 Task: Buy 5 Power Window Regulators from Window Regulators & Motors section under best seller category for shipping address: Brooke Phillips, 2430 August Lane, Shreveport, Louisiana 71101, Cell Number 3184332610. Pay from credit card ending with 5759, CVV 953
Action: Key pressed amazon.com<Key.enter>
Screenshot: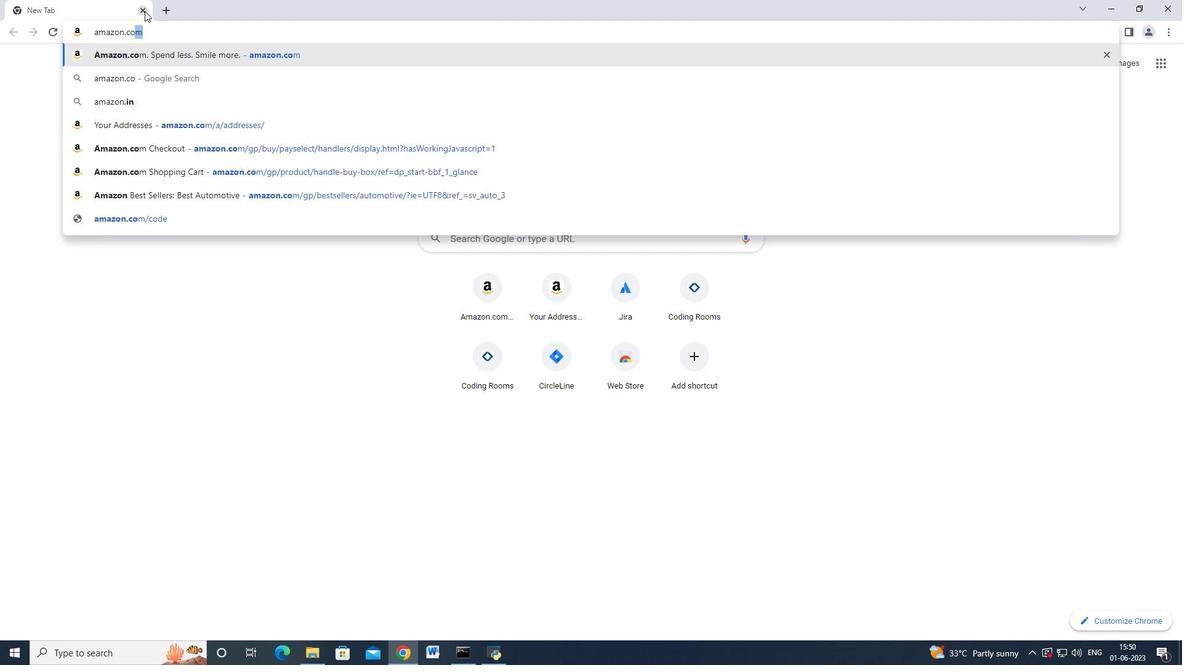 
Action: Mouse moved to (31, 92)
Screenshot: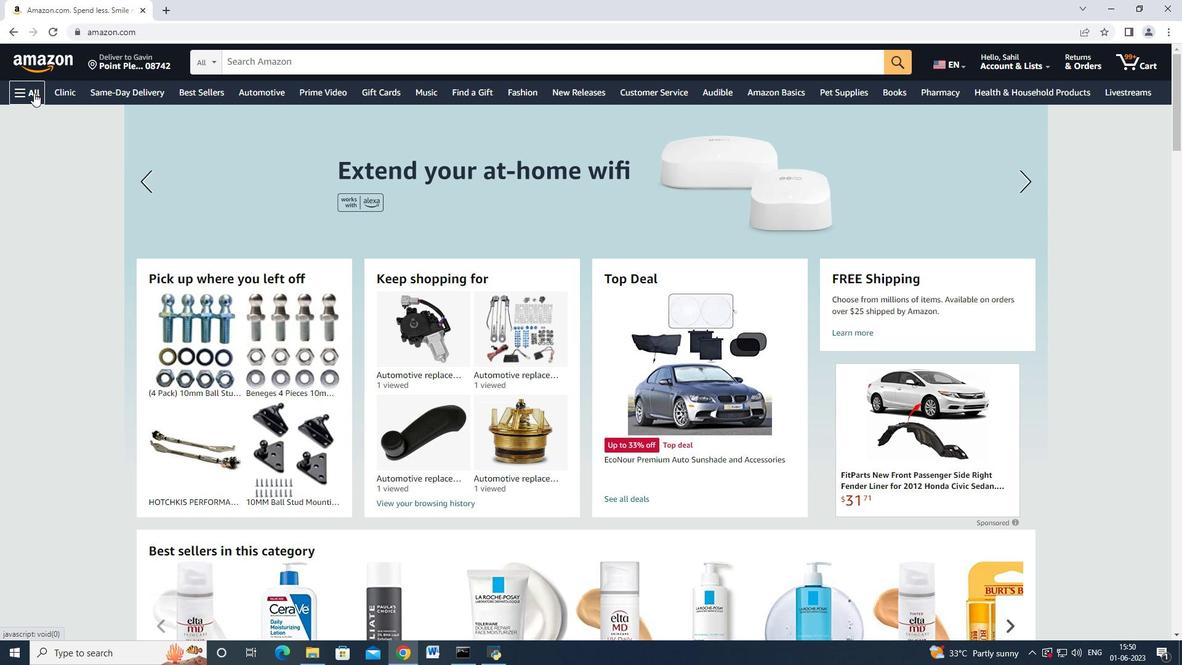 
Action: Mouse pressed left at (31, 92)
Screenshot: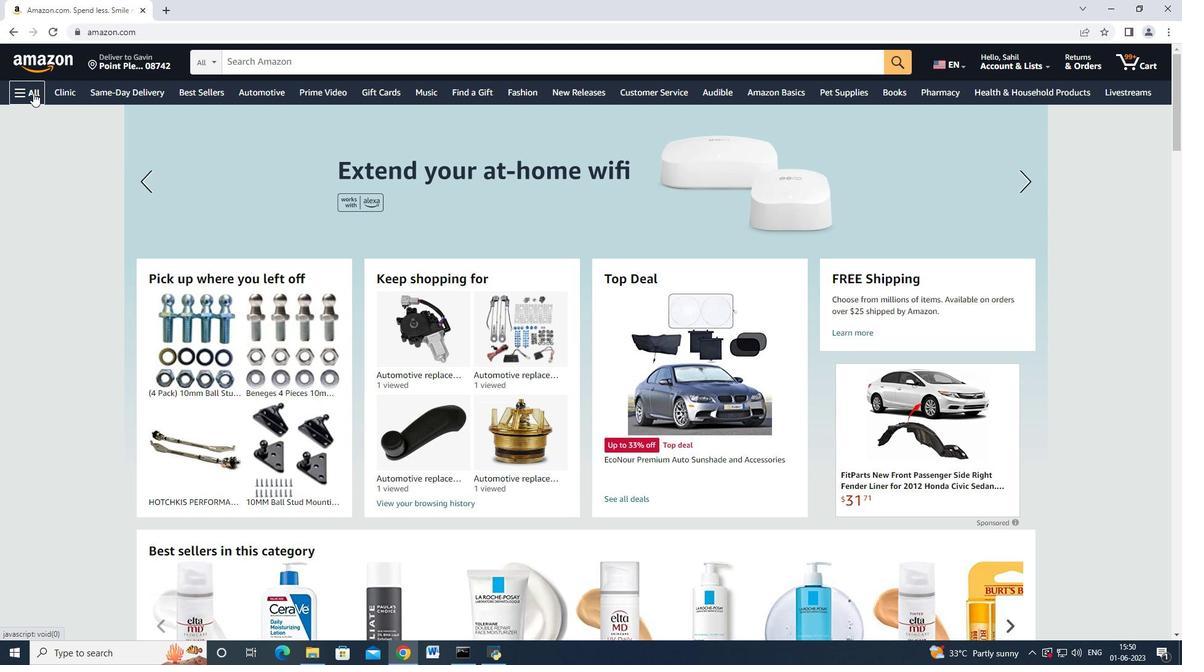 
Action: Mouse moved to (54, 251)
Screenshot: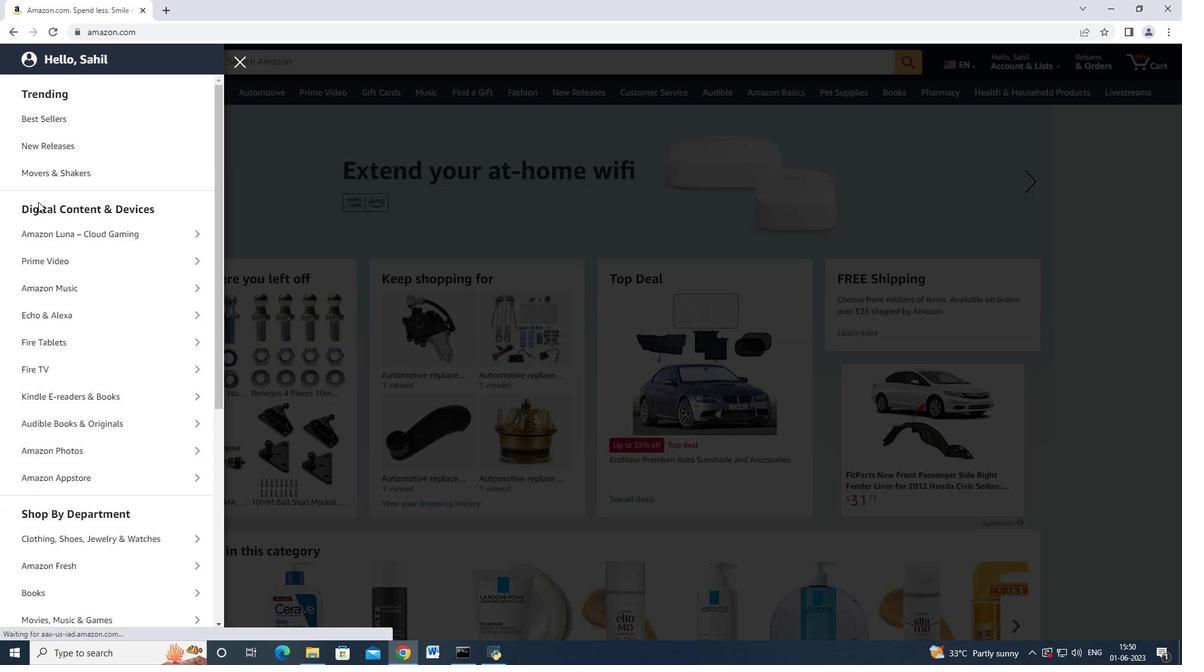 
Action: Mouse scrolled (54, 251) with delta (0, 0)
Screenshot: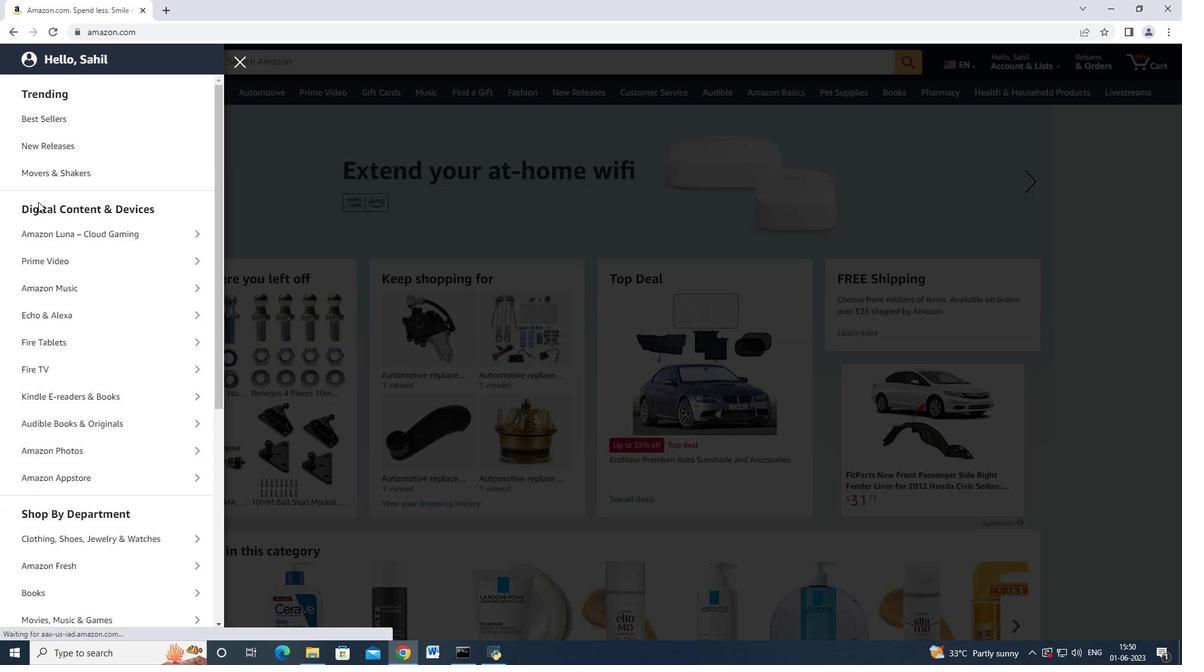 
Action: Mouse moved to (56, 263)
Screenshot: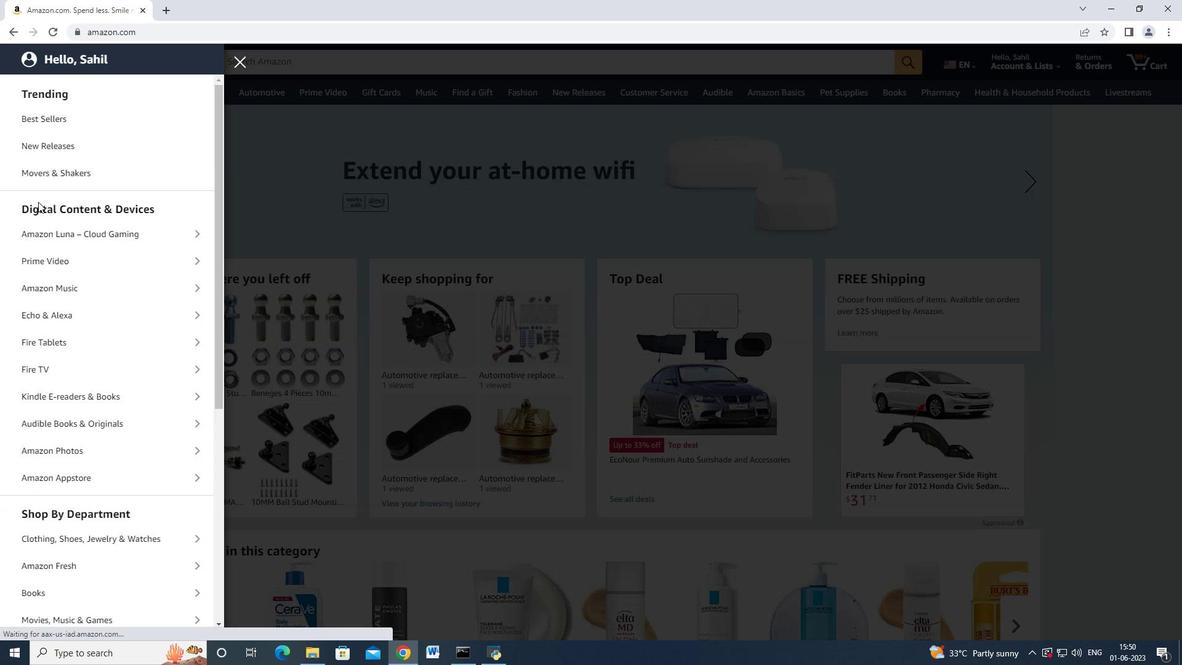 
Action: Mouse scrolled (56, 260) with delta (0, 0)
Screenshot: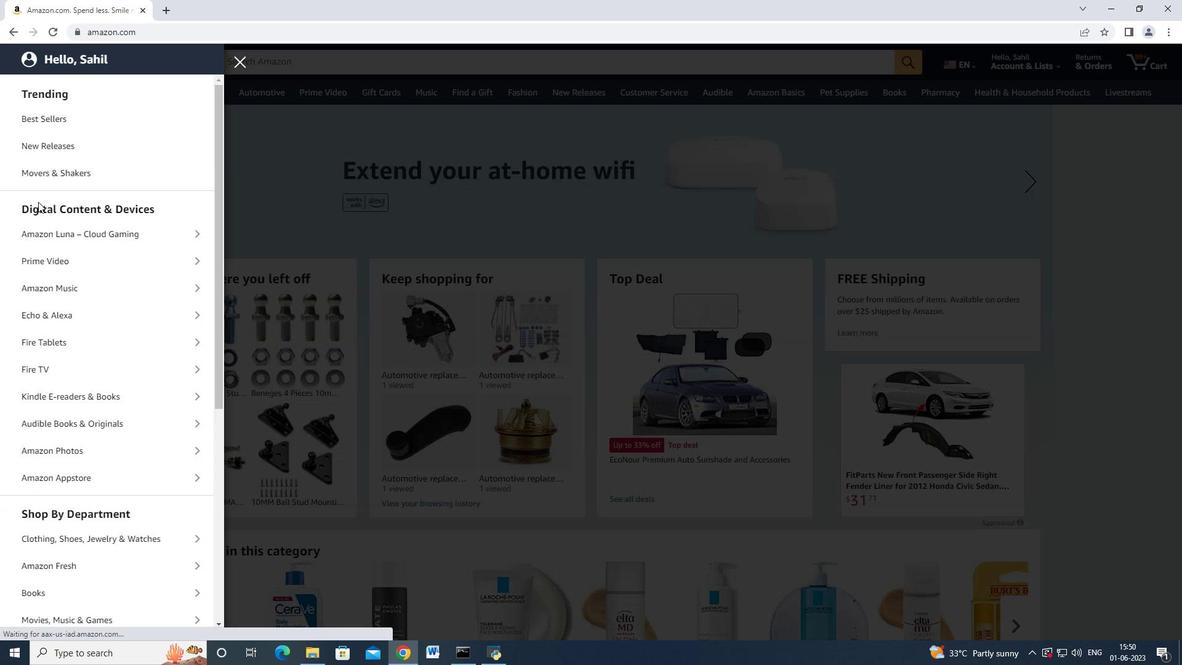 
Action: Mouse moved to (56, 269)
Screenshot: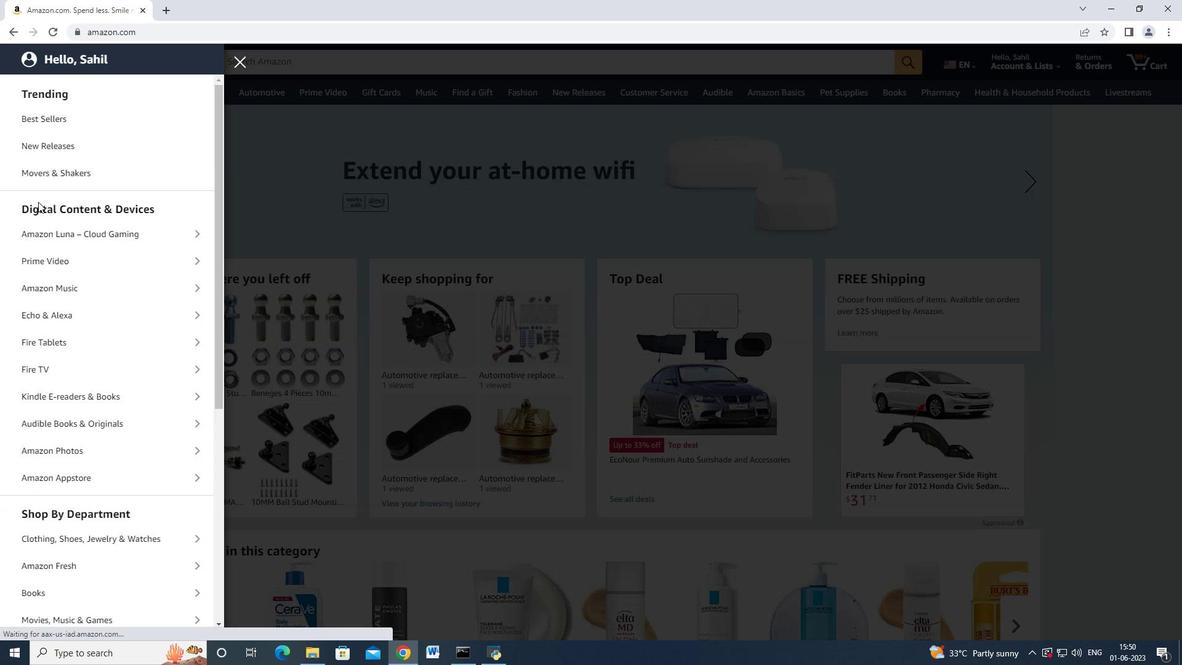 
Action: Mouse scrolled (56, 266) with delta (0, 0)
Screenshot: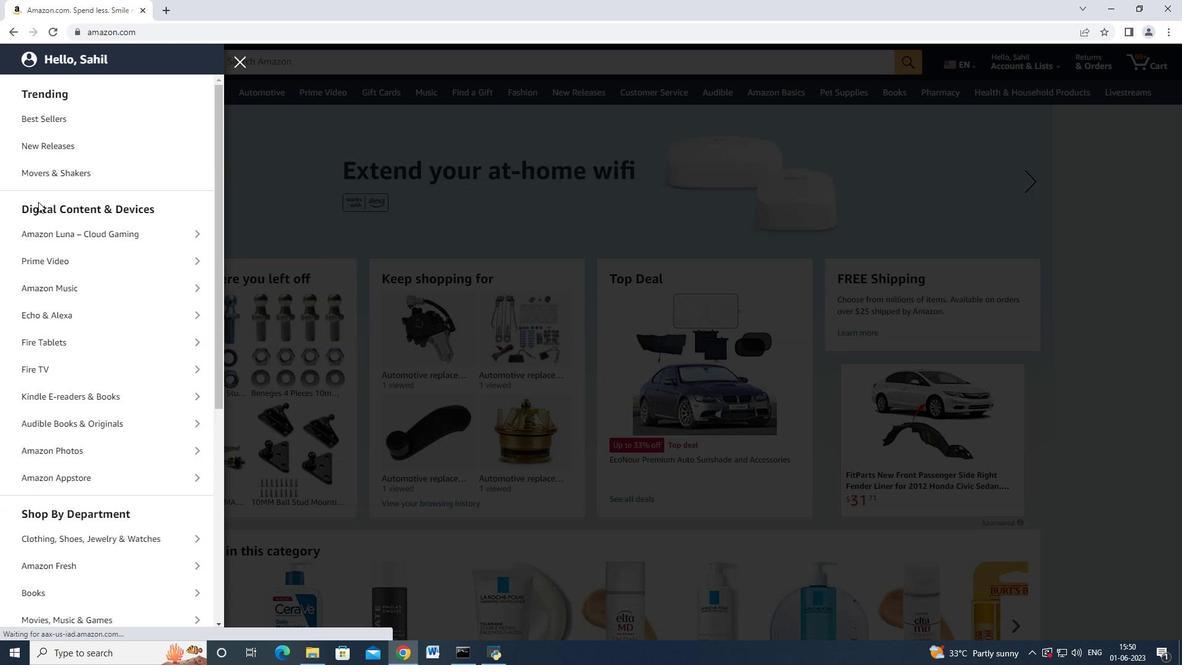 
Action: Mouse moved to (57, 279)
Screenshot: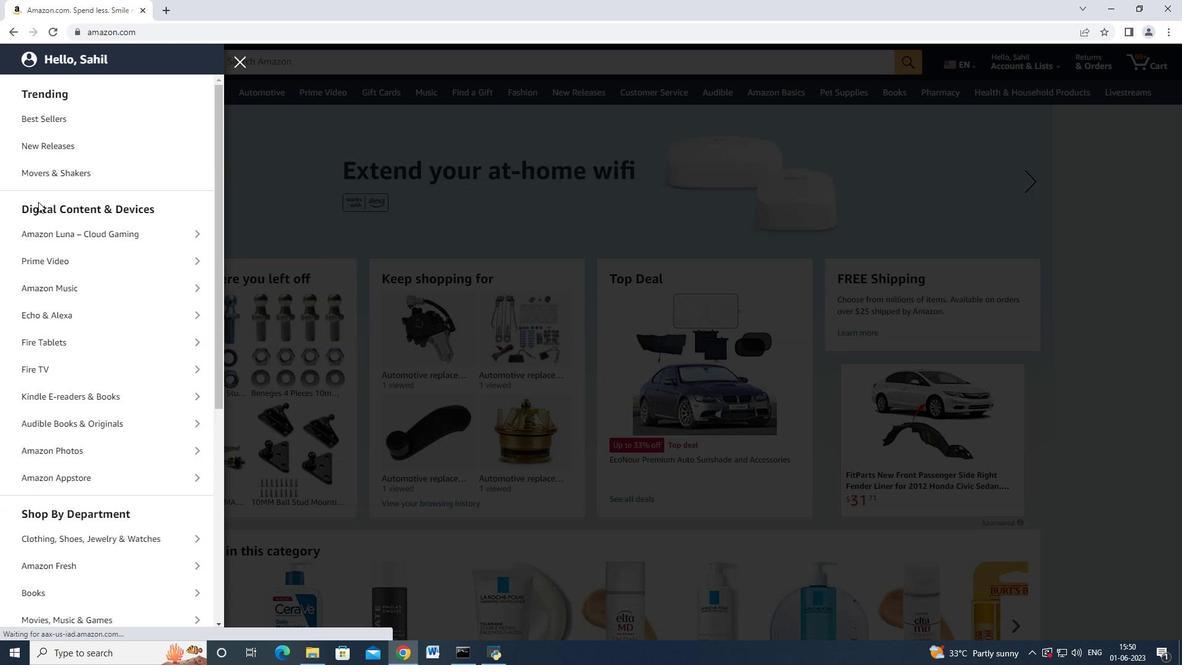 
Action: Mouse scrolled (56, 272) with delta (0, 0)
Screenshot: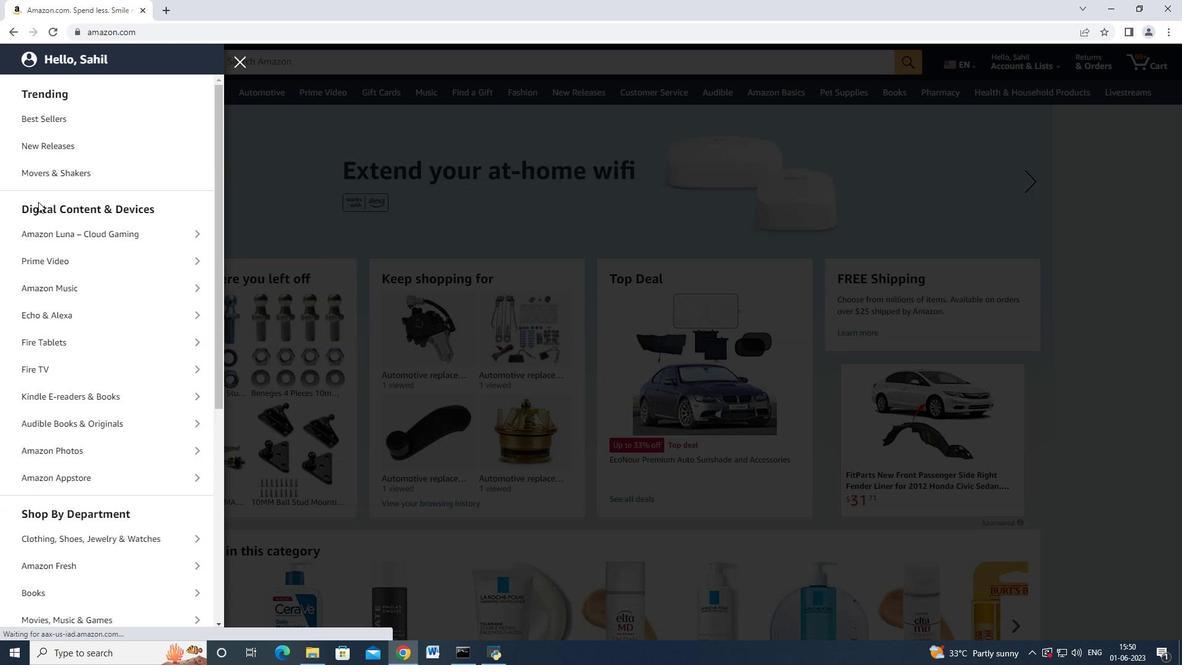 
Action: Mouse moved to (57, 286)
Screenshot: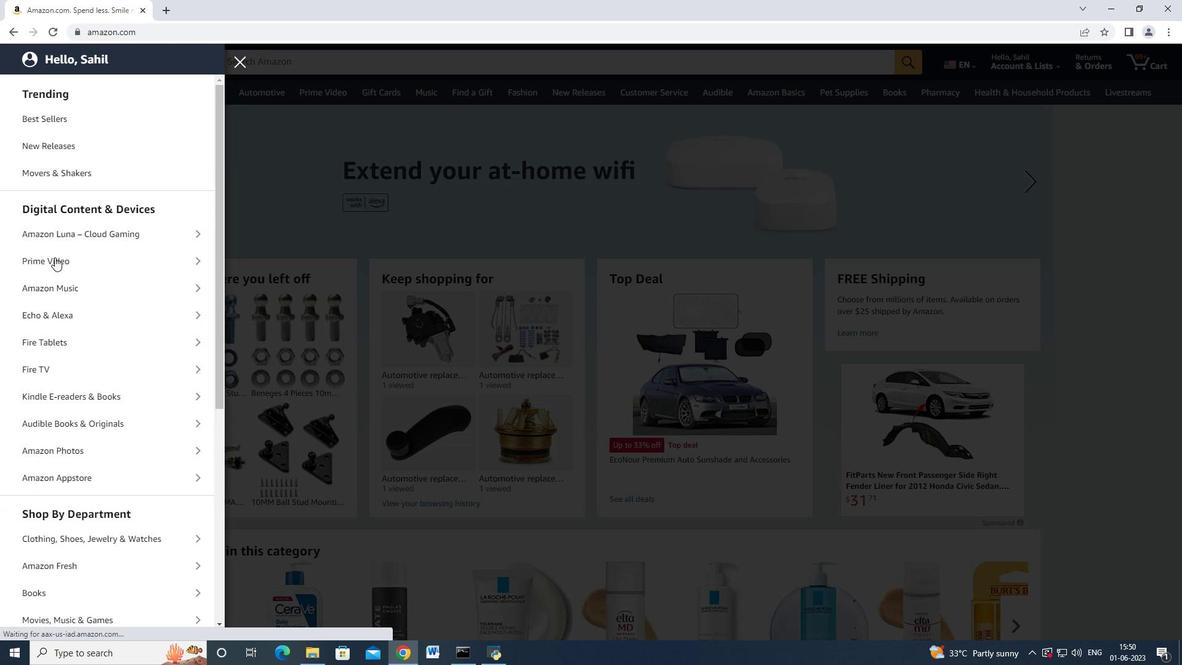 
Action: Mouse scrolled (57, 285) with delta (0, 0)
Screenshot: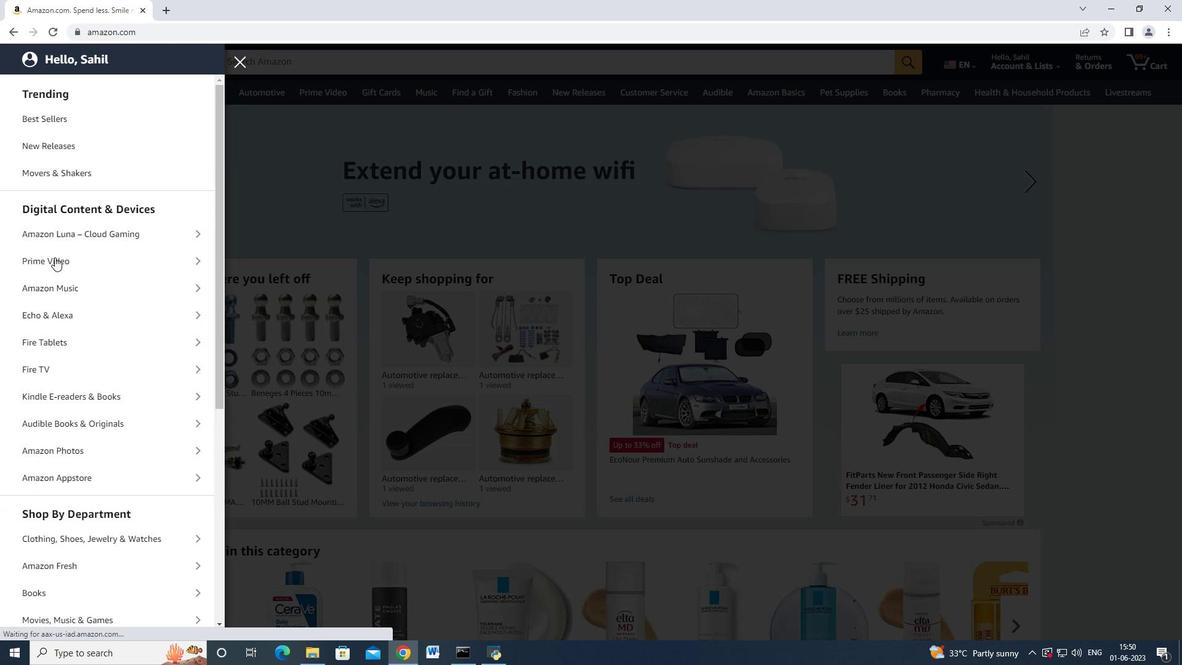 
Action: Mouse moved to (57, 292)
Screenshot: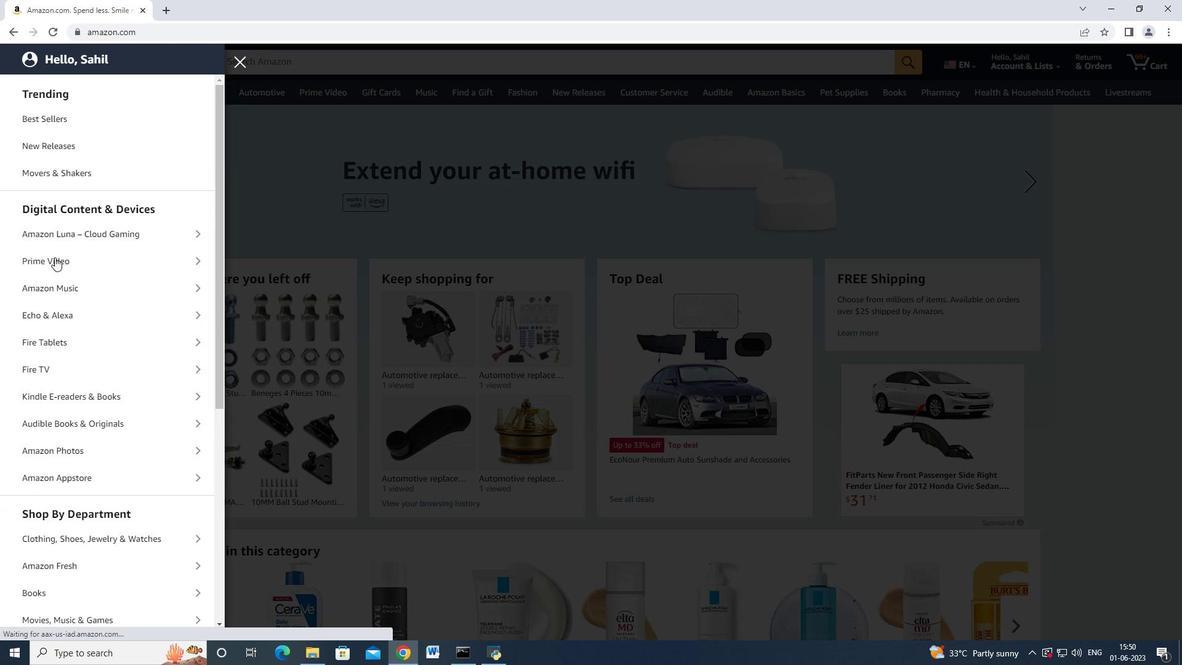 
Action: Mouse scrolled (57, 291) with delta (0, 0)
Screenshot: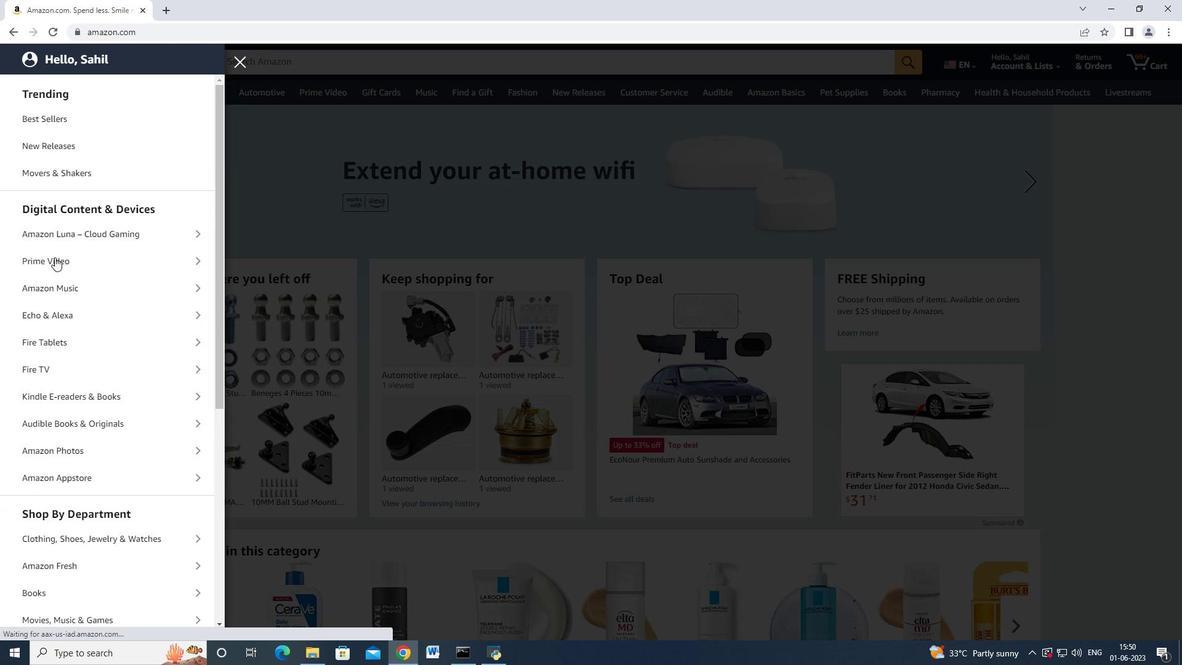 
Action: Mouse moved to (60, 307)
Screenshot: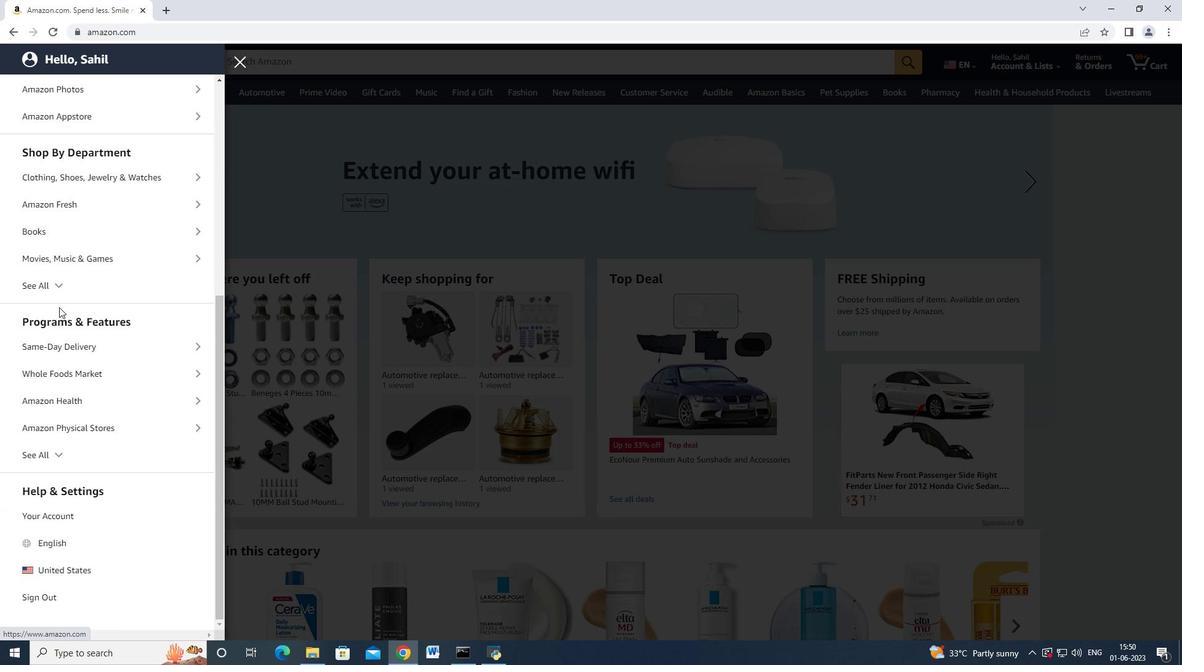 
Action: Mouse scrolled (60, 308) with delta (0, 0)
Screenshot: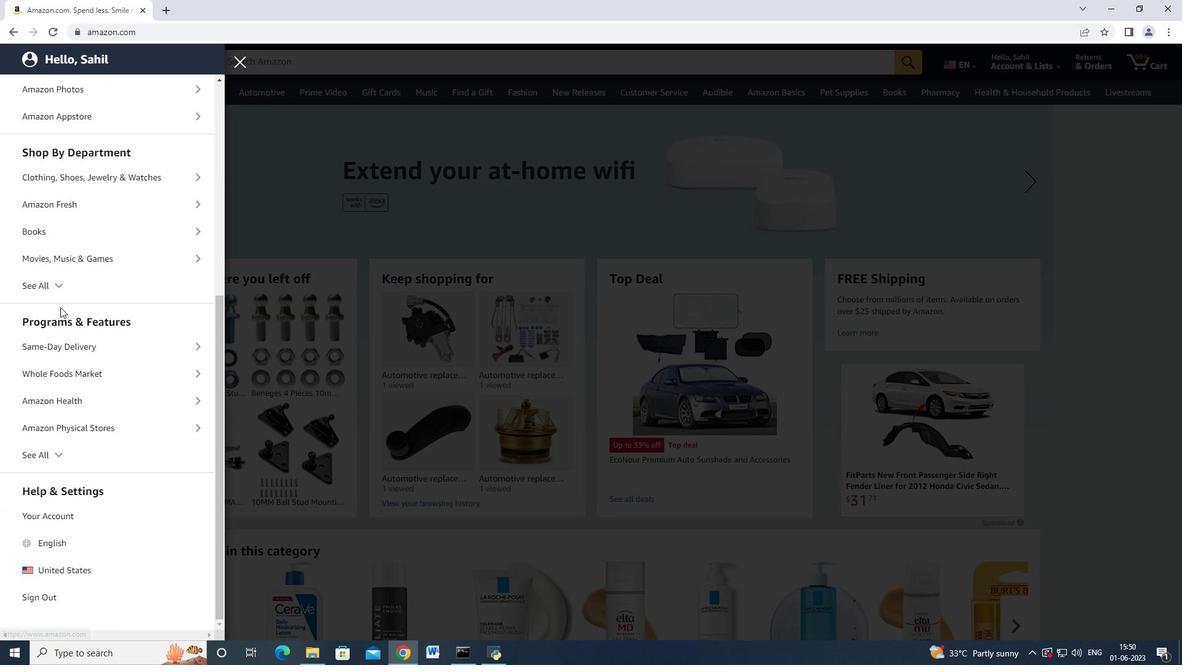 
Action: Mouse moved to (59, 325)
Screenshot: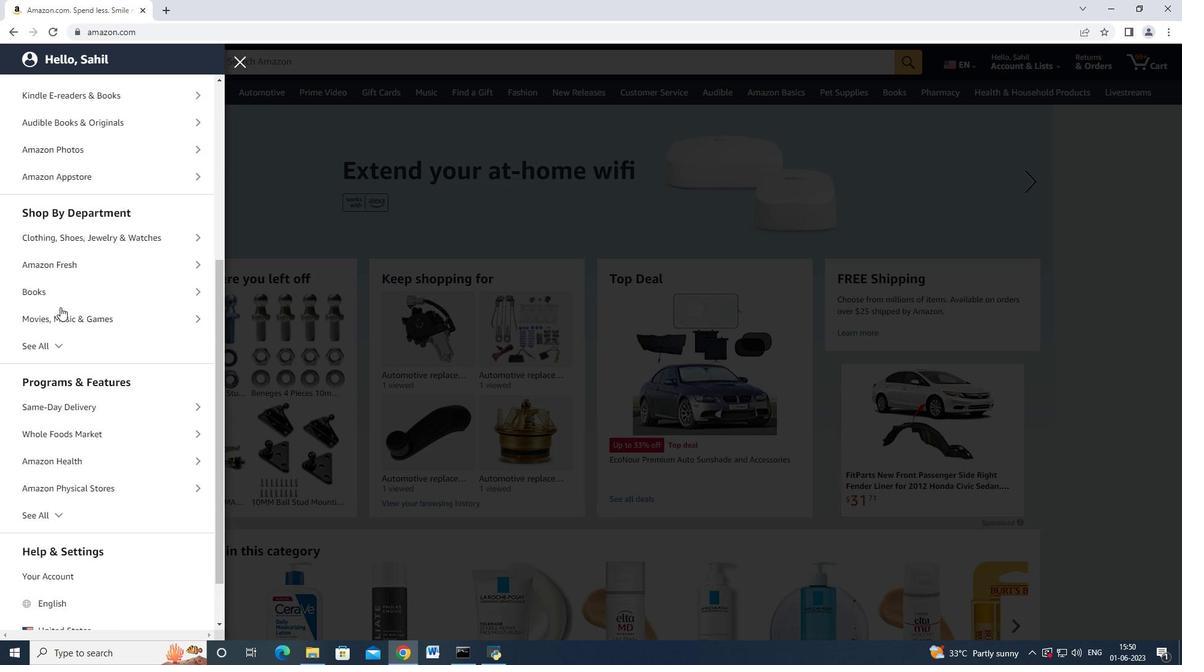 
Action: Mouse scrolled (59, 324) with delta (0, 0)
Screenshot: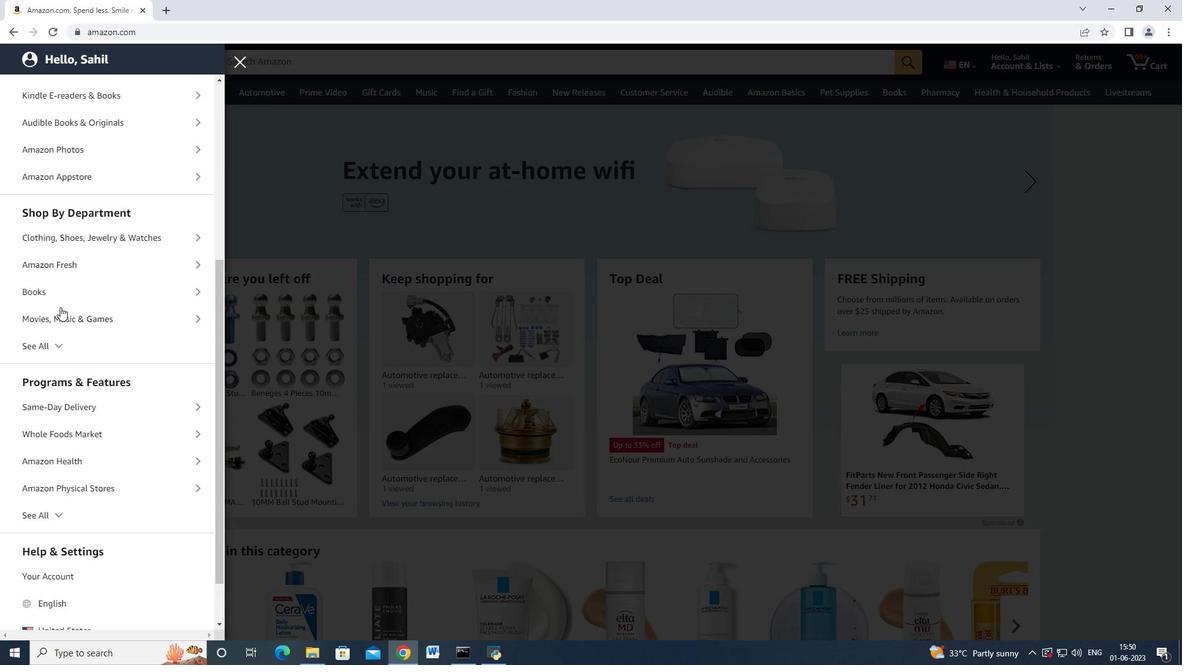 
Action: Mouse moved to (61, 277)
Screenshot: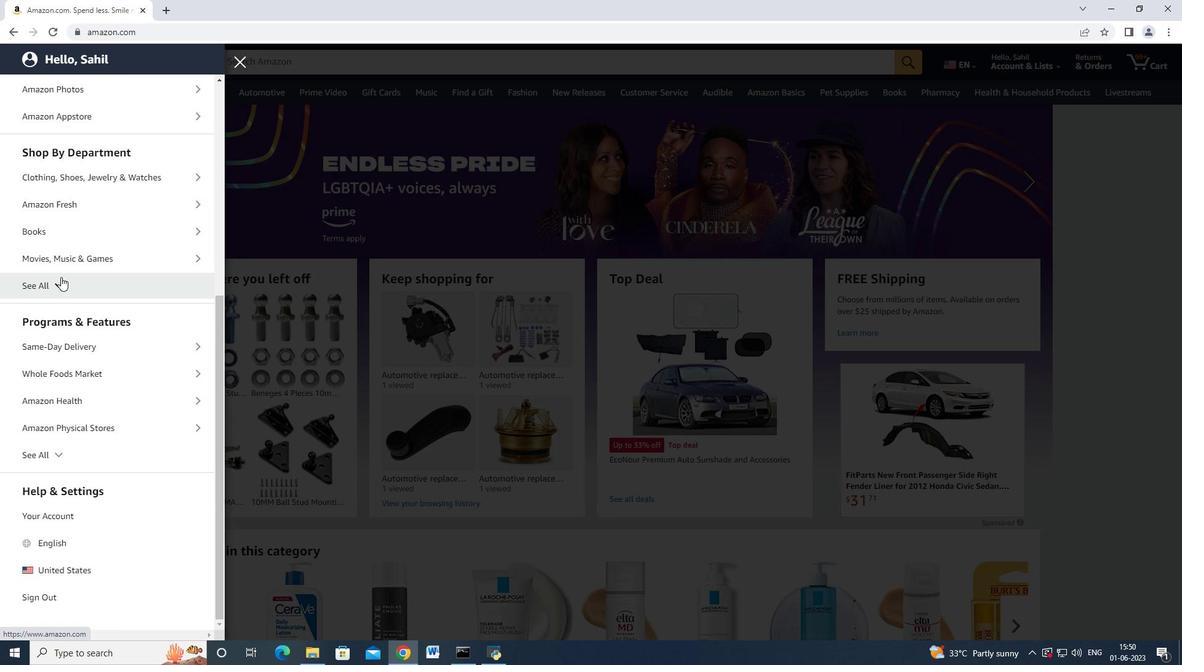 
Action: Mouse pressed left at (61, 277)
Screenshot: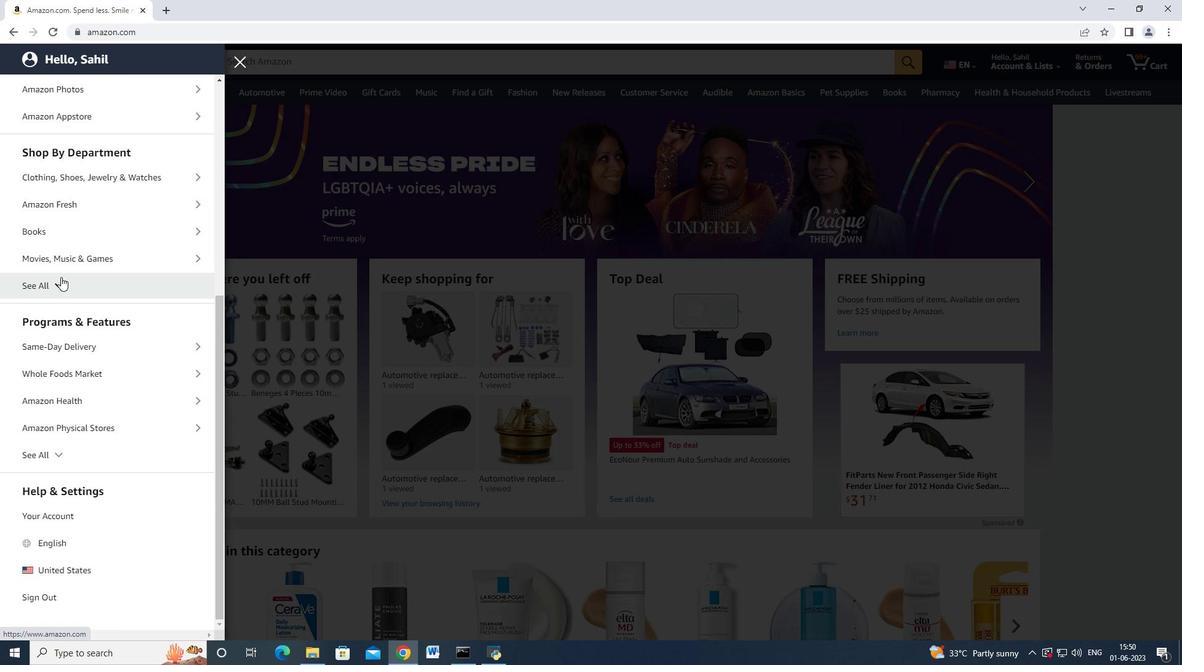
Action: Mouse scrolled (61, 276) with delta (0, 0)
Screenshot: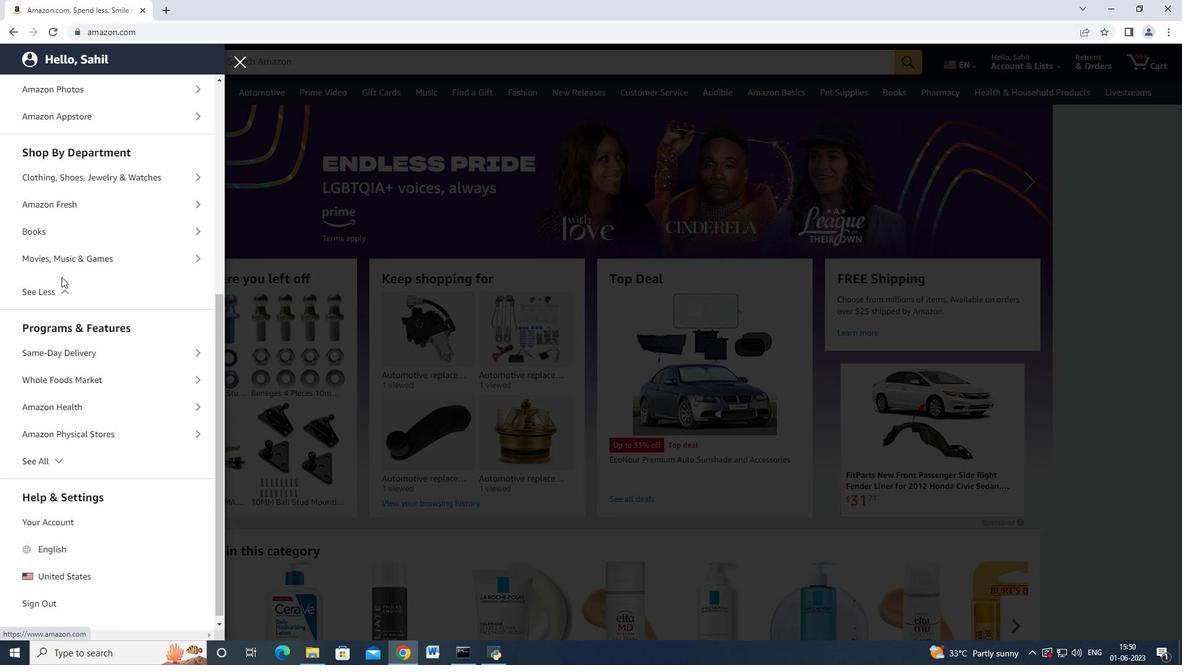 
Action: Mouse scrolled (61, 276) with delta (0, 0)
Screenshot: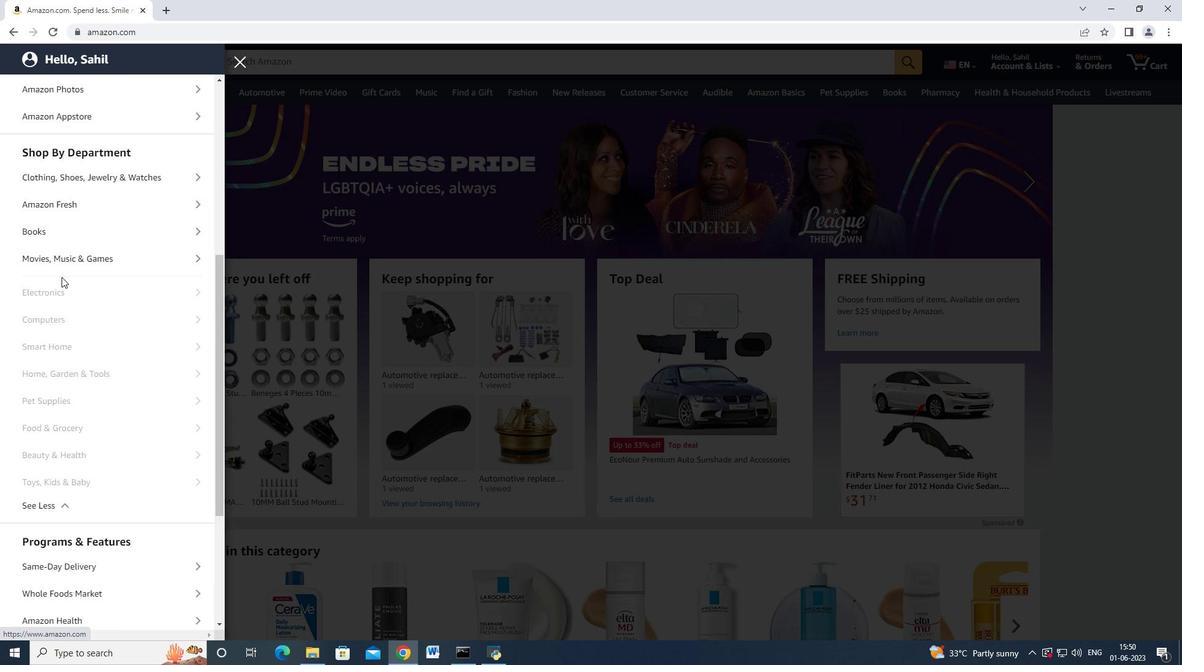 
Action: Mouse scrolled (61, 276) with delta (0, 0)
Screenshot: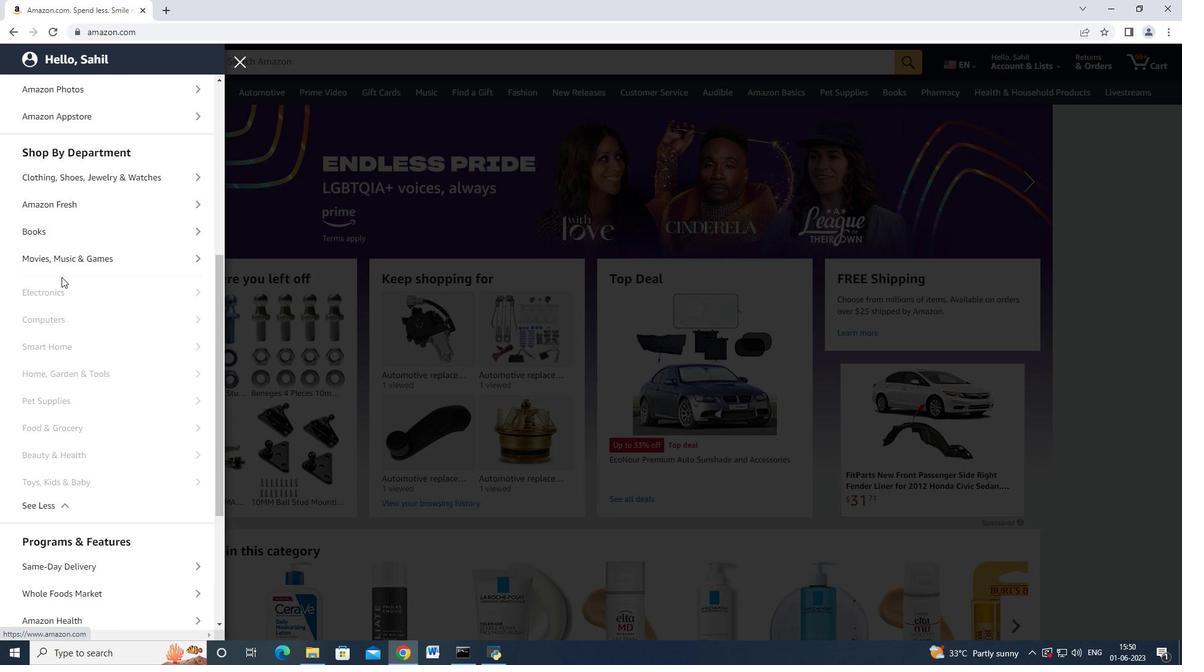 
Action: Mouse scrolled (61, 276) with delta (0, 0)
Screenshot: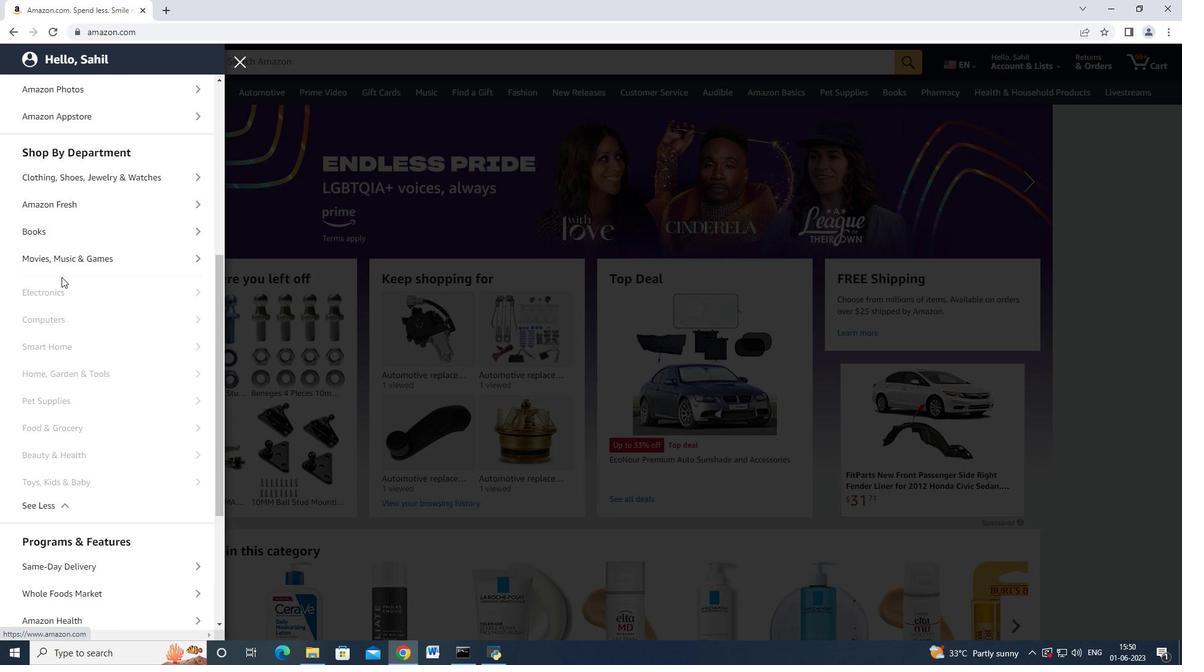 
Action: Mouse moved to (61, 277)
Screenshot: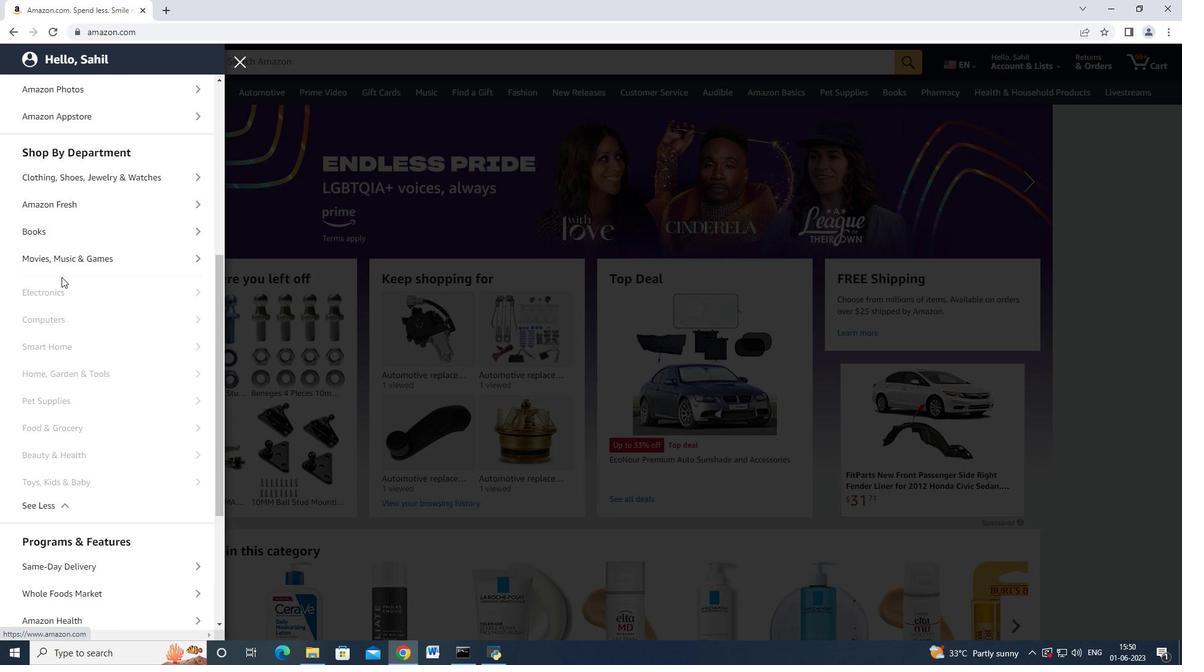 
Action: Mouse scrolled (61, 276) with delta (0, 0)
Screenshot: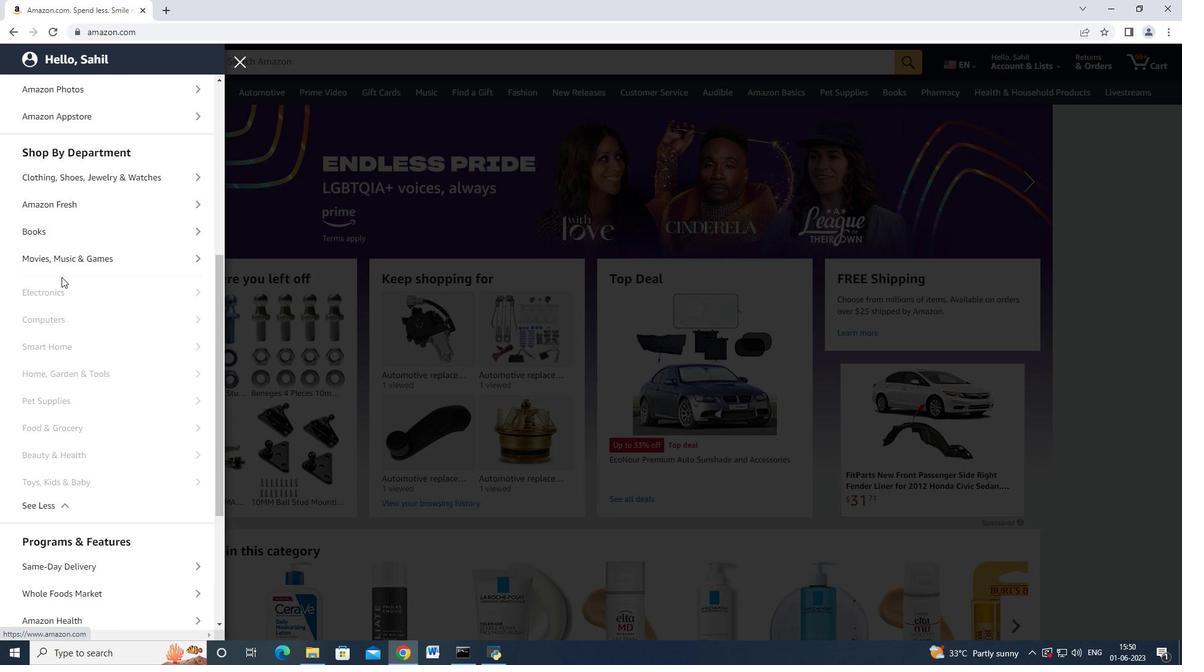 
Action: Mouse moved to (61, 277)
Screenshot: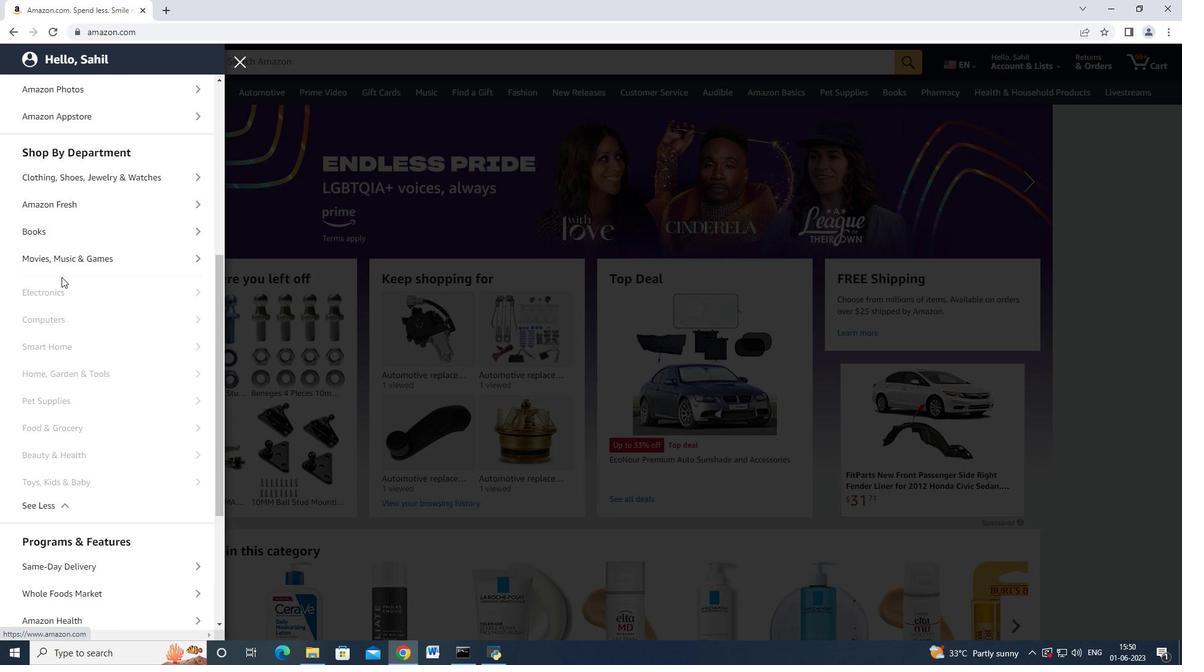 
Action: Mouse scrolled (61, 276) with delta (0, 0)
Screenshot: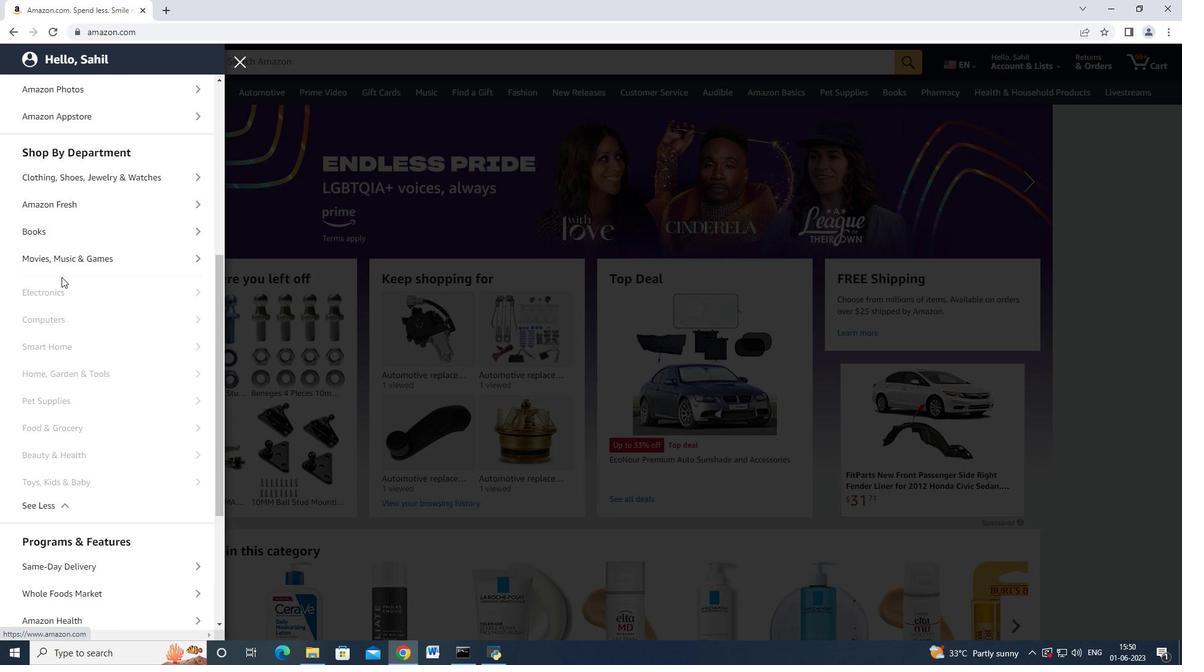 
Action: Mouse moved to (93, 425)
Screenshot: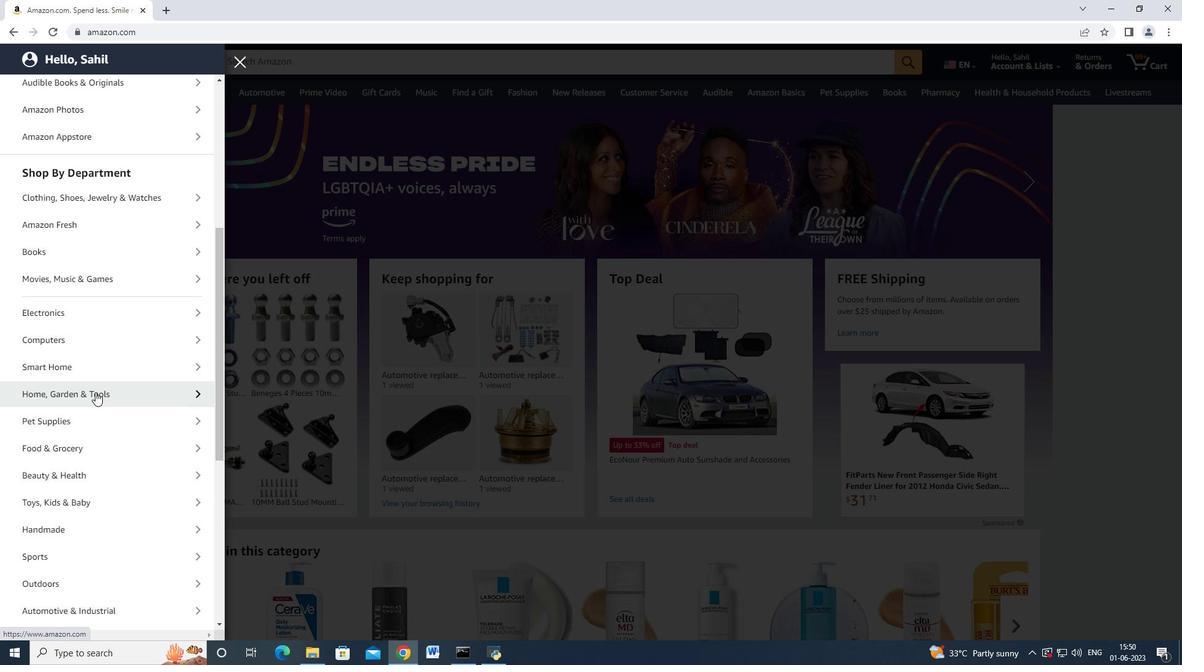 
Action: Mouse scrolled (93, 425) with delta (0, 0)
Screenshot: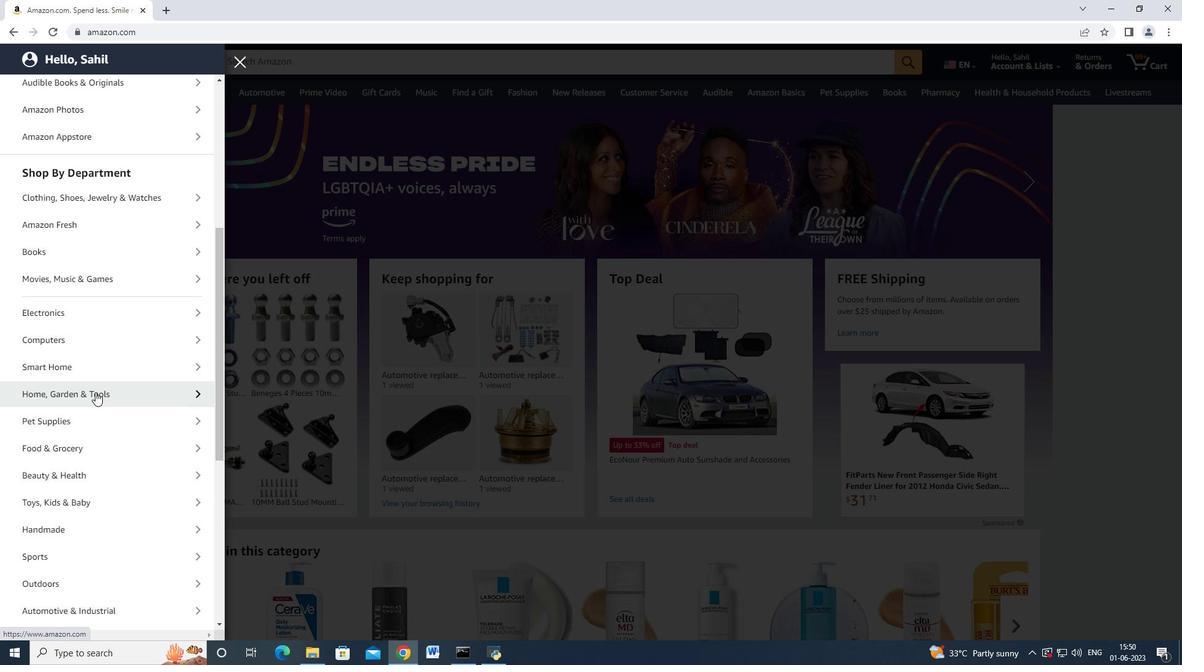 
Action: Mouse moved to (90, 434)
Screenshot: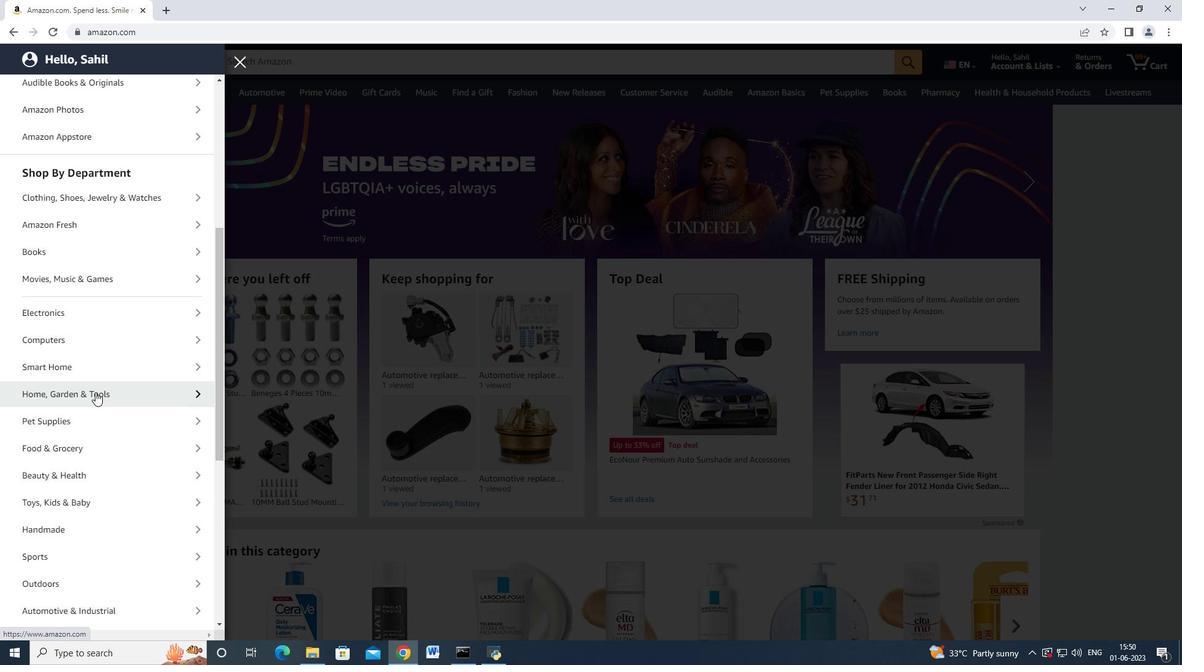
Action: Mouse scrolled (90, 434) with delta (0, 0)
Screenshot: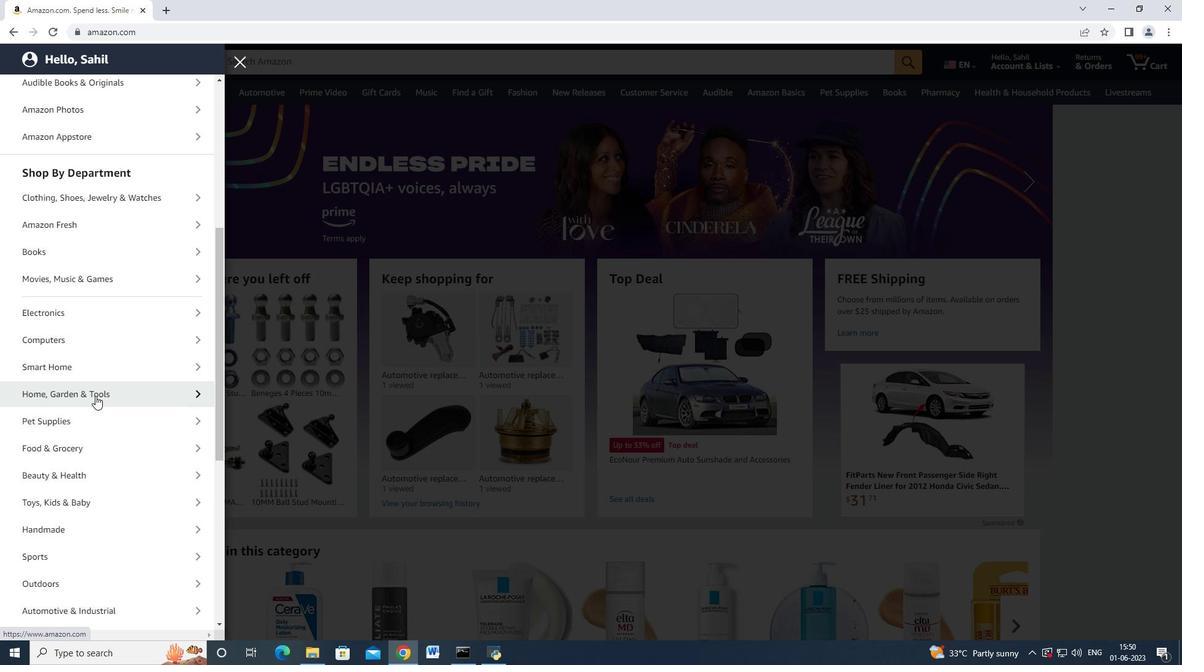 
Action: Mouse moved to (87, 439)
Screenshot: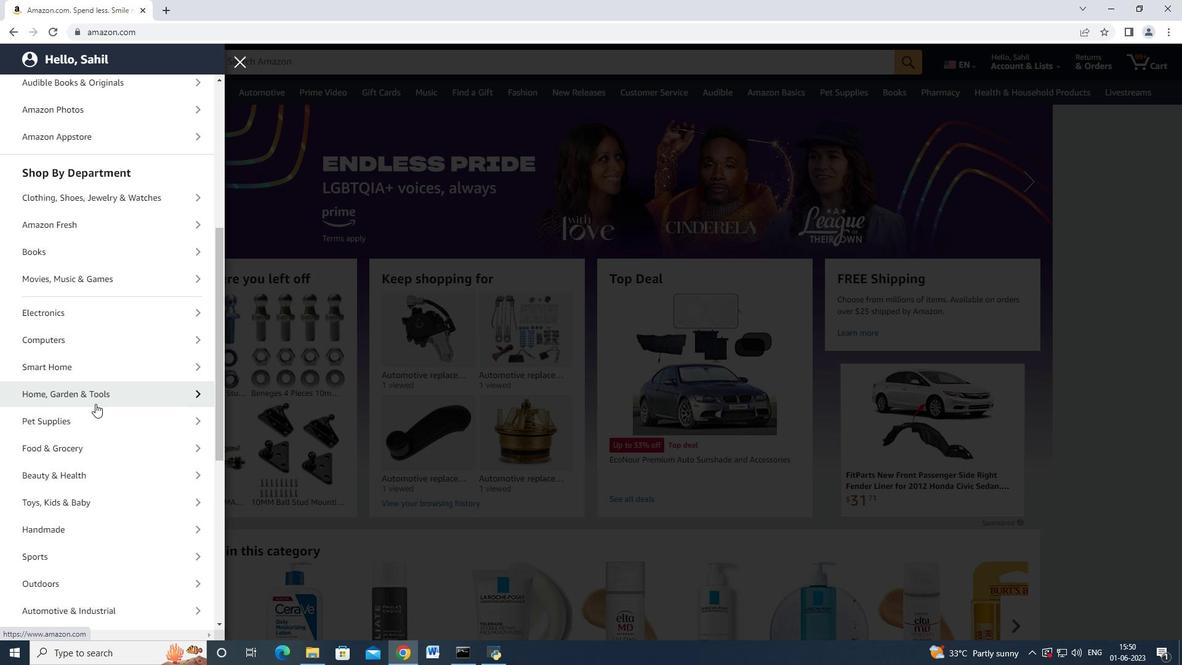 
Action: Mouse scrolled (87, 439) with delta (0, 0)
Screenshot: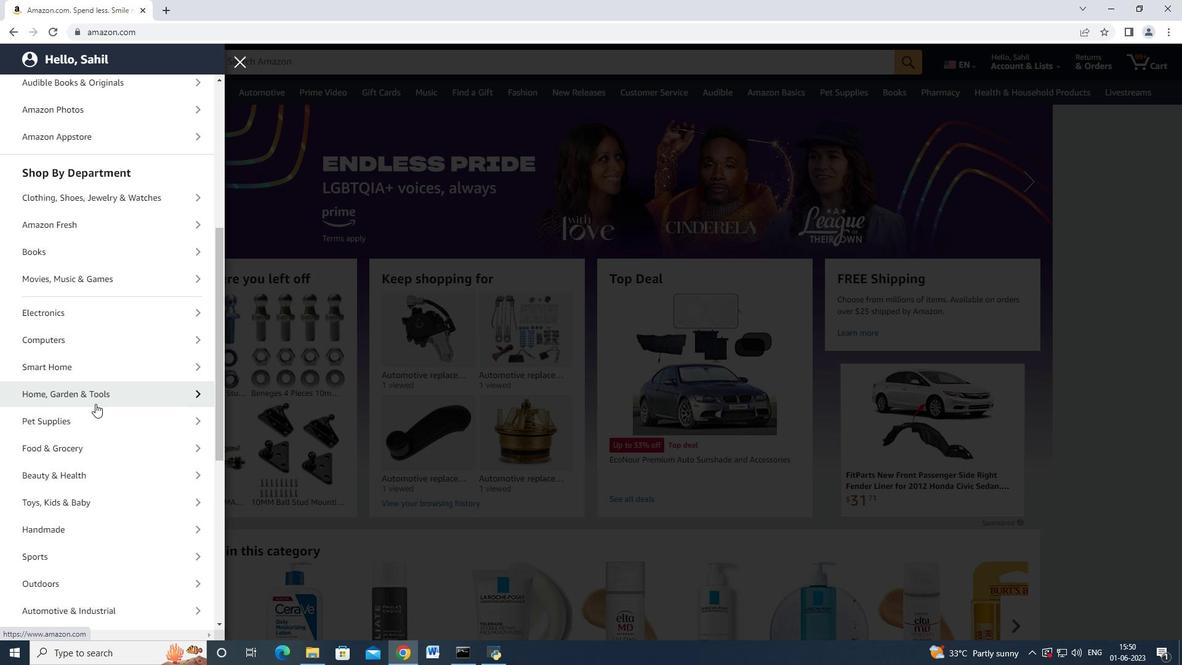 
Action: Mouse moved to (83, 424)
Screenshot: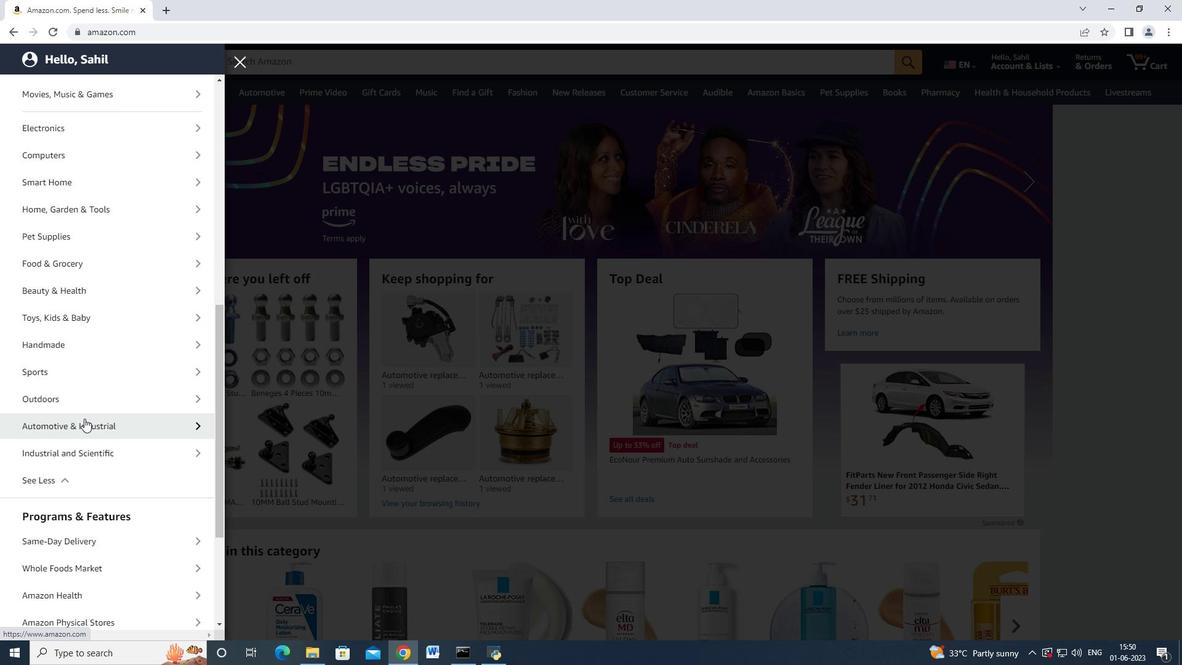 
Action: Mouse pressed left at (83, 424)
Screenshot: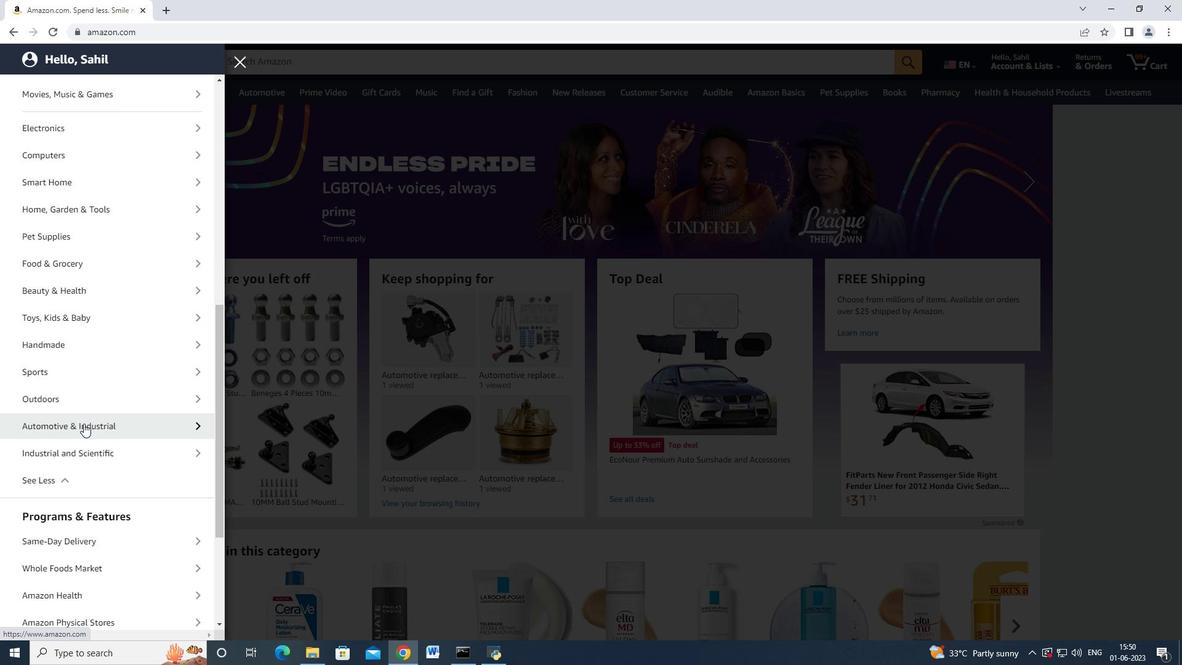 
Action: Mouse moved to (115, 151)
Screenshot: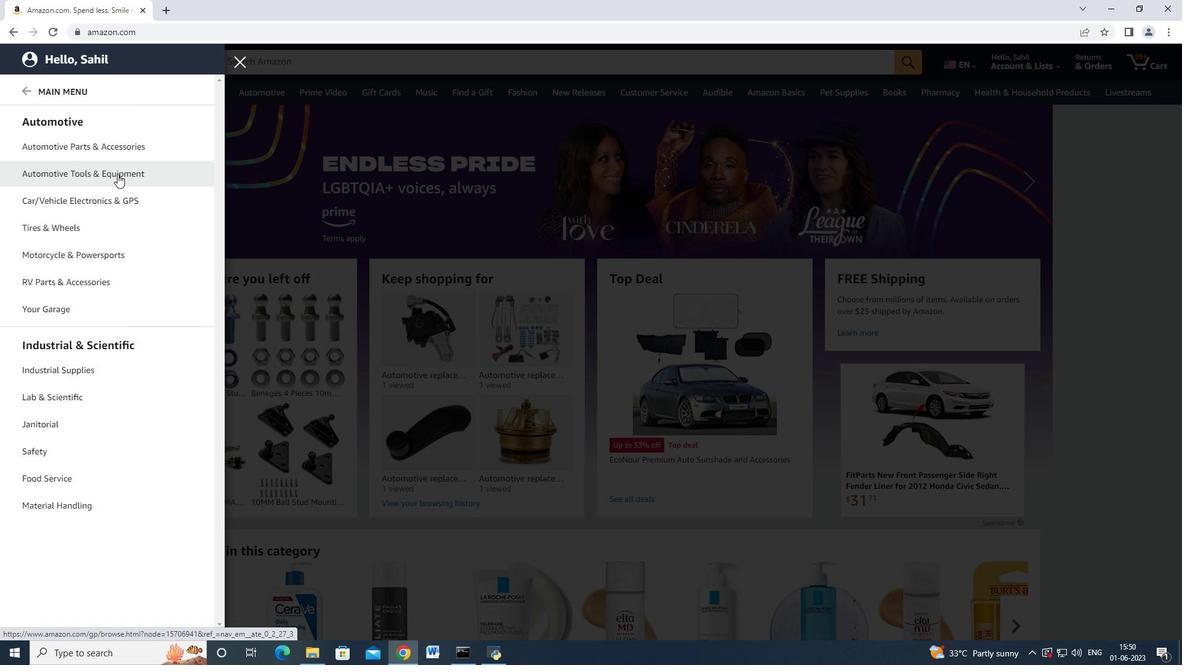 
Action: Mouse pressed left at (115, 151)
Screenshot: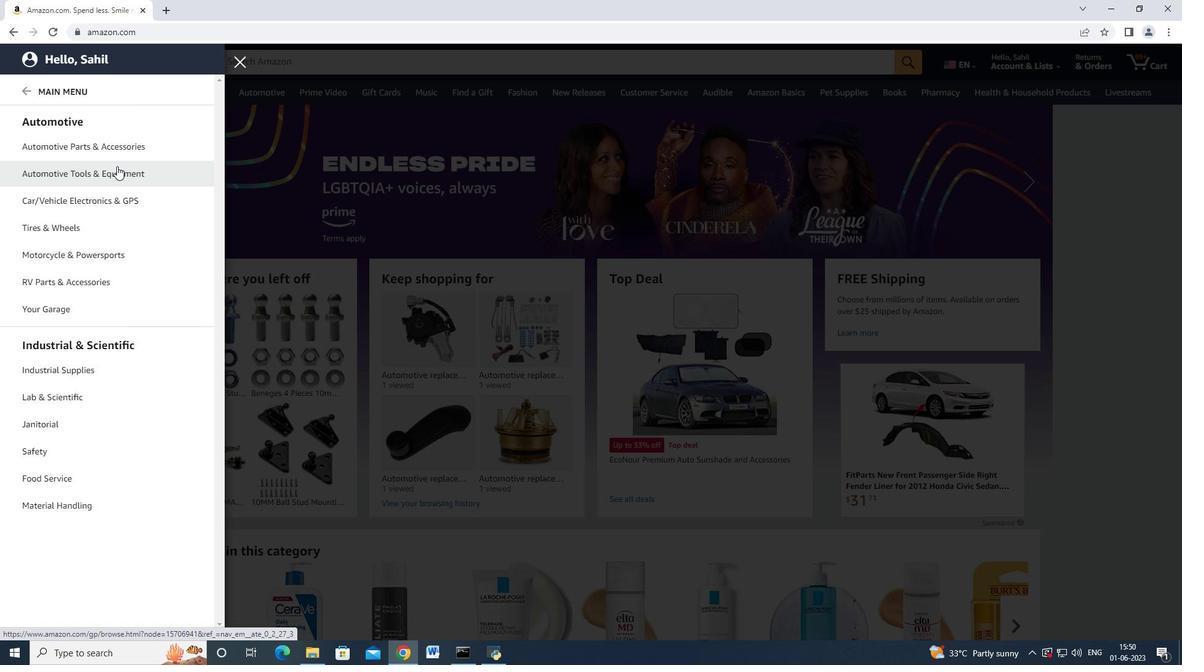 
Action: Mouse moved to (187, 117)
Screenshot: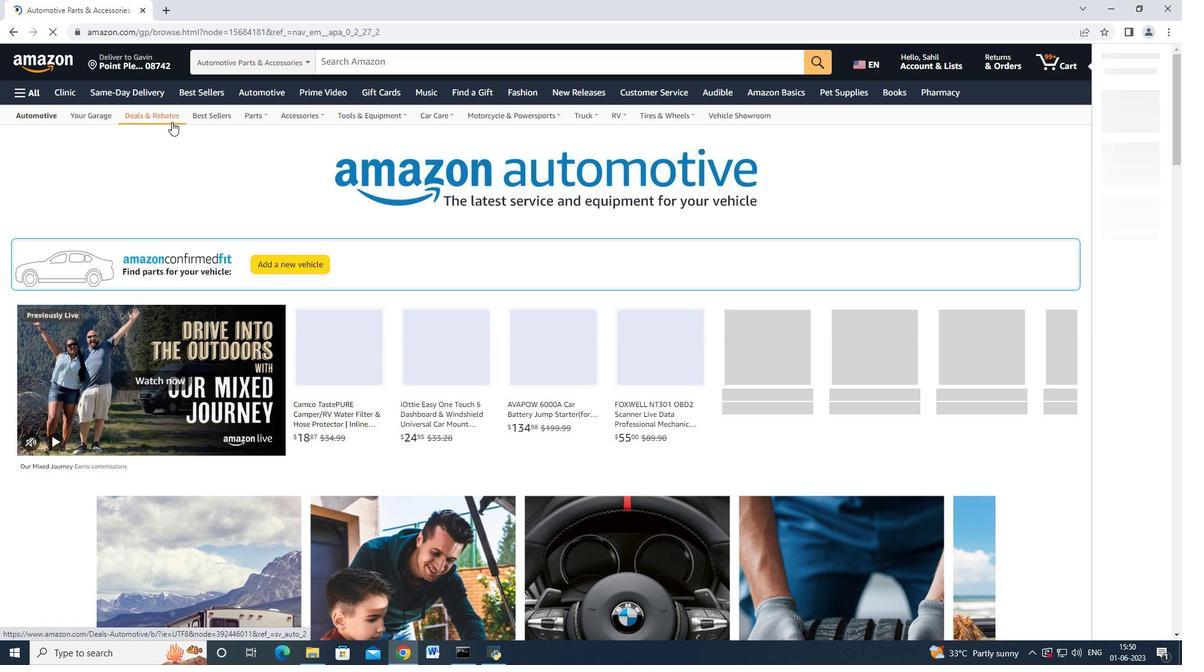 
Action: Mouse pressed left at (187, 117)
Screenshot: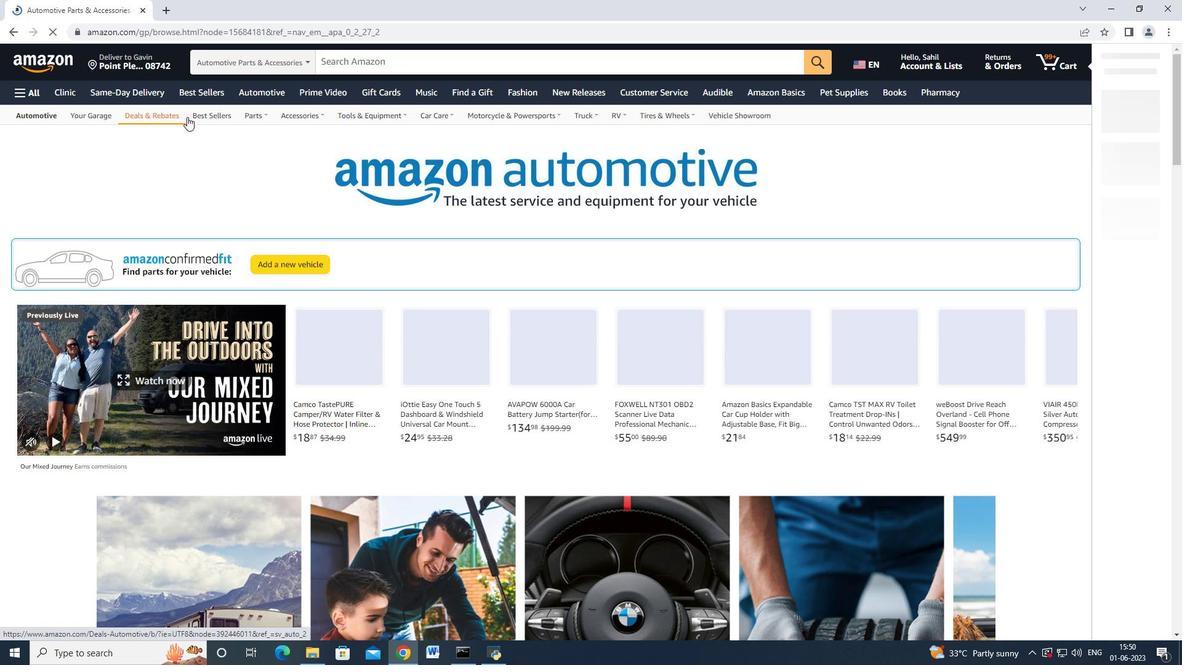 
Action: Mouse moved to (87, 394)
Screenshot: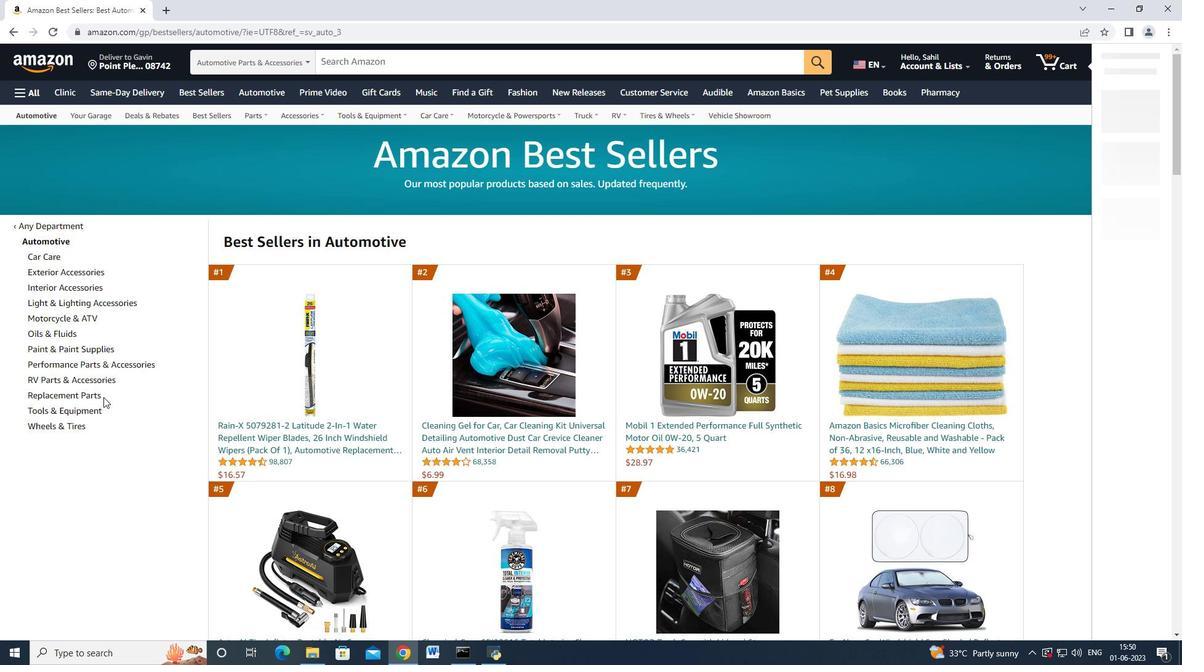 
Action: Mouse pressed left at (87, 394)
Screenshot: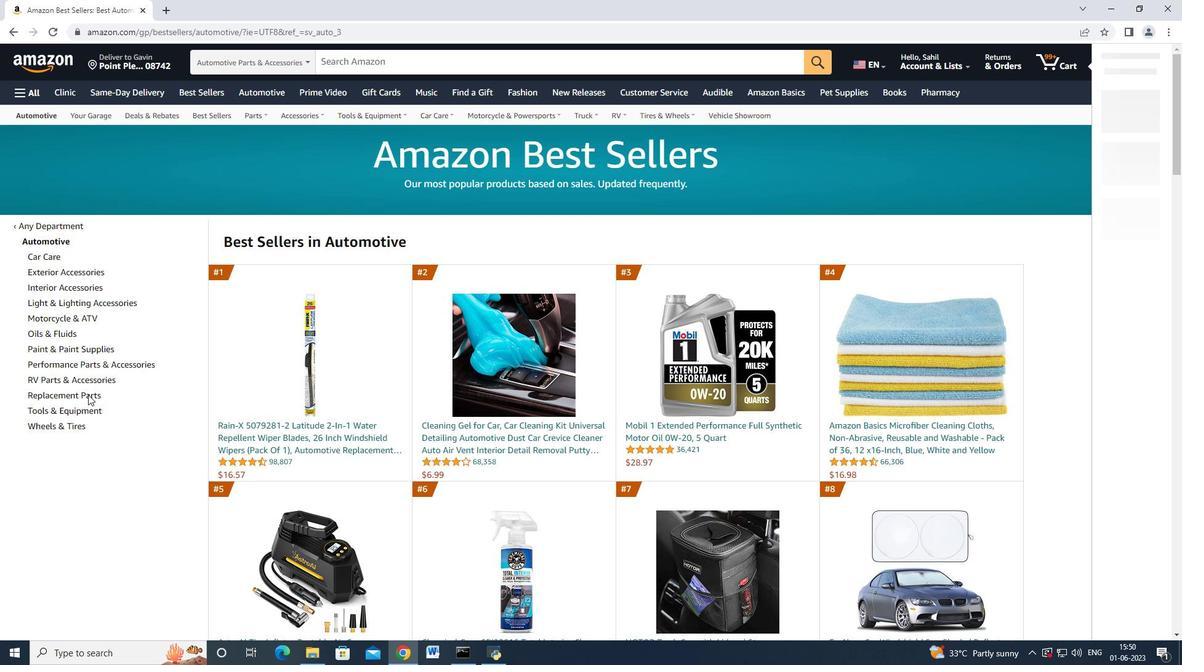 
Action: Mouse moved to (124, 325)
Screenshot: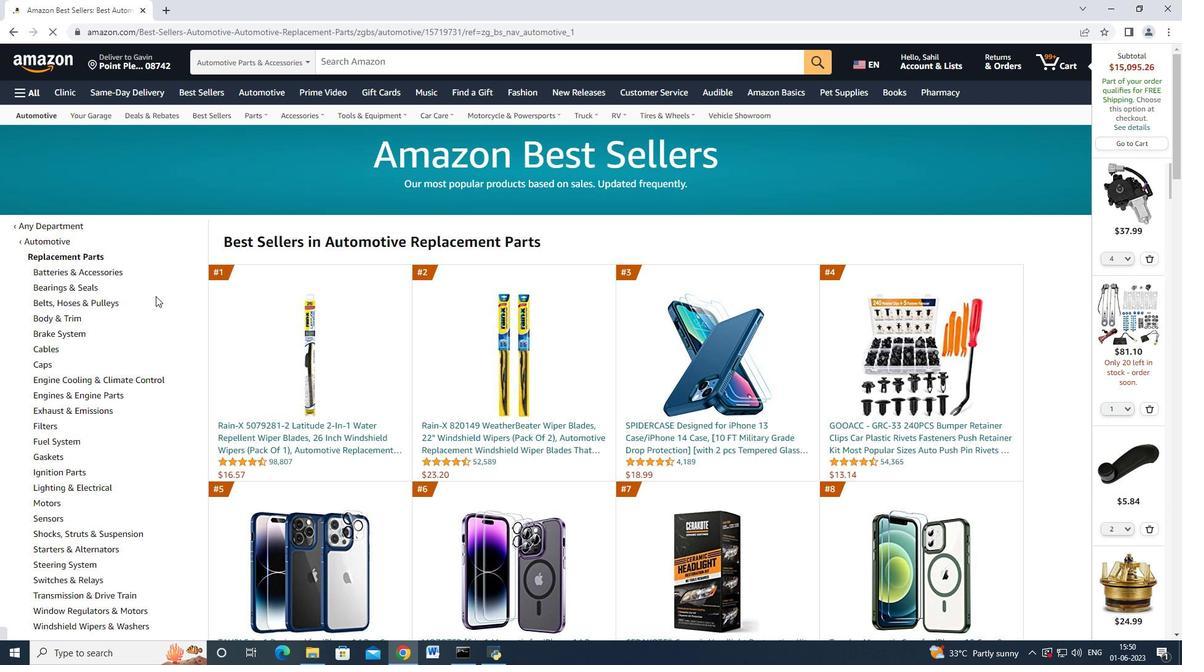 
Action: Mouse scrolled (124, 324) with delta (0, 0)
Screenshot: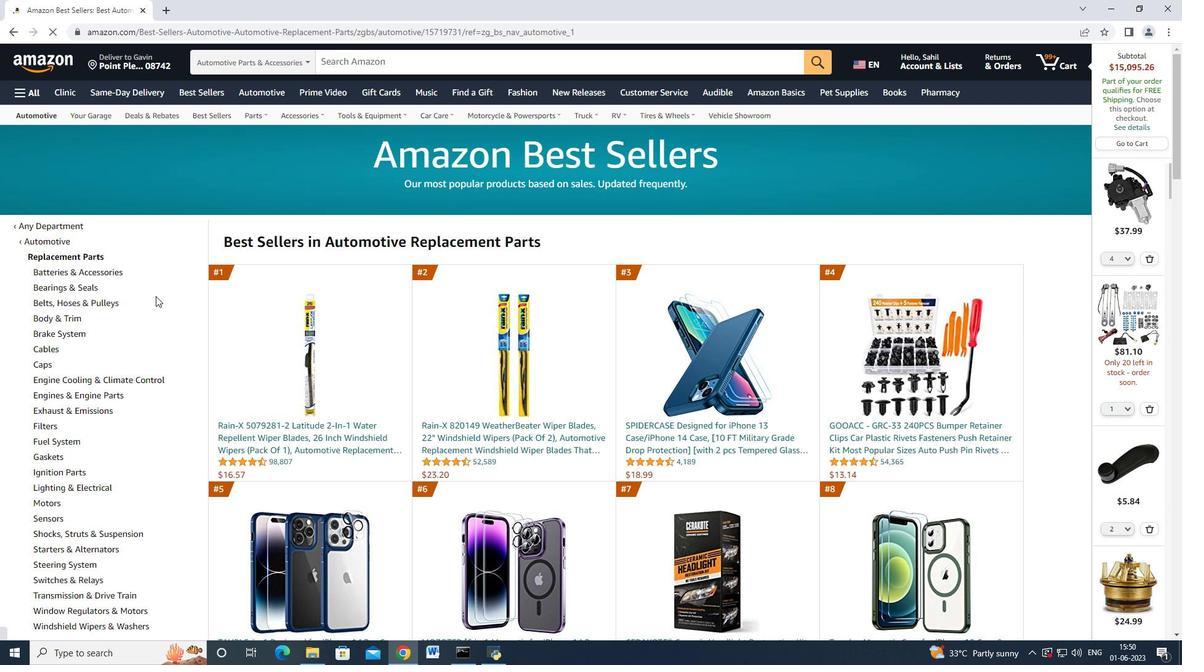 
Action: Mouse moved to (110, 351)
Screenshot: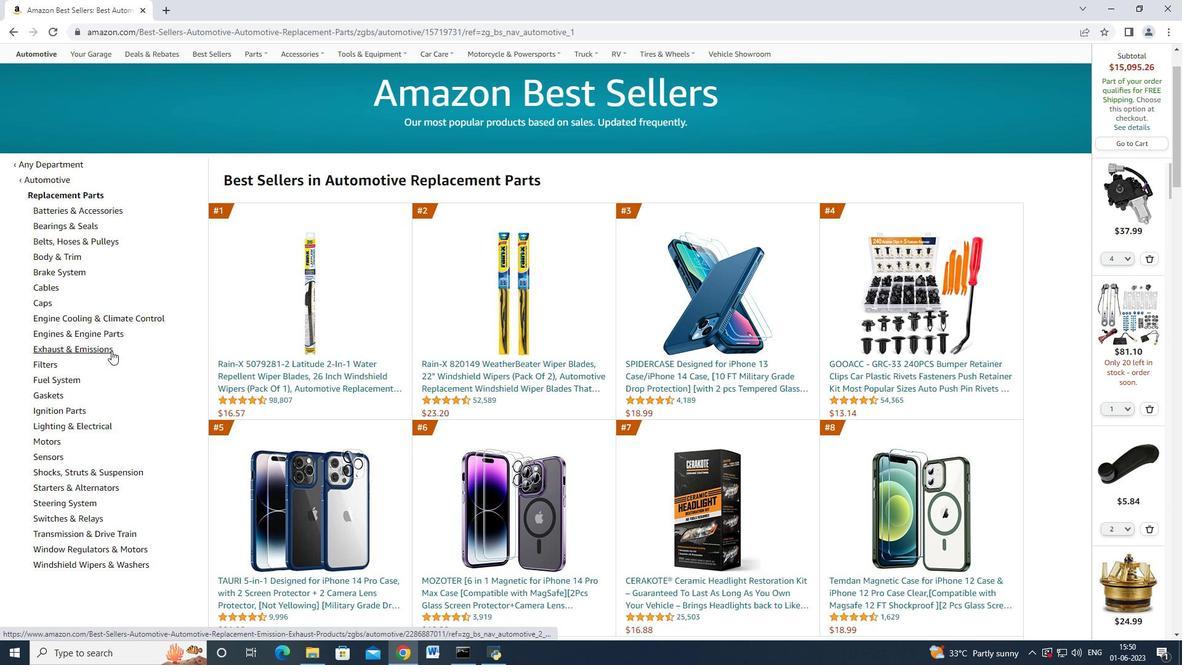 
Action: Mouse scrolled (110, 351) with delta (0, 0)
Screenshot: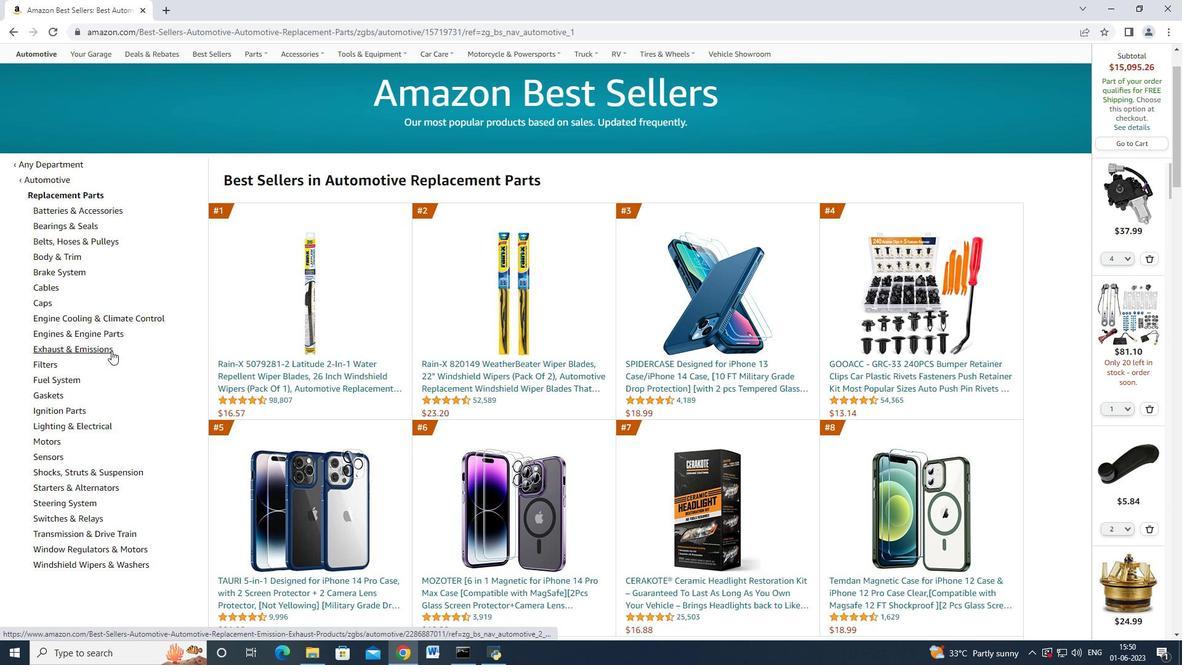 
Action: Mouse moved to (83, 487)
Screenshot: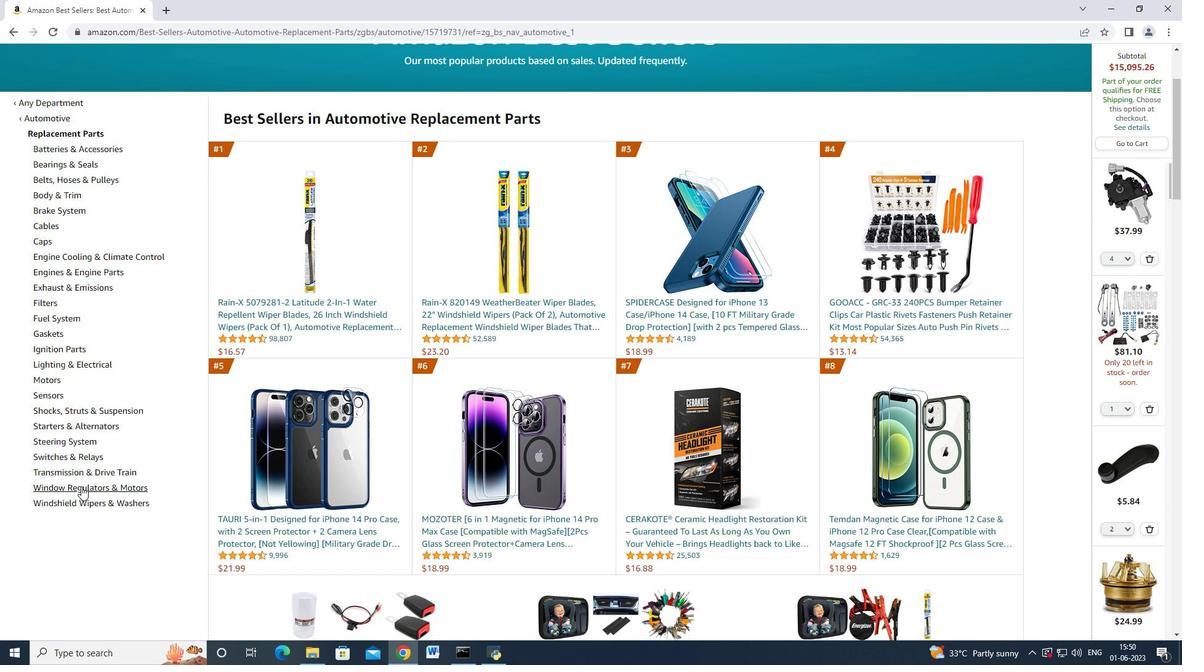 
Action: Mouse pressed left at (83, 487)
Screenshot: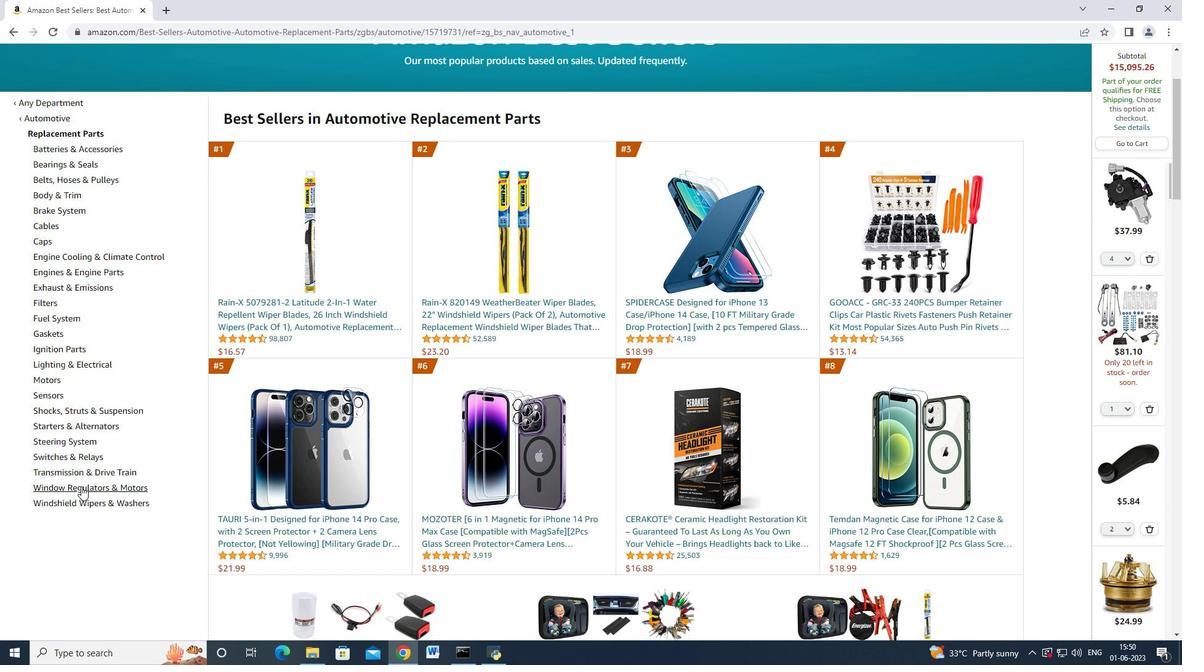
Action: Mouse moved to (106, 336)
Screenshot: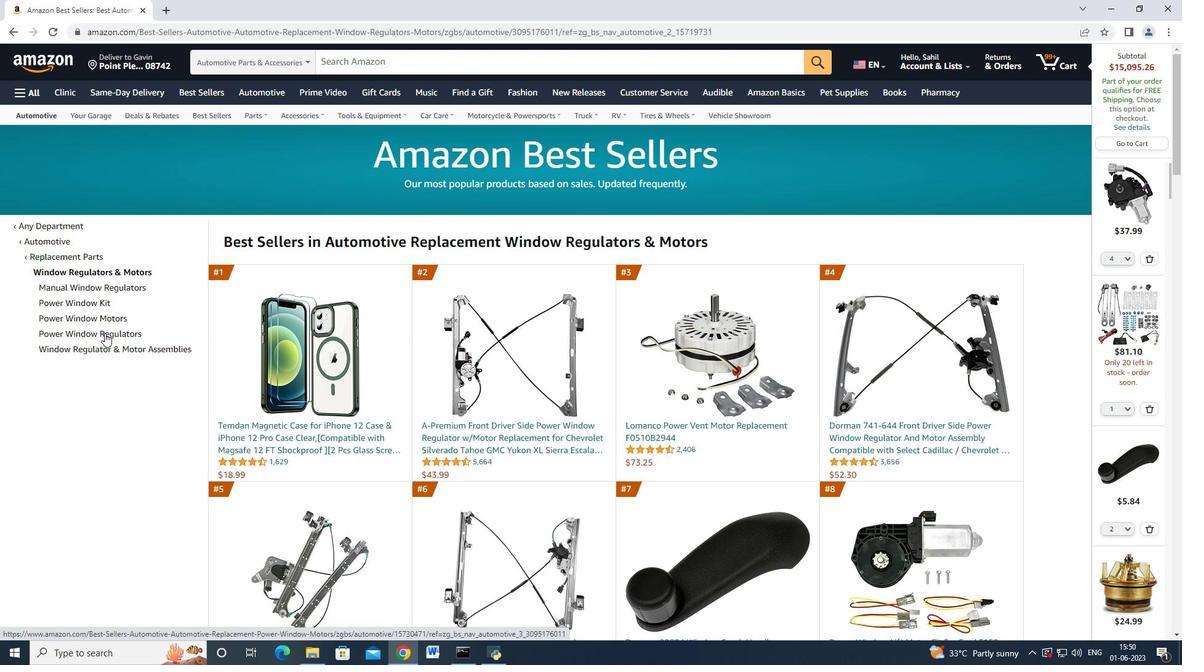 
Action: Mouse pressed left at (106, 336)
Screenshot: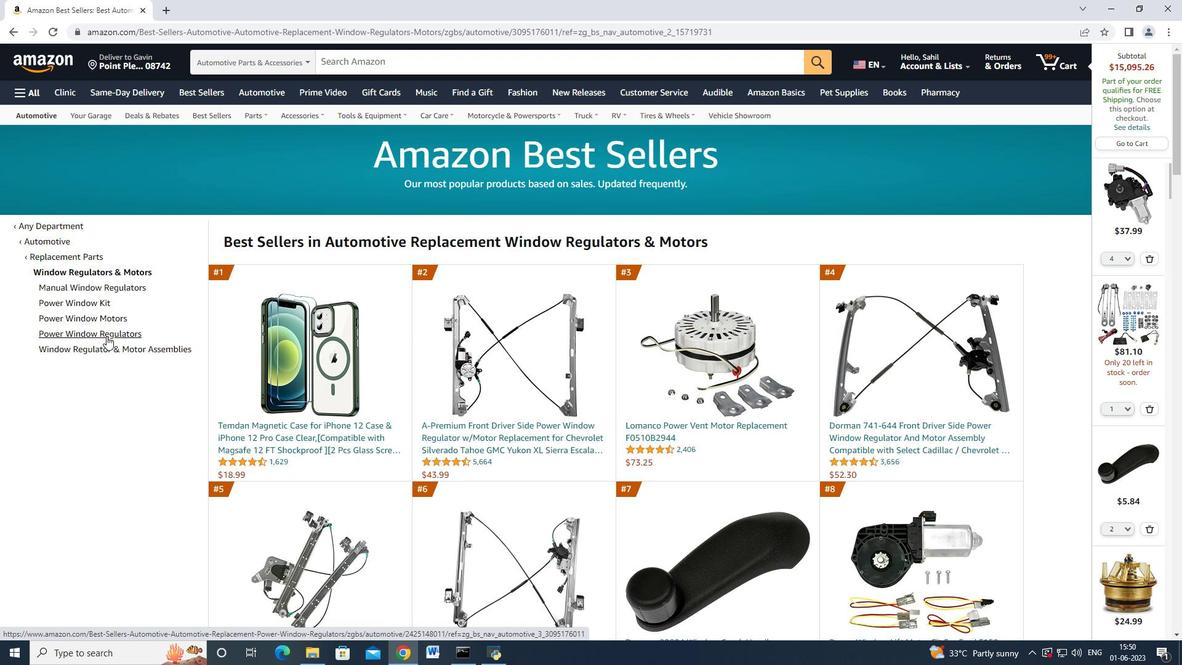 
Action: Mouse moved to (443, 365)
Screenshot: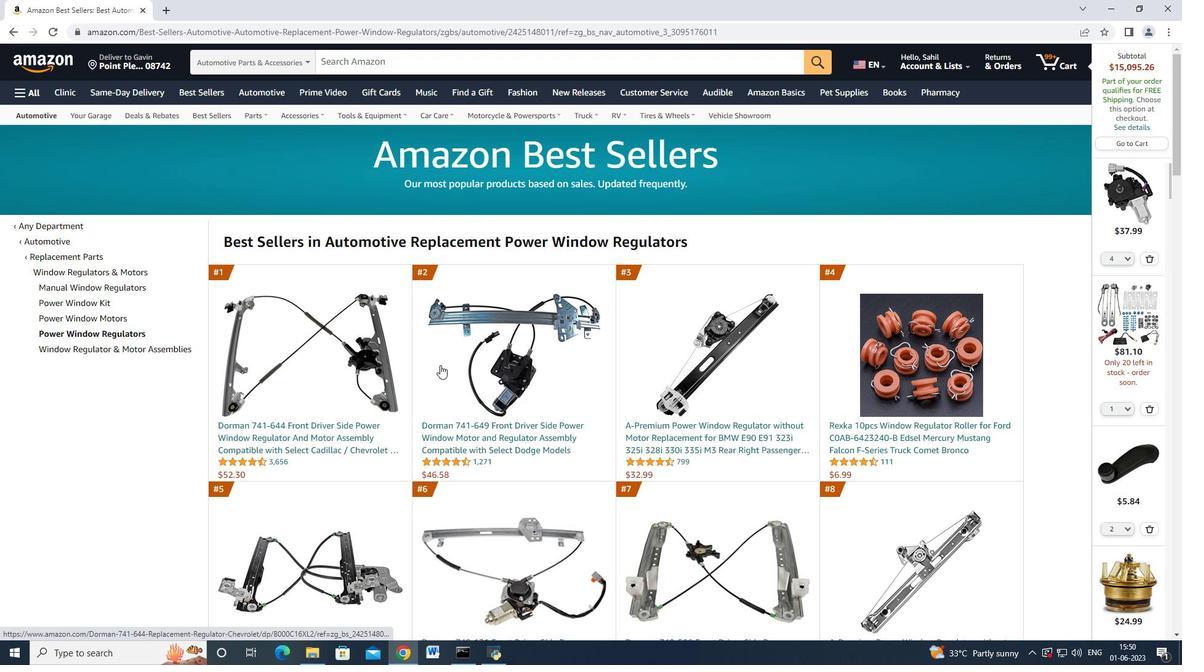 
Action: Mouse scrolled (443, 365) with delta (0, 0)
Screenshot: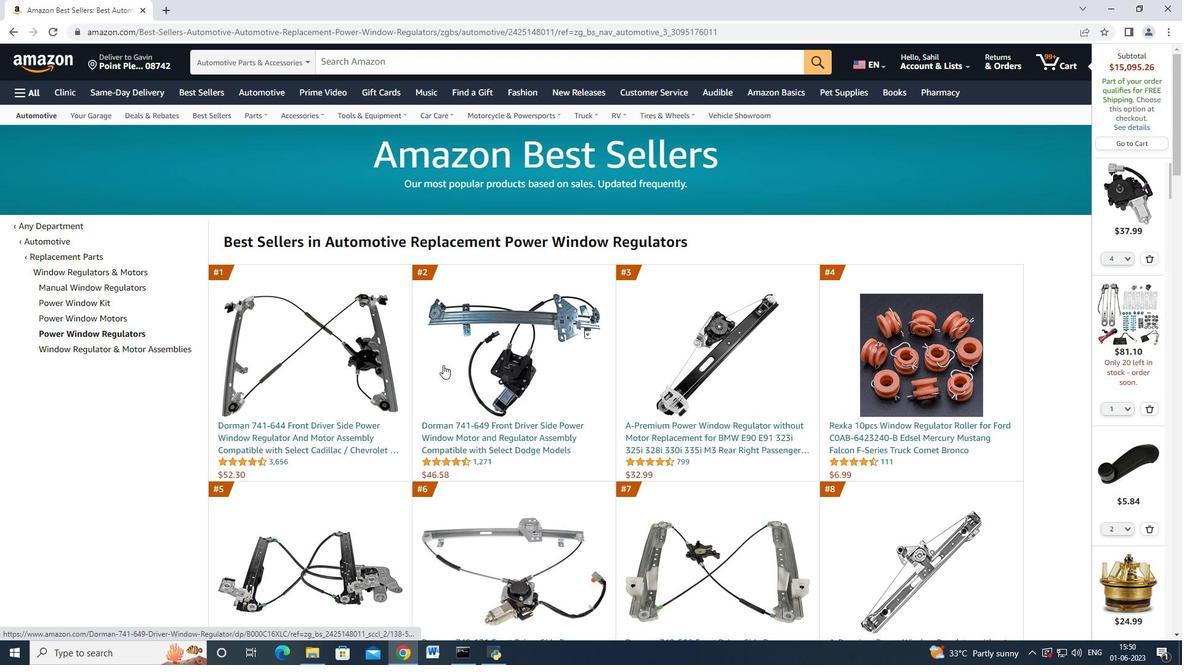 
Action: Mouse moved to (365, 375)
Screenshot: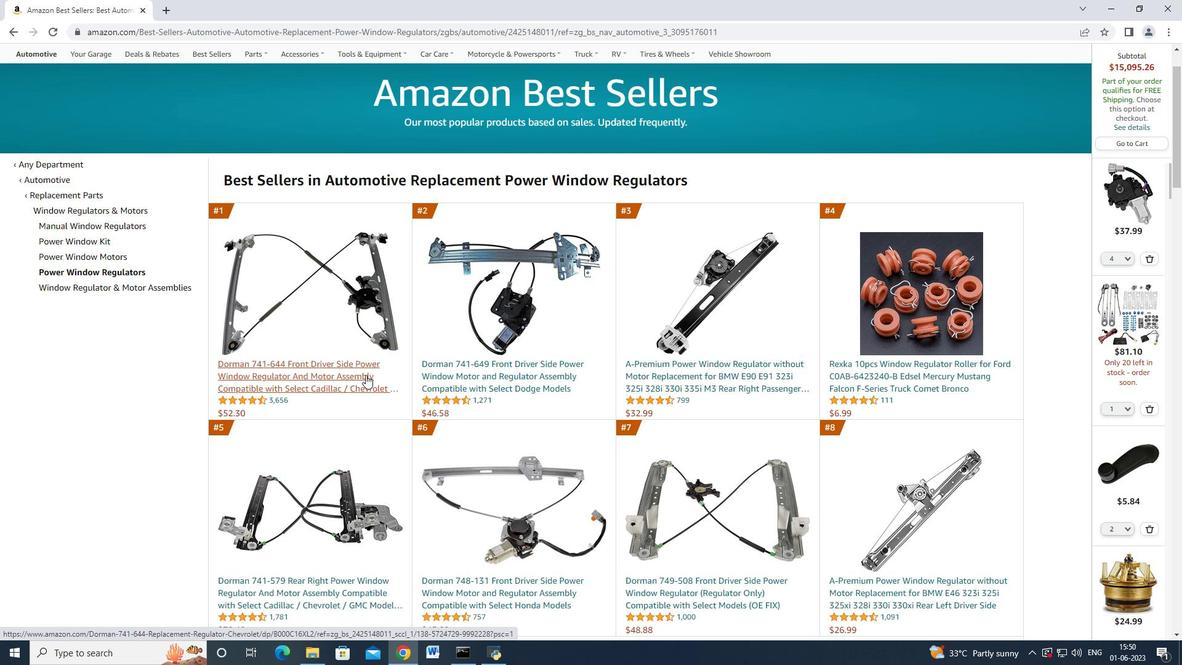 
Action: Mouse pressed left at (365, 375)
Screenshot: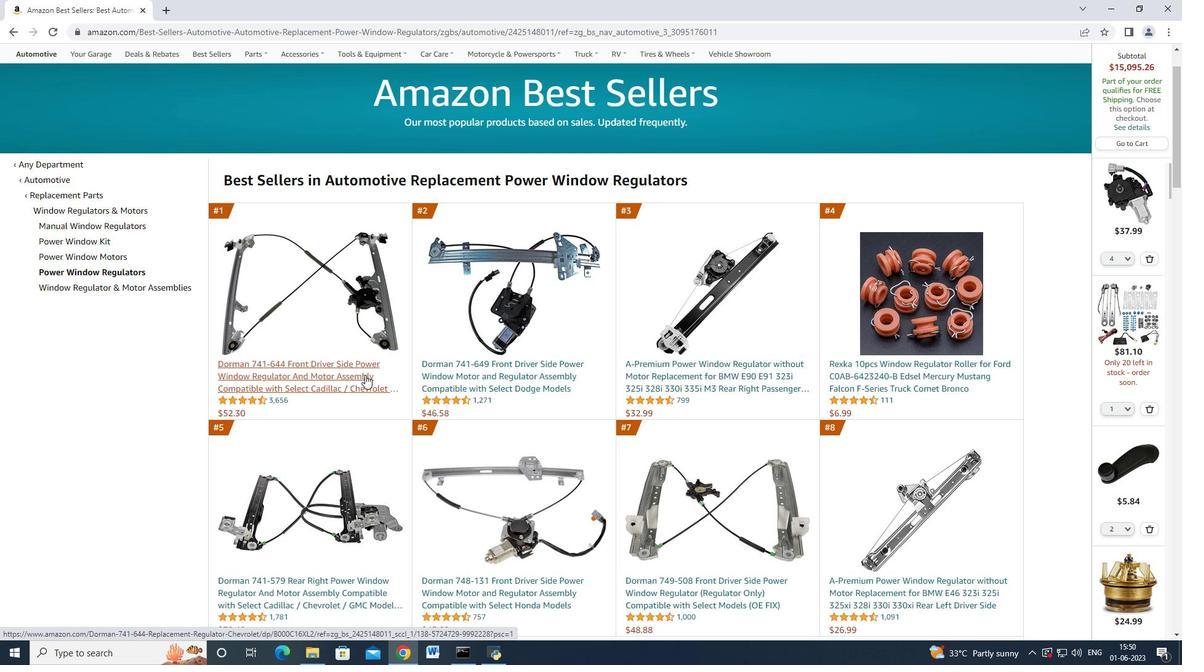 
Action: Mouse moved to (365, 373)
Screenshot: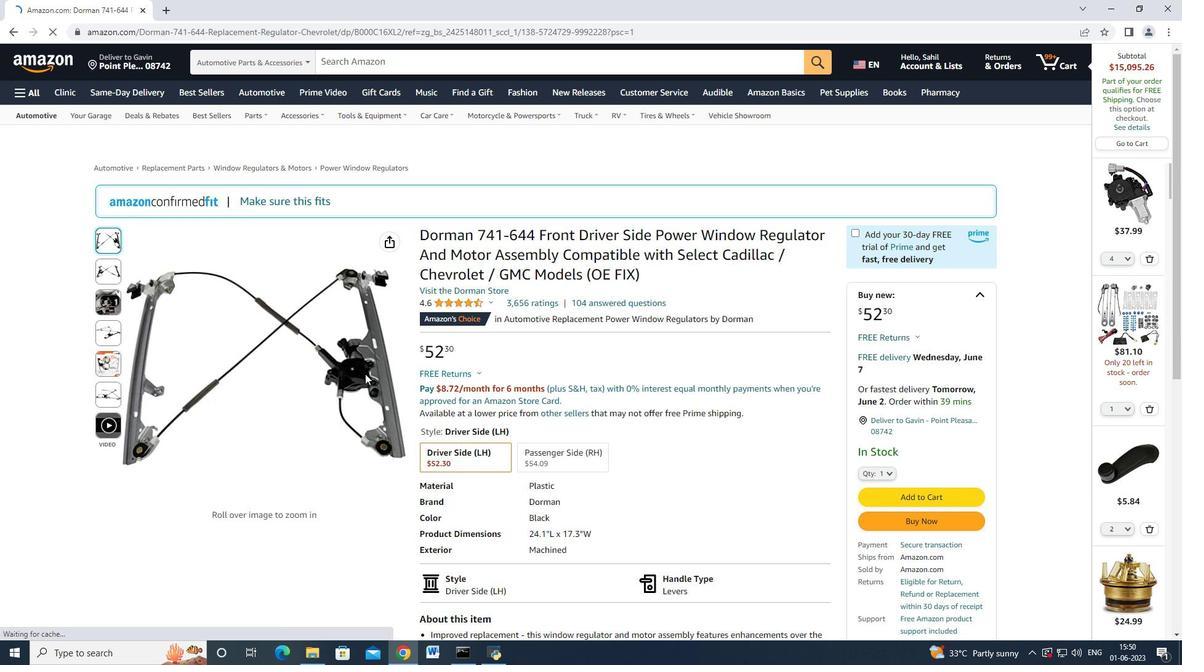 
Action: Mouse scrolled (365, 373) with delta (0, 0)
Screenshot: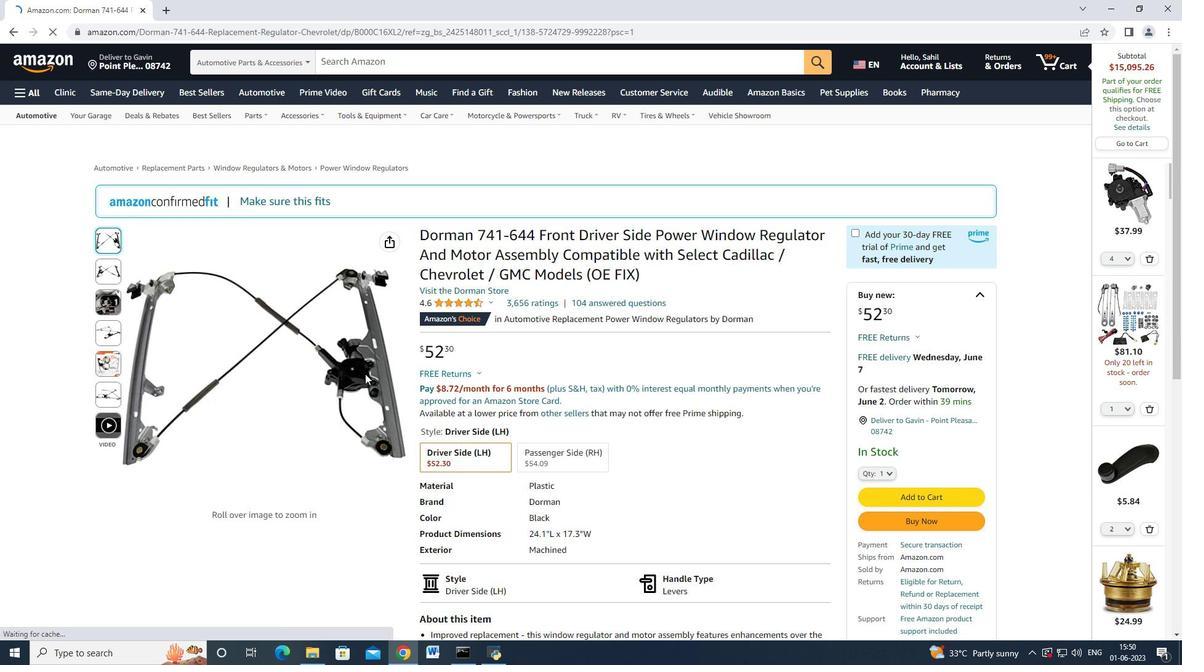 
Action: Mouse moved to (879, 413)
Screenshot: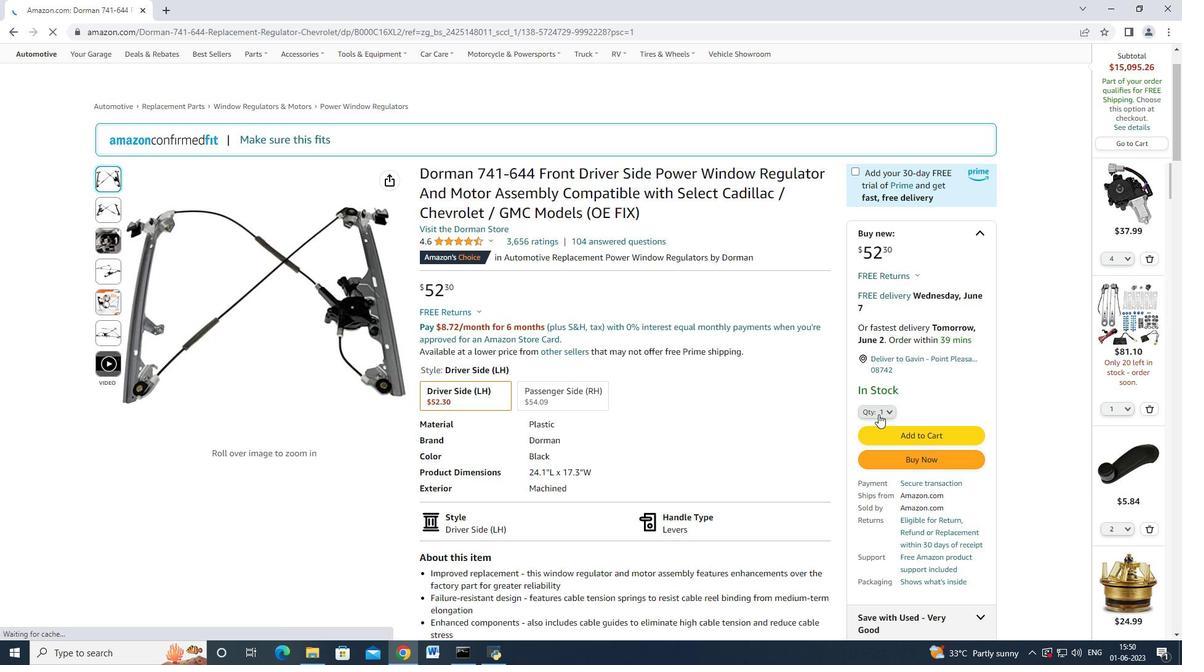 
Action: Mouse pressed left at (879, 413)
Screenshot: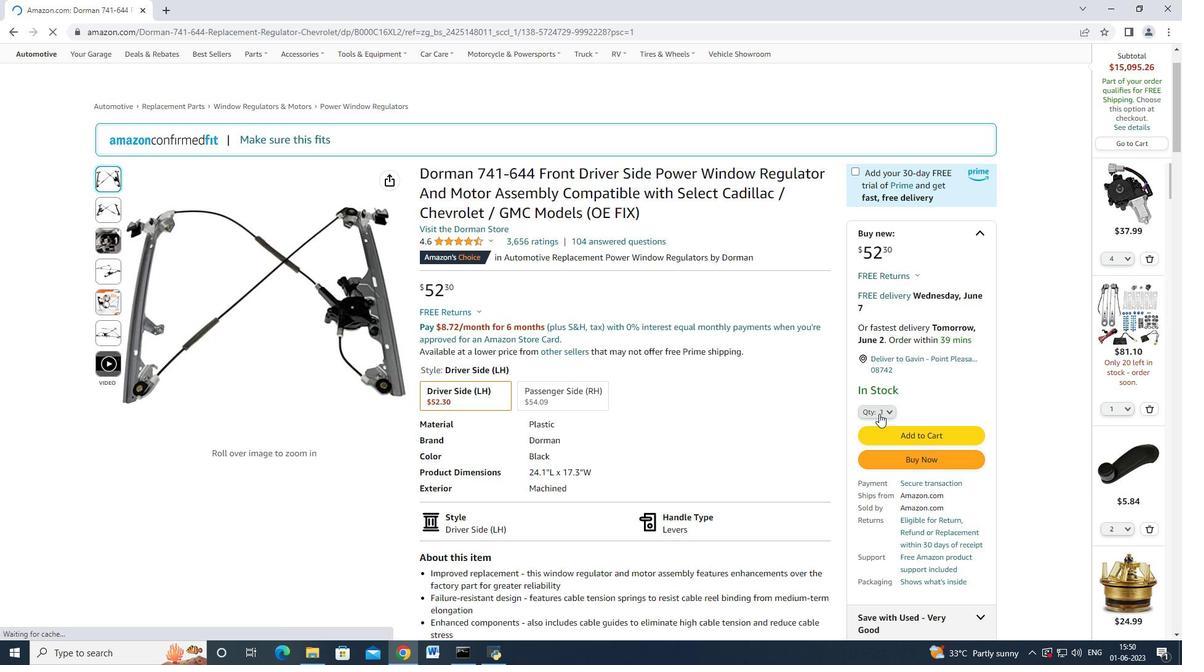 
Action: Mouse moved to (879, 129)
Screenshot: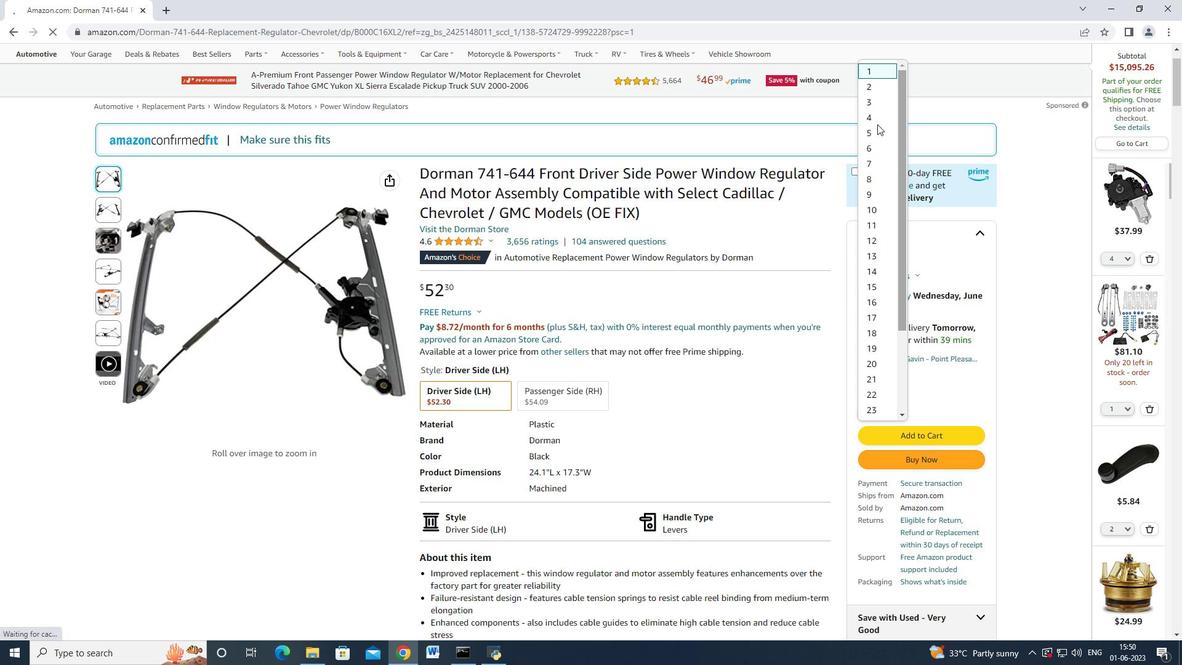 
Action: Mouse pressed left at (879, 129)
Screenshot: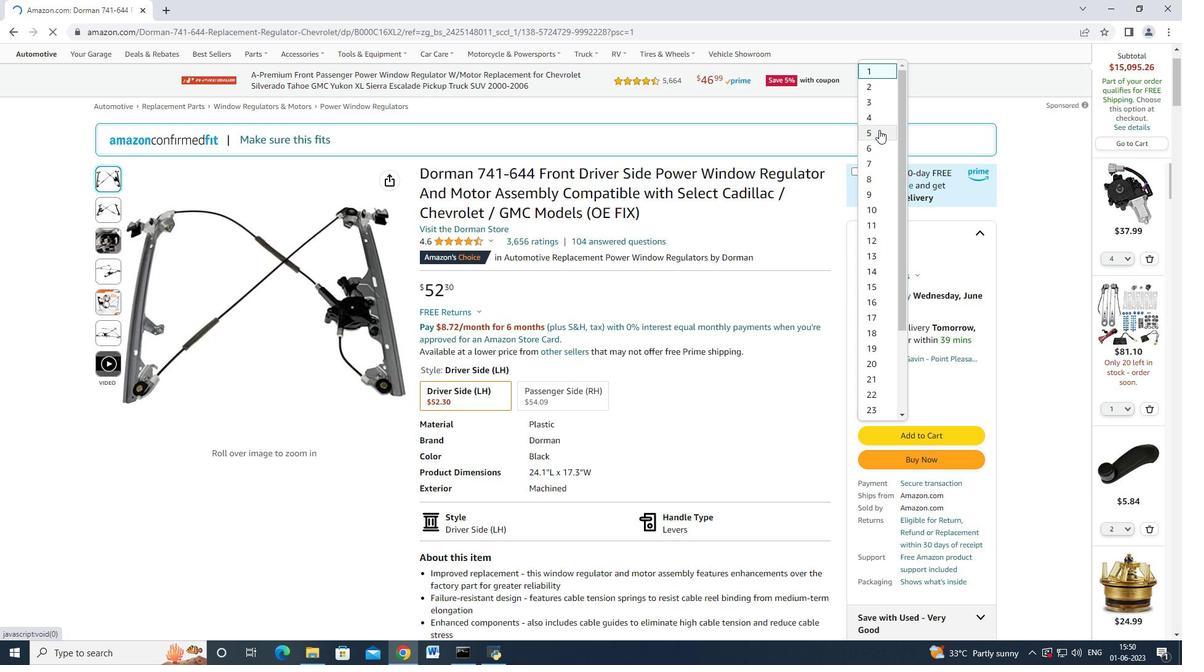 
Action: Mouse moved to (913, 459)
Screenshot: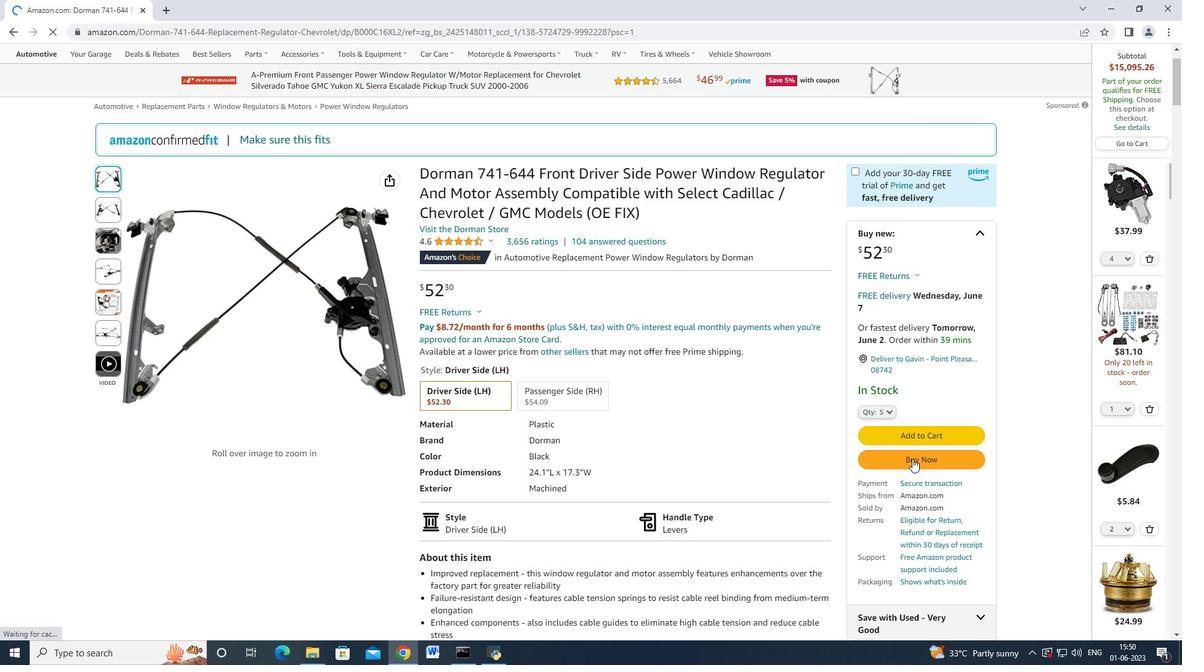 
Action: Mouse pressed left at (913, 459)
Screenshot: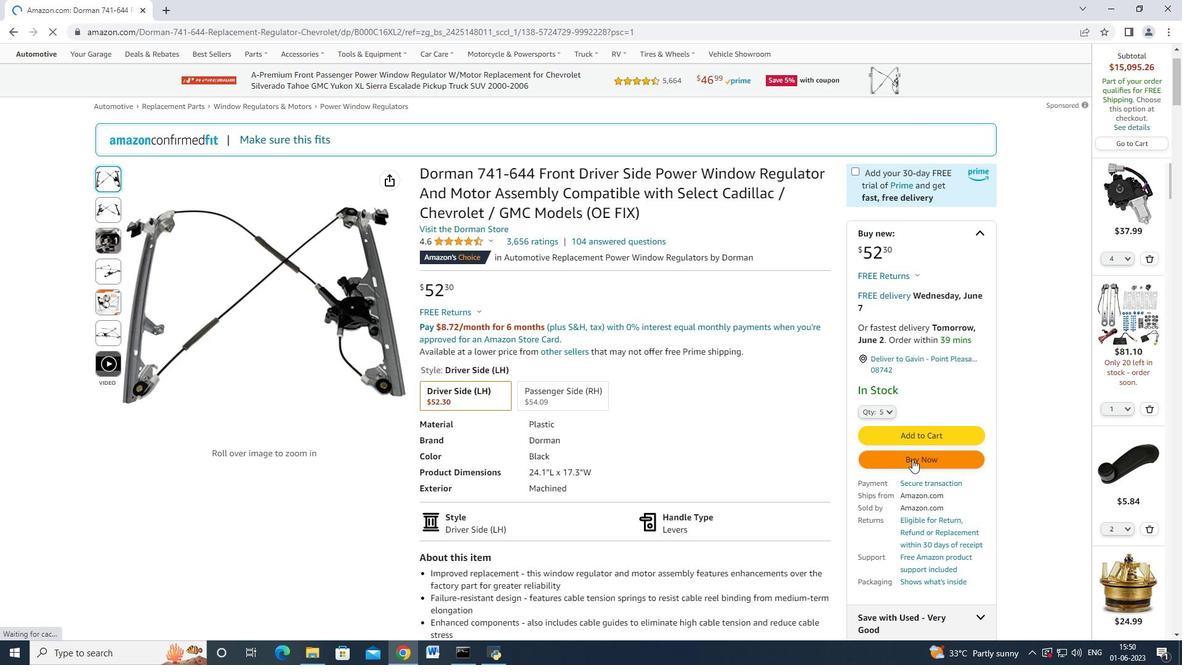 
Action: Mouse moved to (714, 106)
Screenshot: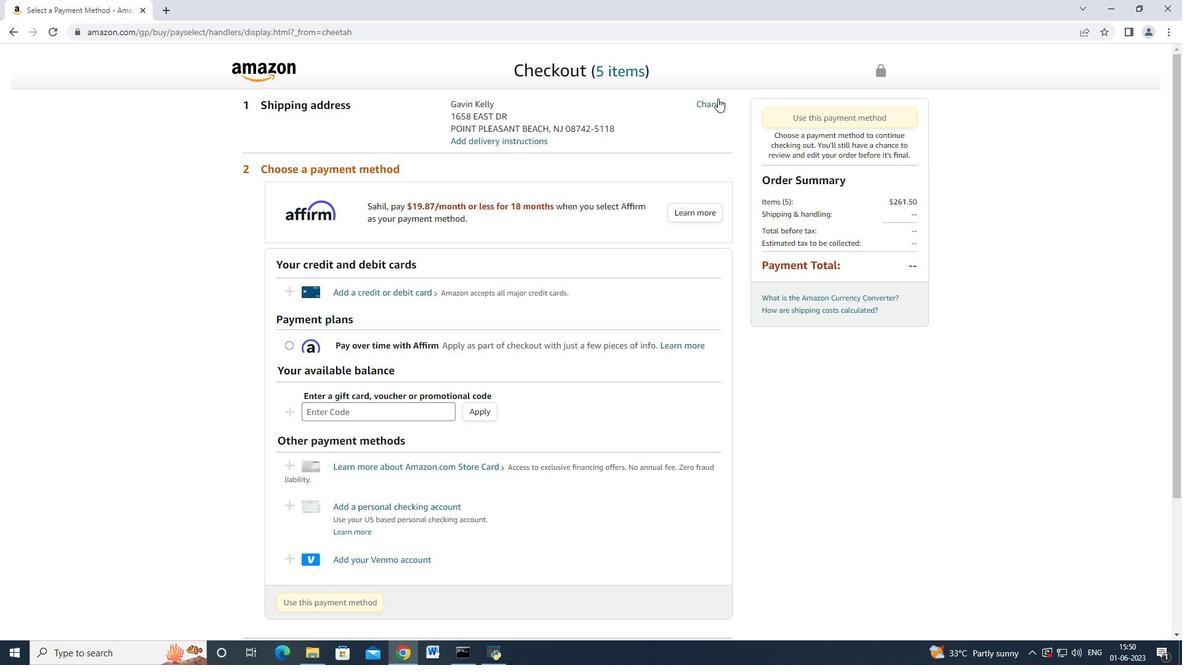 
Action: Mouse pressed left at (714, 106)
Screenshot: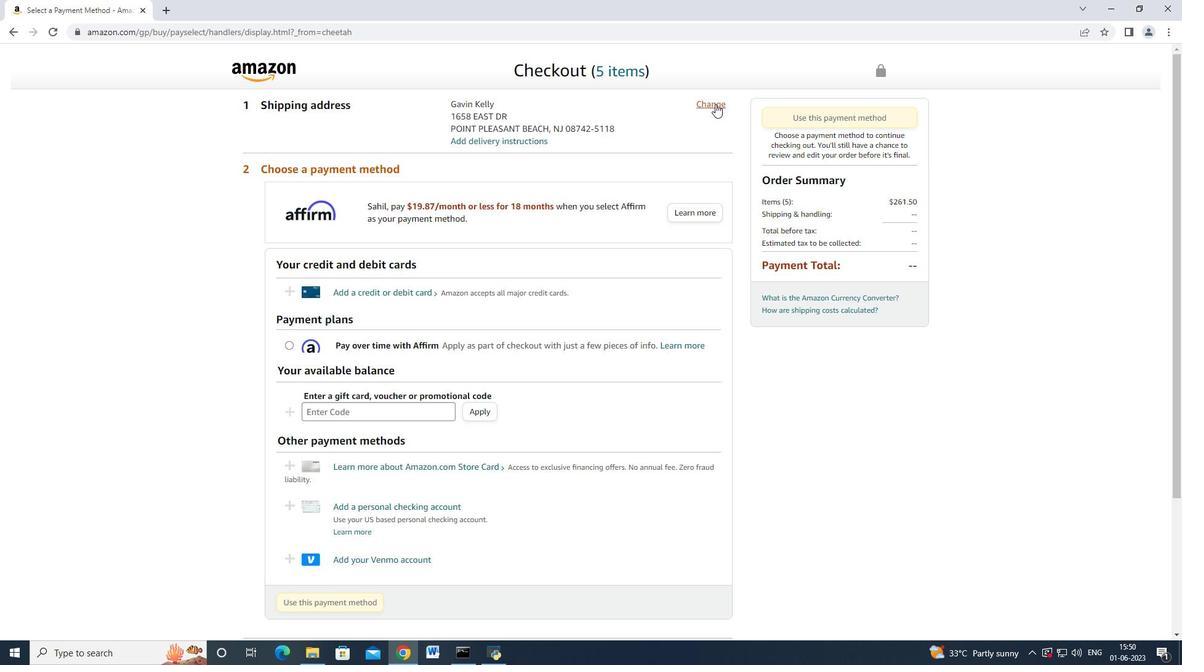 
Action: Mouse moved to (444, 210)
Screenshot: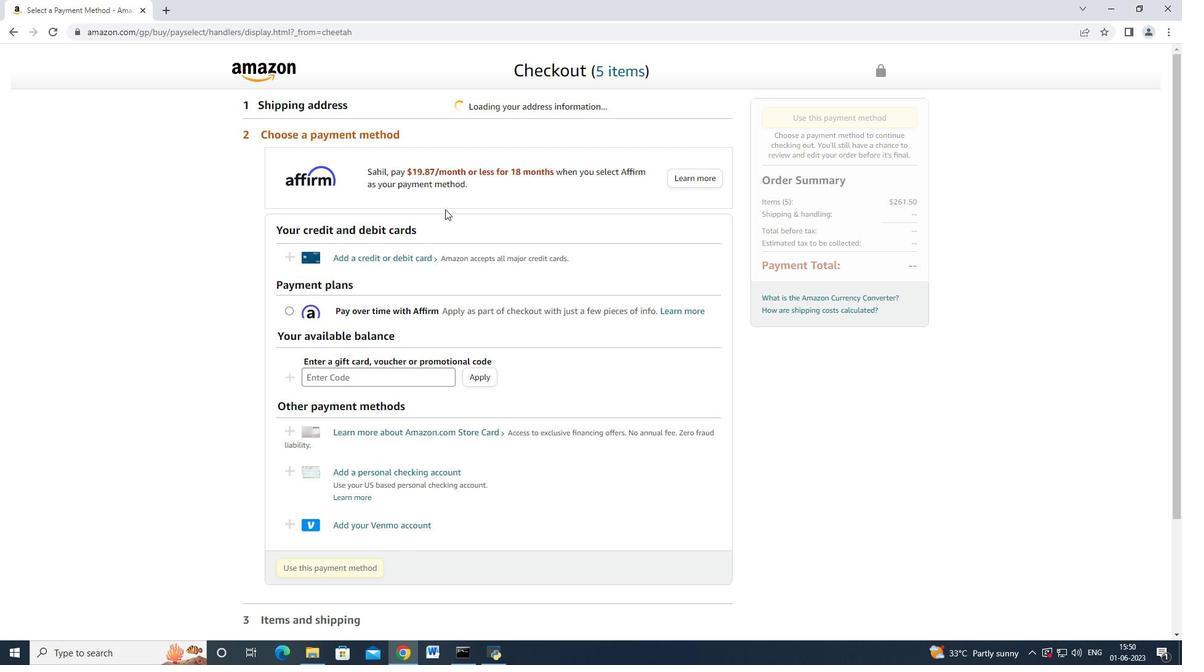 
Action: Mouse scrolled (444, 210) with delta (0, 0)
Screenshot: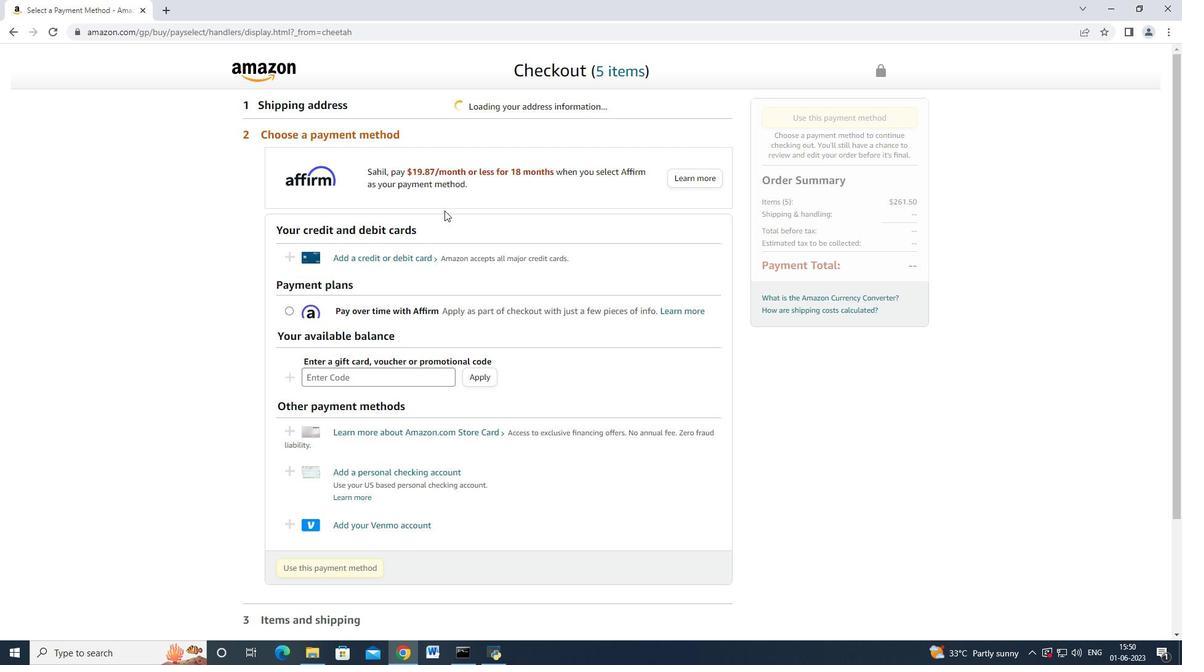 
Action: Mouse scrolled (444, 210) with delta (0, 0)
Screenshot: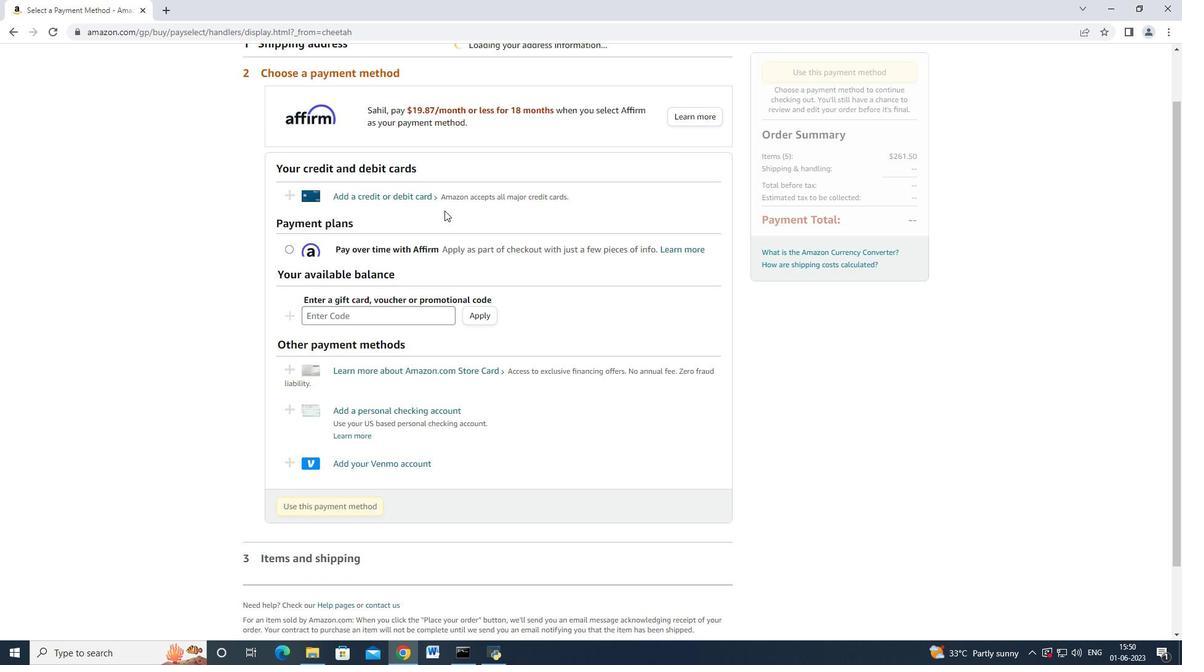 
Action: Mouse scrolled (444, 211) with delta (0, 0)
Screenshot: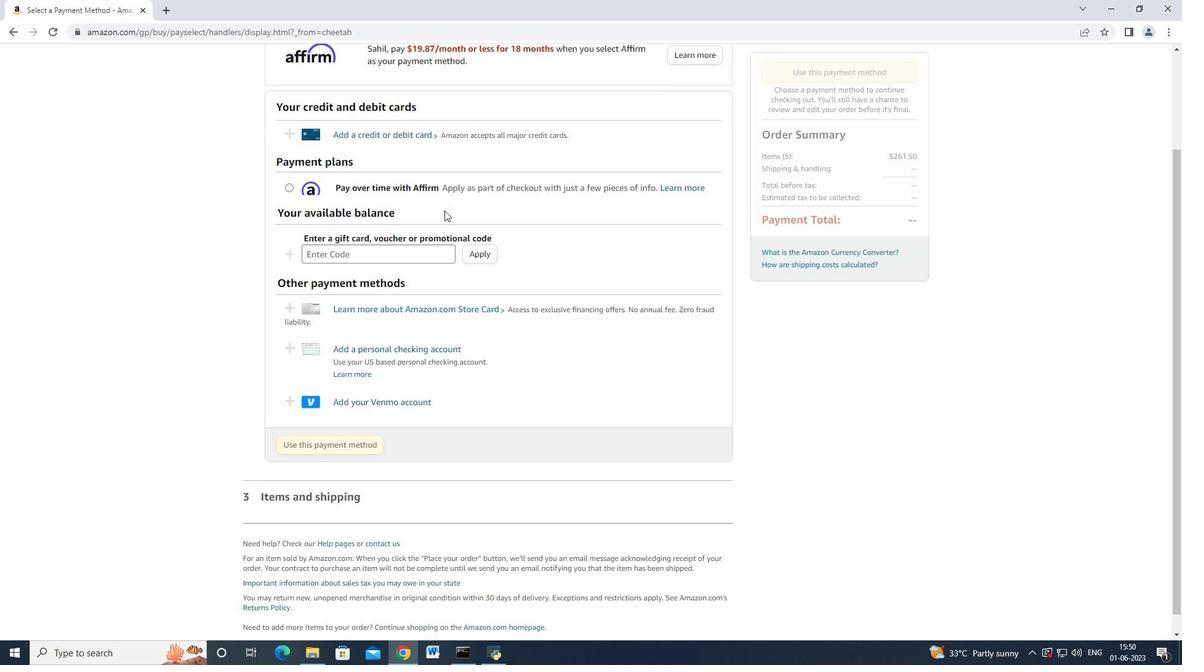 
Action: Mouse scrolled (444, 211) with delta (0, 0)
Screenshot: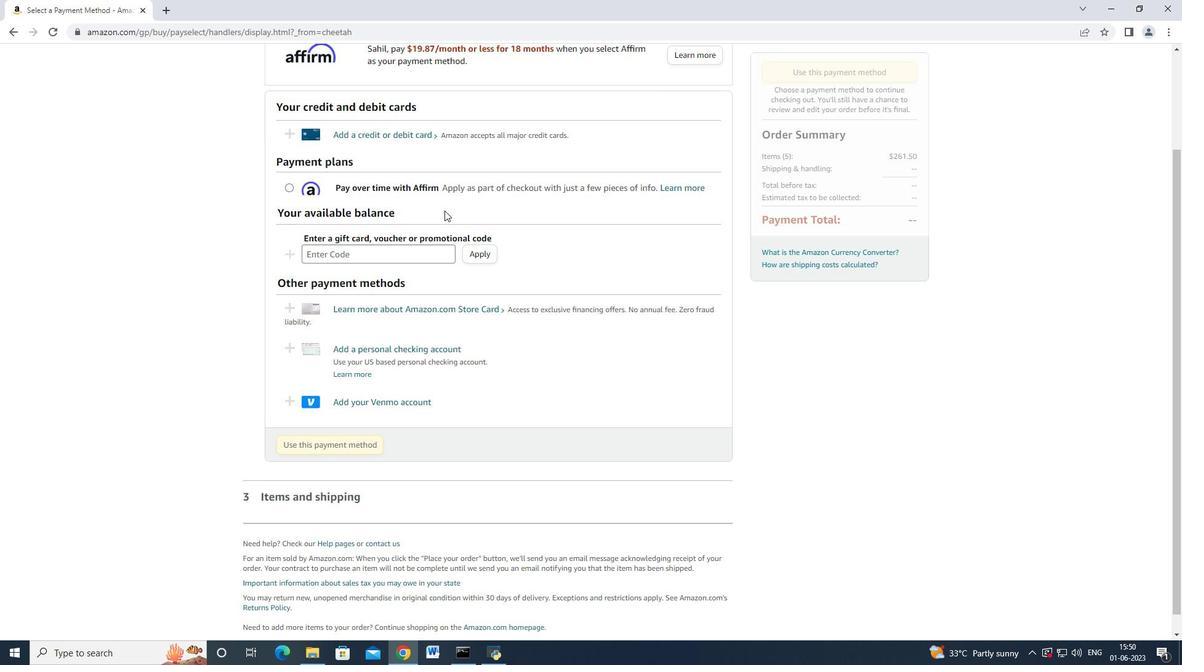 
Action: Mouse scrolled (444, 210) with delta (0, 0)
Screenshot: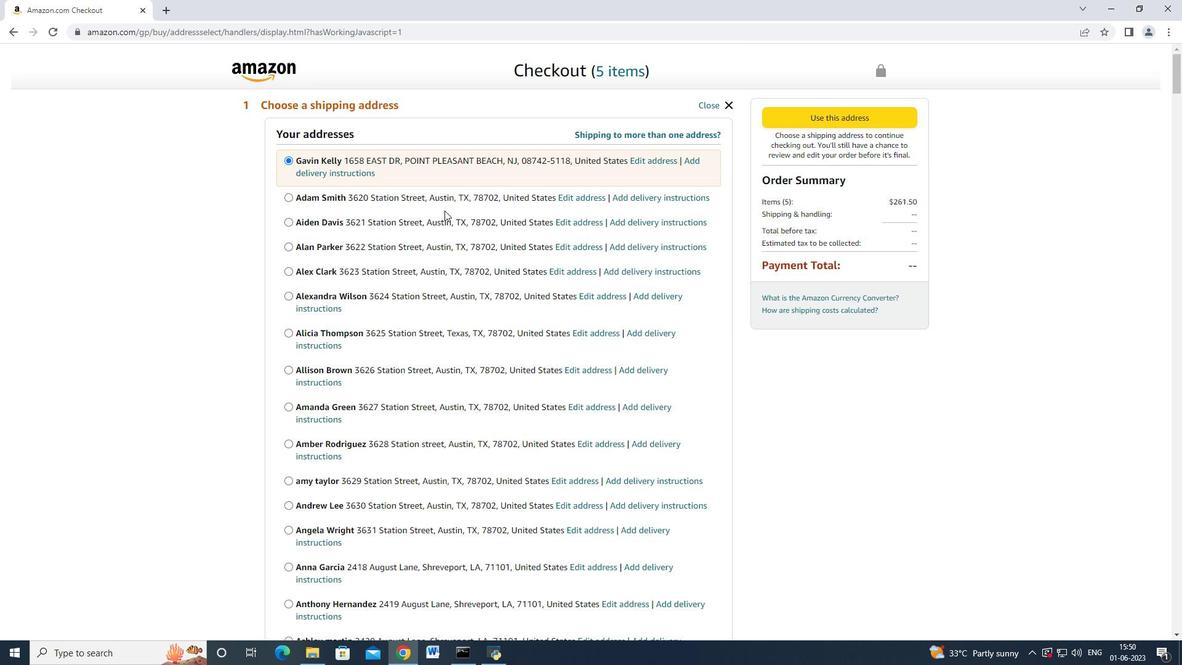 
Action: Mouse scrolled (444, 210) with delta (0, 0)
Screenshot: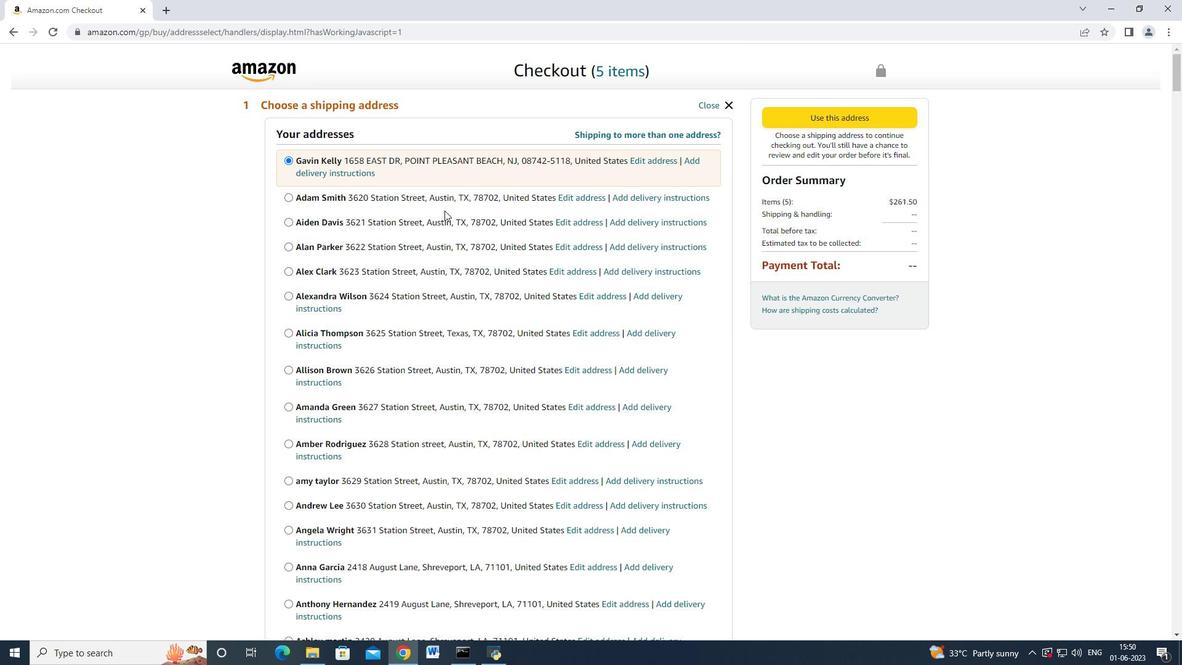 
Action: Mouse scrolled (444, 210) with delta (0, 0)
Screenshot: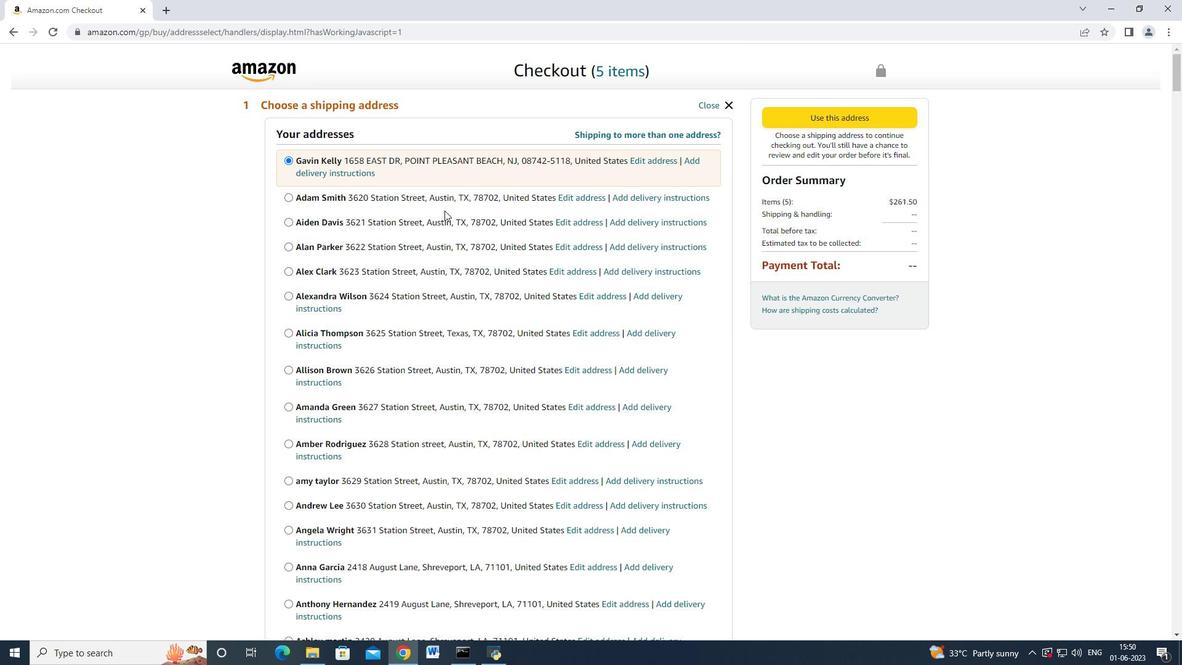 
Action: Mouse scrolled (444, 210) with delta (0, 0)
Screenshot: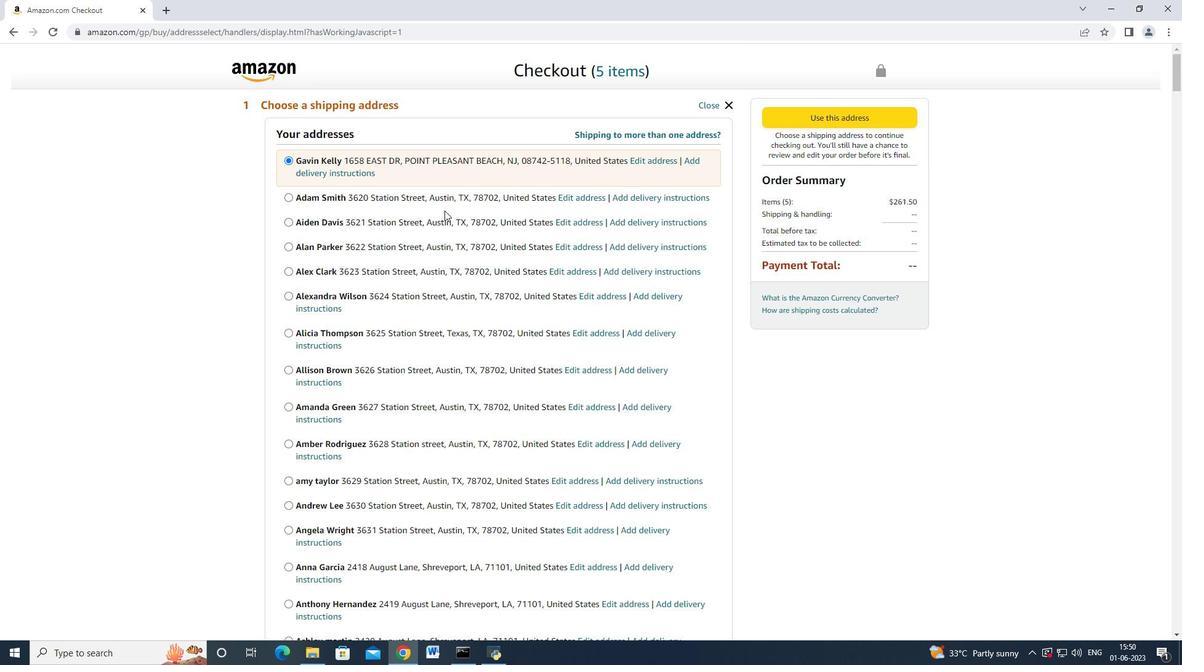 
Action: Mouse scrolled (444, 210) with delta (0, 0)
Screenshot: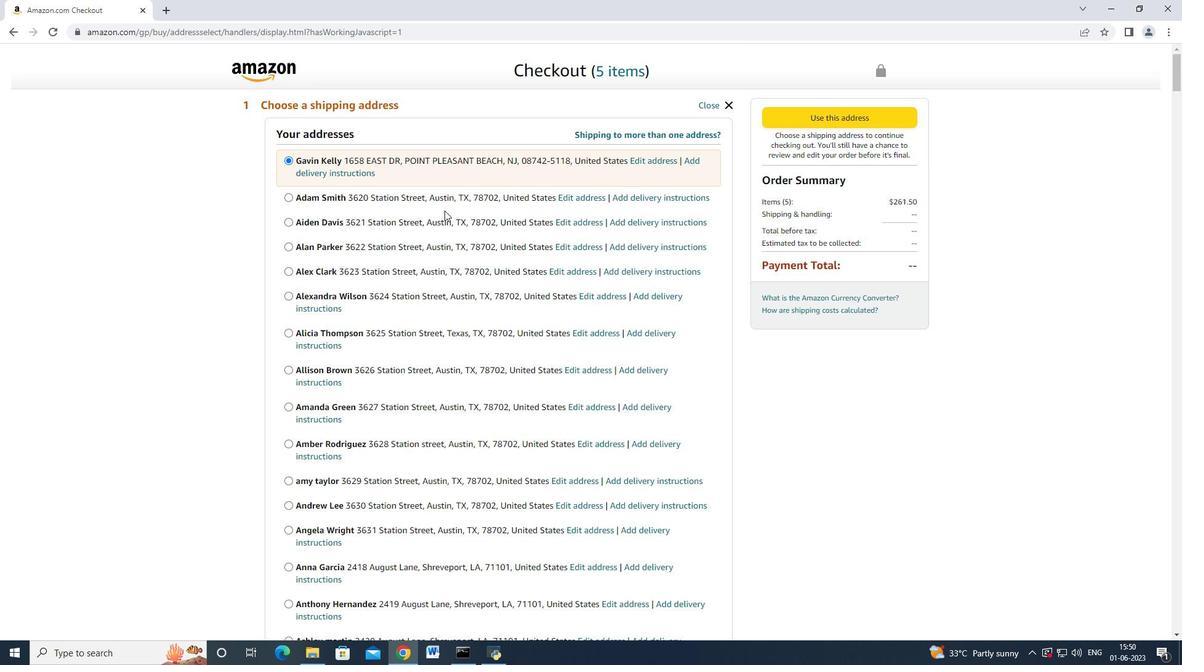 
Action: Mouse moved to (439, 224)
Screenshot: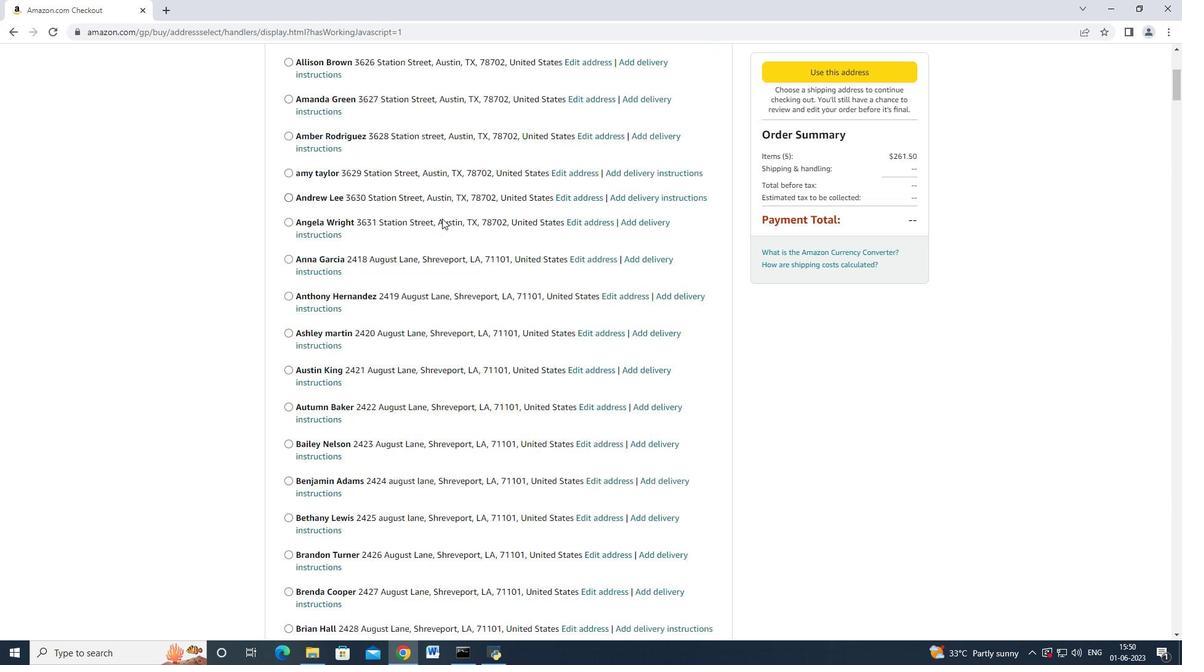 
Action: Mouse scrolled (439, 223) with delta (0, 0)
Screenshot: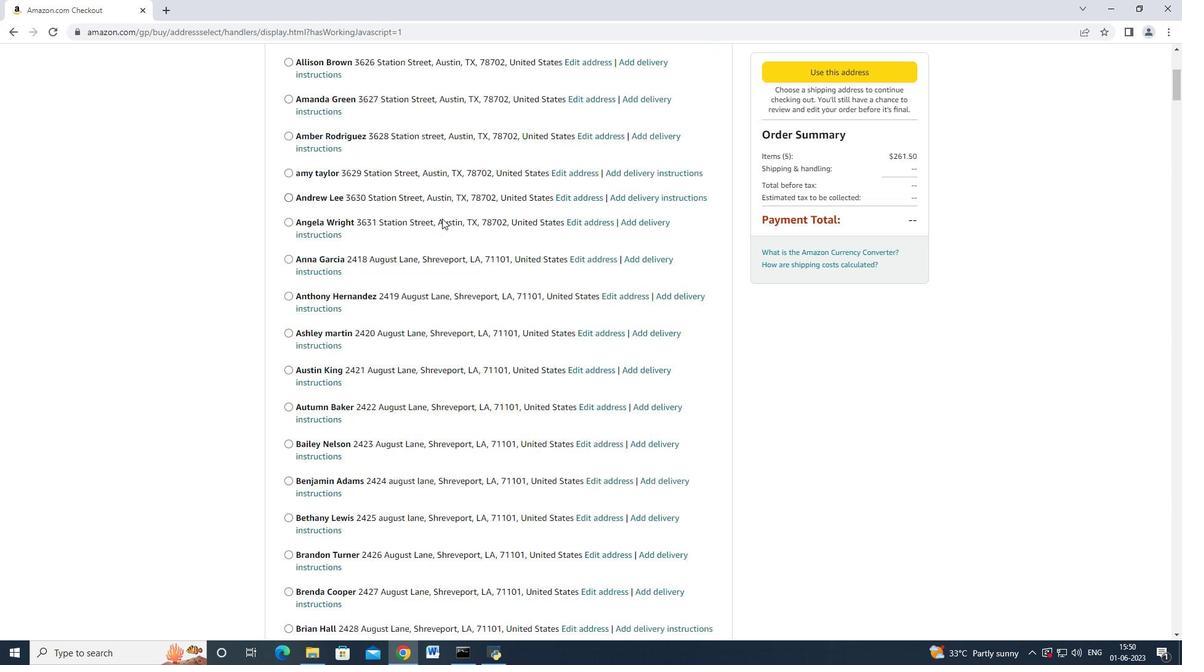 
Action: Mouse moved to (439, 225)
Screenshot: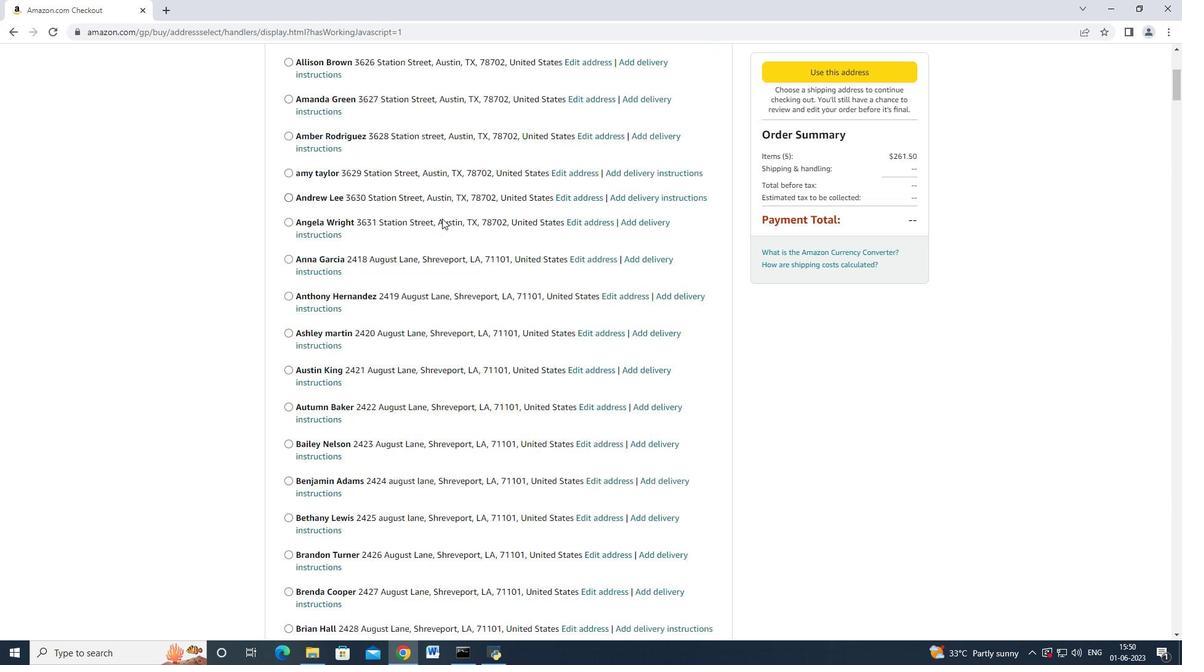 
Action: Mouse scrolled (439, 224) with delta (0, 0)
Screenshot: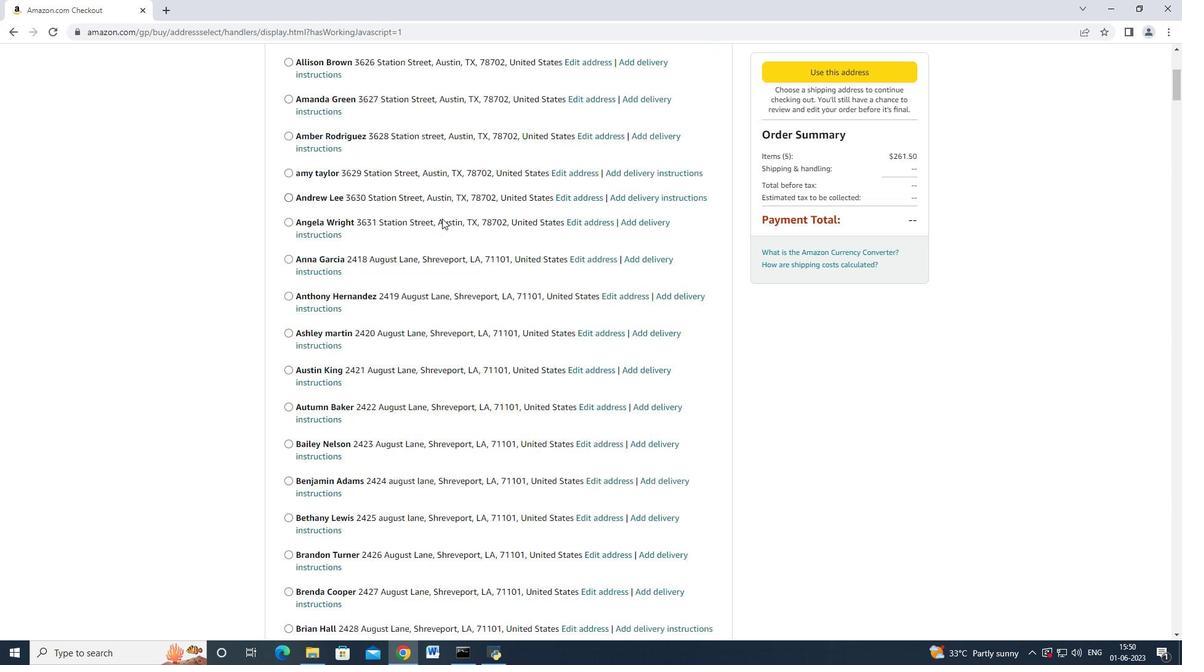 
Action: Mouse moved to (439, 226)
Screenshot: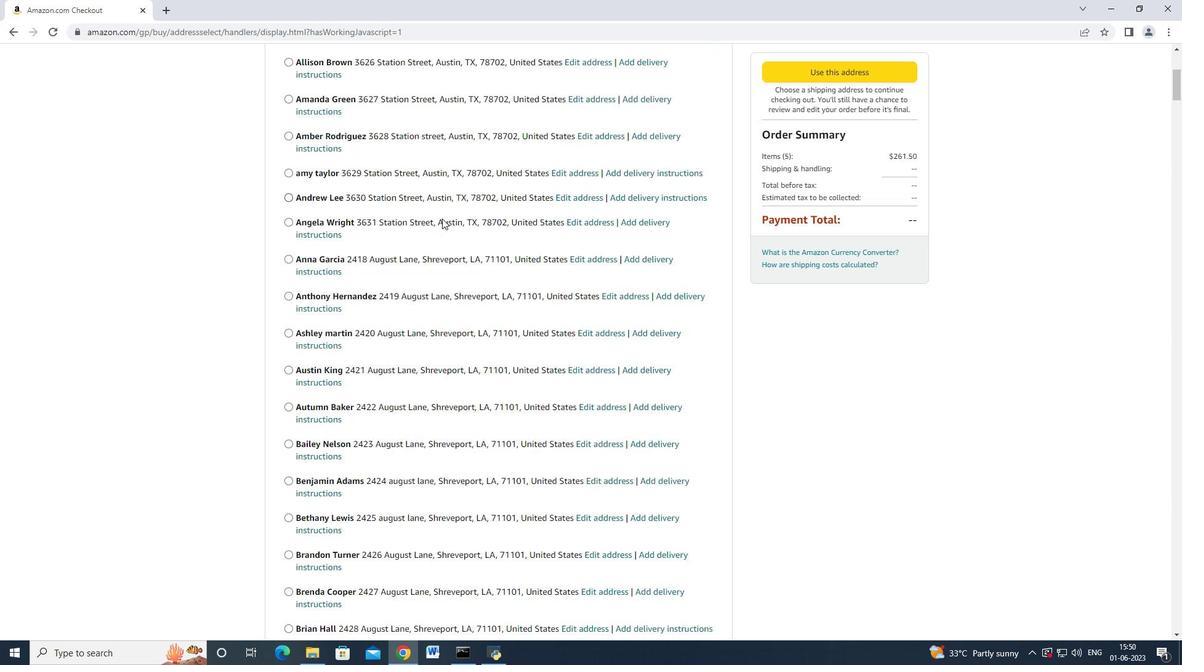 
Action: Mouse scrolled (439, 225) with delta (0, 0)
Screenshot: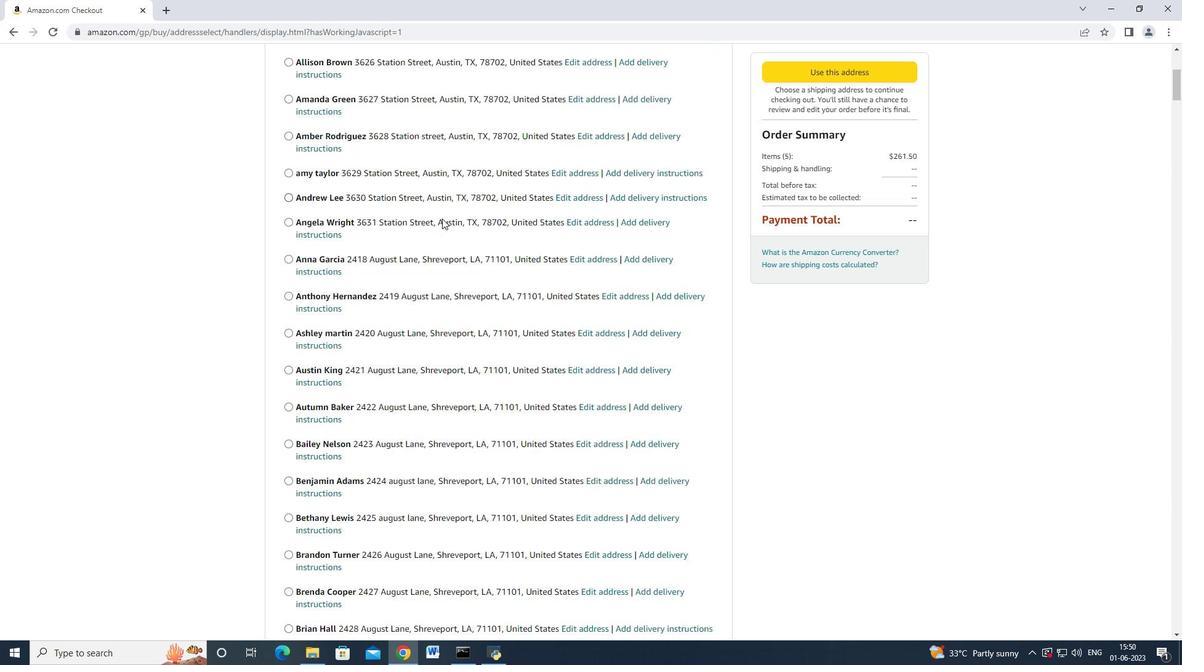 
Action: Mouse moved to (439, 226)
Screenshot: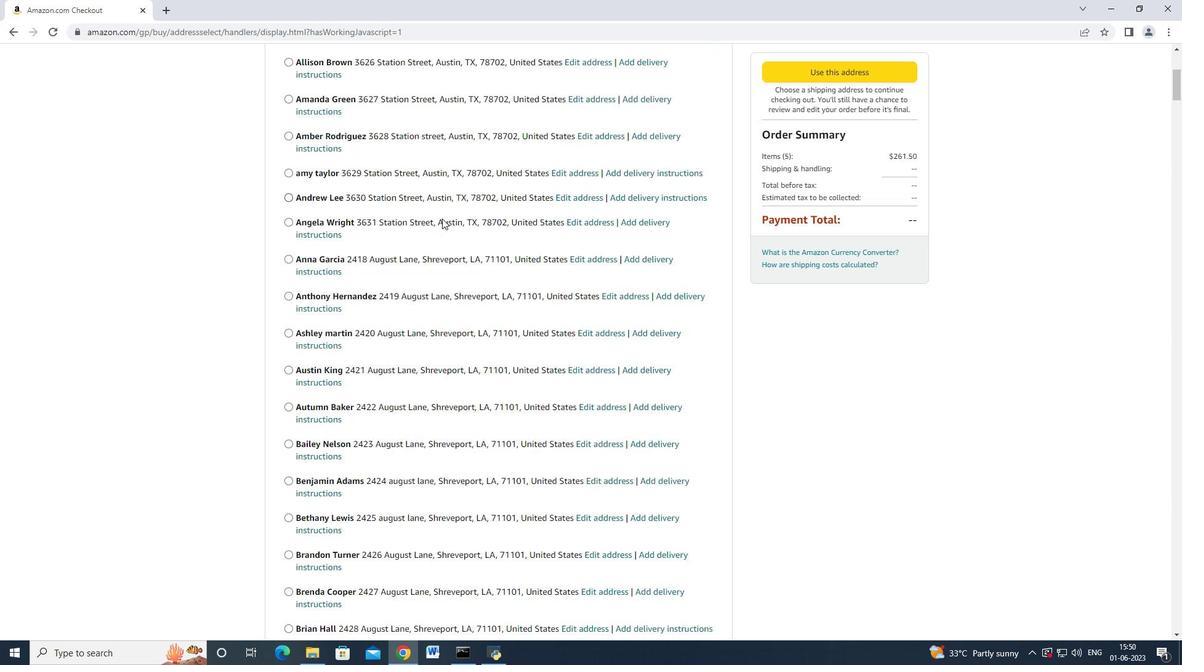 
Action: Mouse scrolled (439, 226) with delta (0, 0)
Screenshot: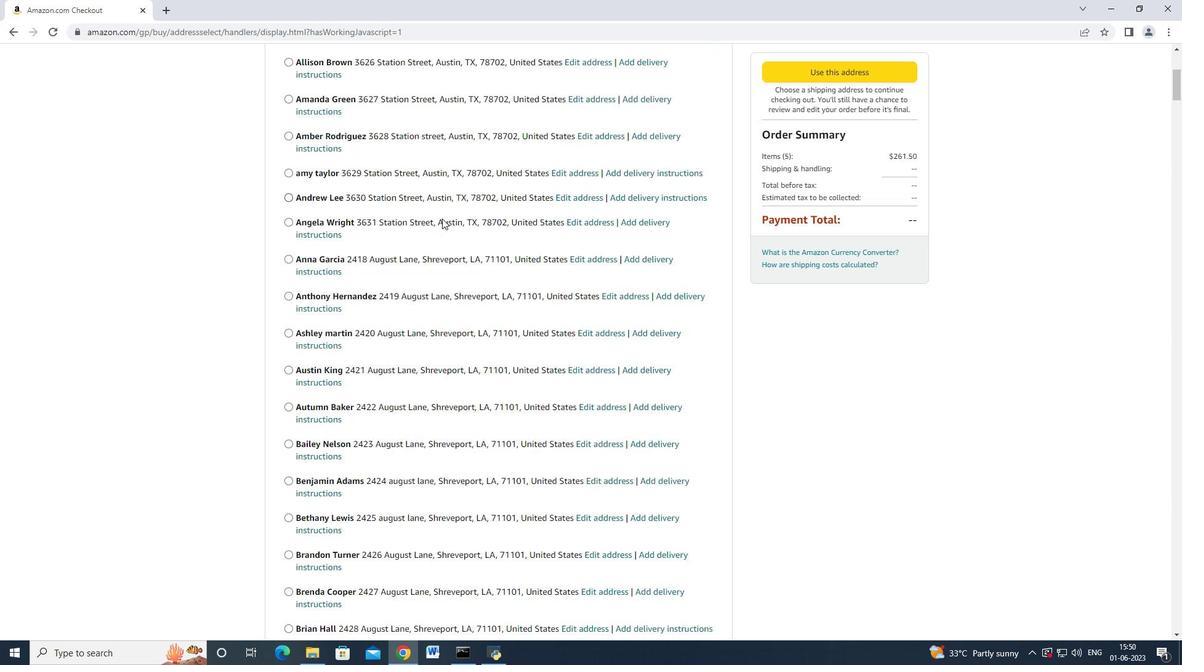 
Action: Mouse scrolled (439, 226) with delta (0, 0)
Screenshot: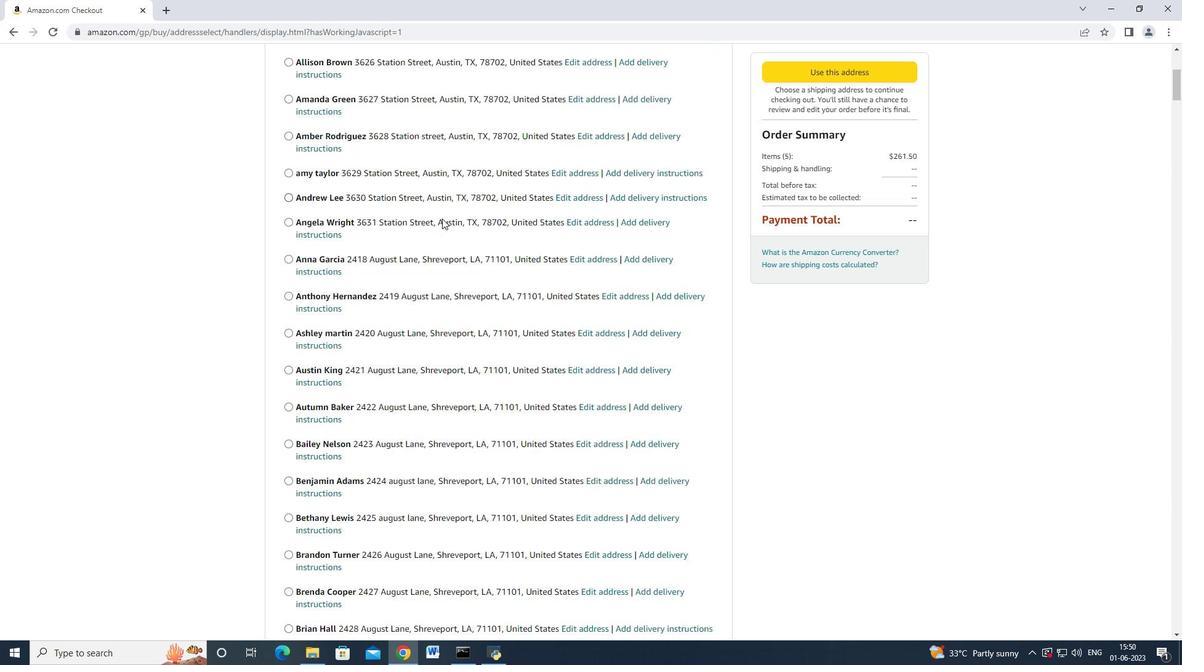 
Action: Mouse scrolled (439, 226) with delta (0, 0)
Screenshot: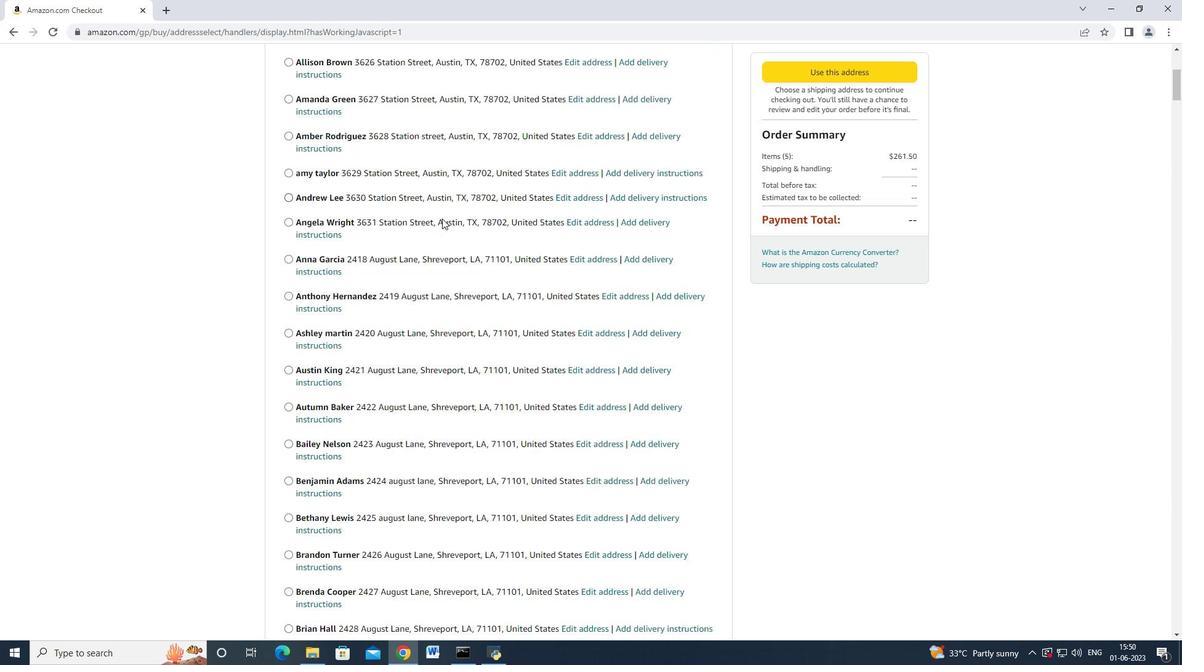 
Action: Mouse scrolled (439, 226) with delta (0, 0)
Screenshot: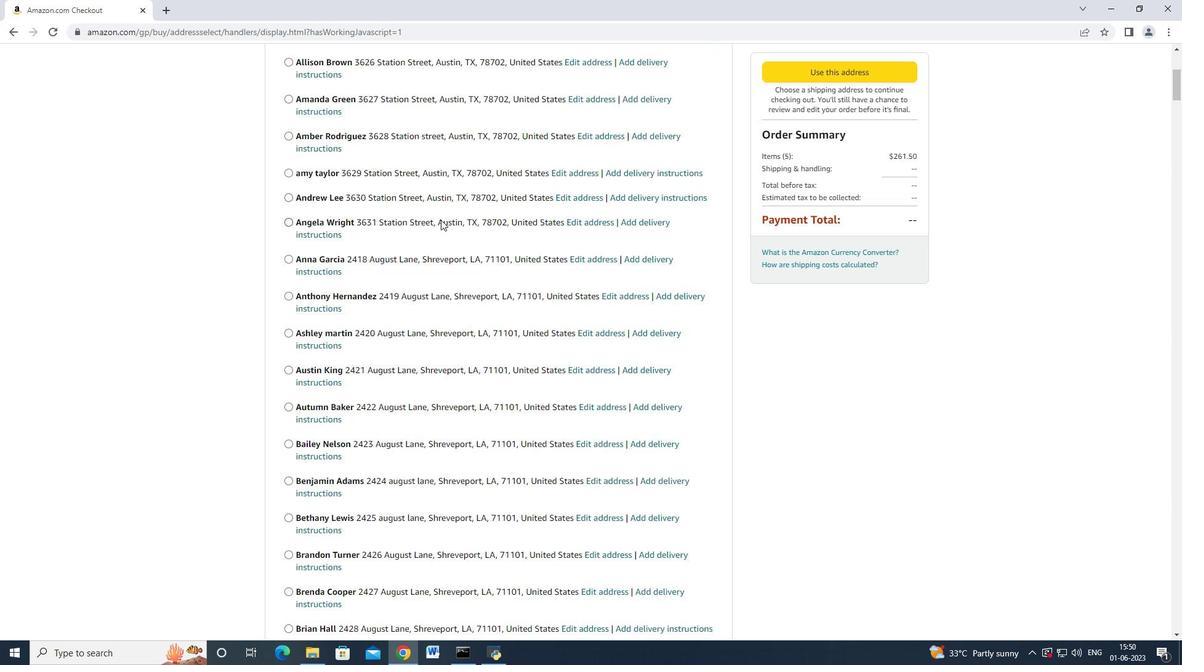 
Action: Mouse moved to (436, 238)
Screenshot: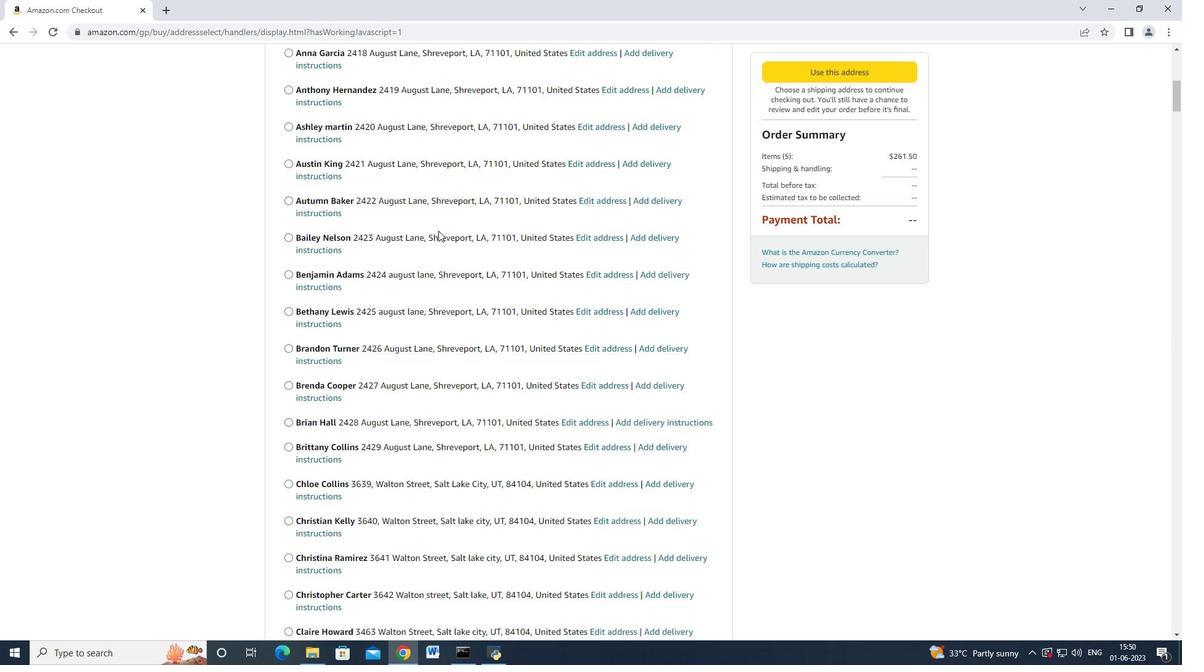 
Action: Mouse scrolled (436, 237) with delta (0, 0)
Screenshot: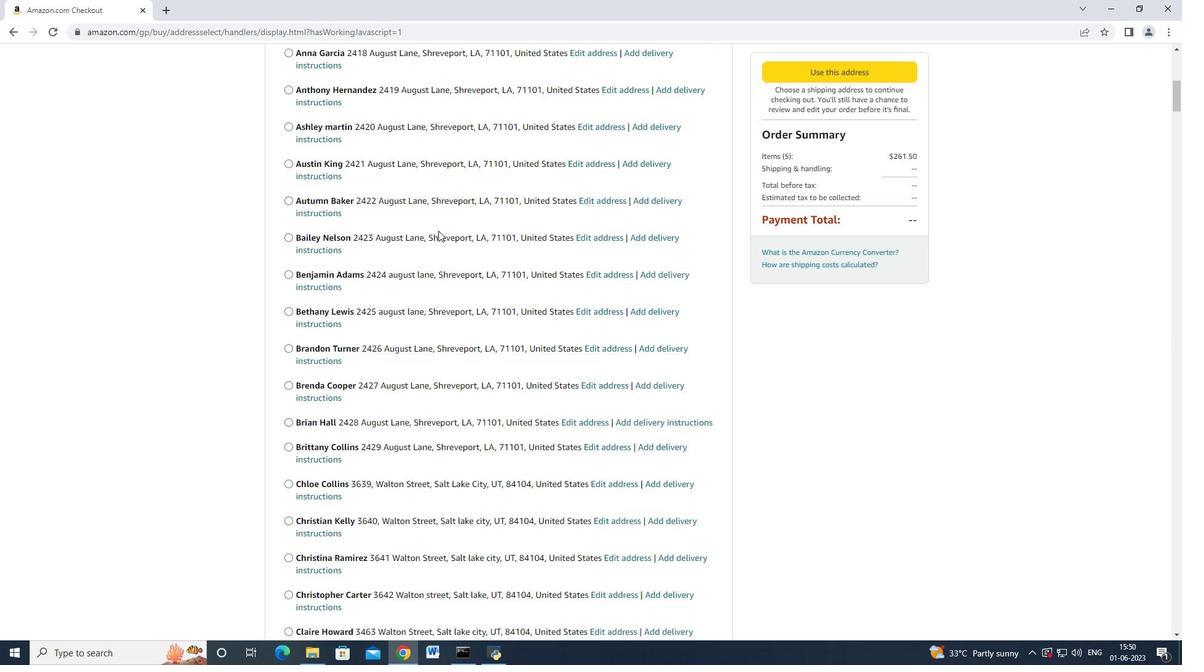 
Action: Mouse moved to (436, 240)
Screenshot: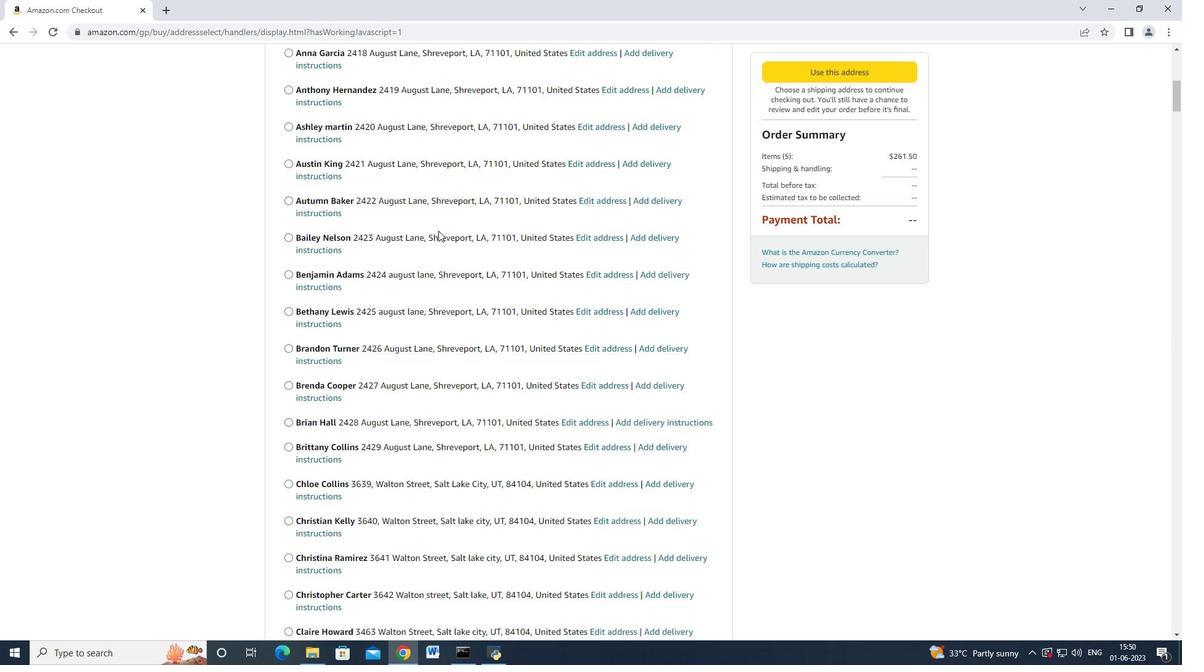 
Action: Mouse scrolled (436, 240) with delta (0, 0)
Screenshot: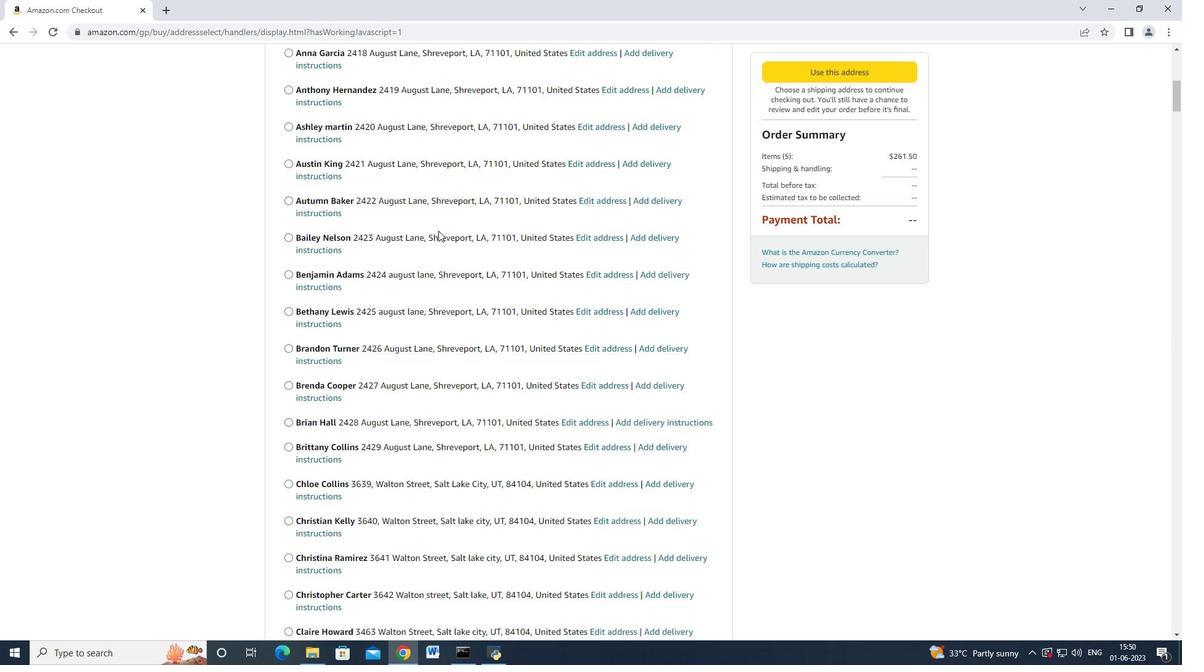 
Action: Mouse moved to (436, 240)
Screenshot: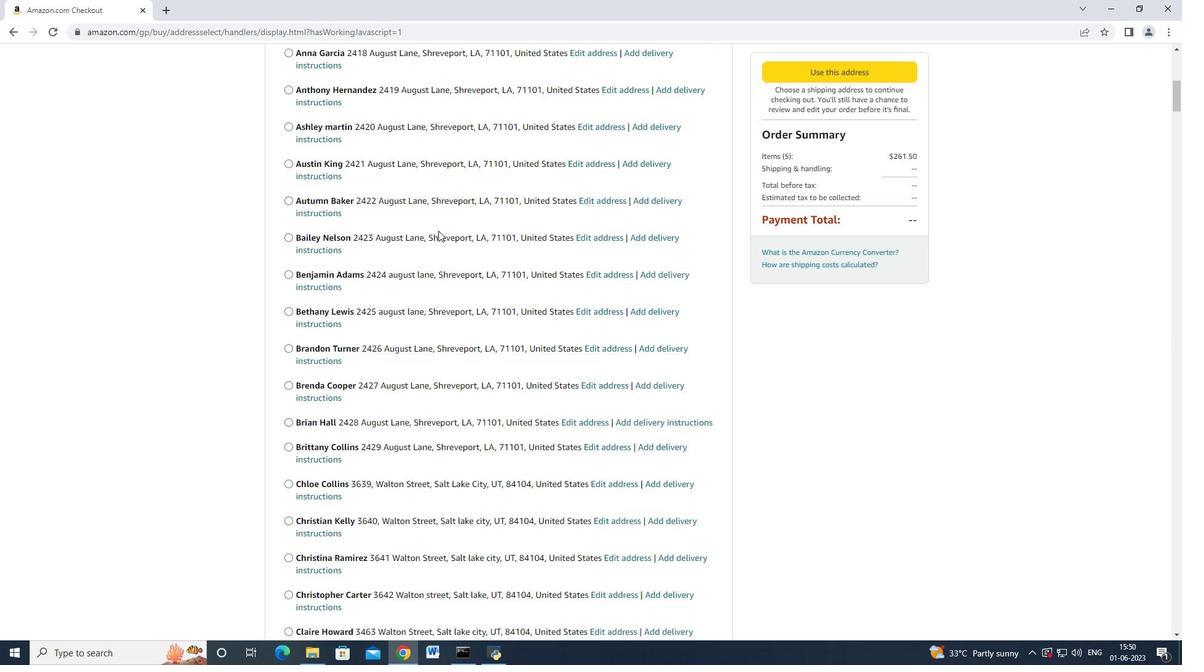 
Action: Mouse scrolled (436, 240) with delta (0, 0)
Screenshot: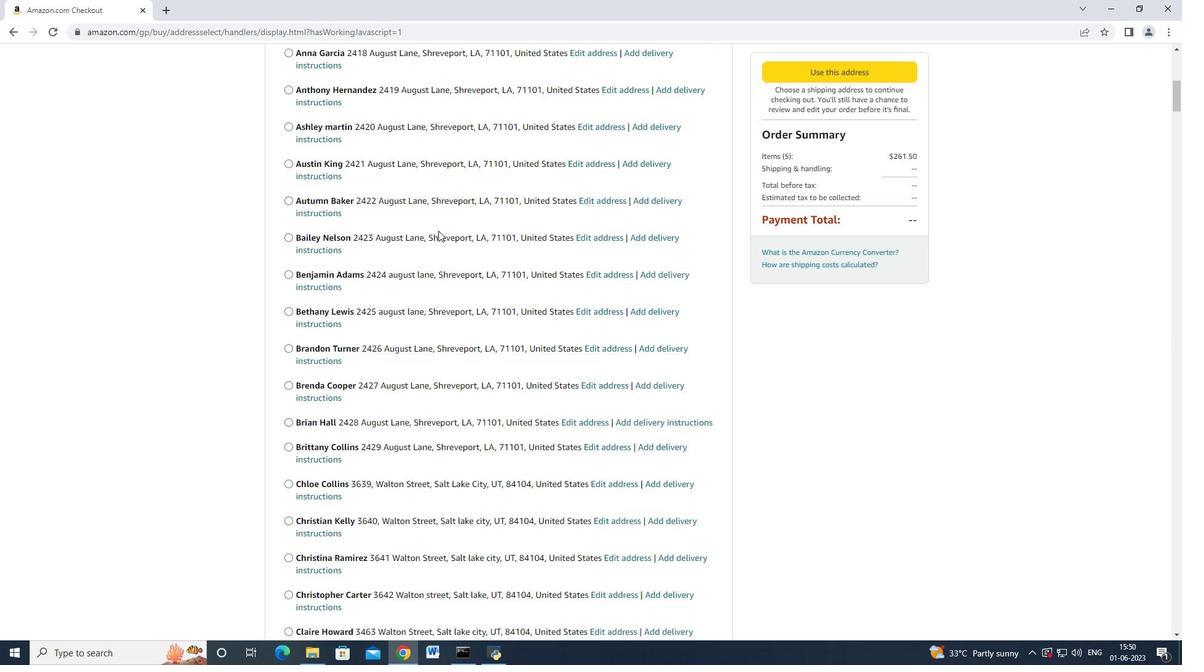 
Action: Mouse scrolled (436, 239) with delta (0, -1)
Screenshot: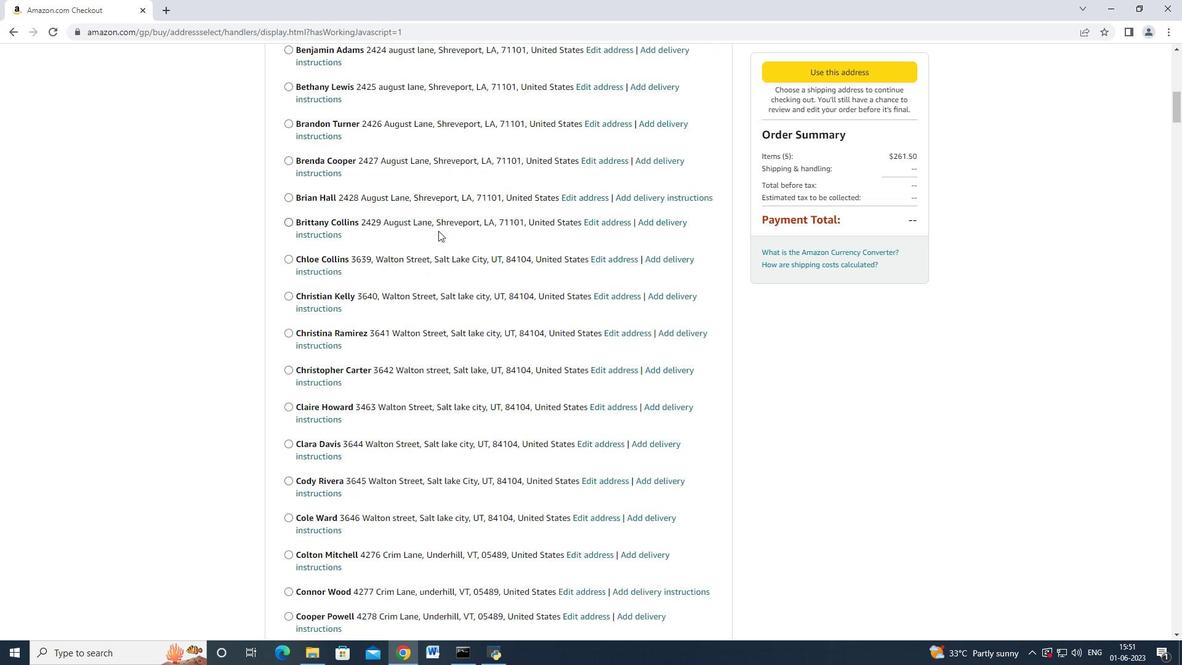 
Action: Mouse moved to (436, 241)
Screenshot: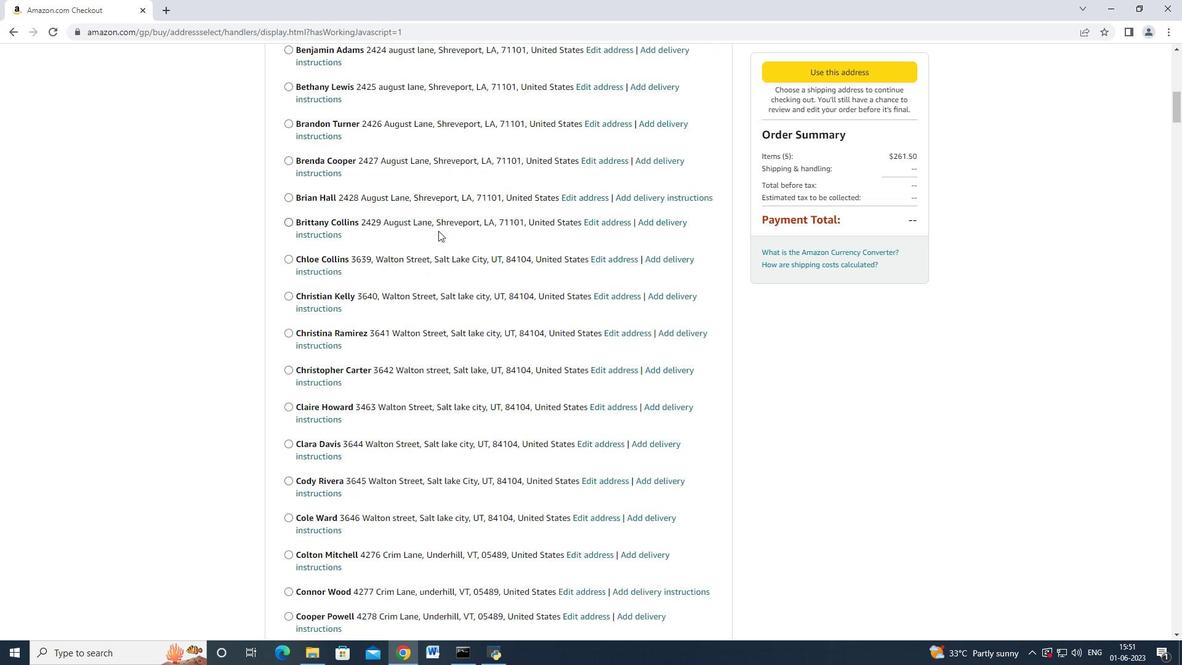 
Action: Mouse scrolled (436, 240) with delta (0, 0)
Screenshot: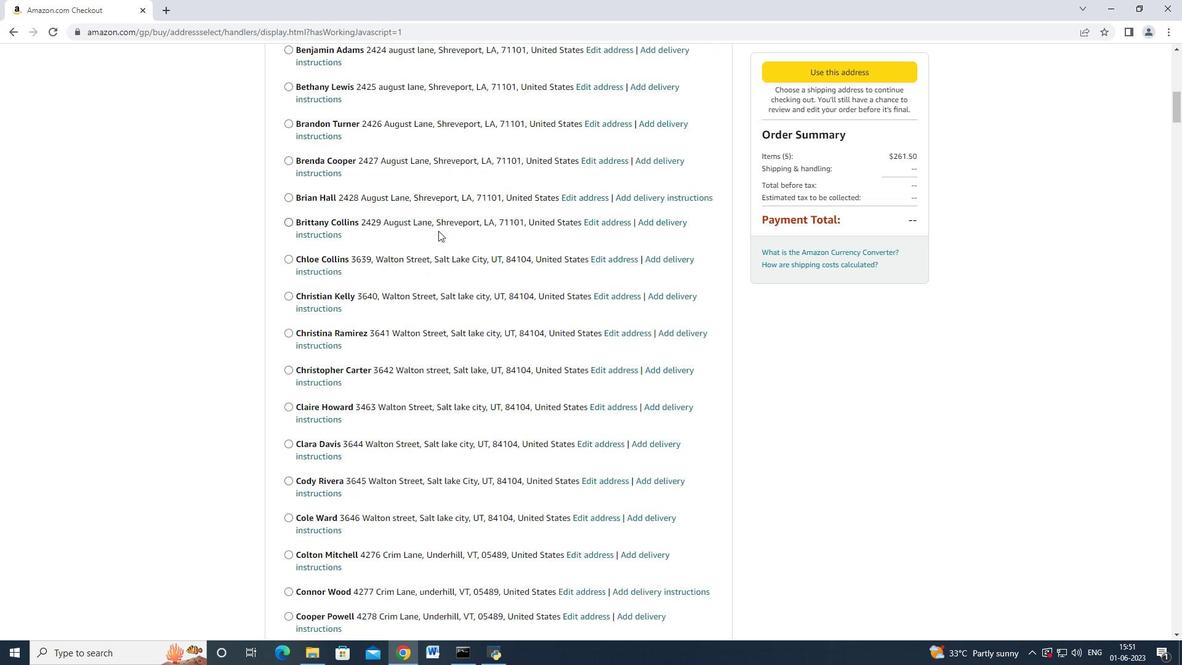 
Action: Mouse scrolled (436, 240) with delta (0, 0)
Screenshot: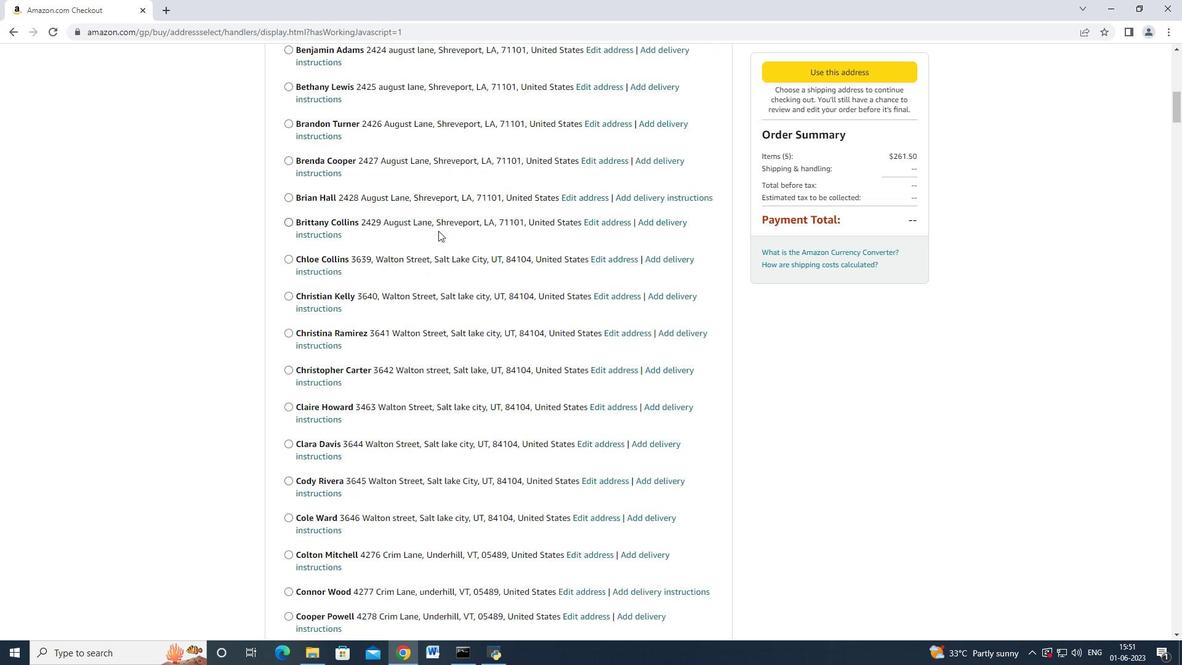
Action: Mouse scrolled (436, 240) with delta (0, 0)
Screenshot: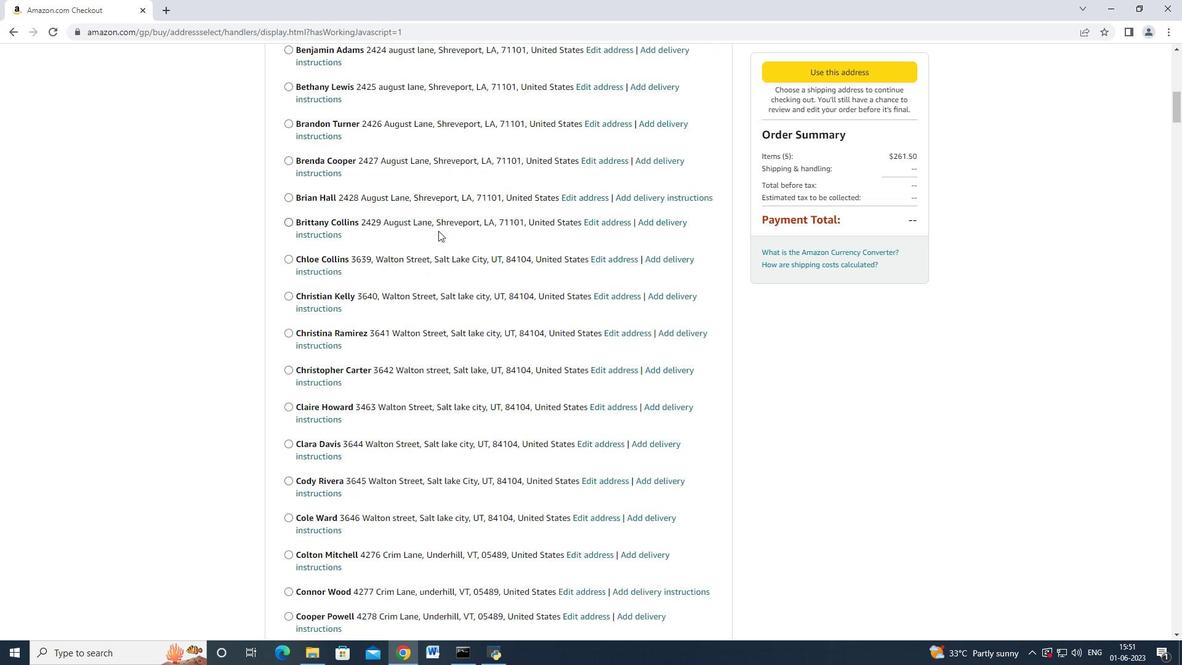 
Action: Mouse moved to (436, 241)
Screenshot: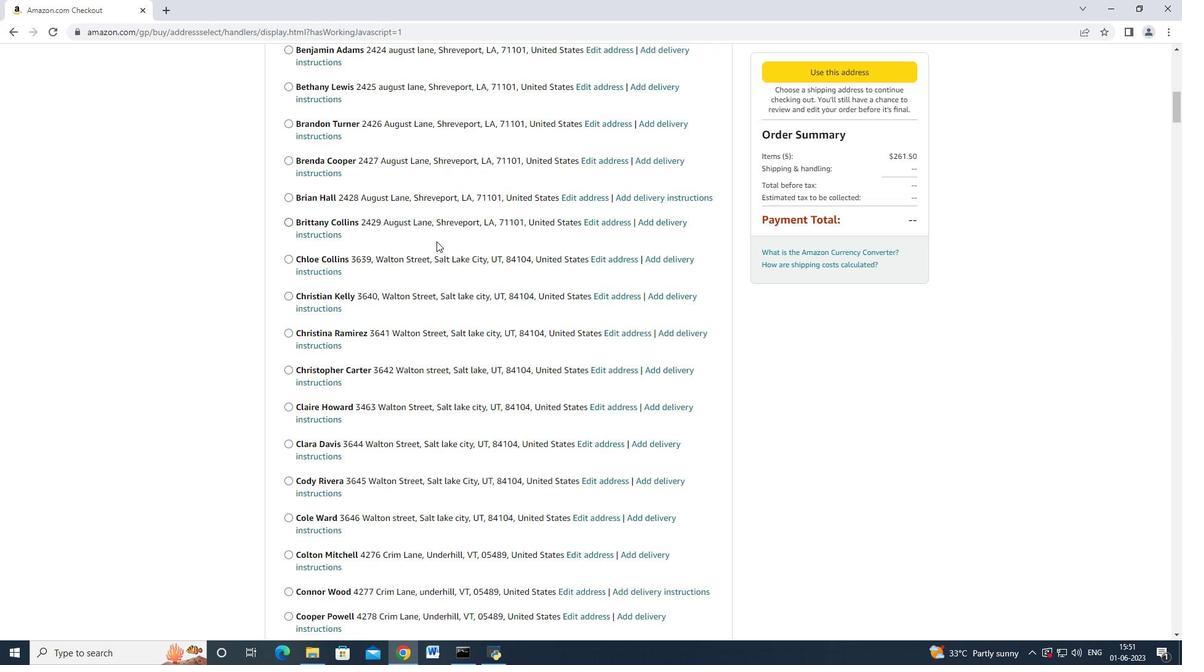 
Action: Mouse scrolled (436, 240) with delta (0, 0)
Screenshot: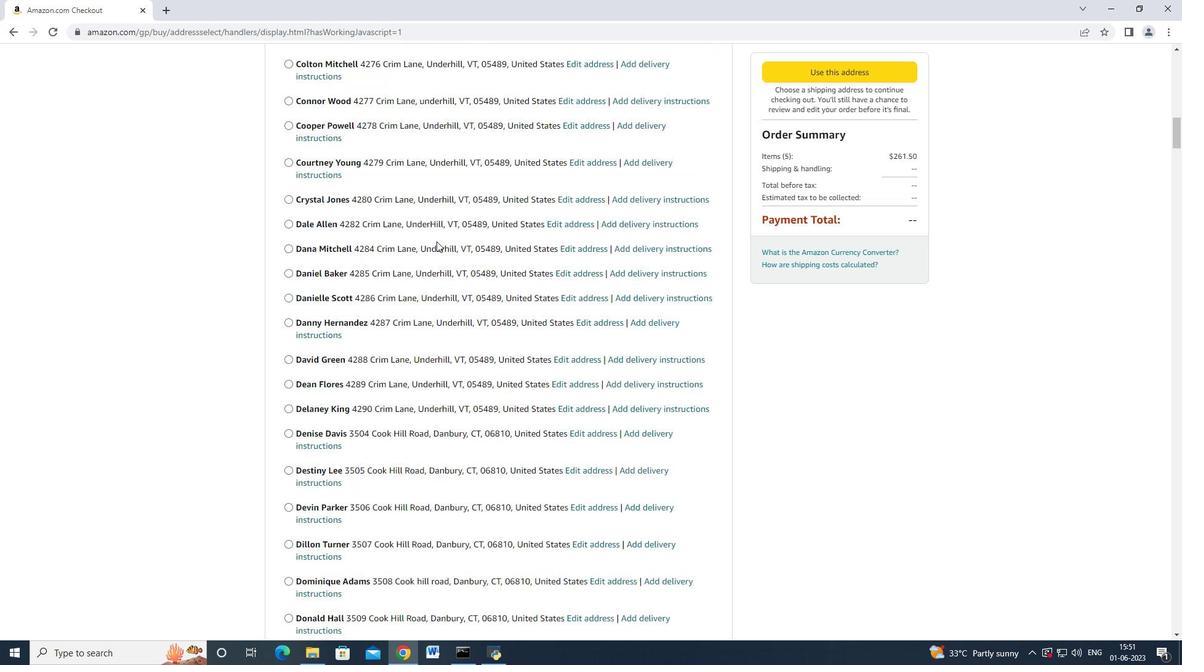 
Action: Mouse moved to (436, 242)
Screenshot: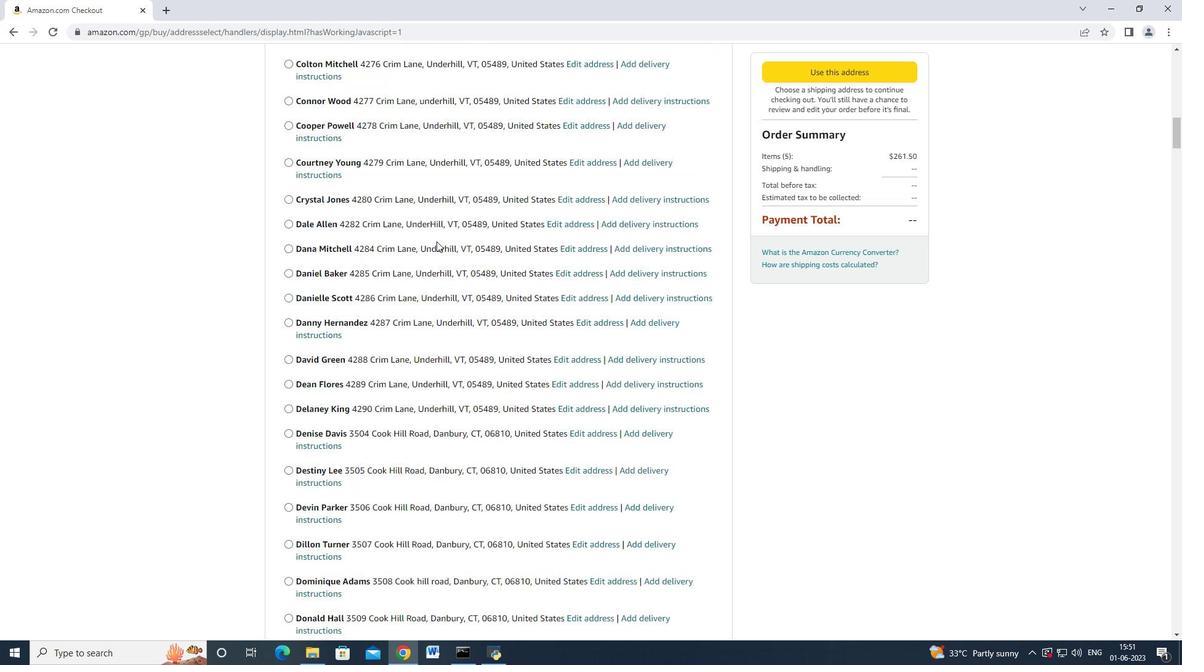 
Action: Mouse scrolled (436, 241) with delta (0, 0)
Screenshot: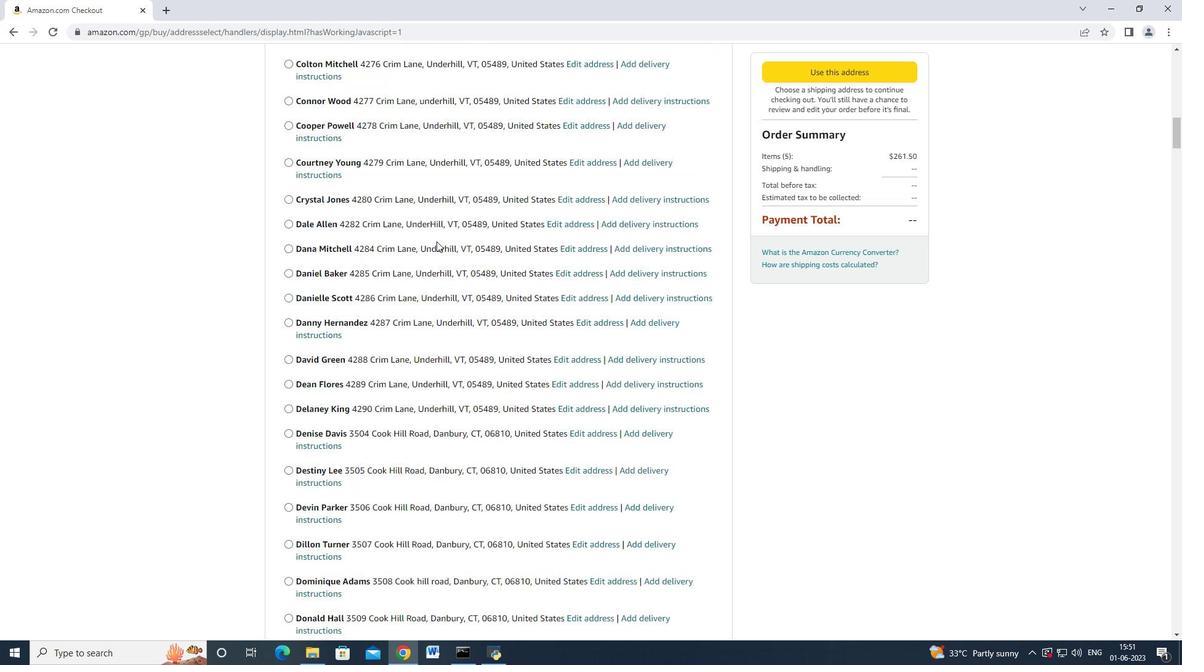 
Action: Mouse moved to (436, 242)
Screenshot: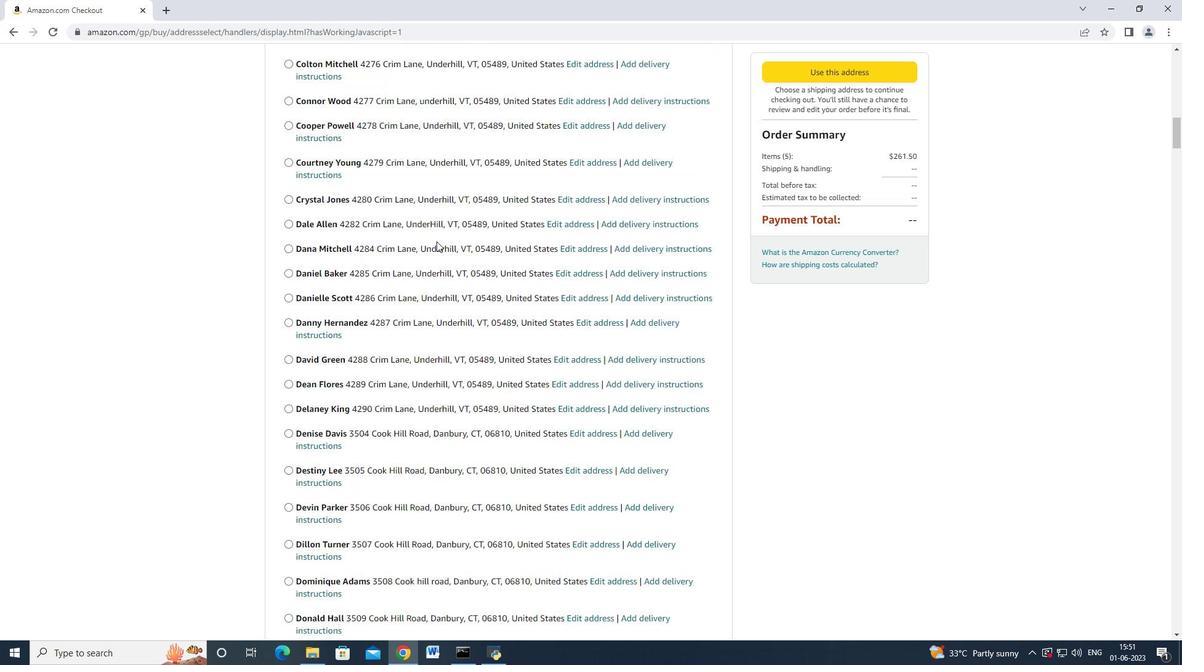 
Action: Mouse scrolled (436, 241) with delta (0, 0)
Screenshot: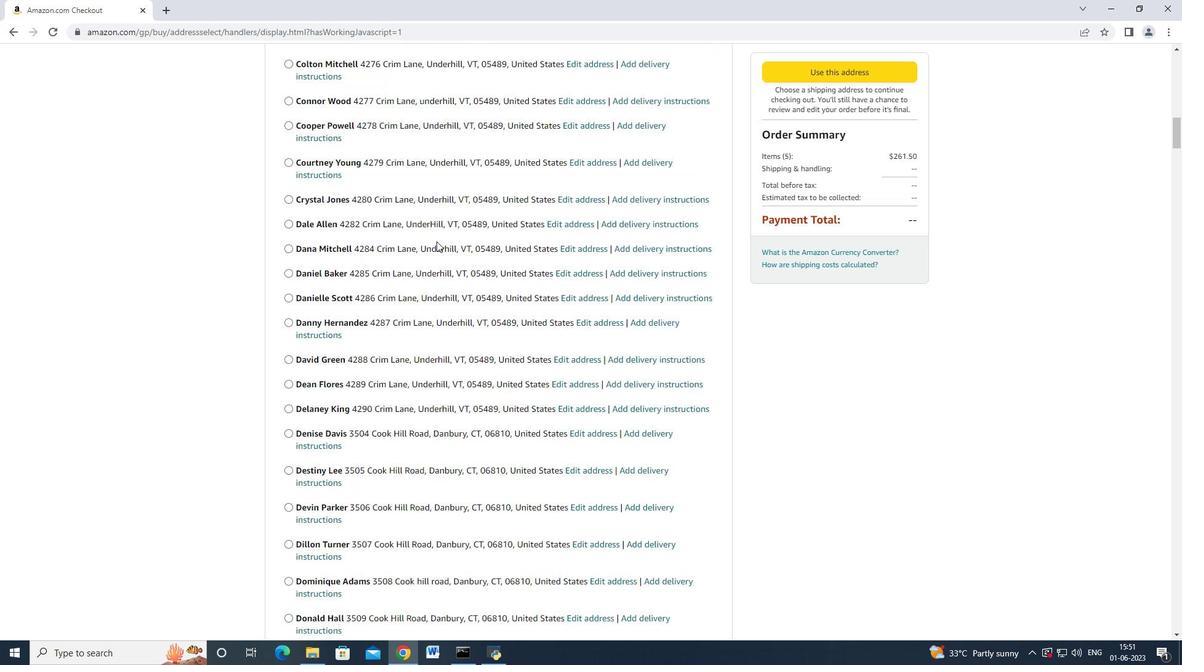 
Action: Mouse moved to (436, 243)
Screenshot: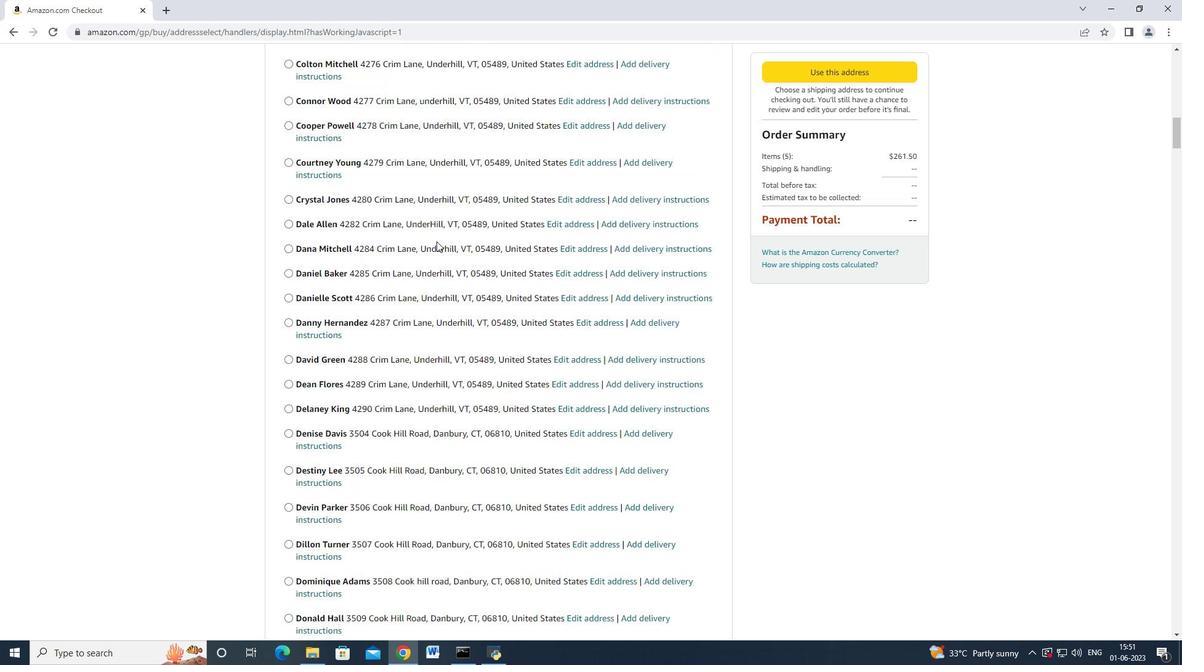 
Action: Mouse scrolled (436, 242) with delta (0, 0)
Screenshot: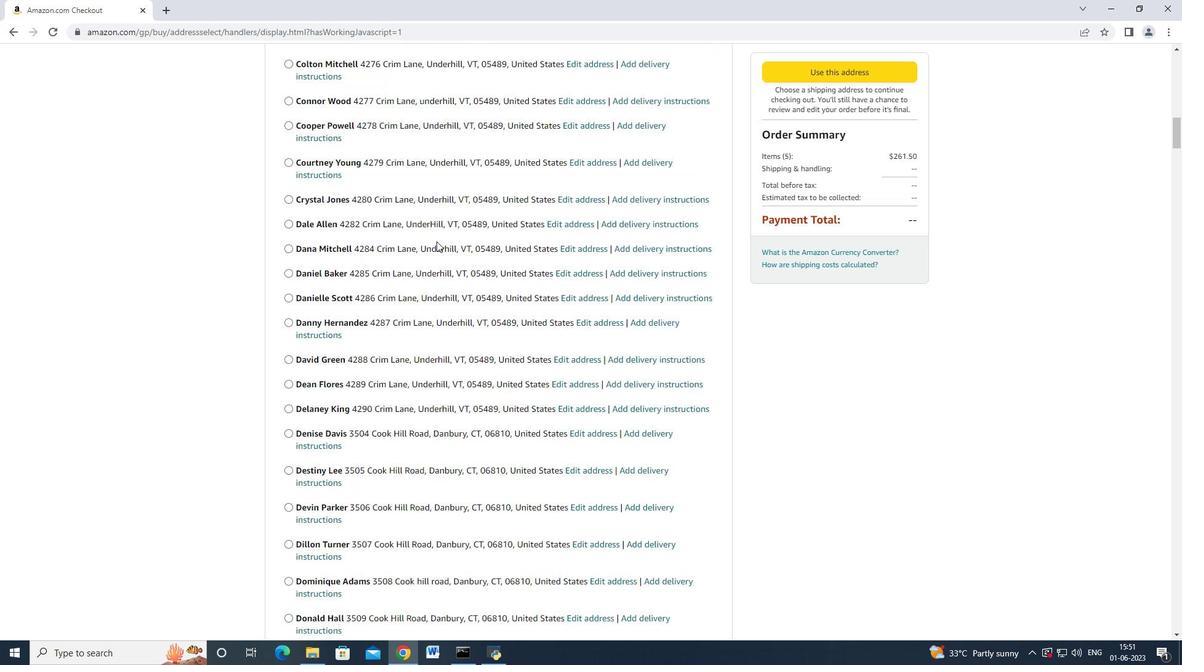 
Action: Mouse scrolled (436, 242) with delta (0, 0)
Screenshot: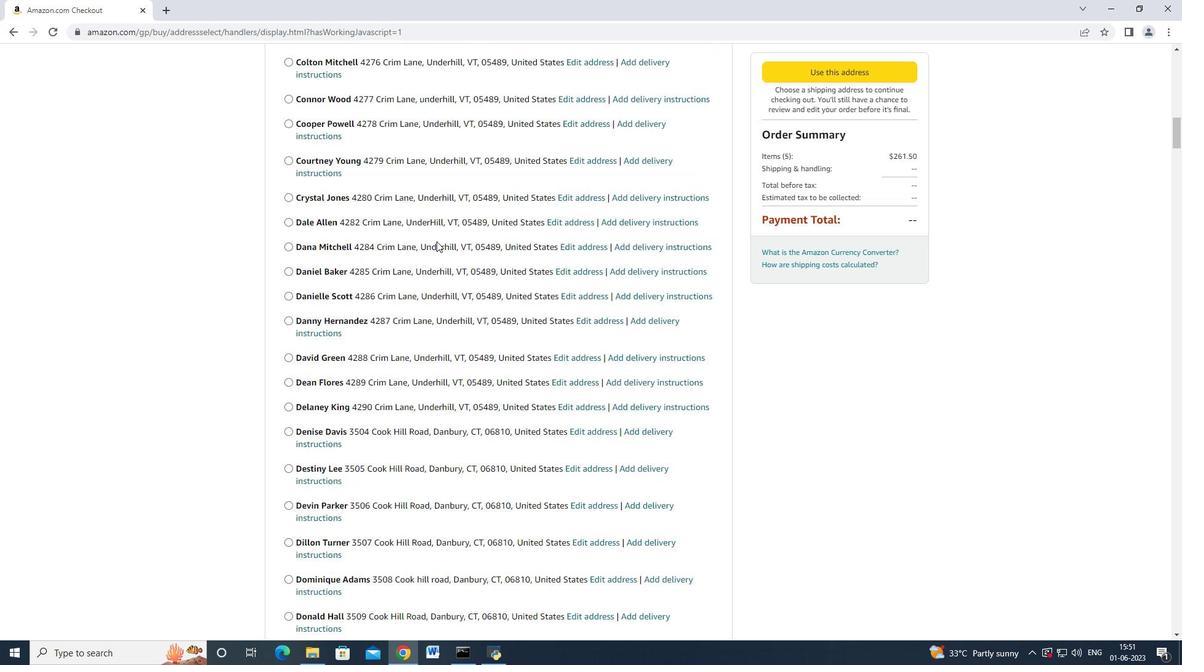 
Action: Mouse scrolled (436, 242) with delta (0, 0)
Screenshot: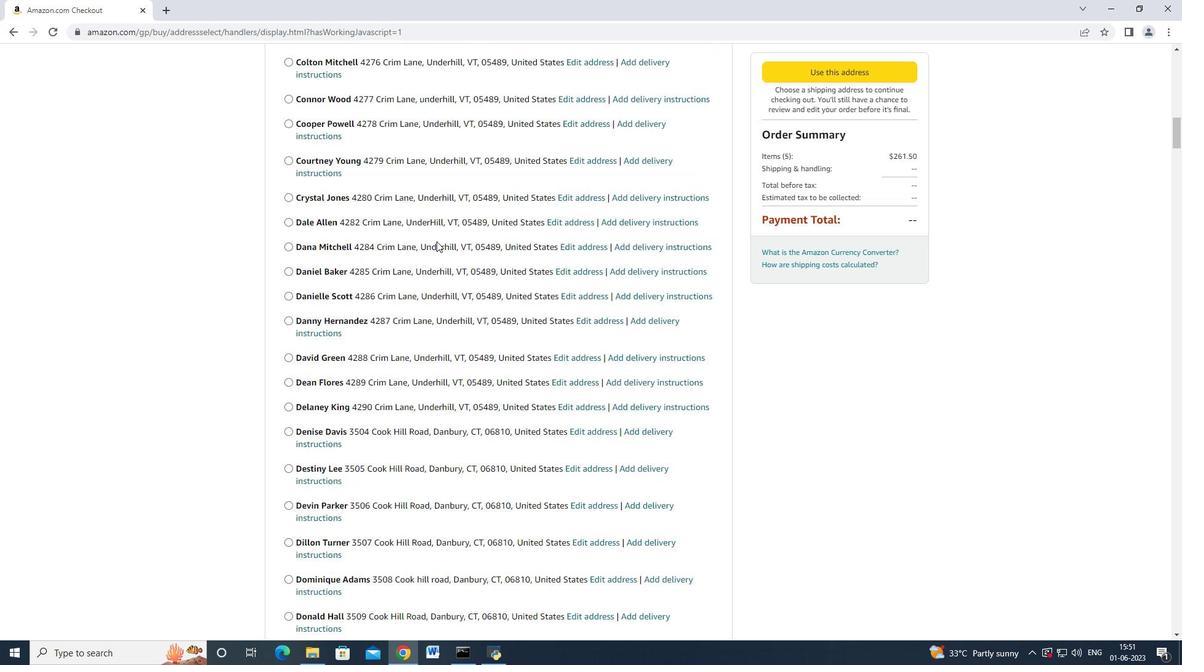 
Action: Mouse scrolled (436, 242) with delta (0, 0)
Screenshot: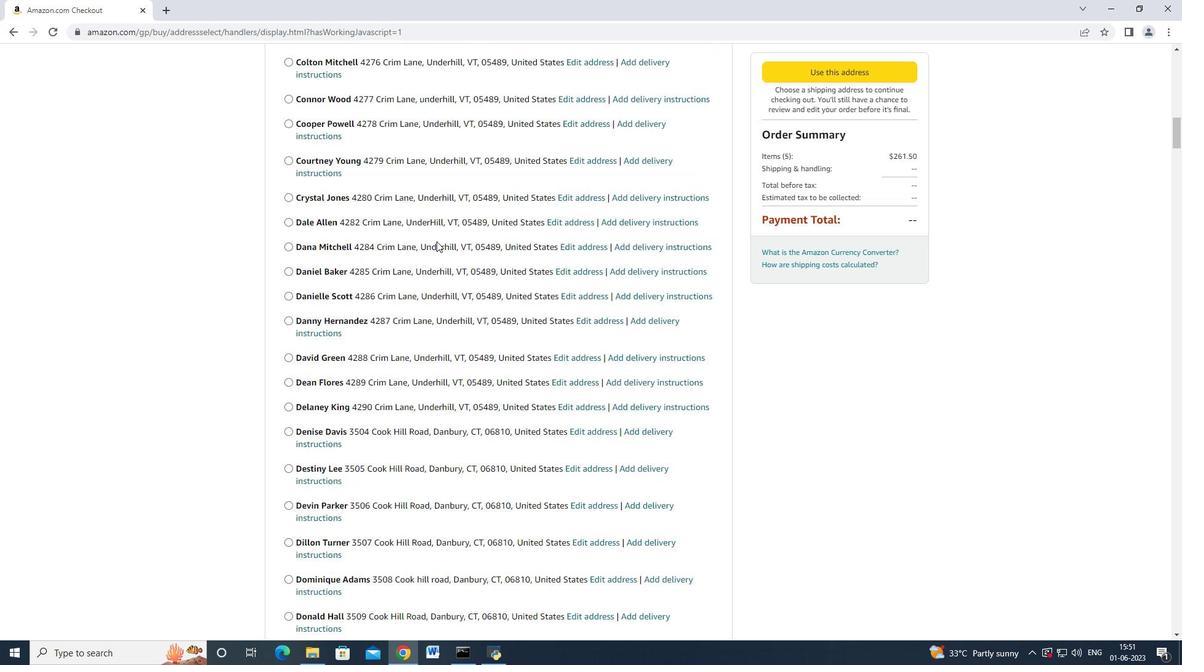 
Action: Mouse scrolled (436, 242) with delta (0, 0)
Screenshot: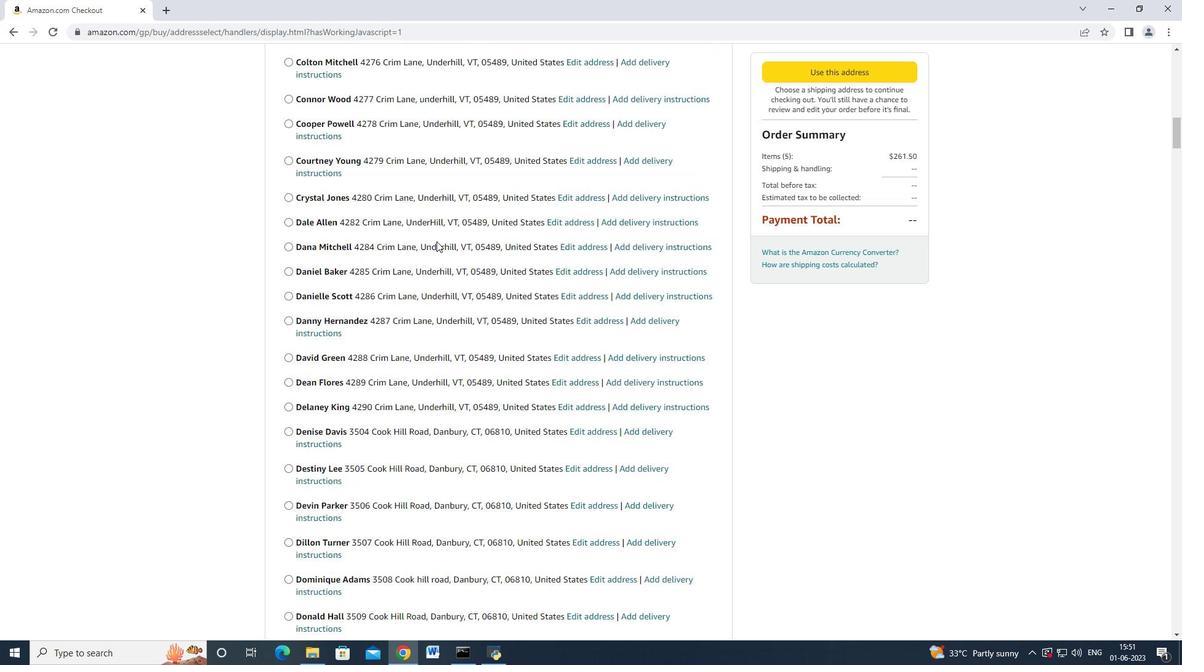 
Action: Mouse scrolled (436, 242) with delta (0, 0)
Screenshot: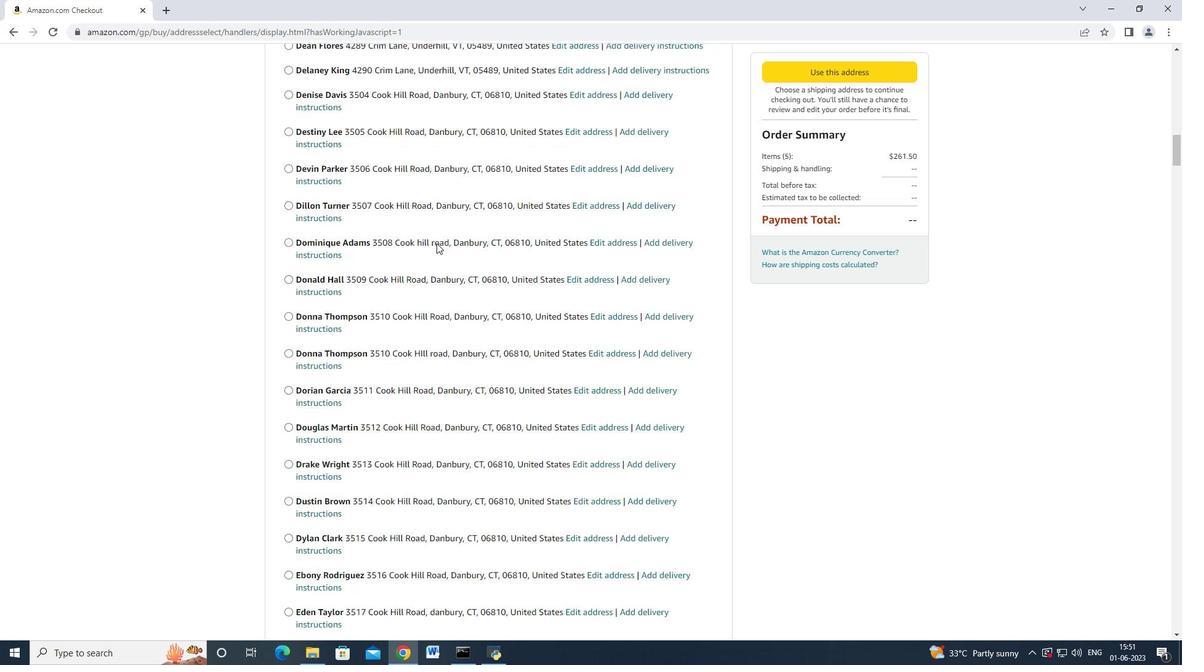 
Action: Mouse scrolled (436, 242) with delta (0, 0)
Screenshot: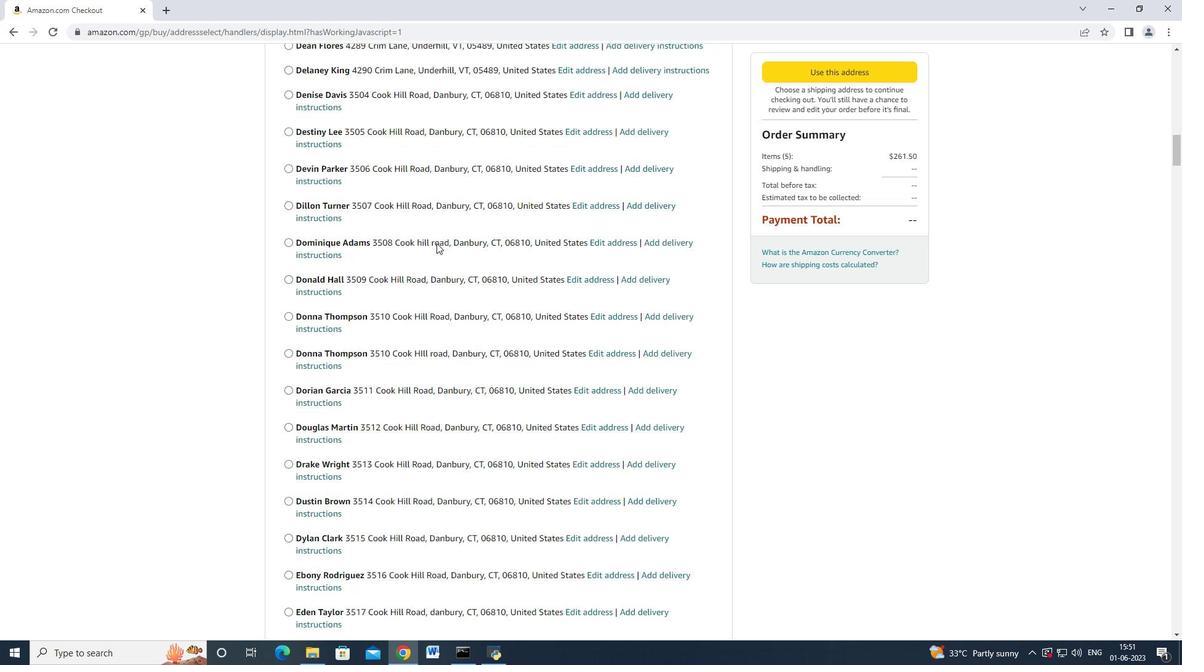 
Action: Mouse moved to (436, 243)
Screenshot: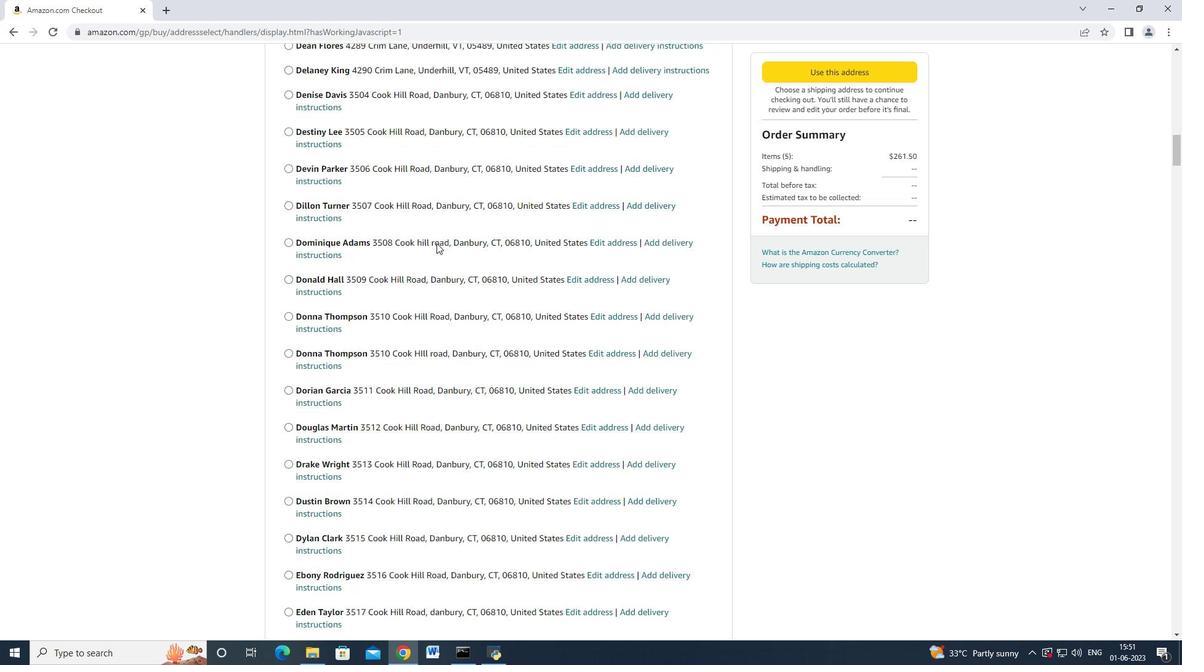 
Action: Mouse scrolled (436, 242) with delta (0, 0)
Screenshot: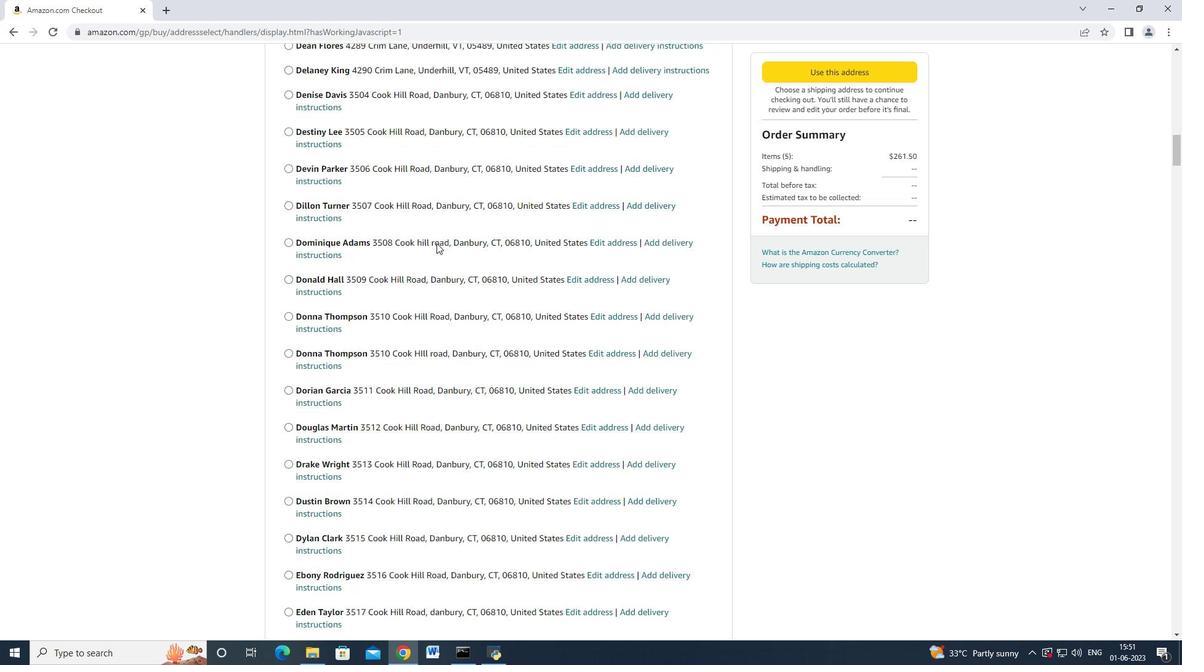 
Action: Mouse scrolled (436, 242) with delta (0, 0)
Screenshot: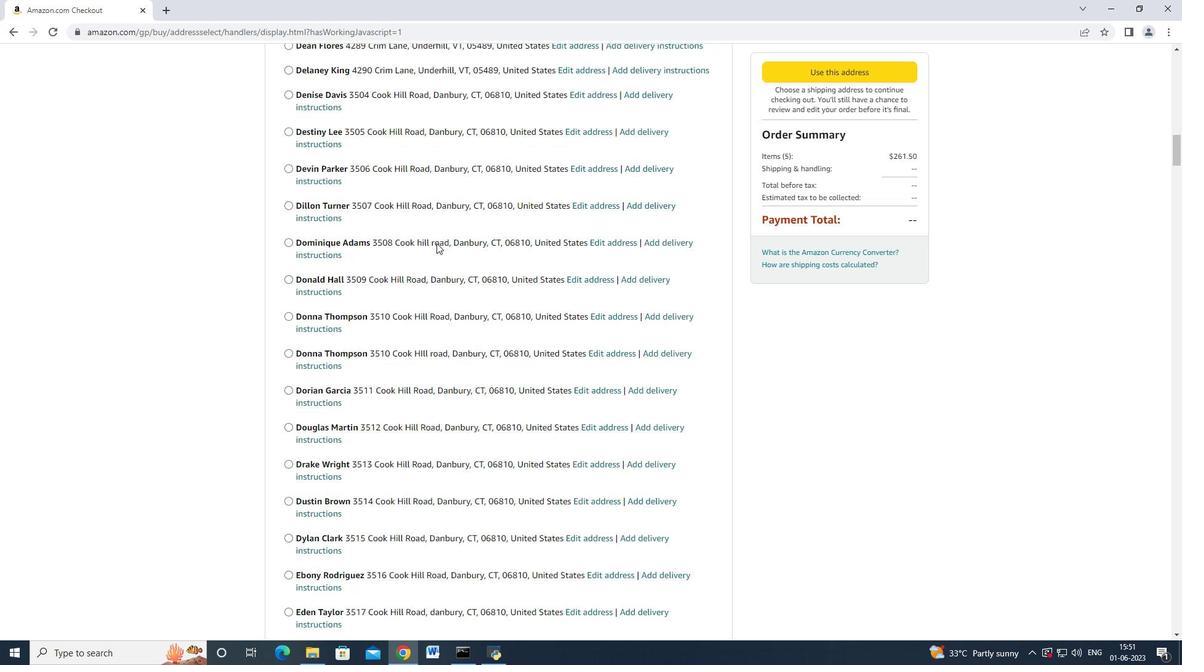 
Action: Mouse scrolled (436, 242) with delta (0, 0)
Screenshot: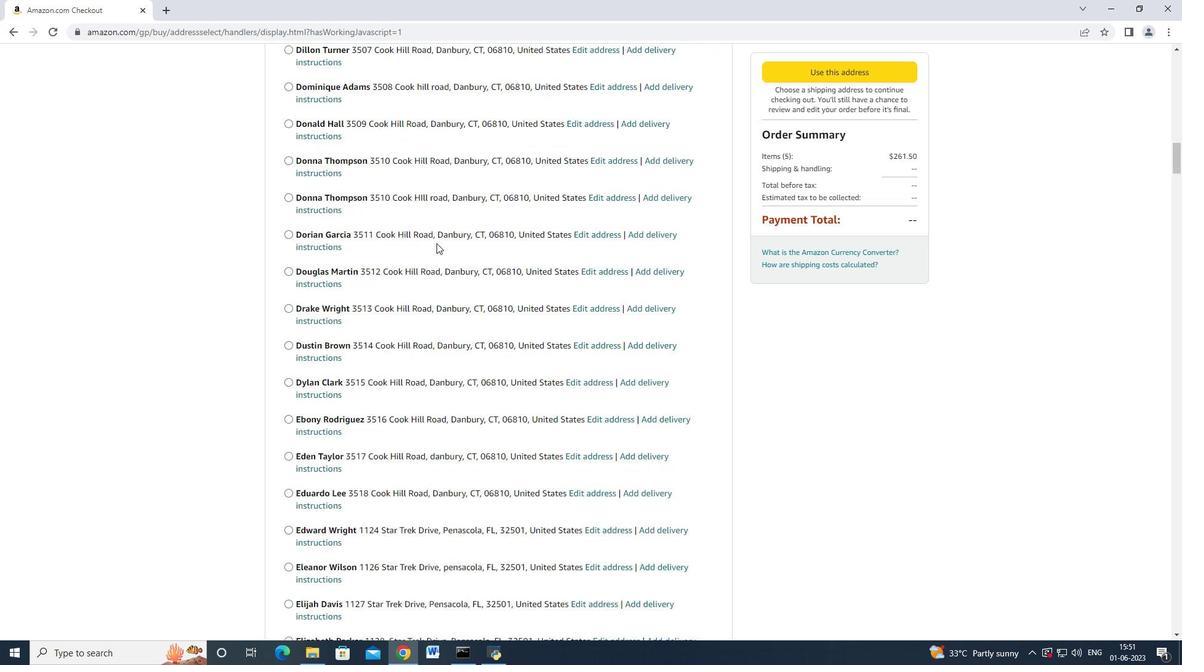
Action: Mouse scrolled (436, 242) with delta (0, 0)
Screenshot: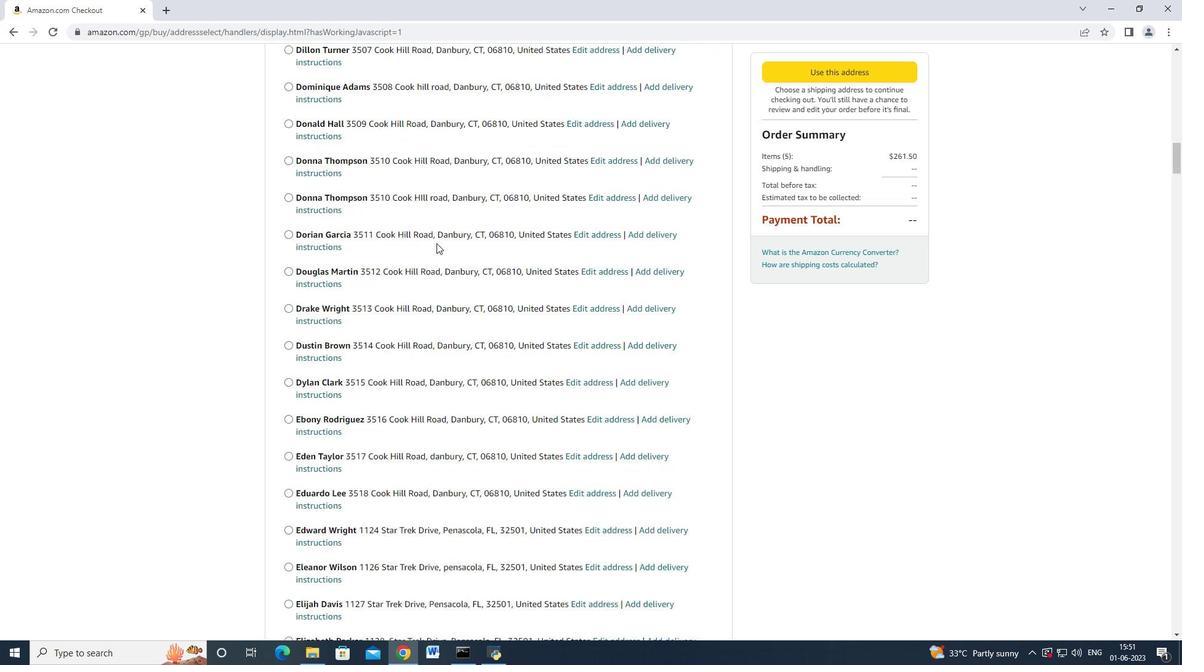 
Action: Mouse scrolled (436, 242) with delta (0, 0)
Screenshot: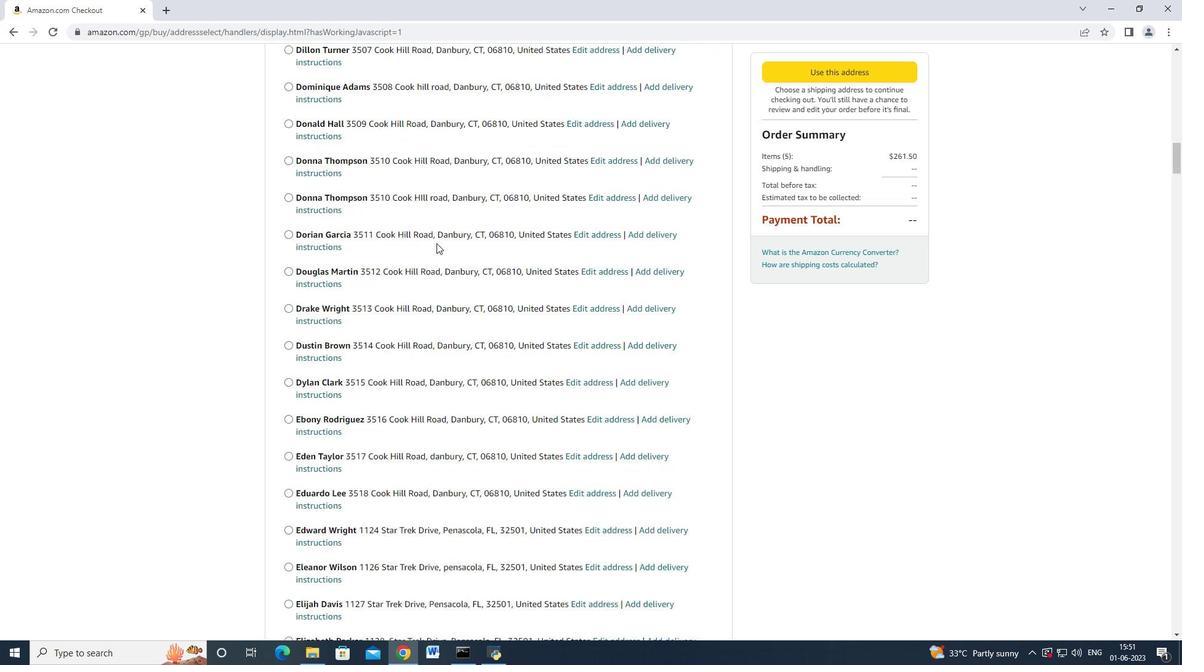 
Action: Mouse moved to (436, 243)
Screenshot: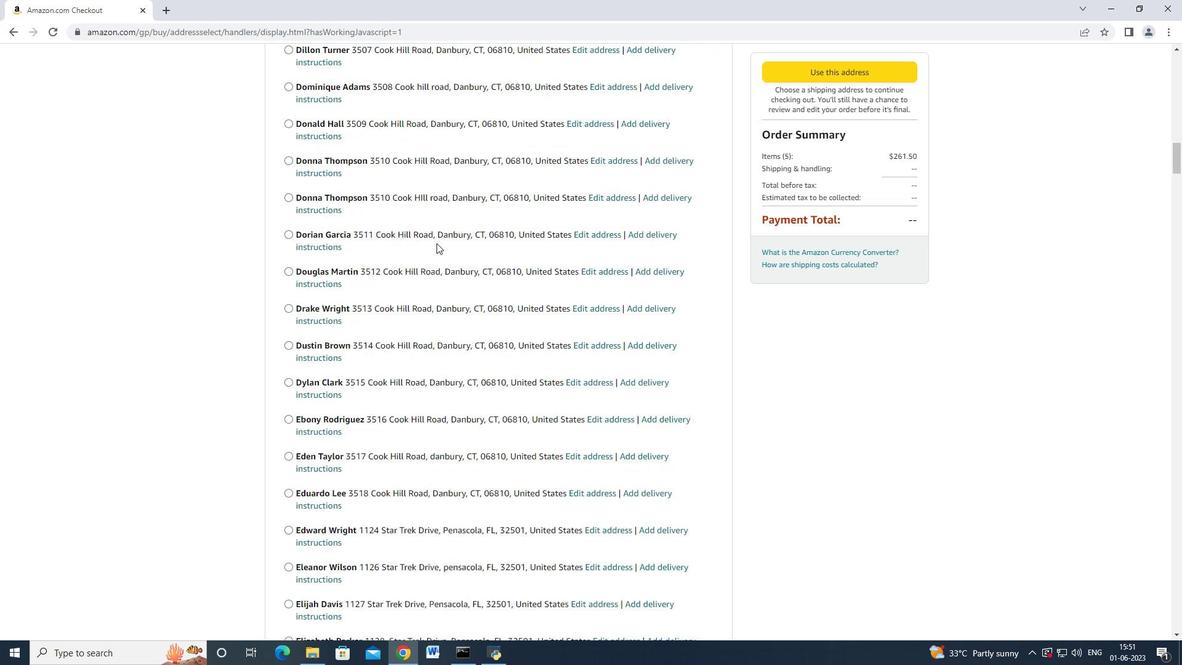 
Action: Mouse scrolled (436, 243) with delta (0, 0)
Screenshot: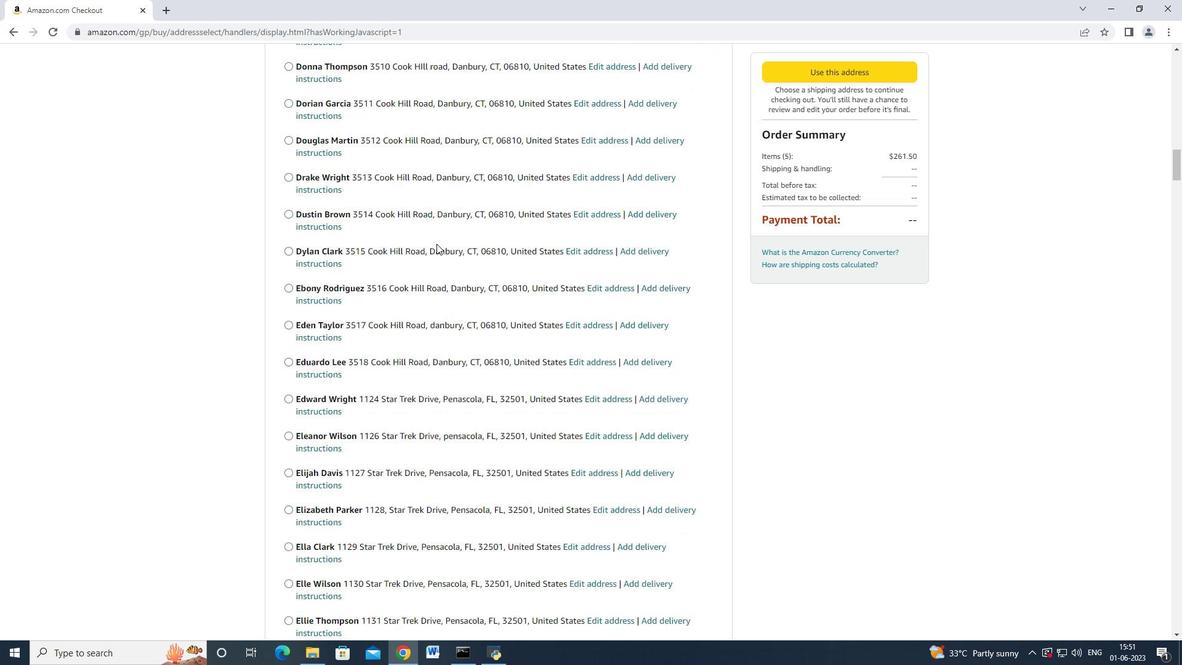 
Action: Mouse scrolled (436, 243) with delta (0, 0)
Screenshot: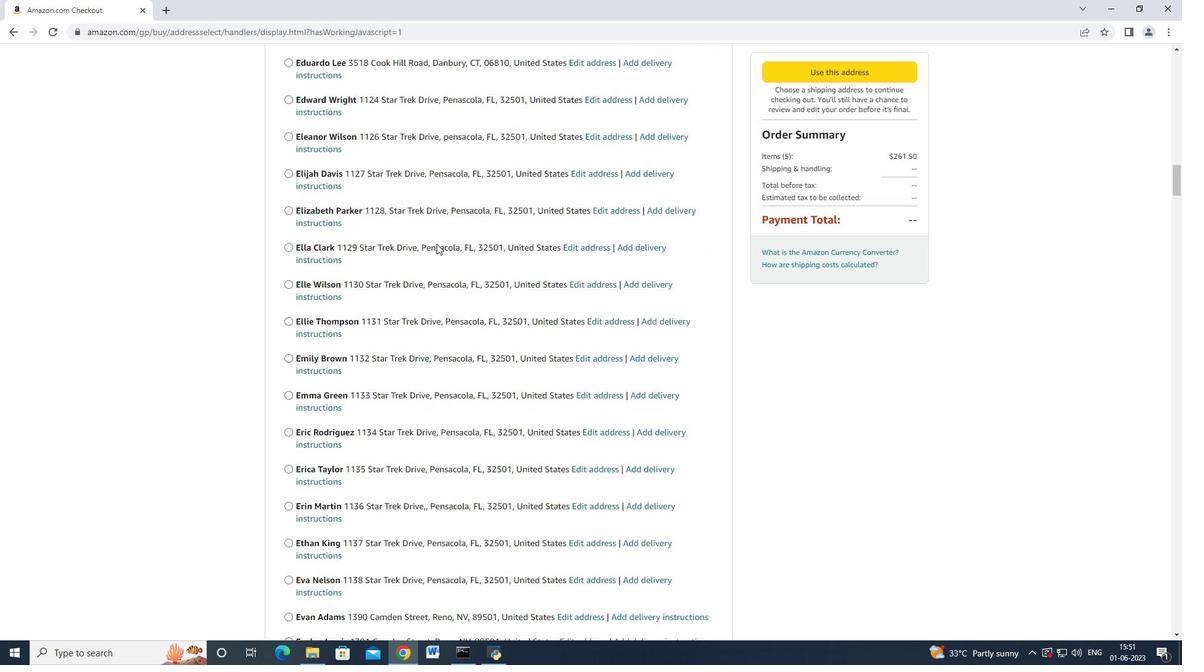 
Action: Mouse moved to (436, 243)
Screenshot: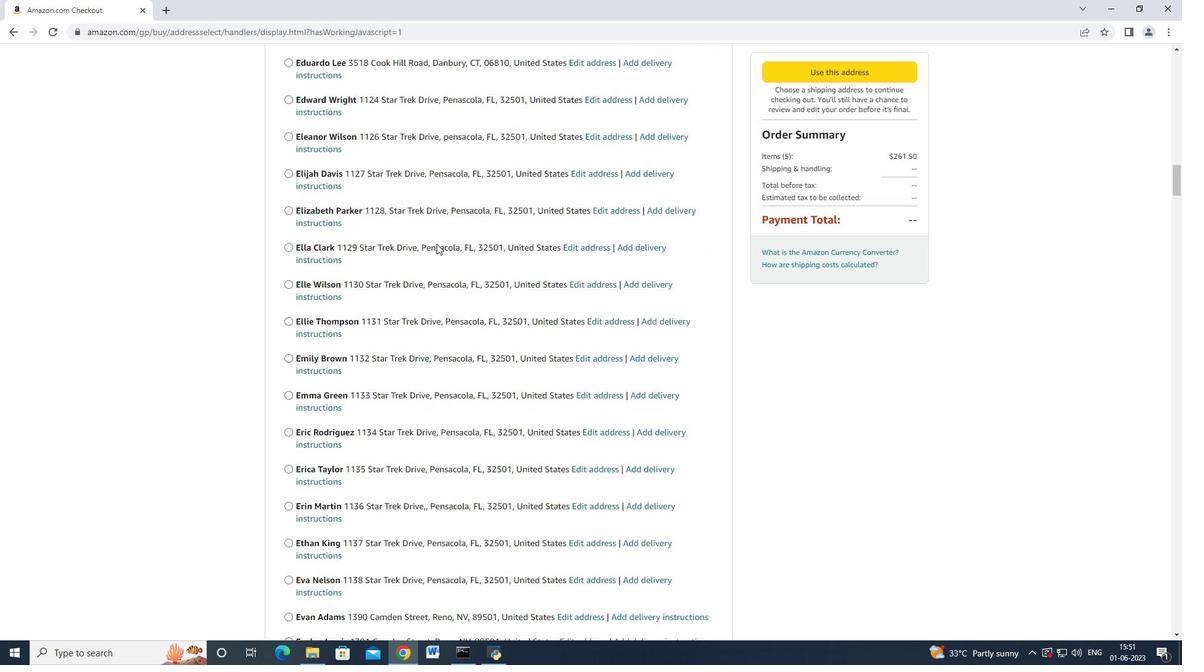 
Action: Mouse scrolled (436, 243) with delta (0, 0)
Screenshot: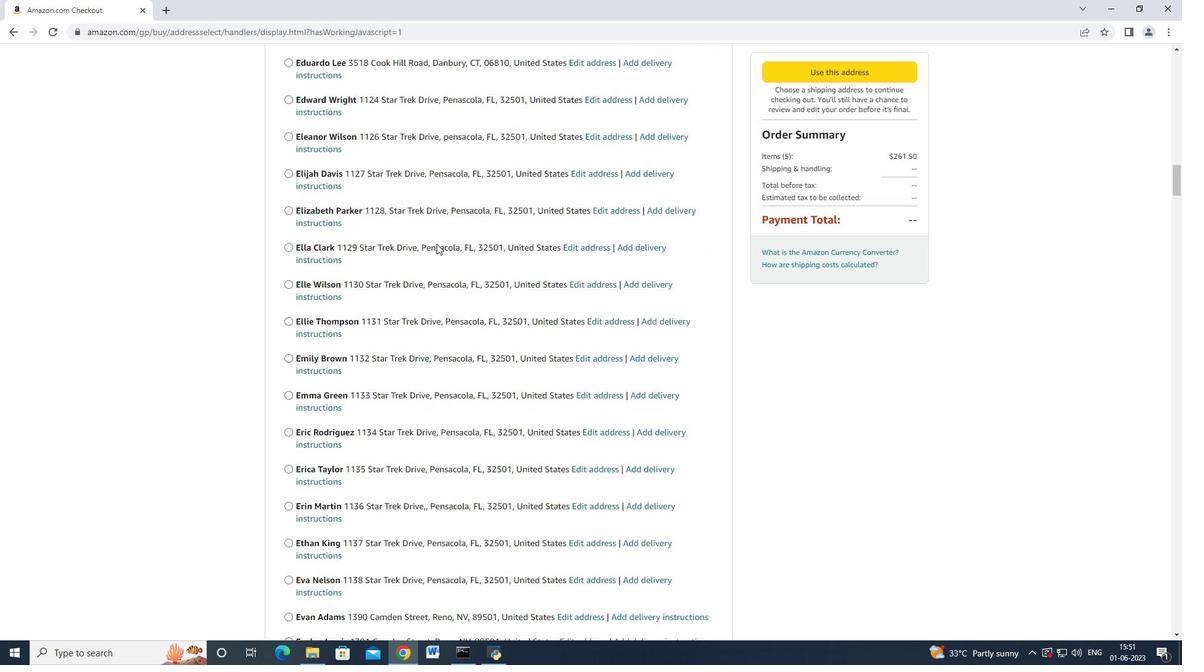 
Action: Mouse moved to (436, 244)
Screenshot: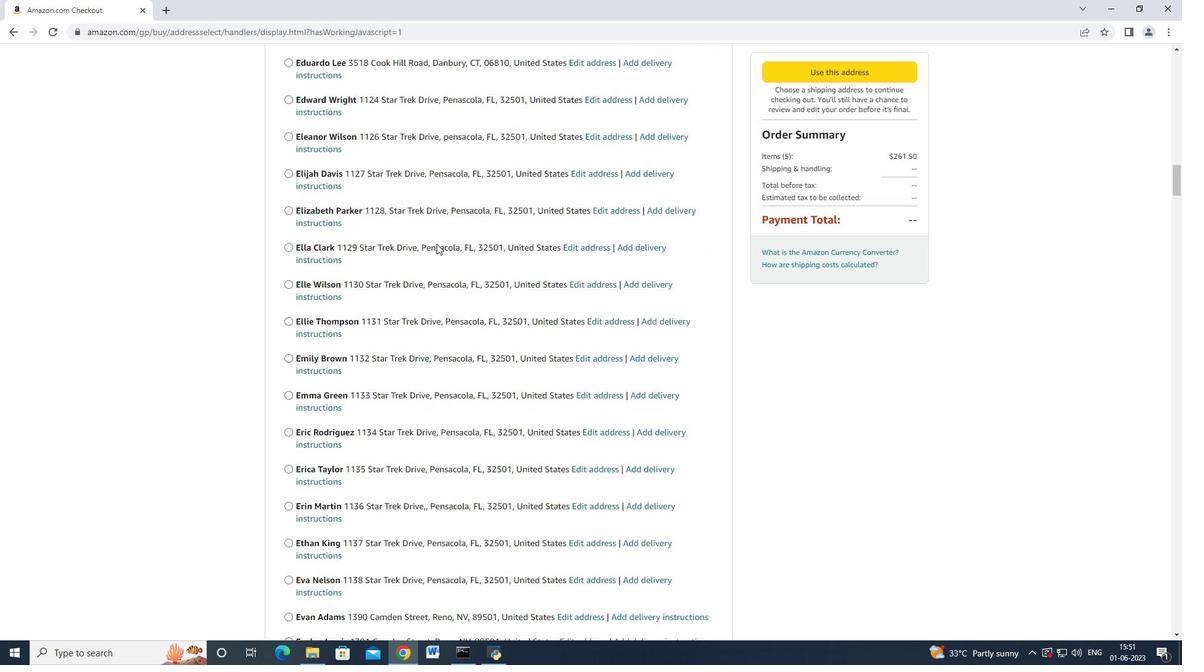 
Action: Mouse scrolled (436, 243) with delta (0, 0)
Screenshot: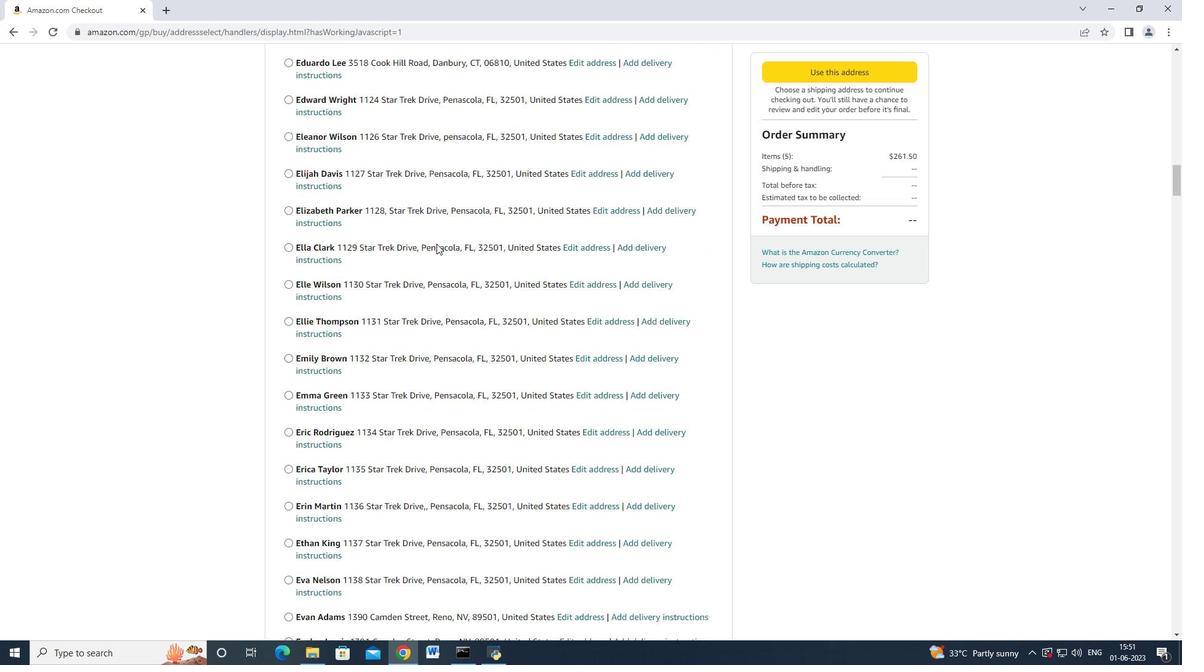 
Action: Mouse moved to (436, 245)
Screenshot: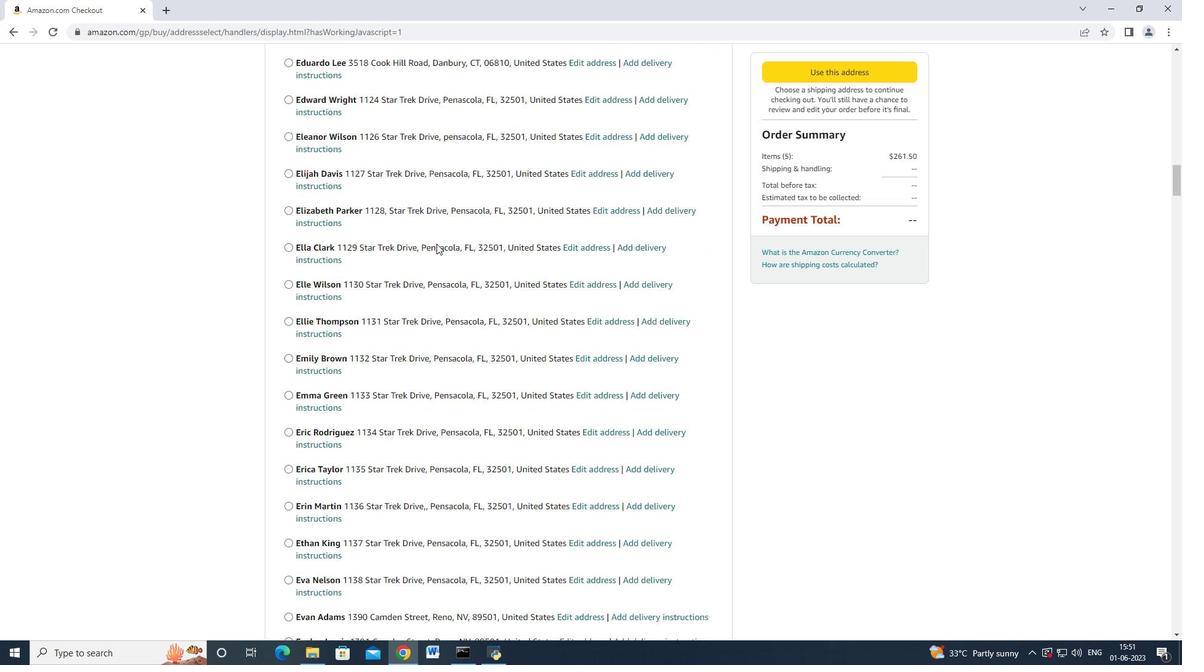 
Action: Mouse scrolled (436, 243) with delta (0, 0)
Screenshot: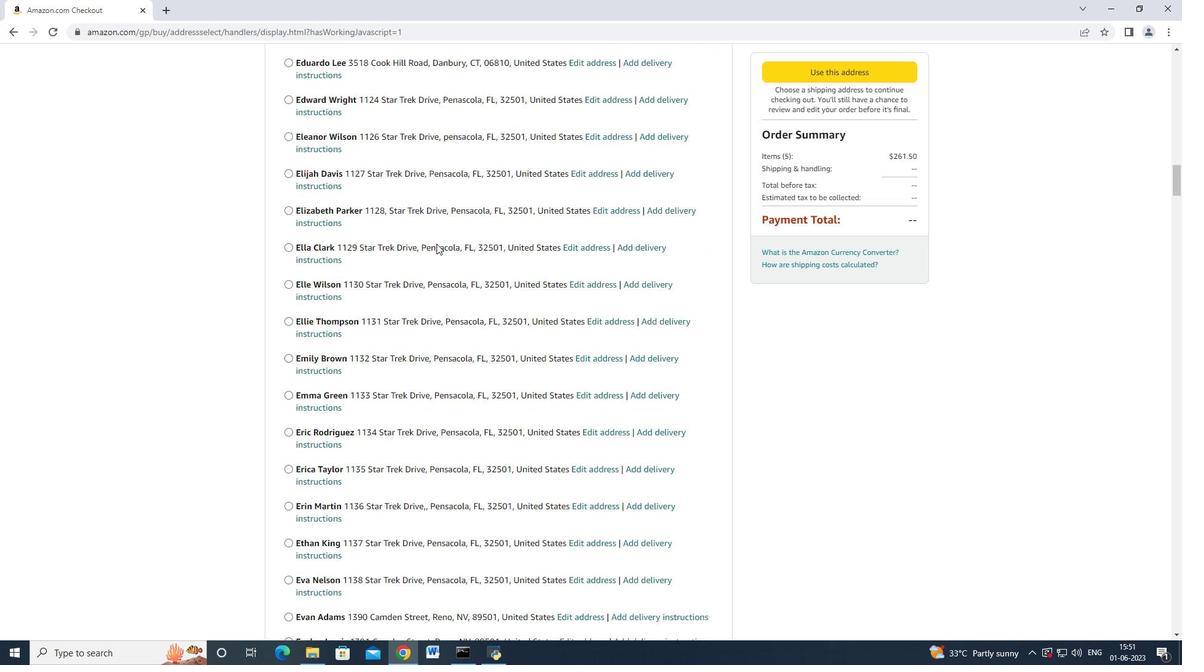 
Action: Mouse scrolled (436, 244) with delta (0, 0)
Screenshot: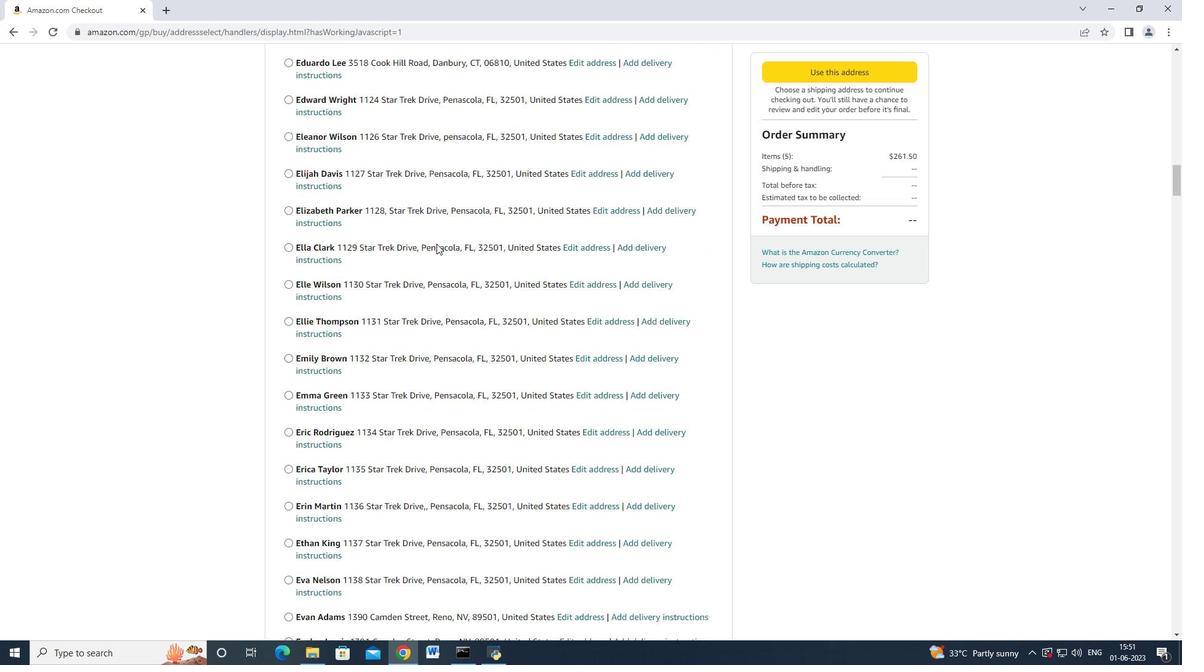 
Action: Mouse scrolled (436, 244) with delta (0, 0)
Screenshot: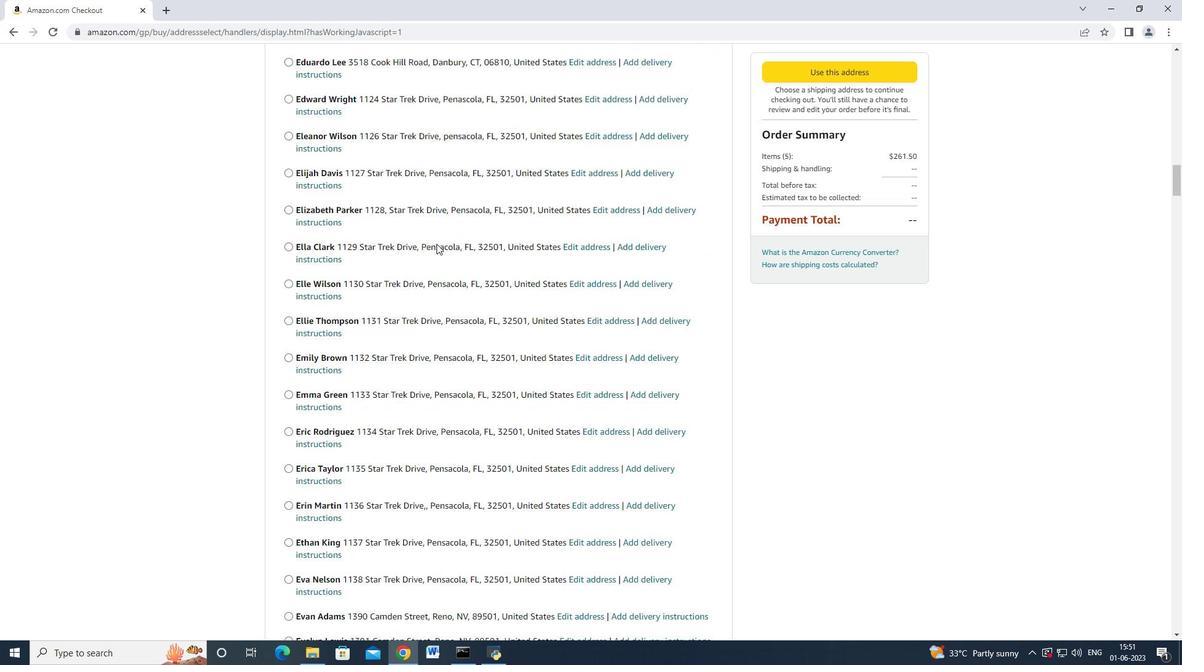 
Action: Mouse scrolled (436, 244) with delta (0, 0)
Screenshot: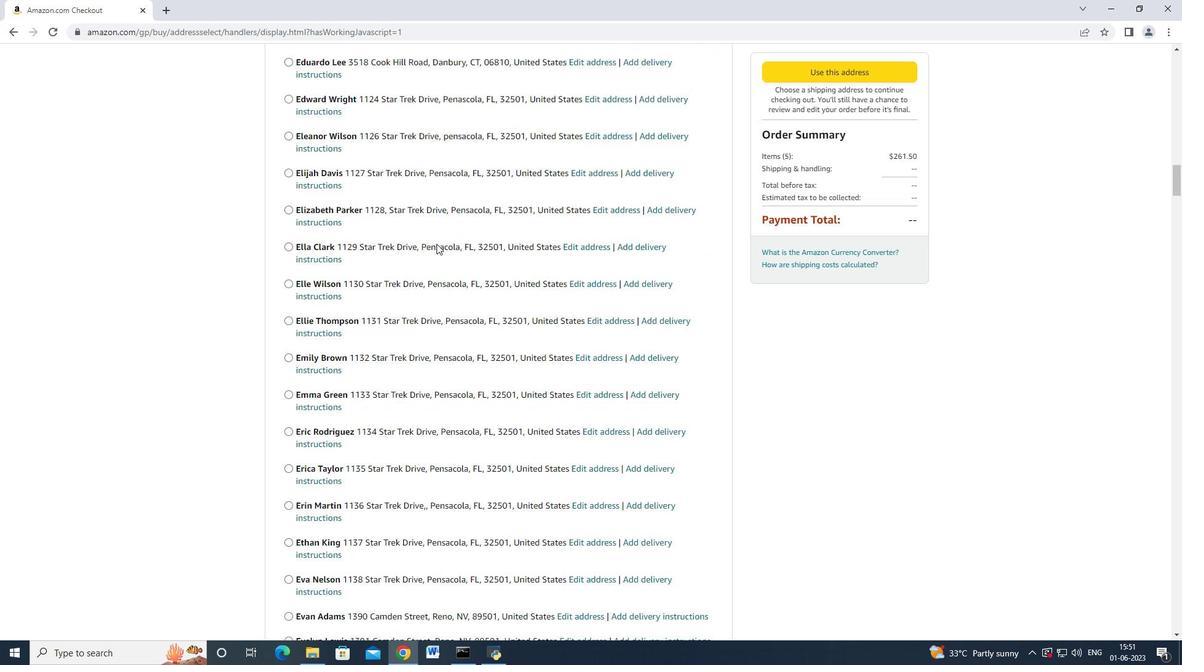 
Action: Mouse moved to (436, 245)
Screenshot: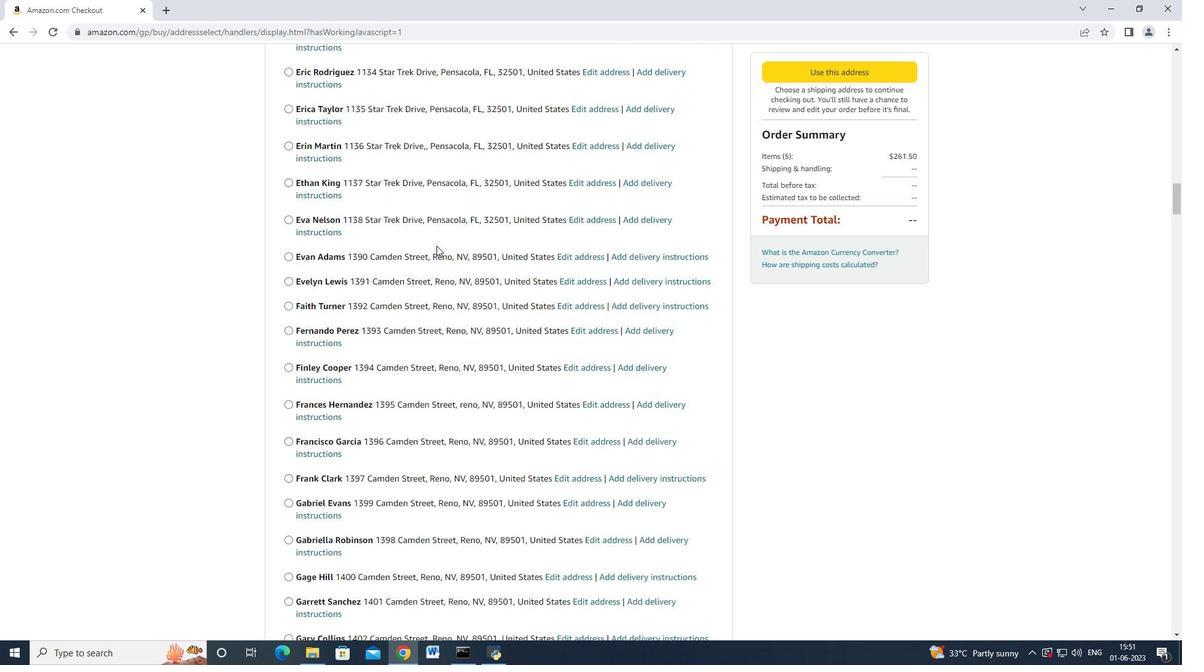
Action: Mouse scrolled (436, 245) with delta (0, 0)
Screenshot: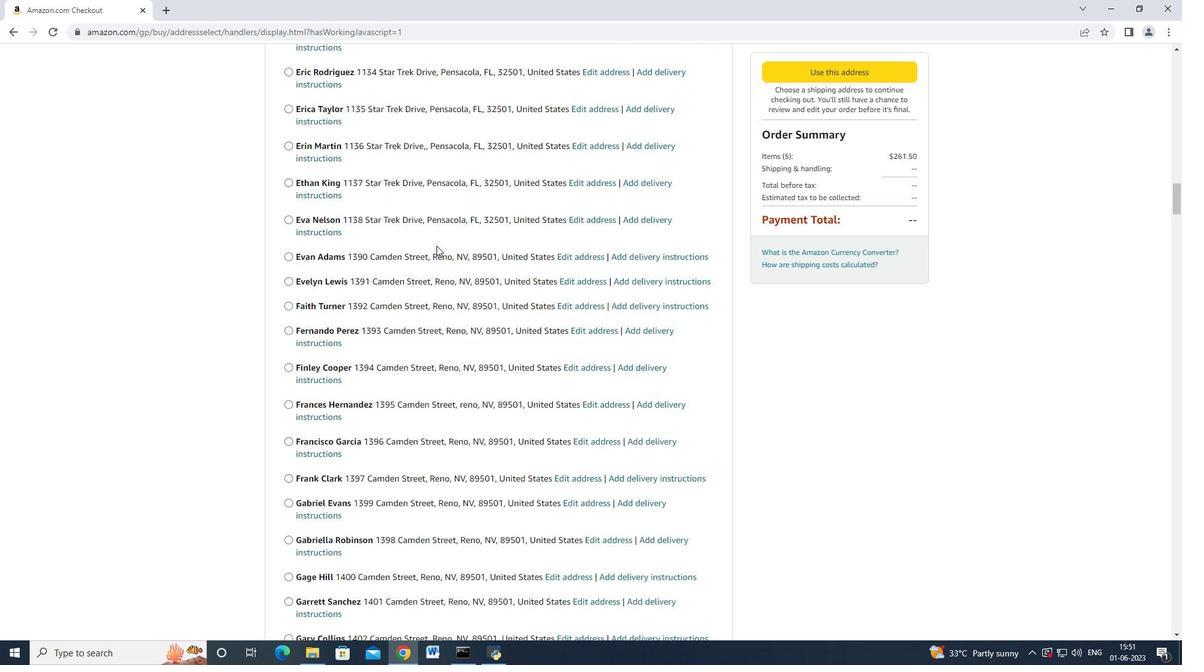 
Action: Mouse scrolled (436, 245) with delta (0, 0)
Screenshot: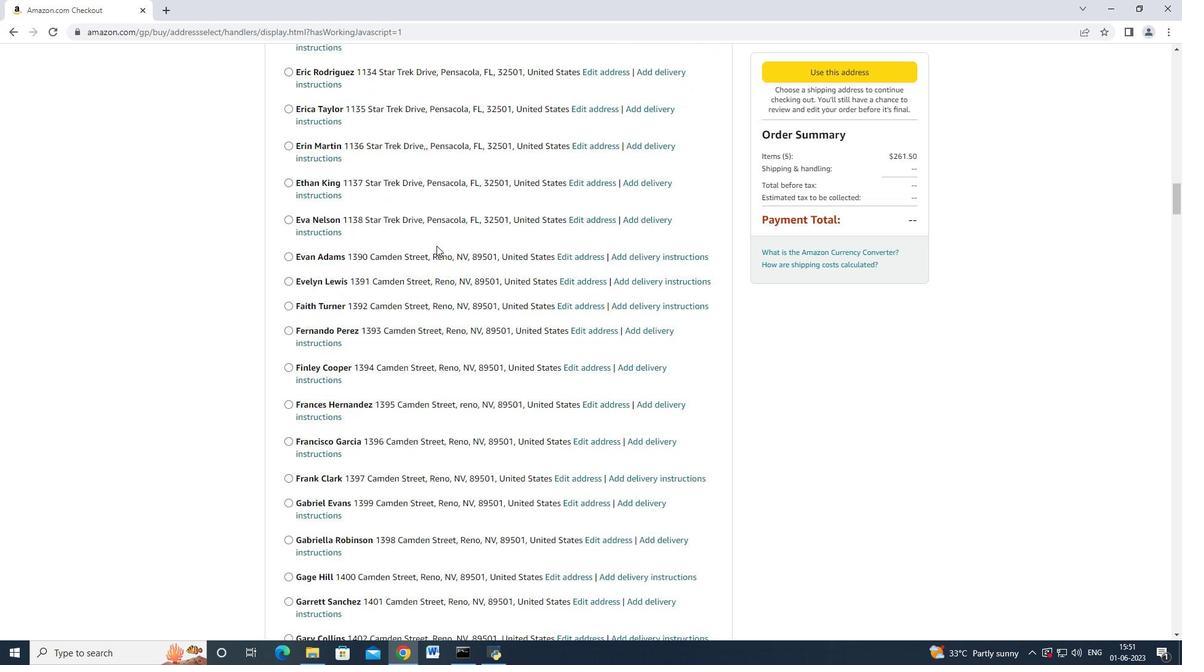 
Action: Mouse scrolled (436, 245) with delta (0, 0)
Screenshot: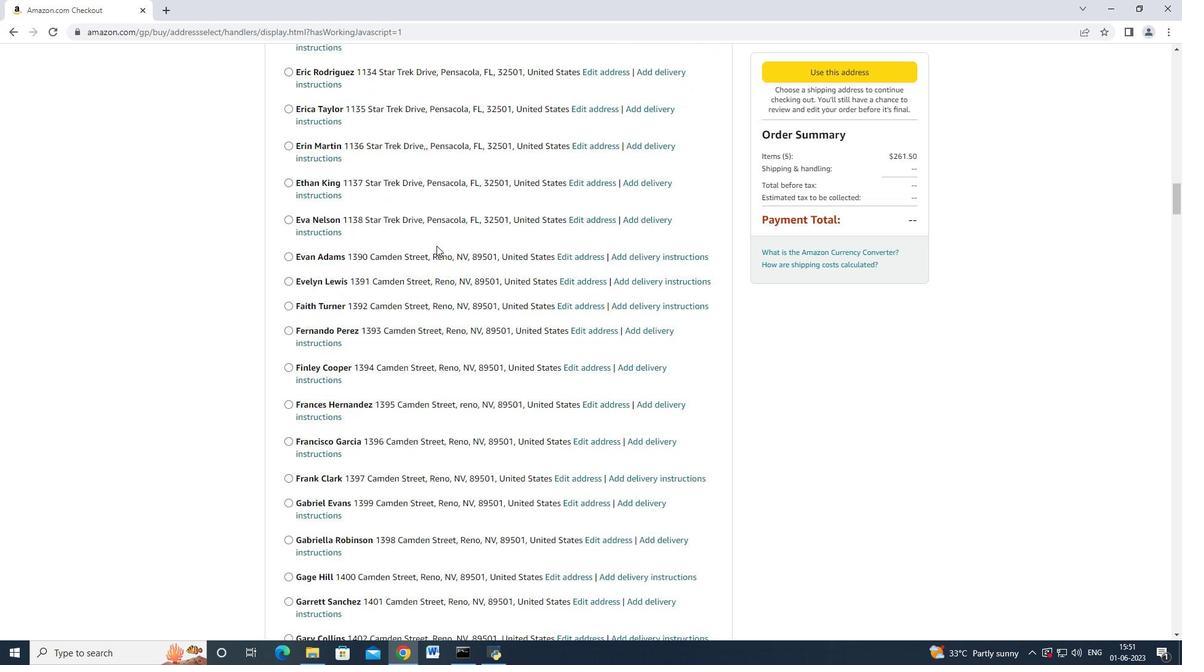 
Action: Mouse scrolled (436, 245) with delta (0, 0)
Screenshot: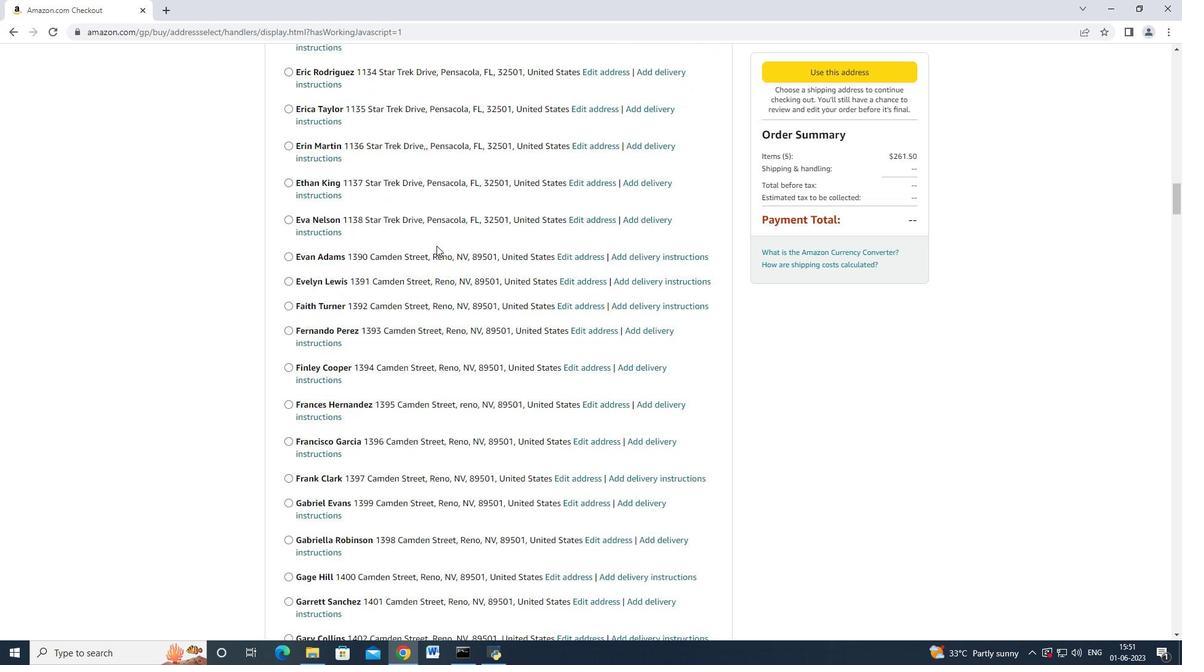 
Action: Mouse scrolled (436, 245) with delta (0, 0)
Screenshot: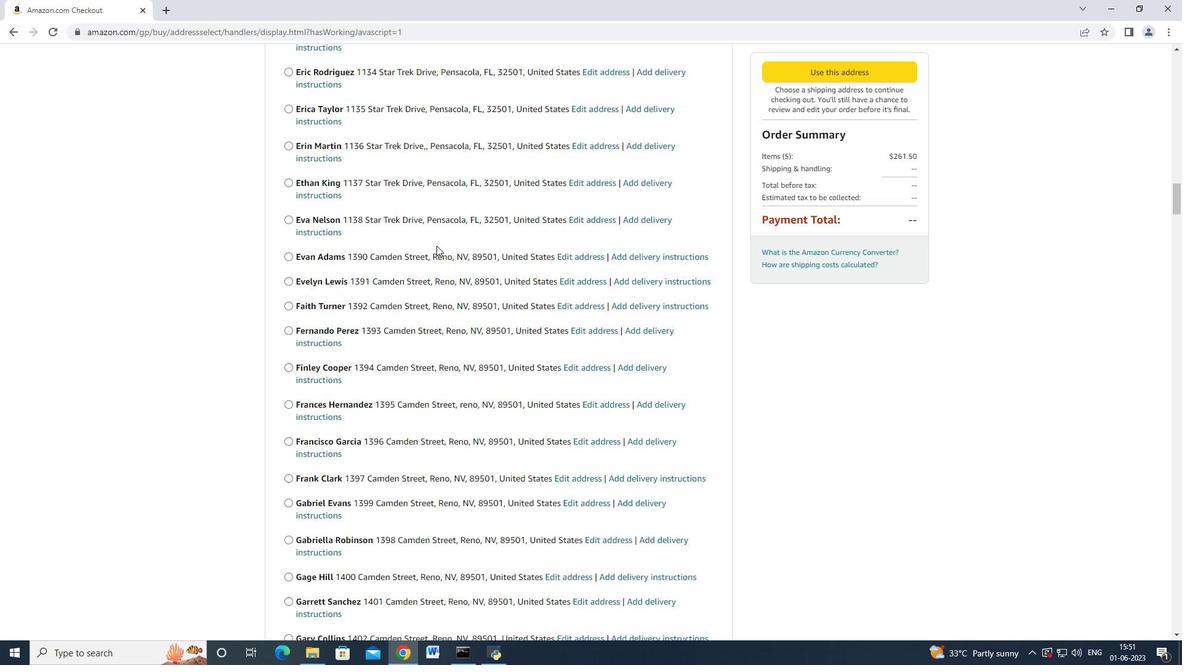 
Action: Mouse scrolled (436, 245) with delta (0, 0)
Screenshot: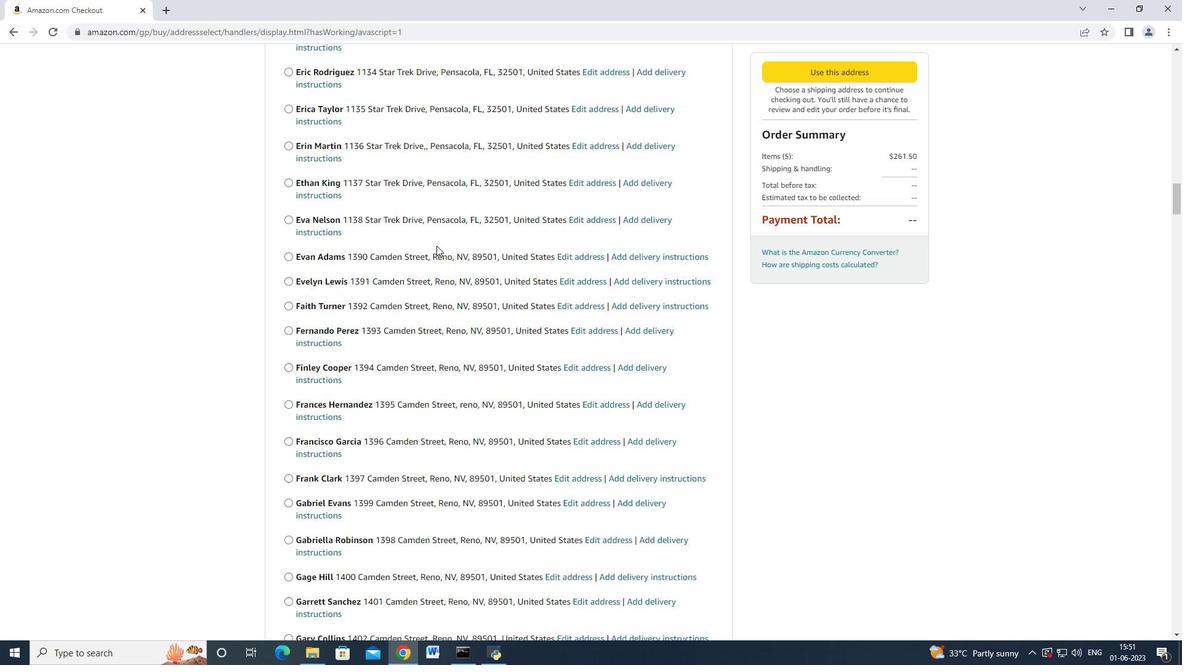 
Action: Mouse moved to (436, 245)
Screenshot: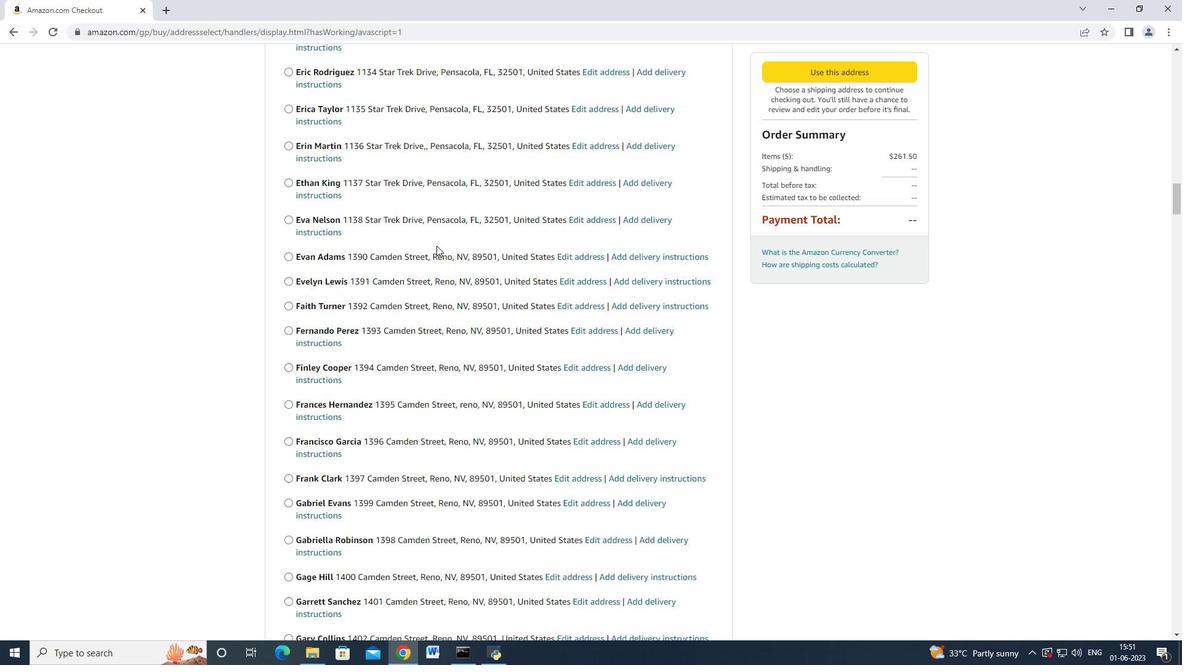 
Action: Mouse scrolled (436, 245) with delta (0, 0)
Screenshot: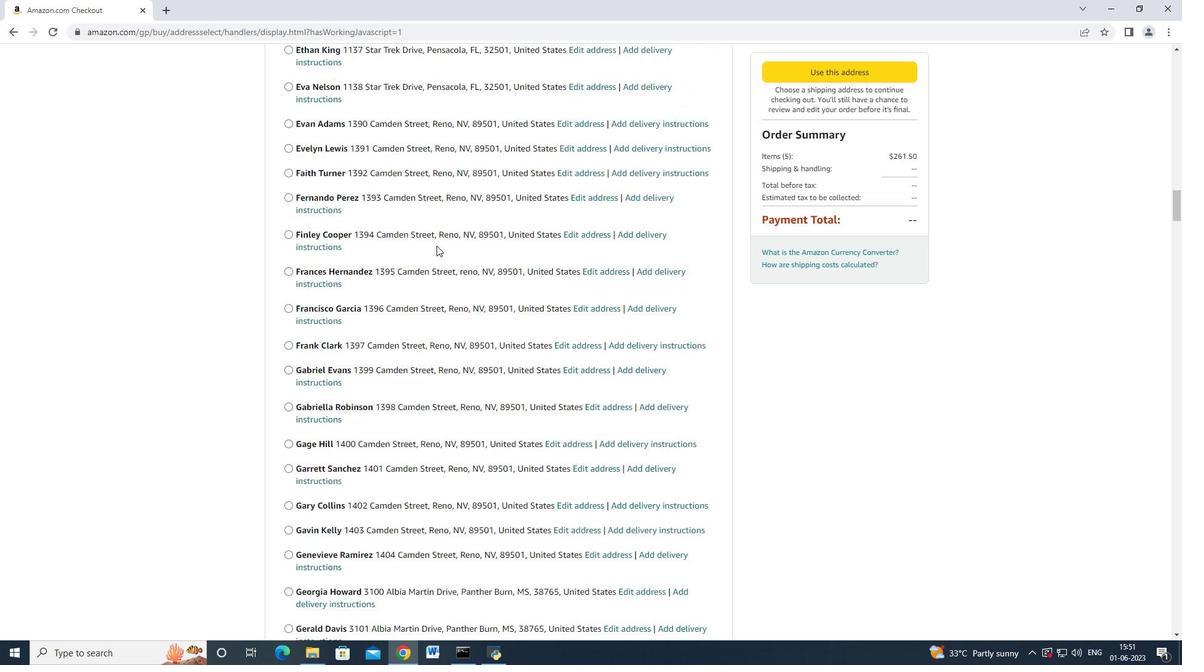 
Action: Mouse moved to (436, 246)
Screenshot: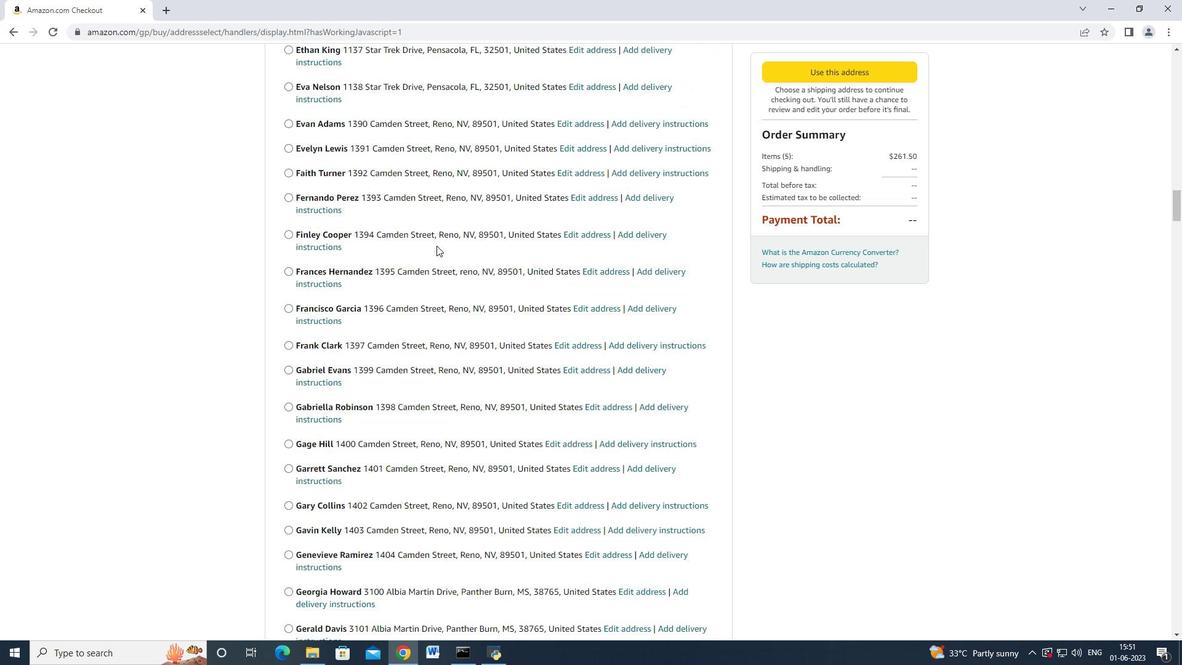 
Action: Mouse scrolled (436, 245) with delta (0, 0)
Screenshot: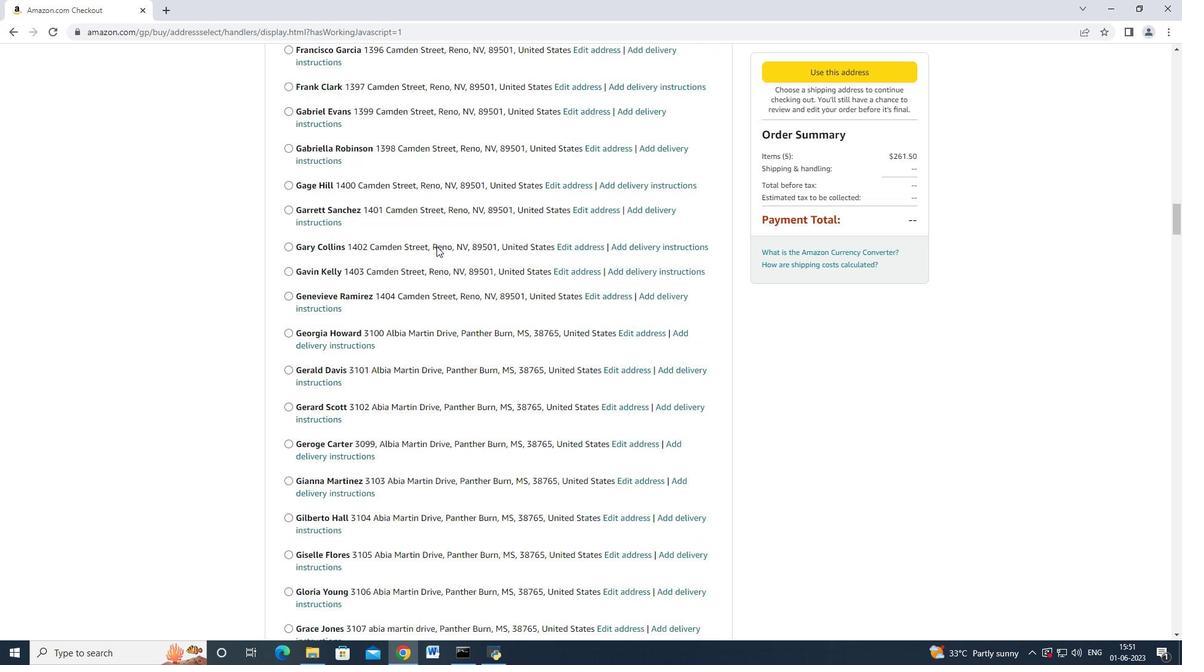 
Action: Mouse scrolled (436, 245) with delta (0, 0)
Screenshot: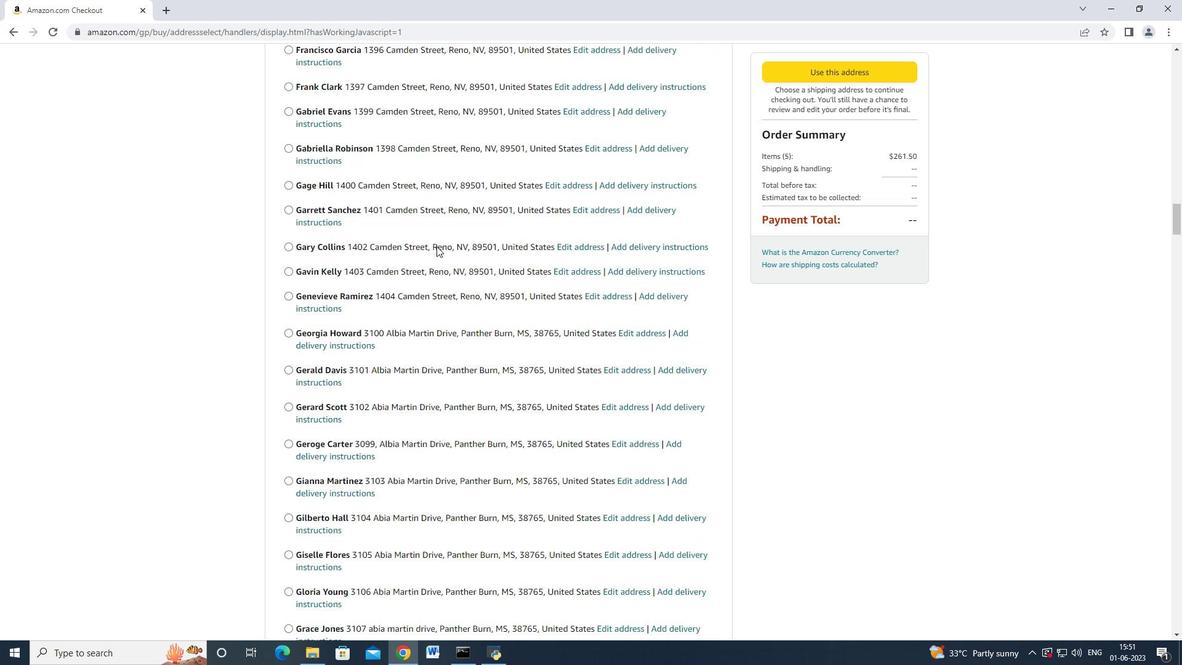 
Action: Mouse scrolled (436, 245) with delta (0, 0)
Screenshot: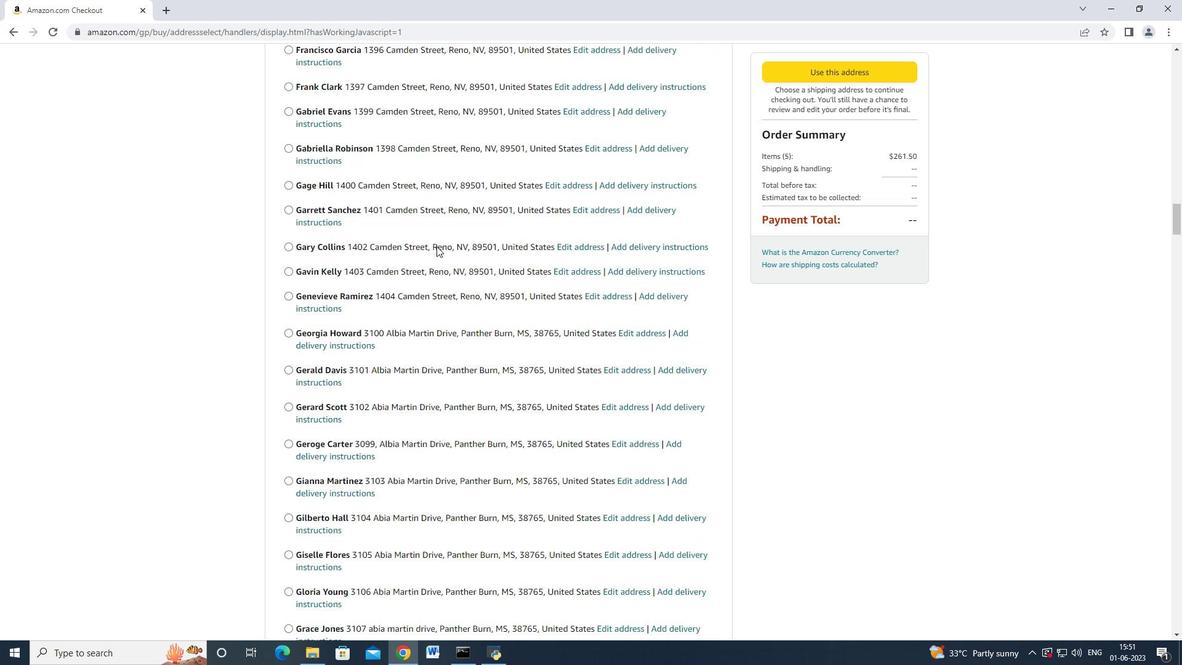 
Action: Mouse scrolled (436, 245) with delta (0, 0)
Screenshot: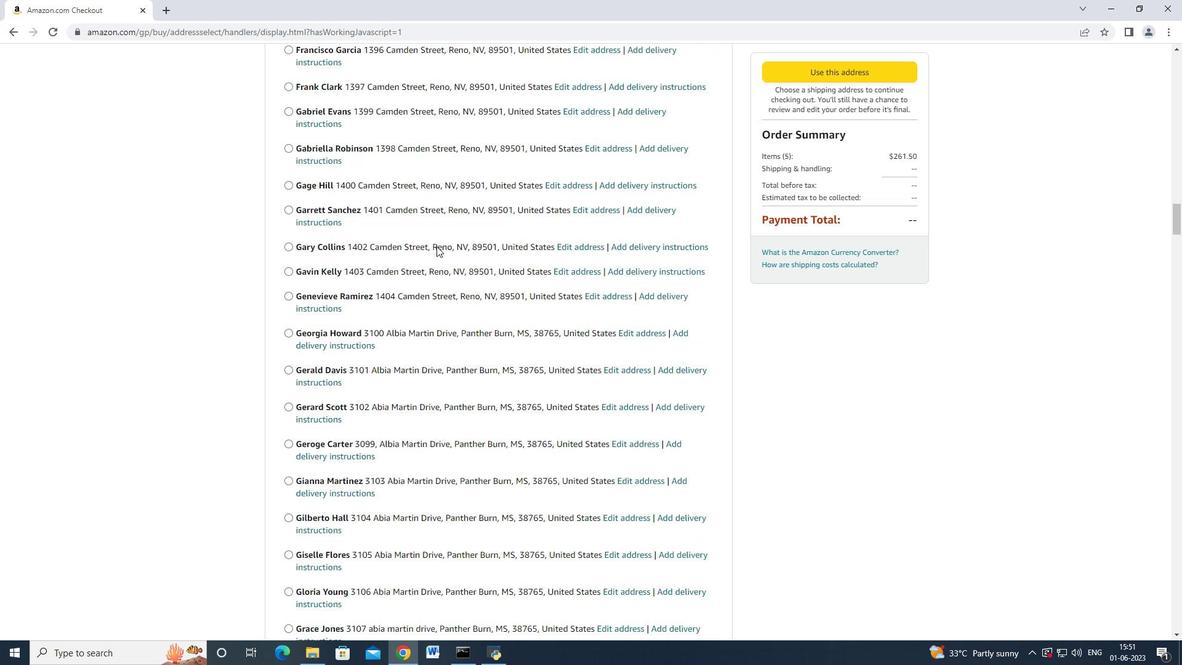 
Action: Mouse scrolled (436, 245) with delta (0, -1)
Screenshot: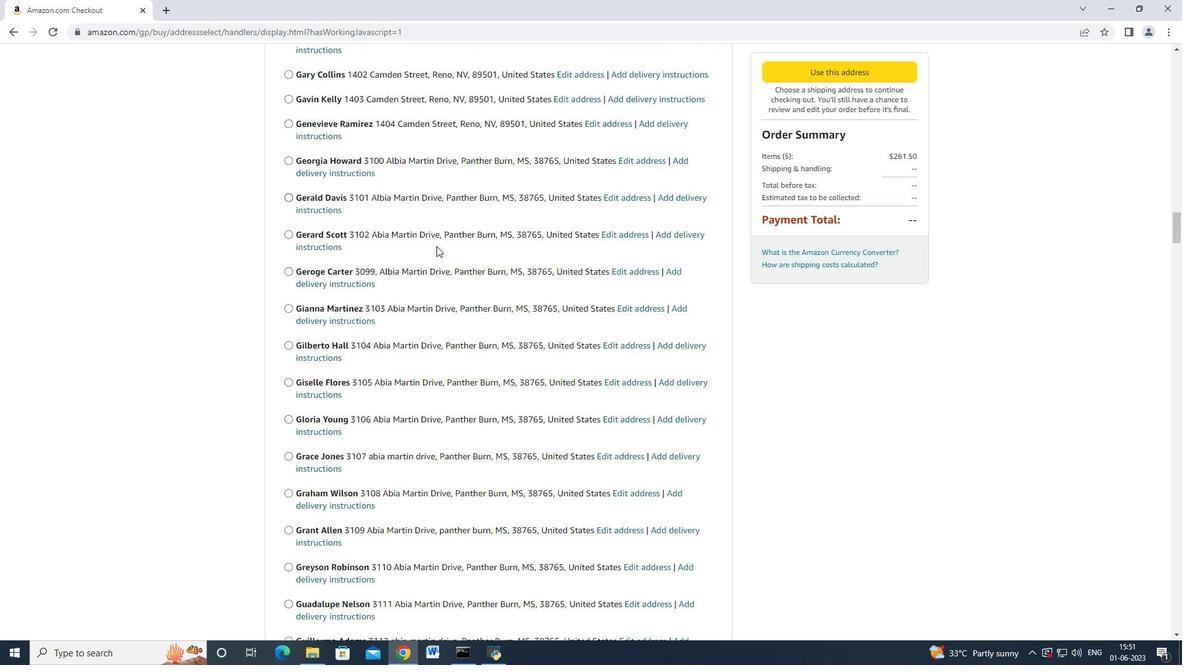 
Action: Mouse scrolled (436, 245) with delta (0, 0)
Screenshot: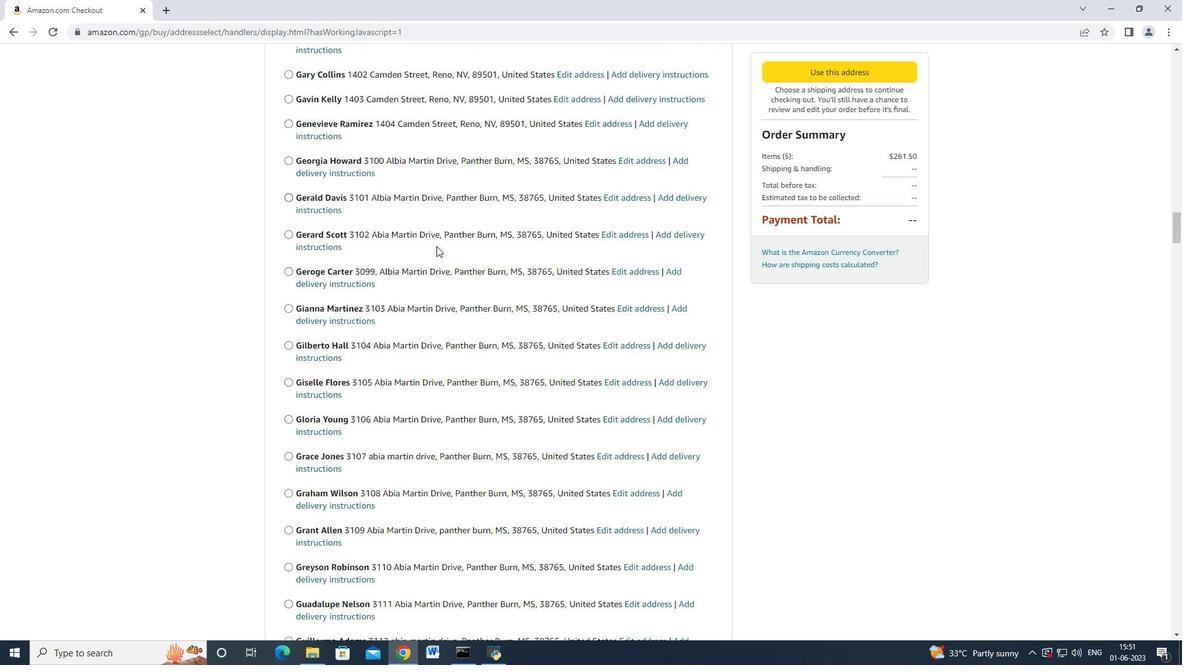 
Action: Mouse moved to (436, 246)
Screenshot: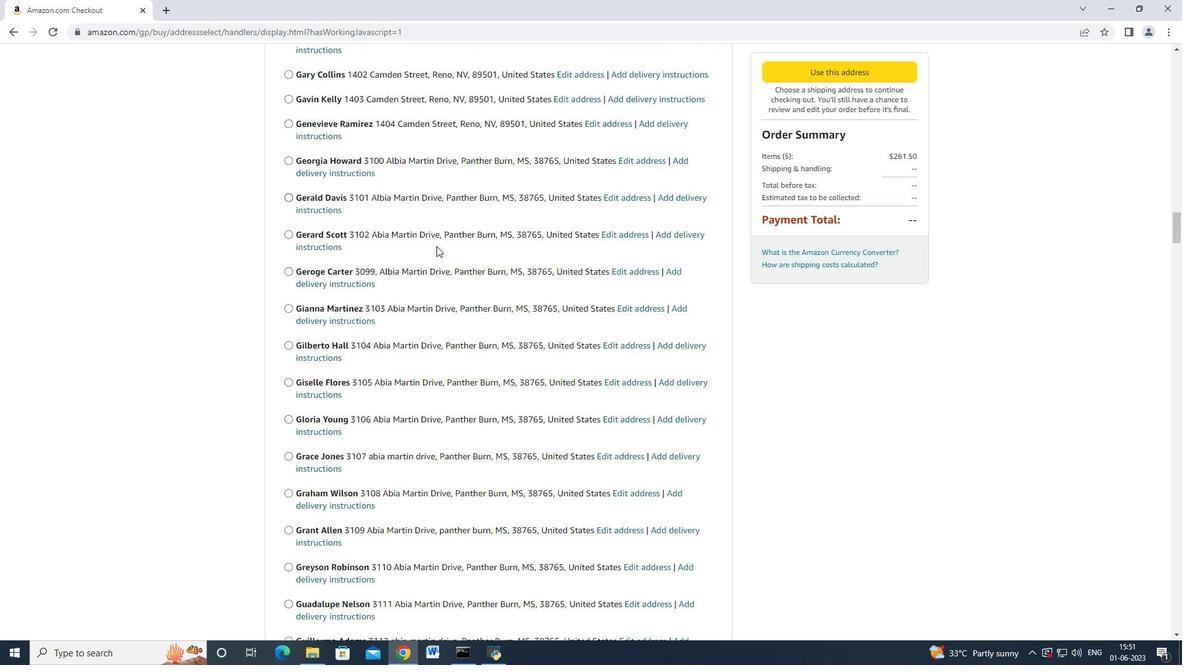 
Action: Mouse scrolled (436, 245) with delta (0, 0)
Screenshot: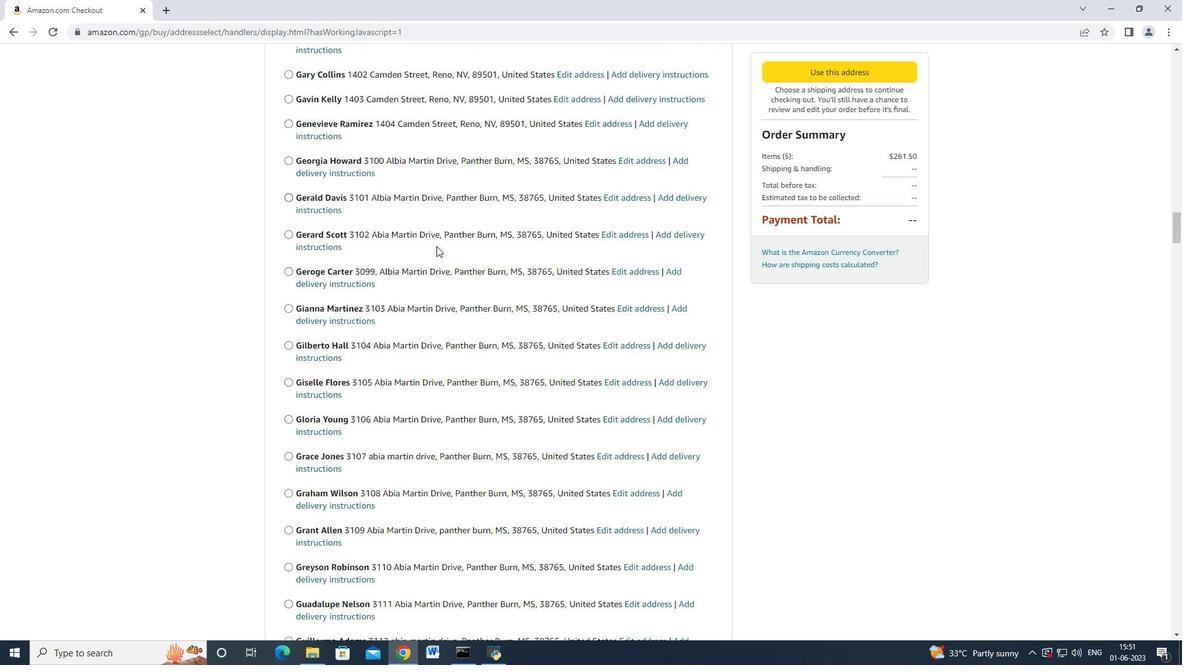
Action: Mouse scrolled (436, 245) with delta (0, 0)
Screenshot: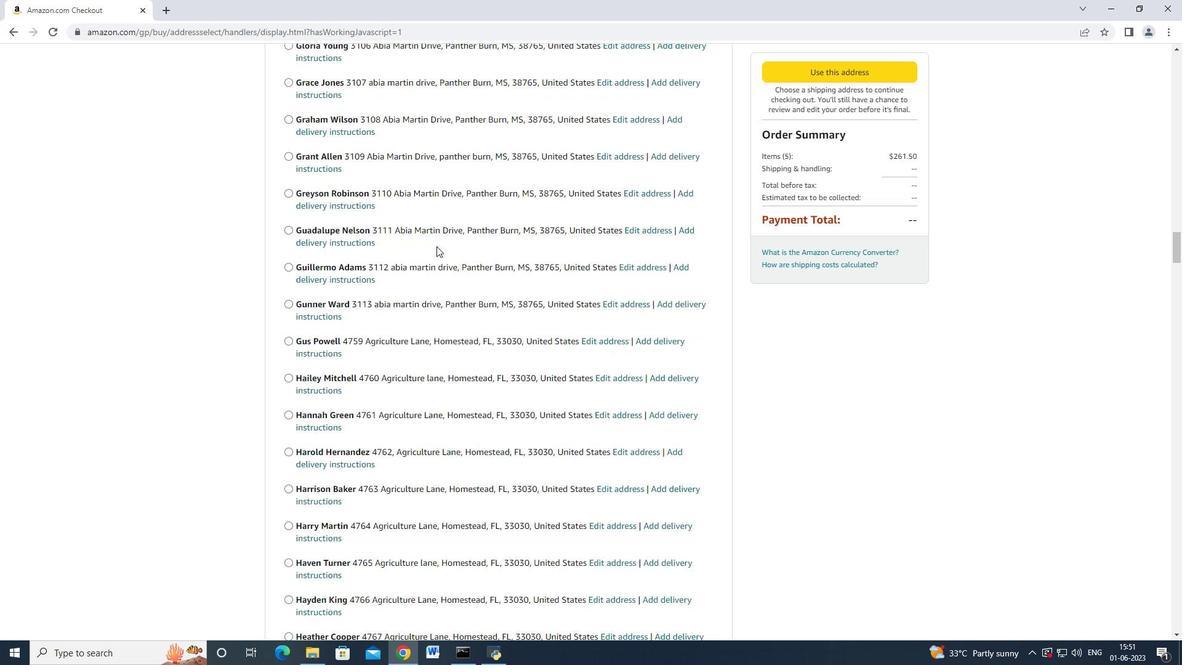 
Action: Mouse scrolled (436, 245) with delta (0, 0)
Screenshot: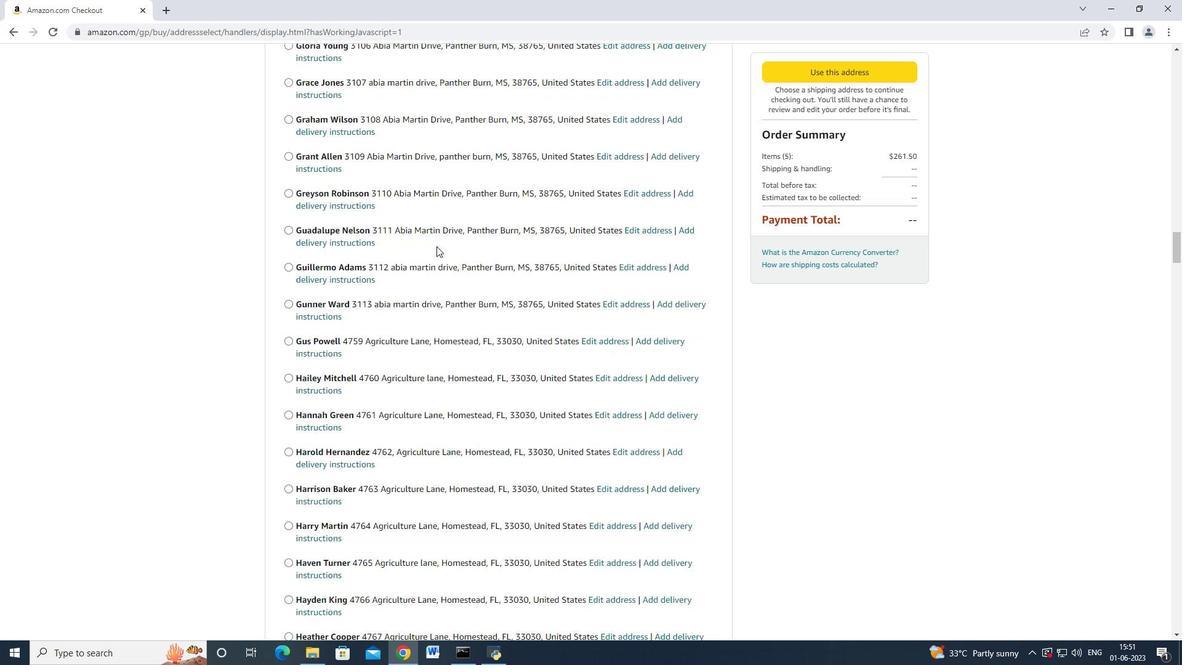 
Action: Mouse scrolled (436, 245) with delta (0, 0)
Screenshot: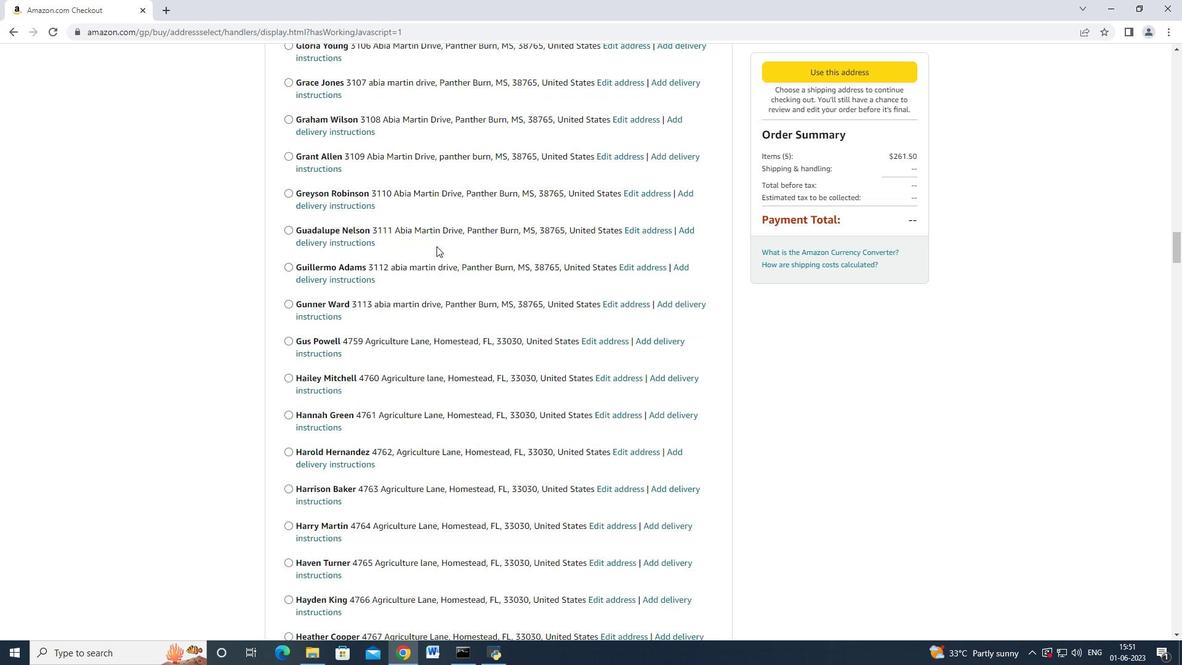 
Action: Mouse scrolled (436, 245) with delta (0, 0)
Screenshot: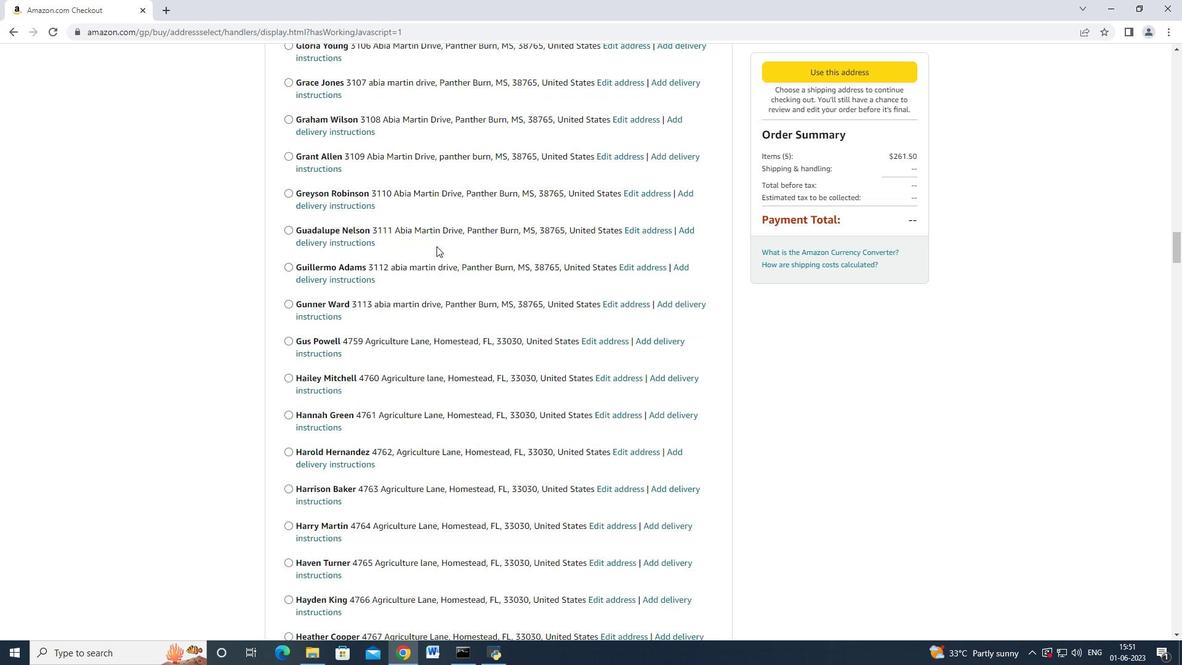 
Action: Mouse scrolled (436, 245) with delta (0, -1)
Screenshot: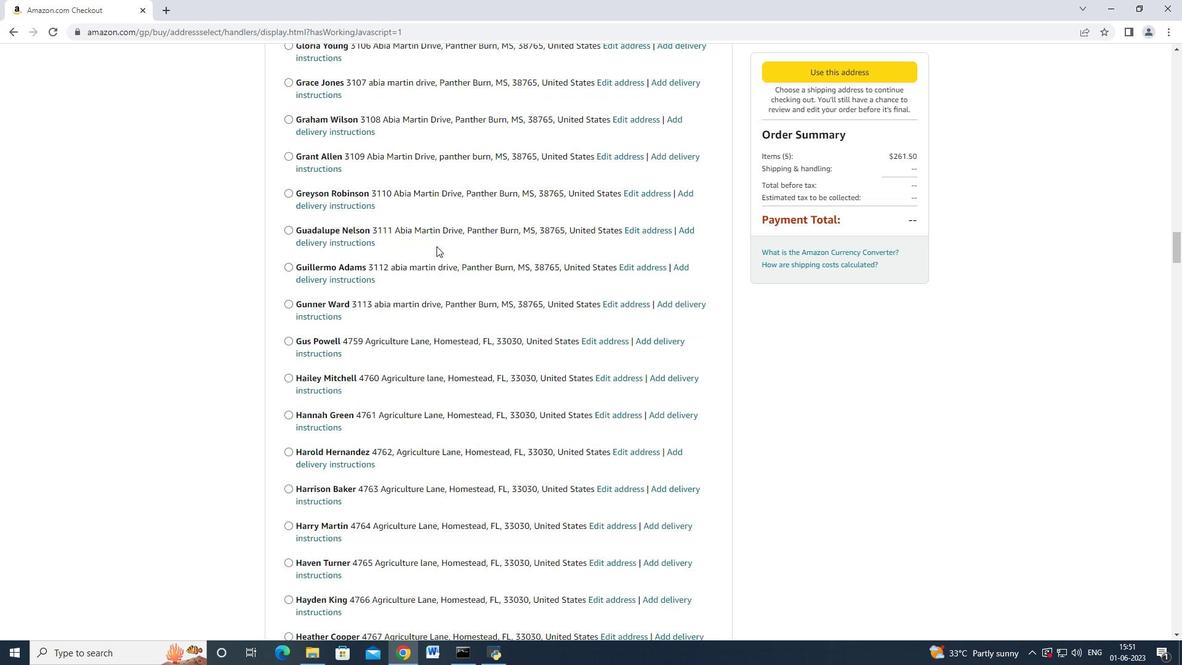
Action: Mouse scrolled (436, 245) with delta (0, 0)
Screenshot: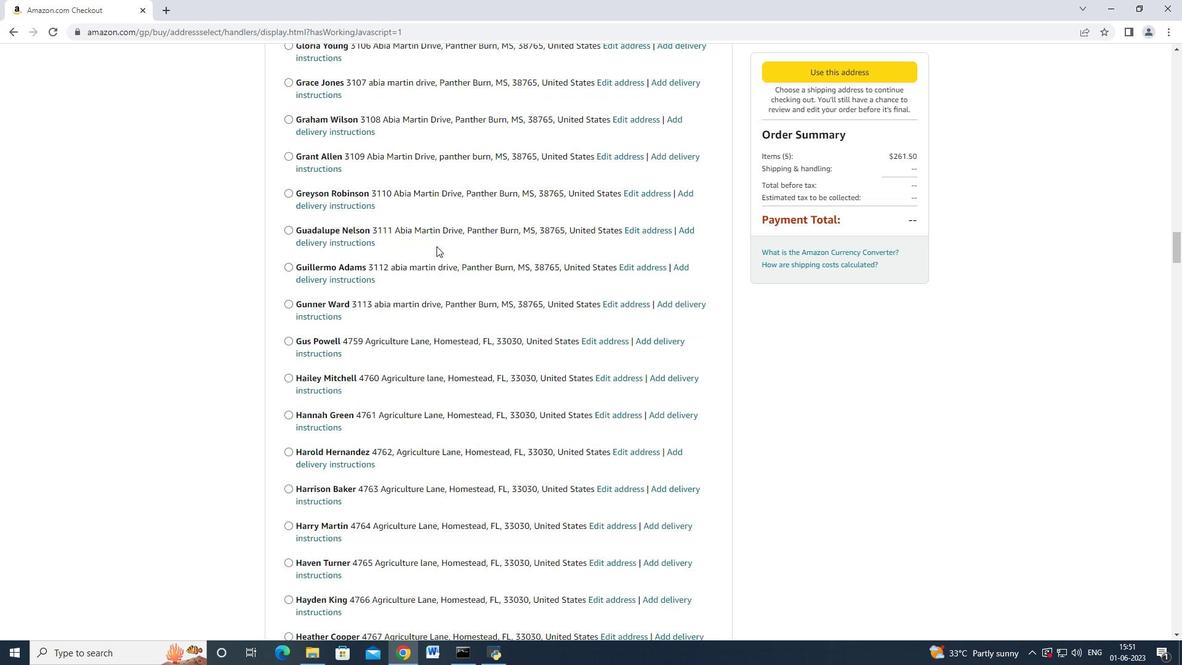 
Action: Mouse moved to (436, 247)
Screenshot: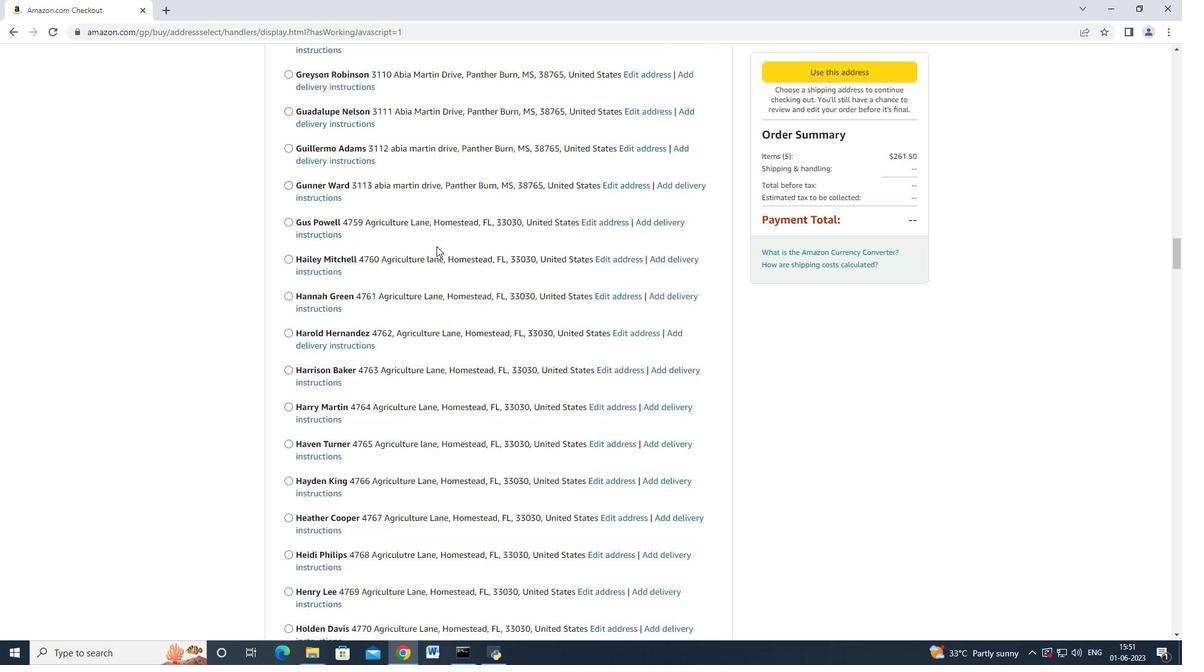 
Action: Mouse scrolled (436, 246) with delta (0, 0)
Screenshot: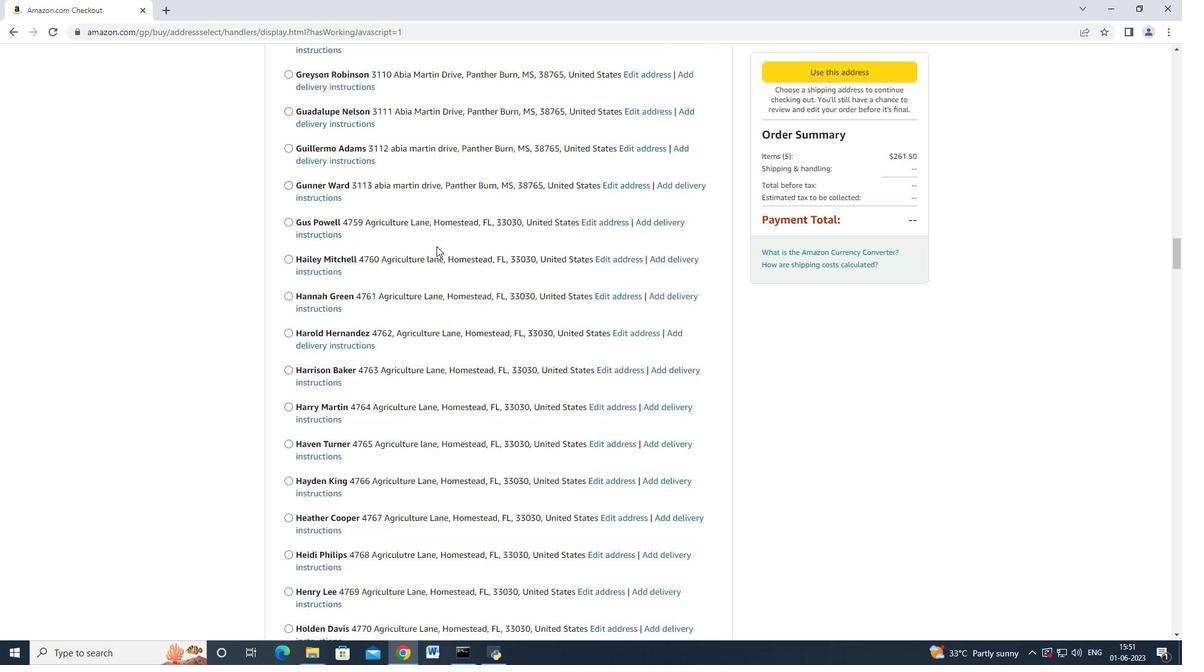 
Action: Mouse moved to (436, 247)
Screenshot: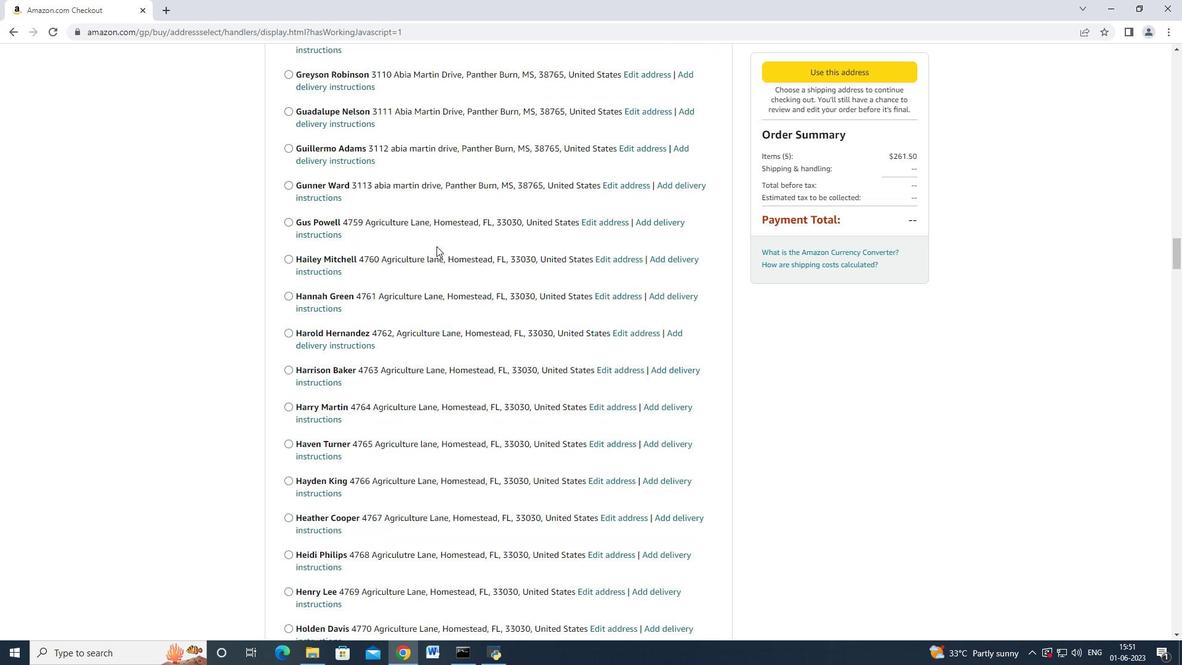 
Action: Mouse scrolled (436, 246) with delta (0, 0)
Screenshot: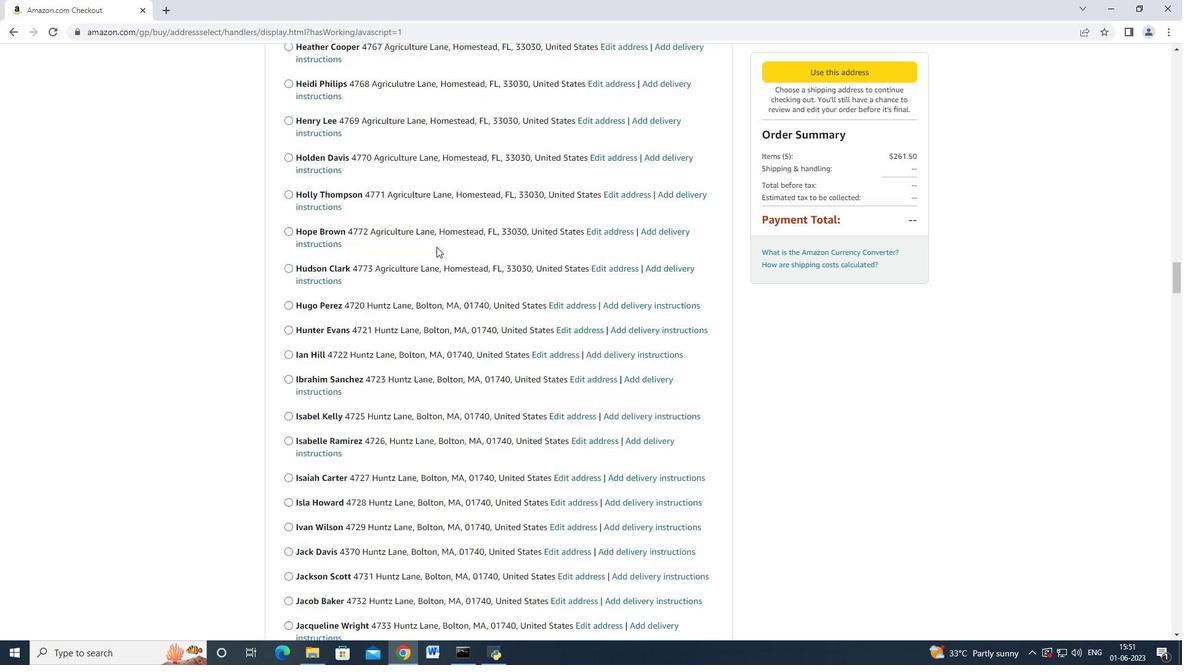 
Action: Mouse scrolled (436, 246) with delta (0, 0)
Screenshot: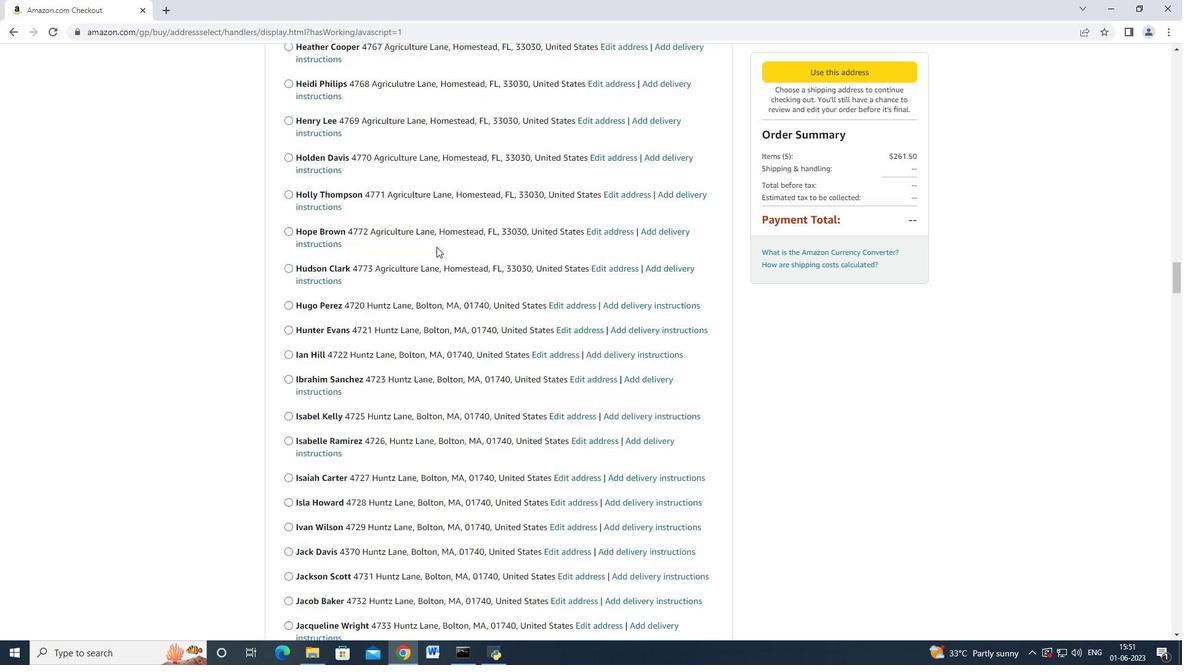 
Action: Mouse scrolled (436, 246) with delta (0, 0)
Screenshot: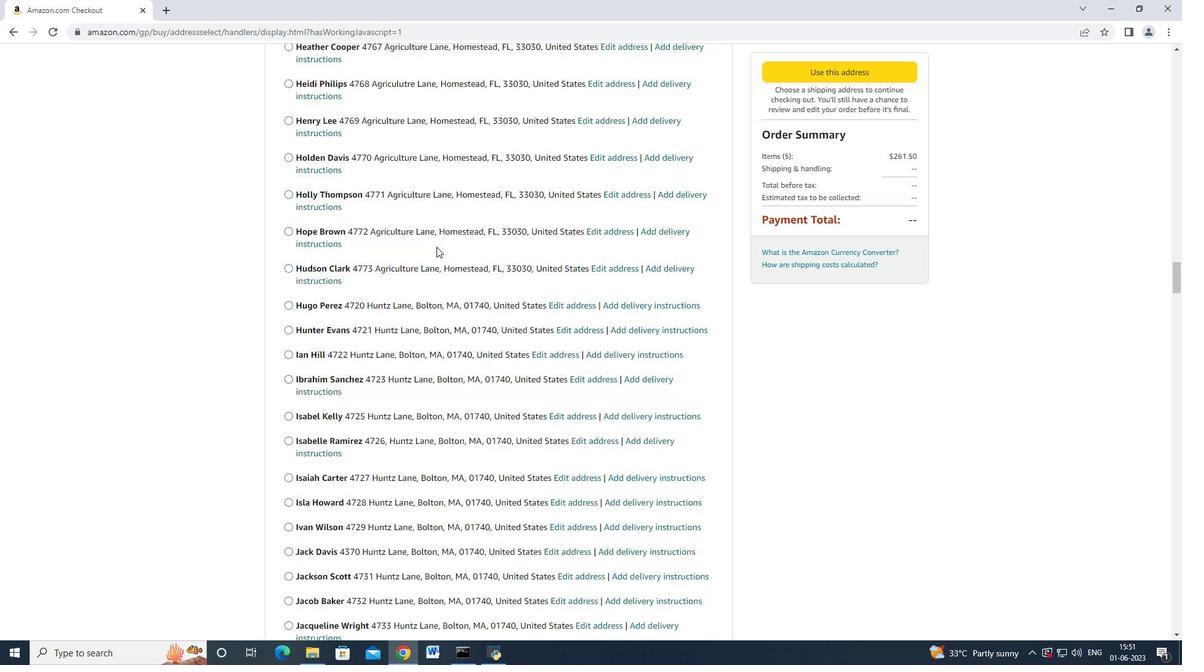 
Action: Mouse scrolled (436, 246) with delta (0, 0)
Screenshot: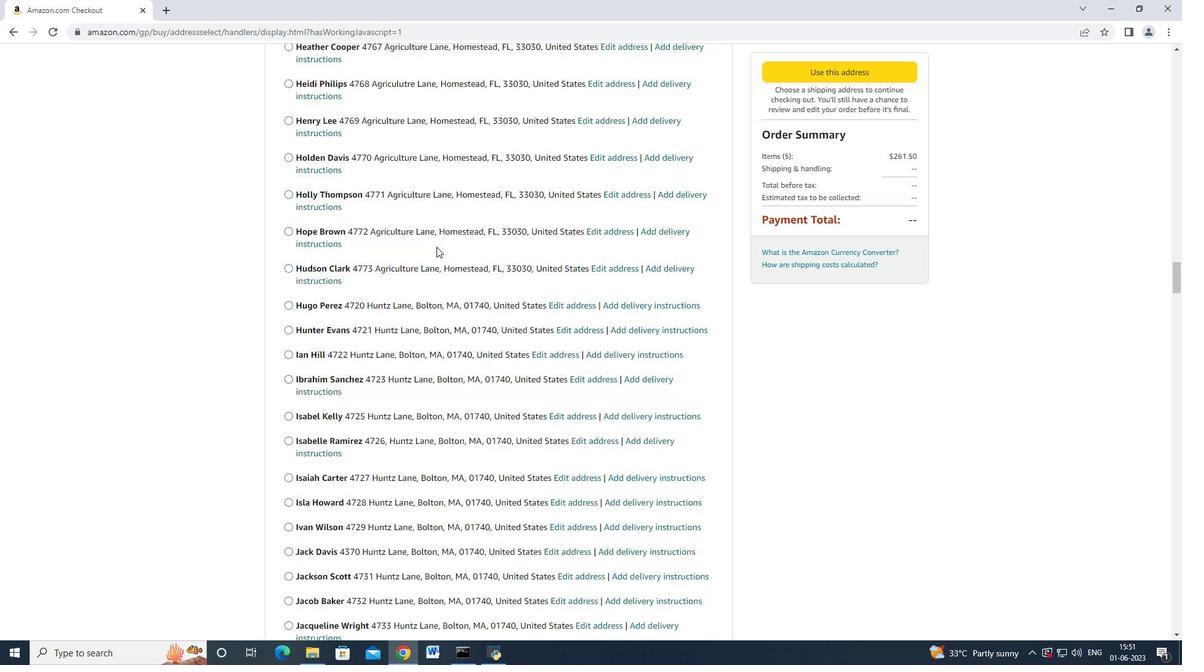 
Action: Mouse scrolled (436, 246) with delta (0, 0)
Screenshot: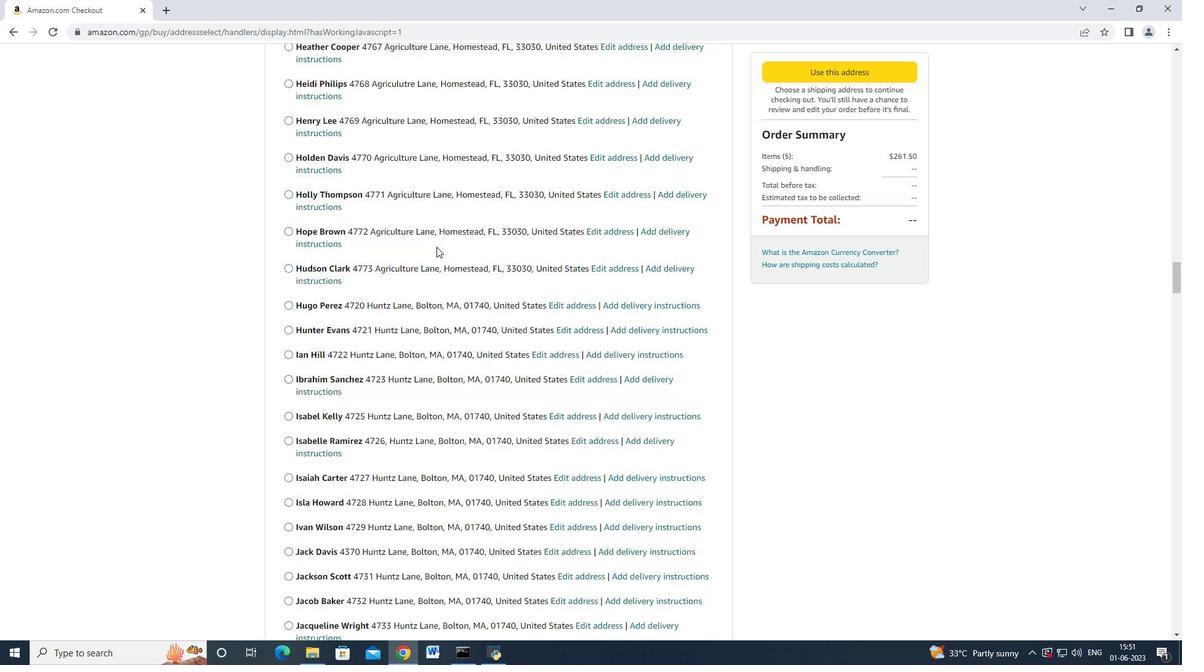
Action: Mouse scrolled (436, 246) with delta (0, 0)
Screenshot: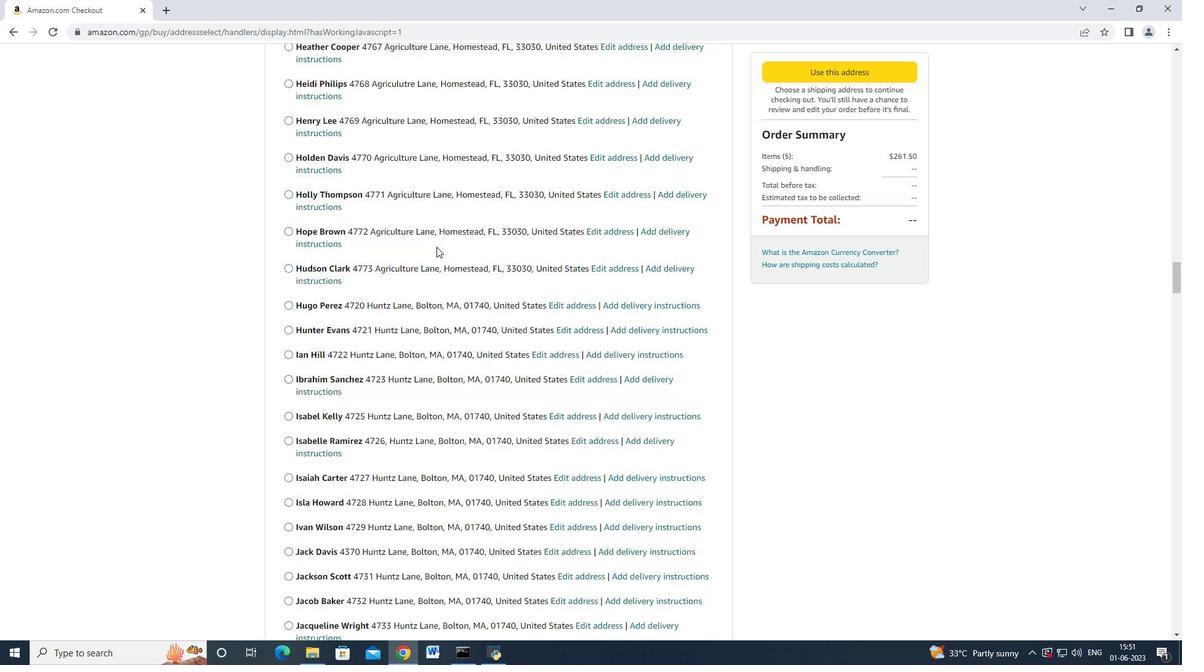 
Action: Mouse scrolled (436, 246) with delta (0, 0)
Screenshot: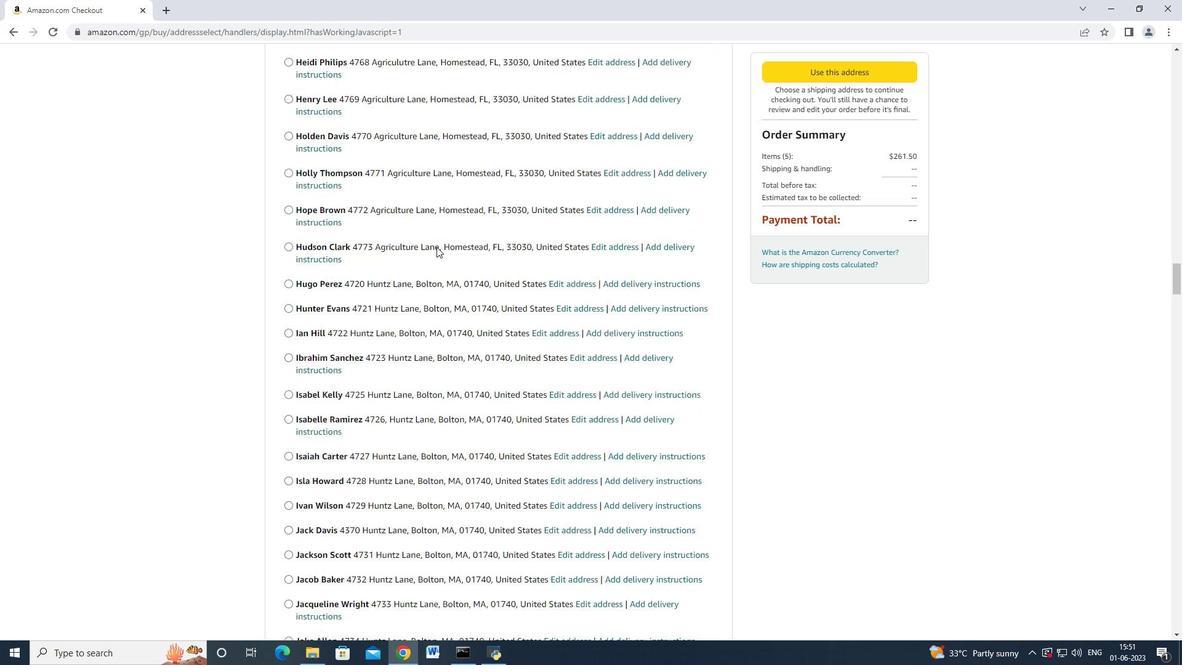 
Action: Mouse scrolled (436, 246) with delta (0, 0)
Screenshot: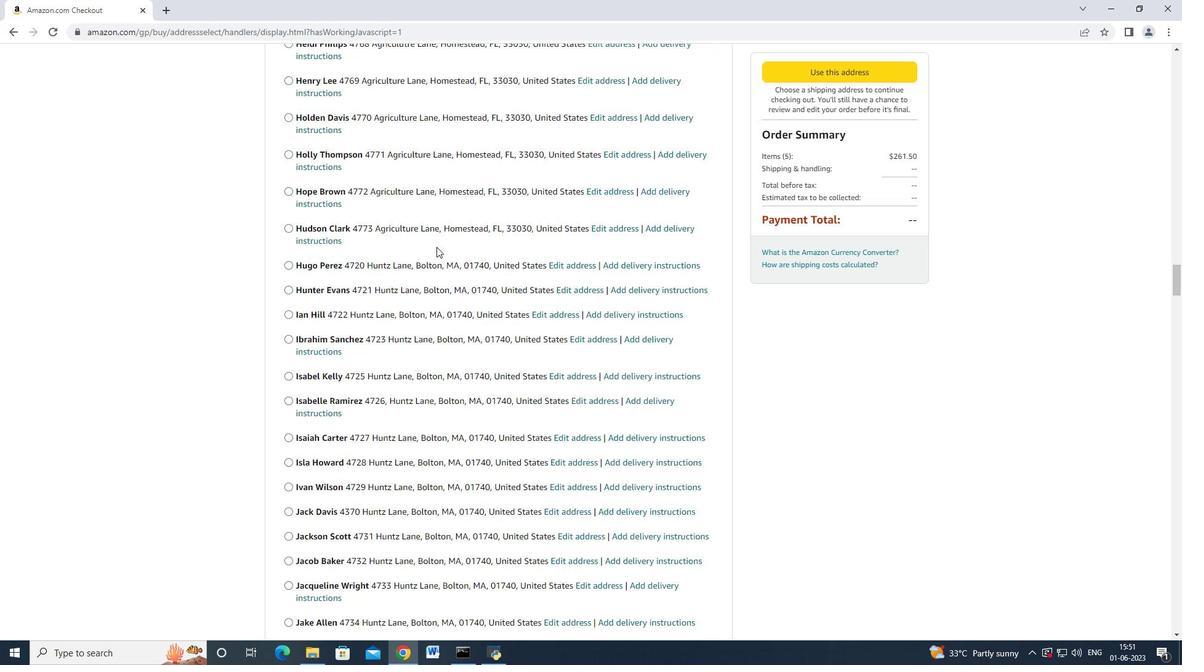 
Action: Mouse scrolled (436, 246) with delta (0, 0)
Screenshot: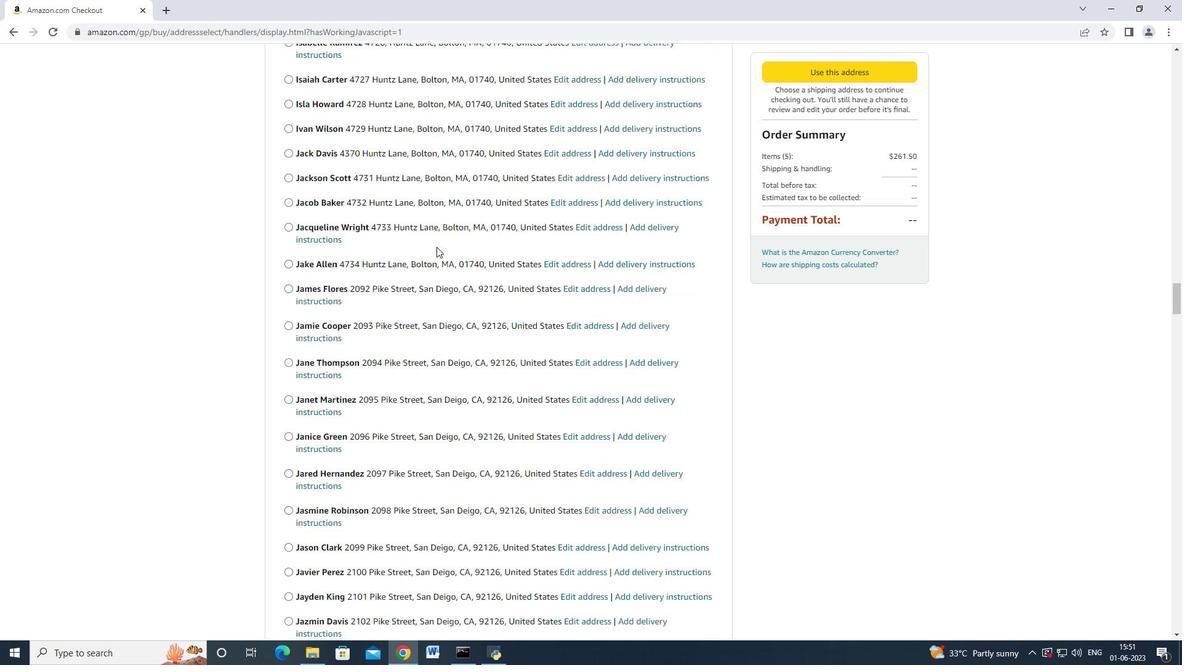 
Action: Mouse scrolled (436, 246) with delta (0, 0)
Screenshot: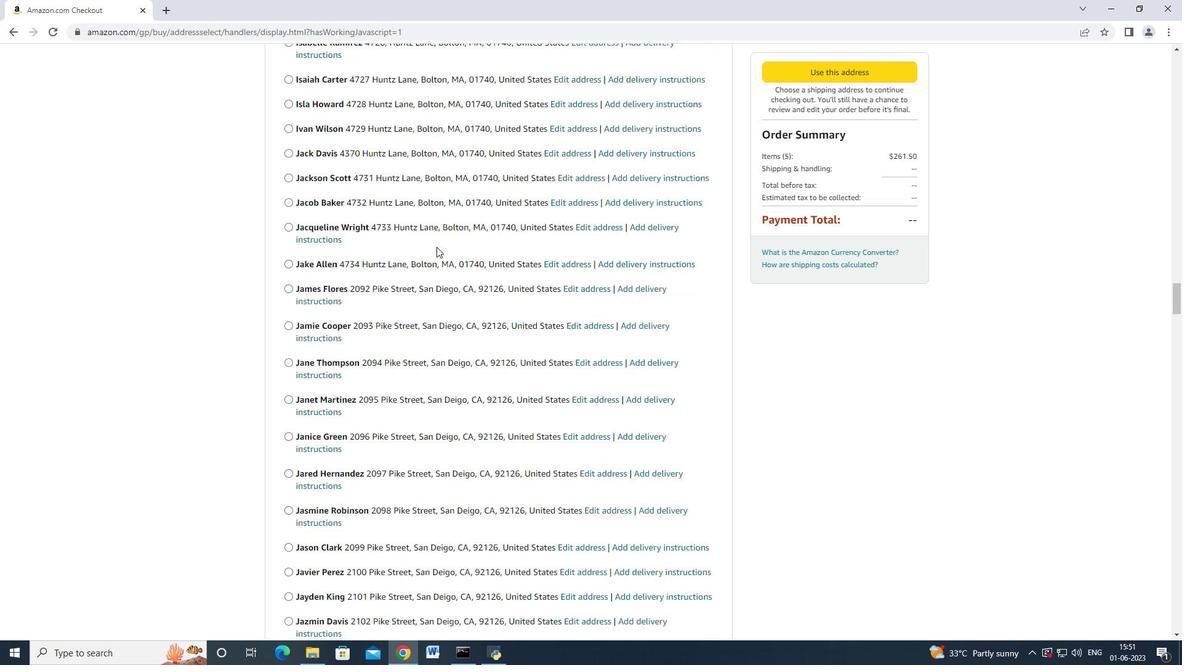
Action: Mouse scrolled (436, 246) with delta (0, 0)
Screenshot: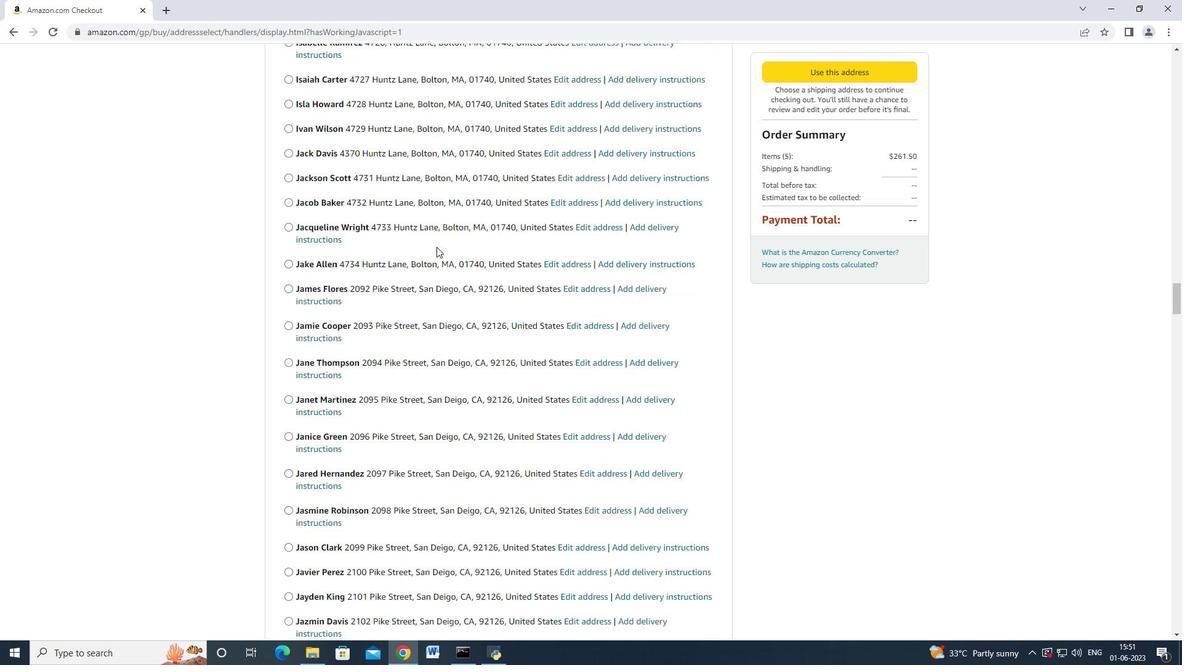
Action: Mouse scrolled (436, 245) with delta (0, -1)
Screenshot: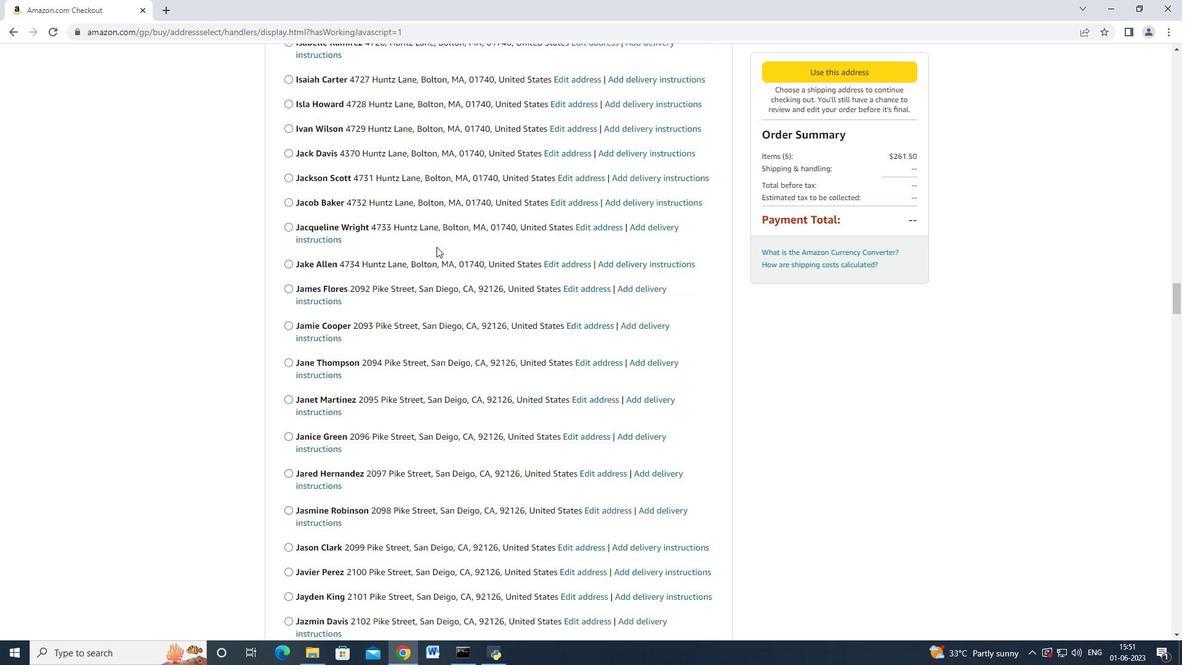 
Action: Mouse scrolled (436, 246) with delta (0, 0)
Screenshot: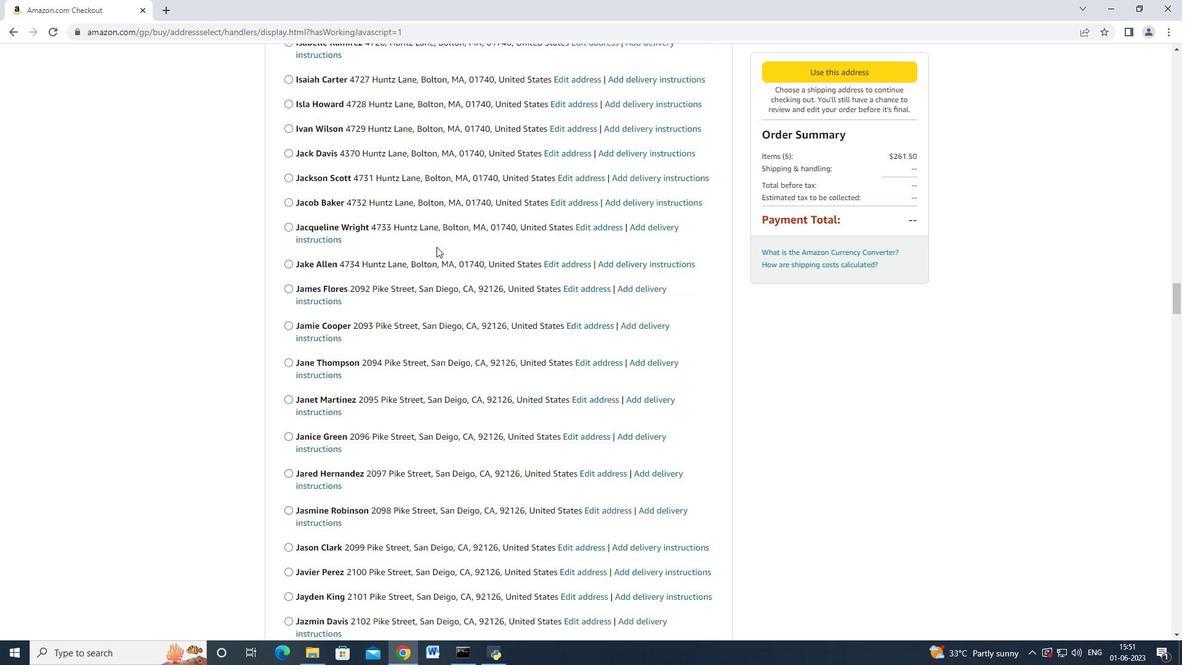 
Action: Mouse scrolled (436, 246) with delta (0, 0)
Screenshot: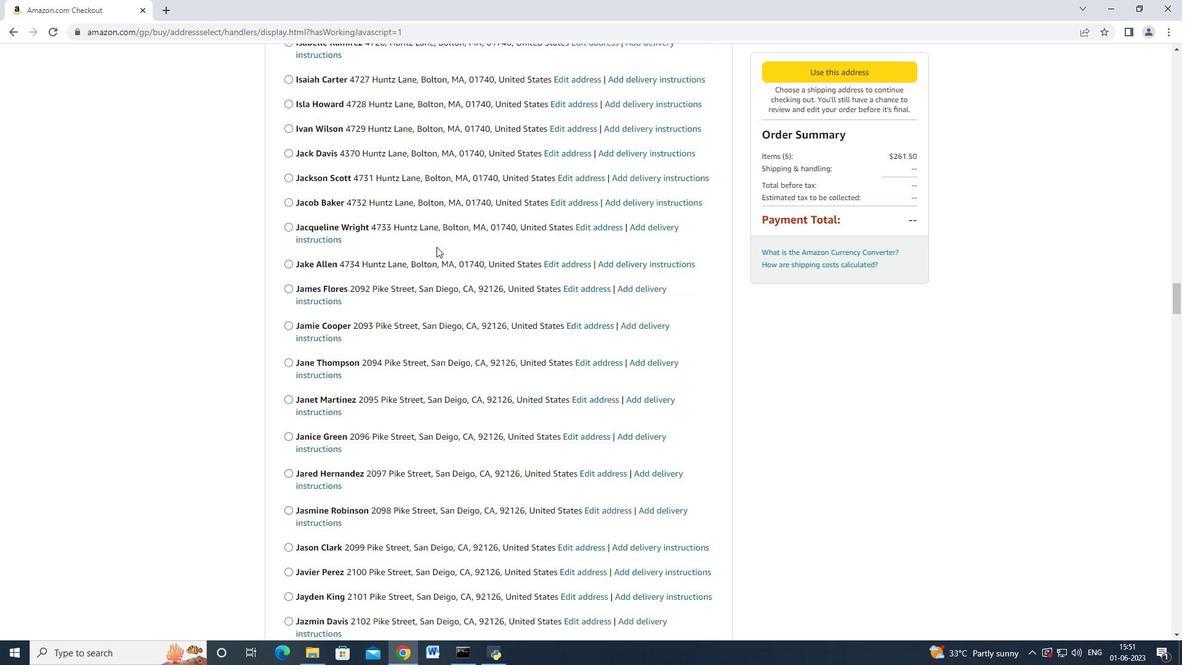 
Action: Mouse scrolled (436, 246) with delta (0, 0)
Screenshot: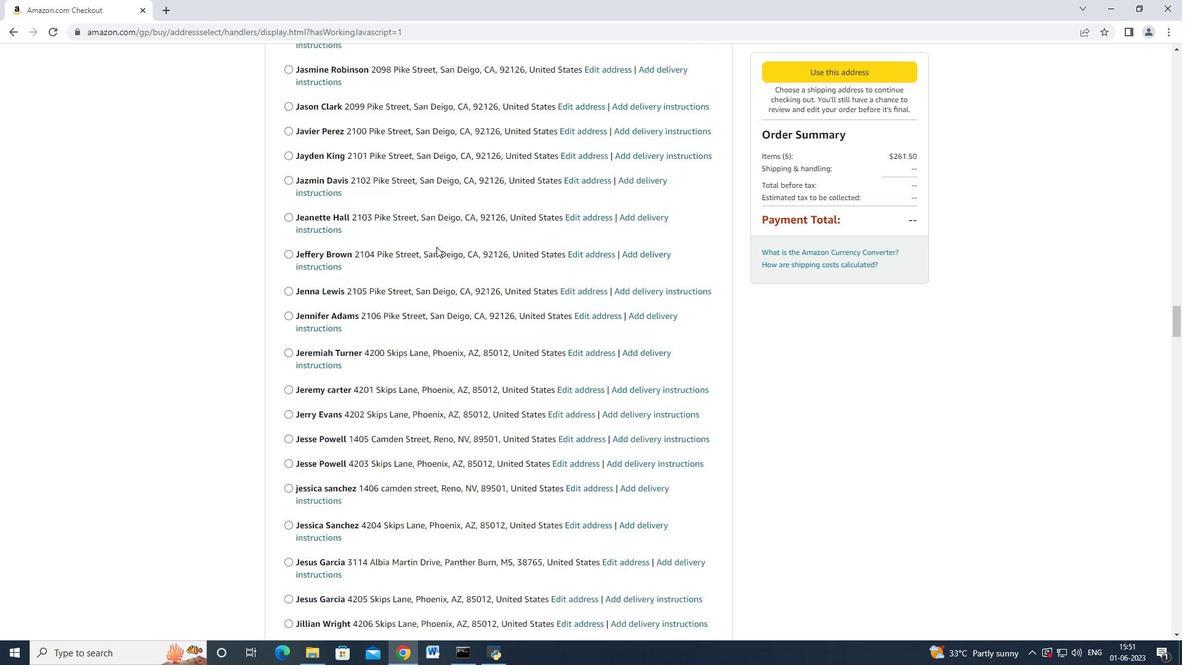 
Action: Mouse scrolled (436, 246) with delta (0, 0)
Screenshot: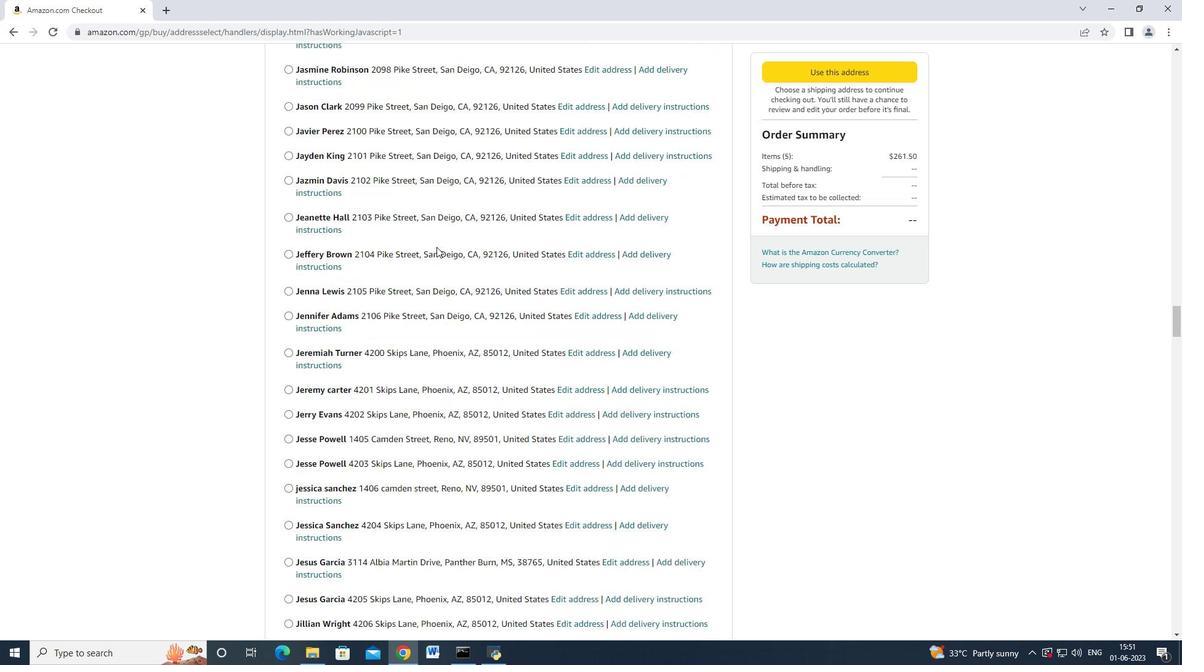 
Action: Mouse scrolled (436, 246) with delta (0, 0)
Screenshot: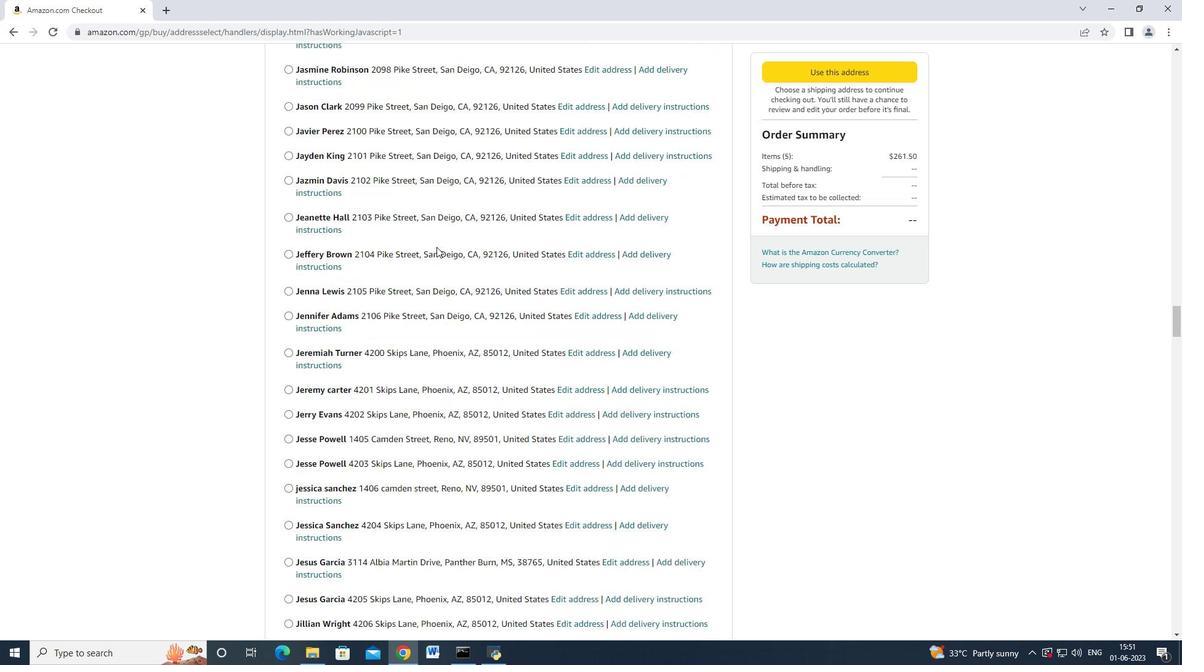 
Action: Mouse scrolled (436, 246) with delta (0, 0)
Screenshot: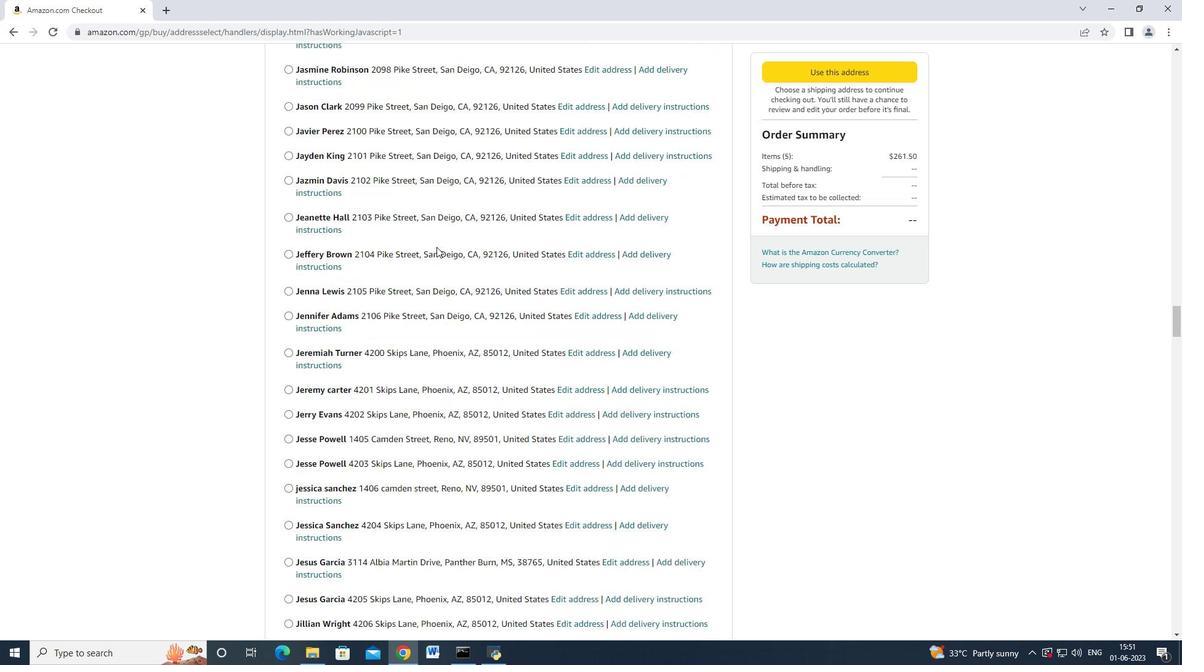 
Action: Mouse scrolled (436, 246) with delta (0, 0)
Screenshot: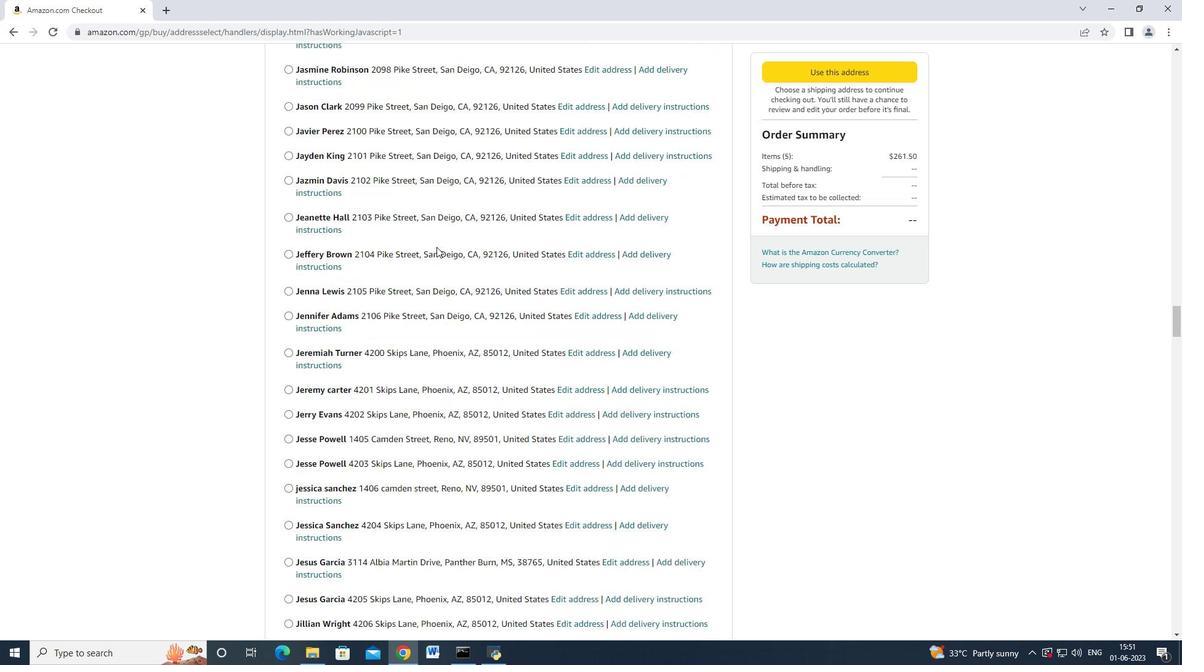 
Action: Mouse scrolled (436, 245) with delta (0, -1)
Screenshot: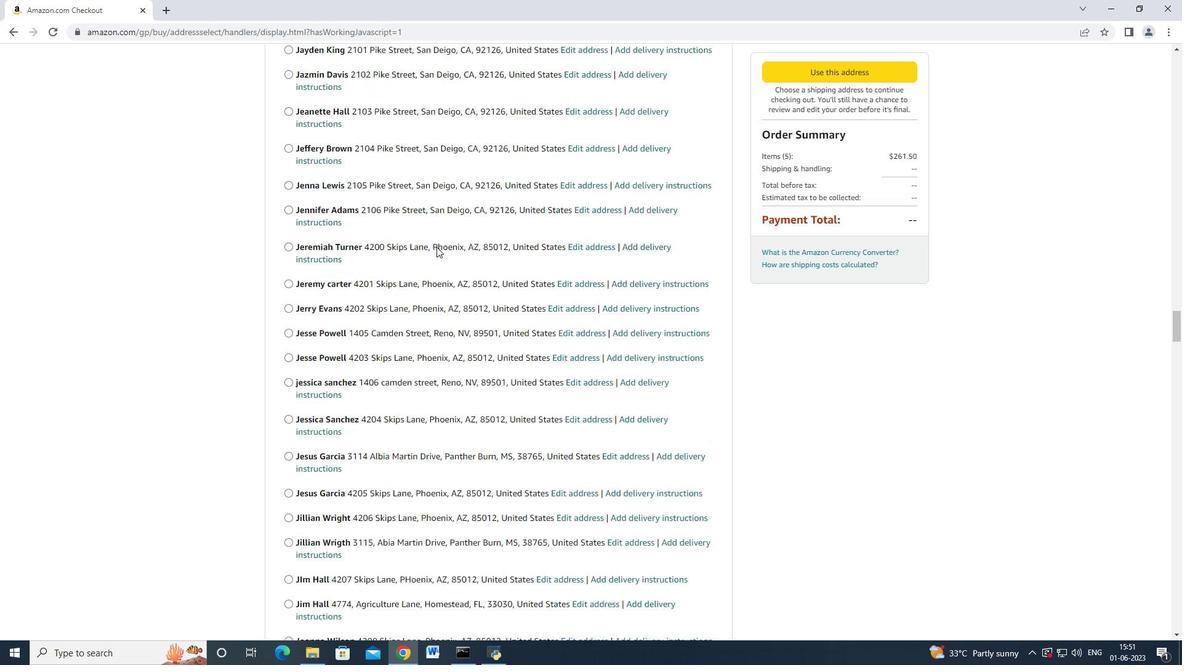 
Action: Mouse scrolled (436, 246) with delta (0, 0)
Screenshot: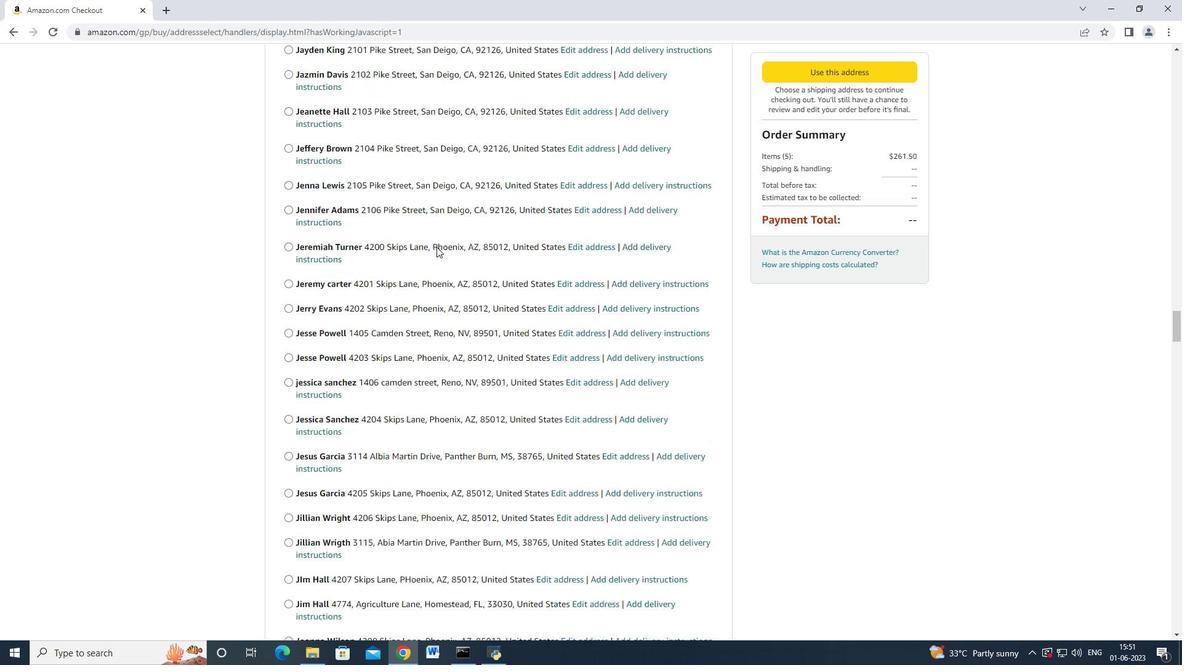 
Action: Mouse scrolled (436, 246) with delta (0, 0)
Screenshot: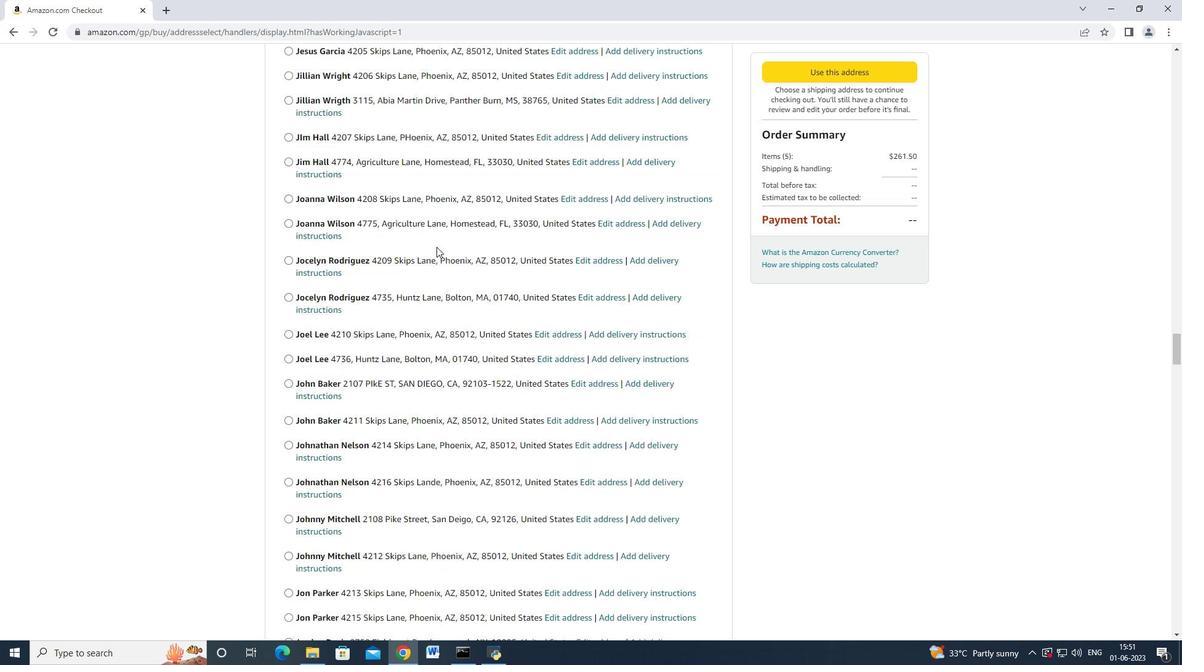 
Action: Mouse scrolled (436, 246) with delta (0, 0)
Screenshot: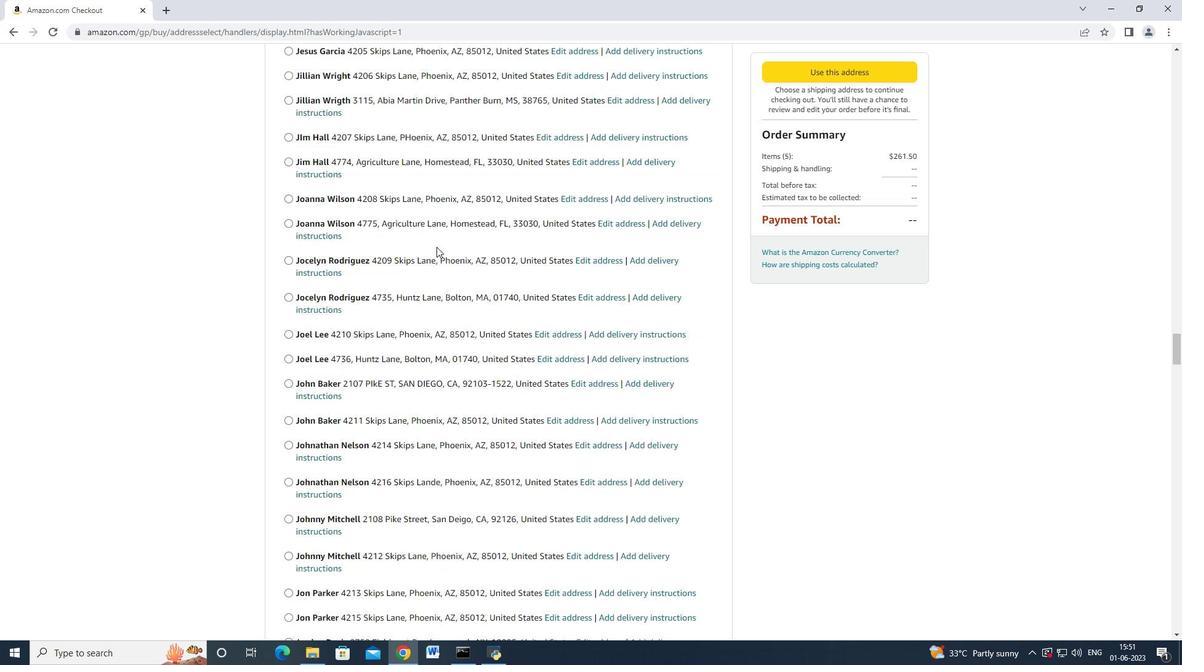 
Action: Mouse scrolled (436, 246) with delta (0, 0)
Screenshot: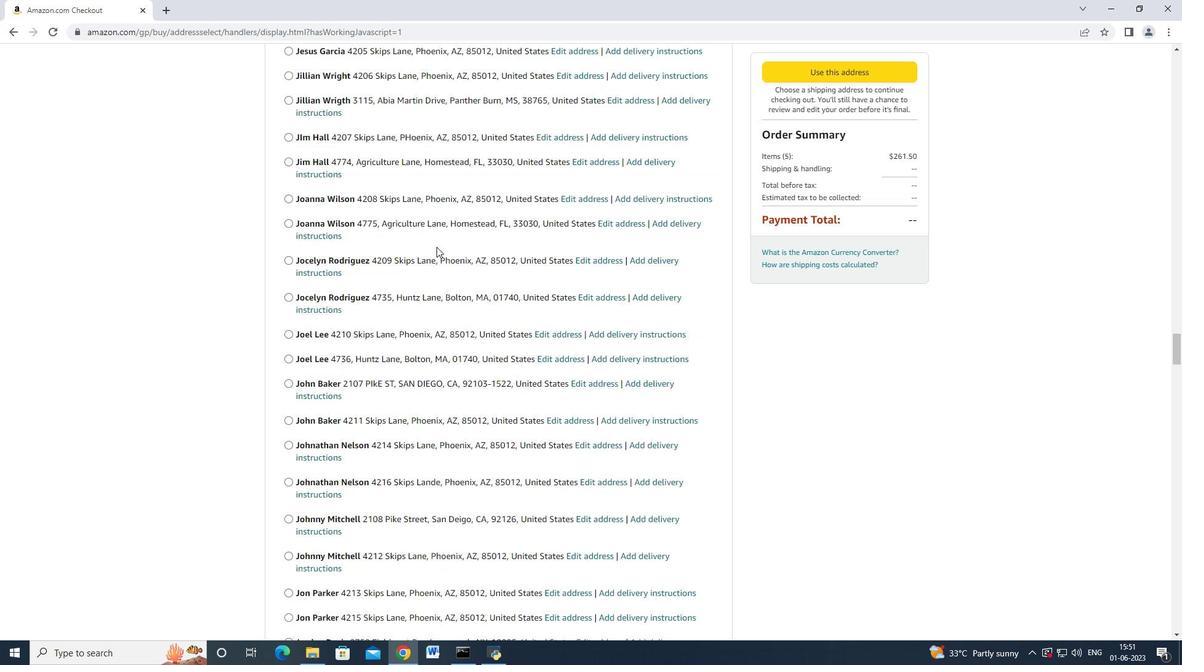 
Action: Mouse scrolled (436, 246) with delta (0, 0)
Screenshot: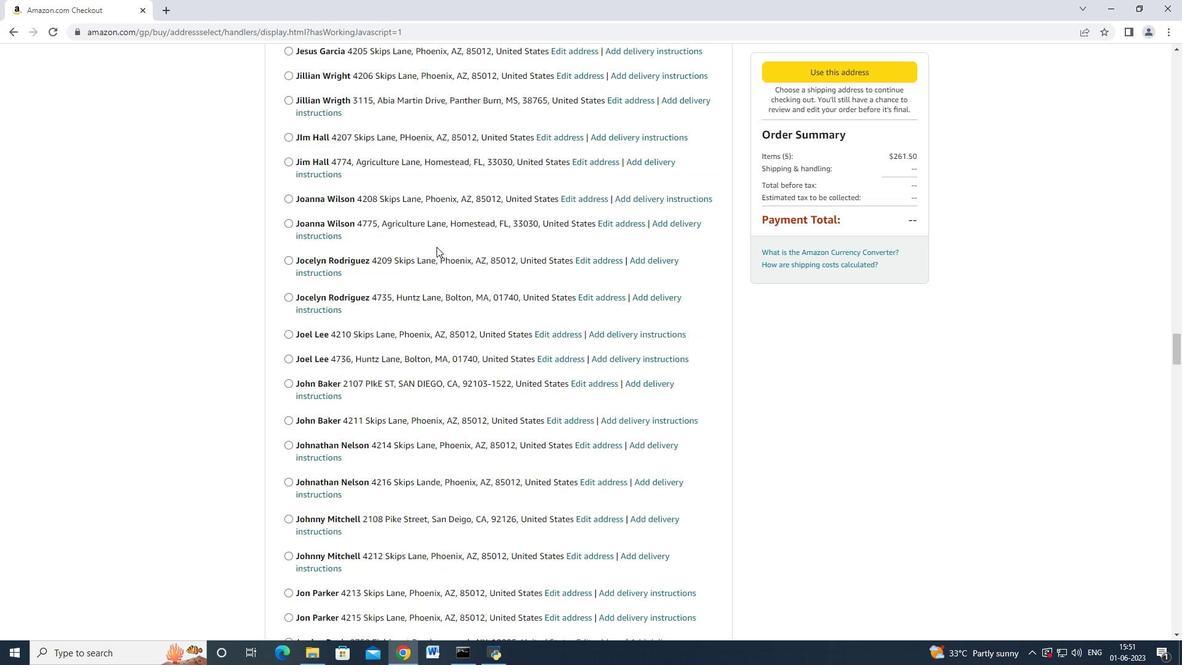 
Action: Mouse scrolled (436, 246) with delta (0, 0)
Screenshot: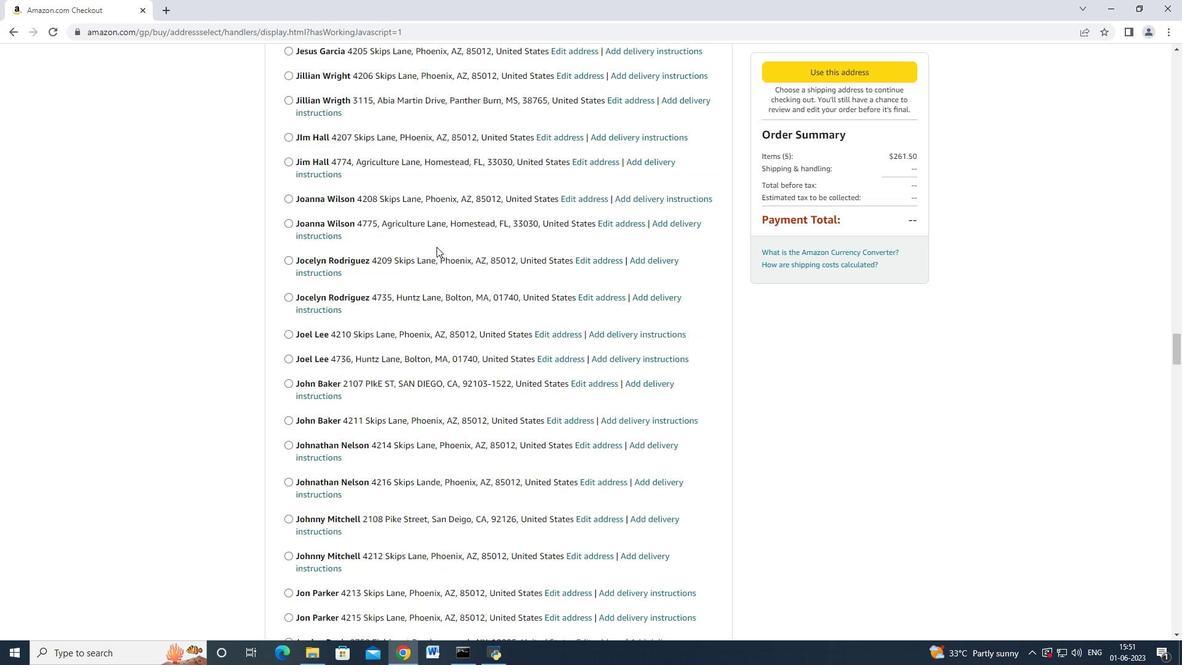 
Action: Mouse moved to (436, 247)
Screenshot: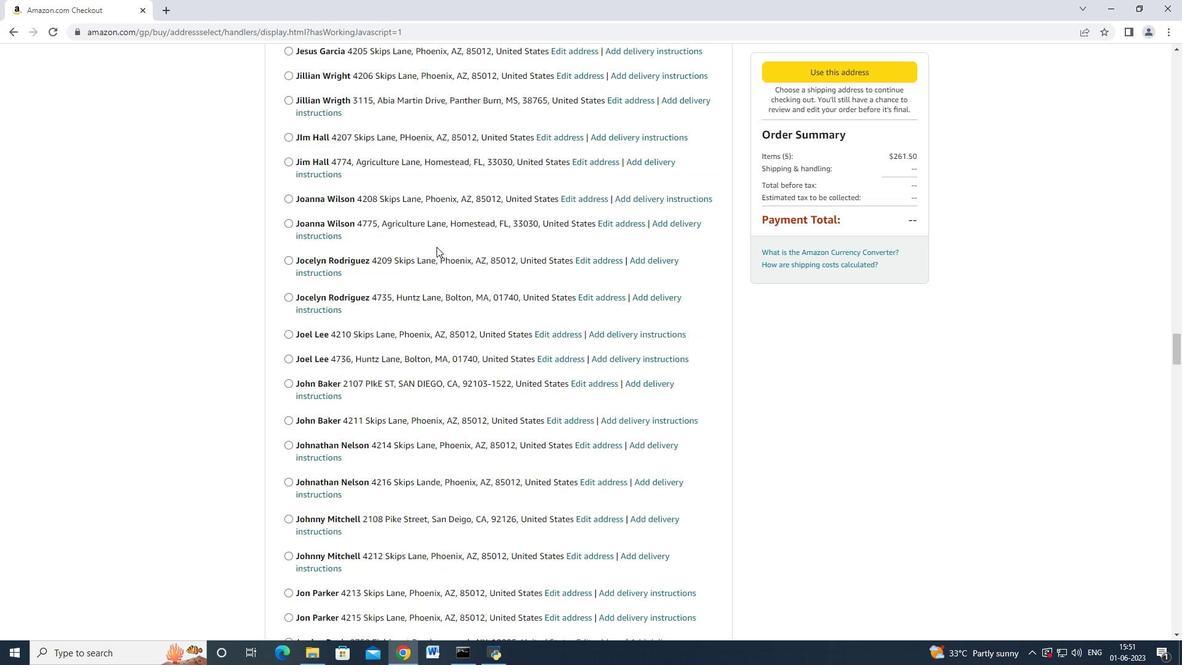 
Action: Mouse scrolled (436, 247) with delta (0, 0)
Screenshot: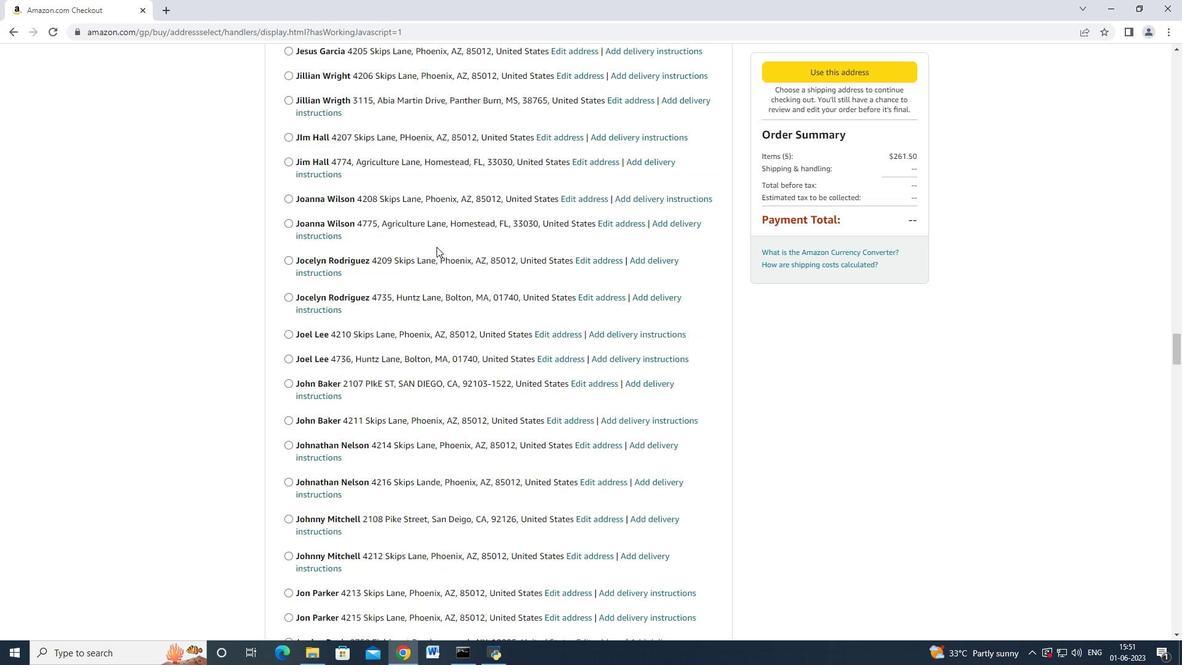 
Action: Mouse scrolled (436, 247) with delta (0, 0)
Screenshot: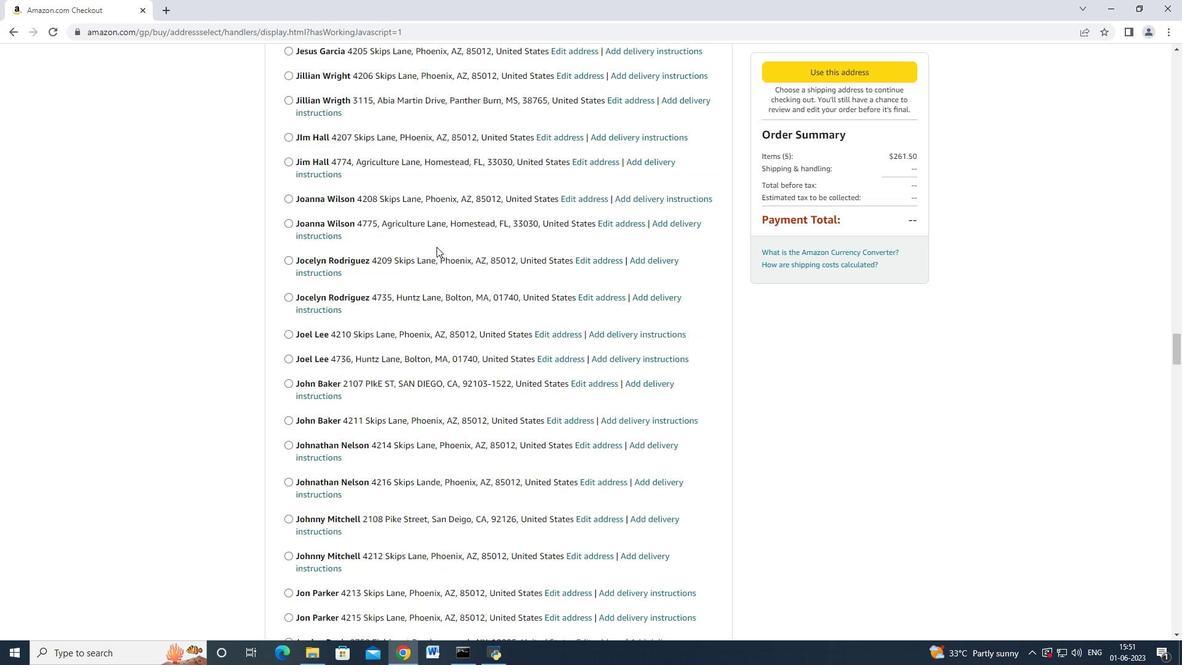 
Action: Mouse scrolled (436, 247) with delta (0, 0)
Screenshot: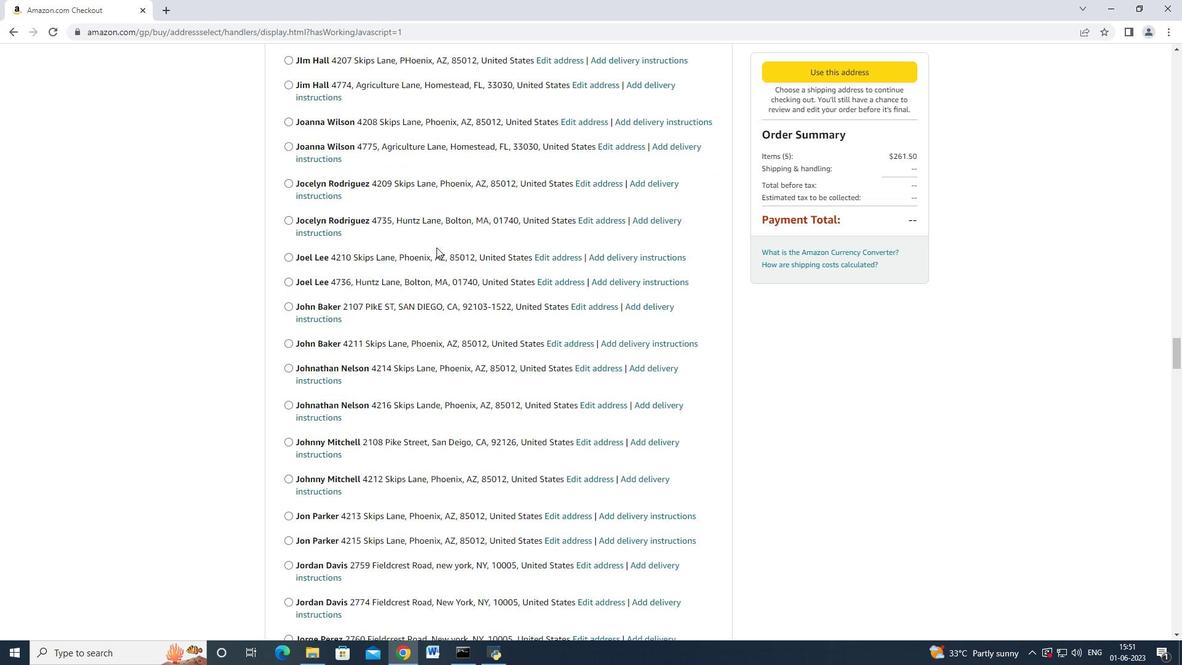 
Action: Mouse scrolled (436, 247) with delta (0, 0)
Screenshot: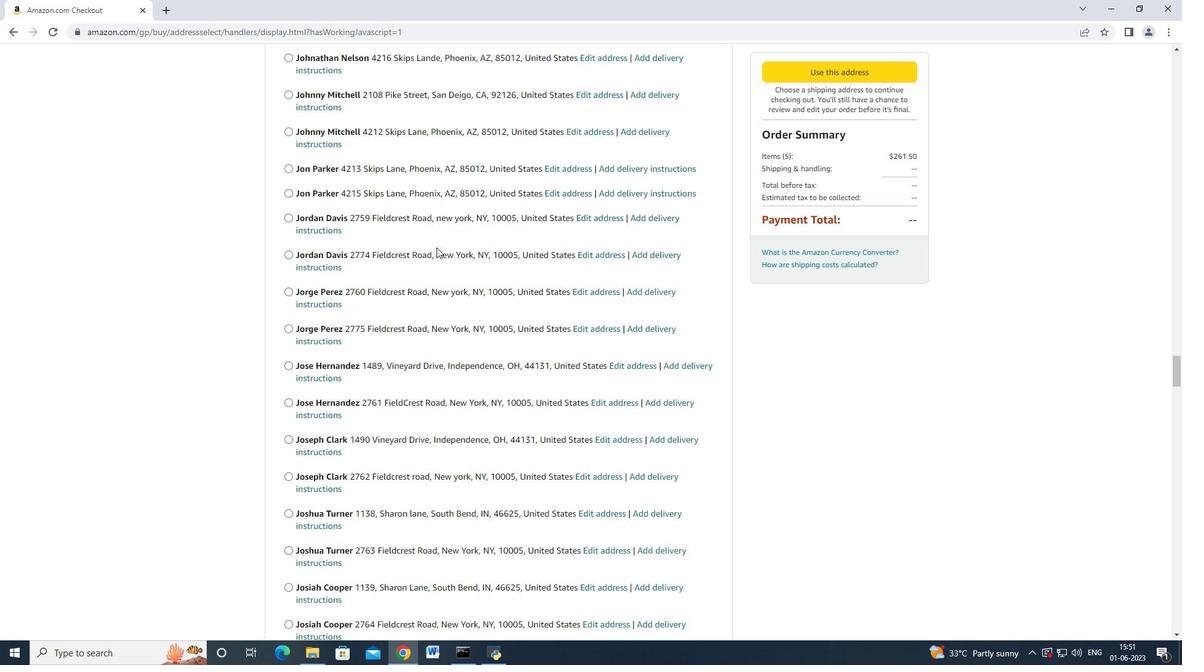 
Action: Mouse scrolled (436, 247) with delta (0, 0)
Screenshot: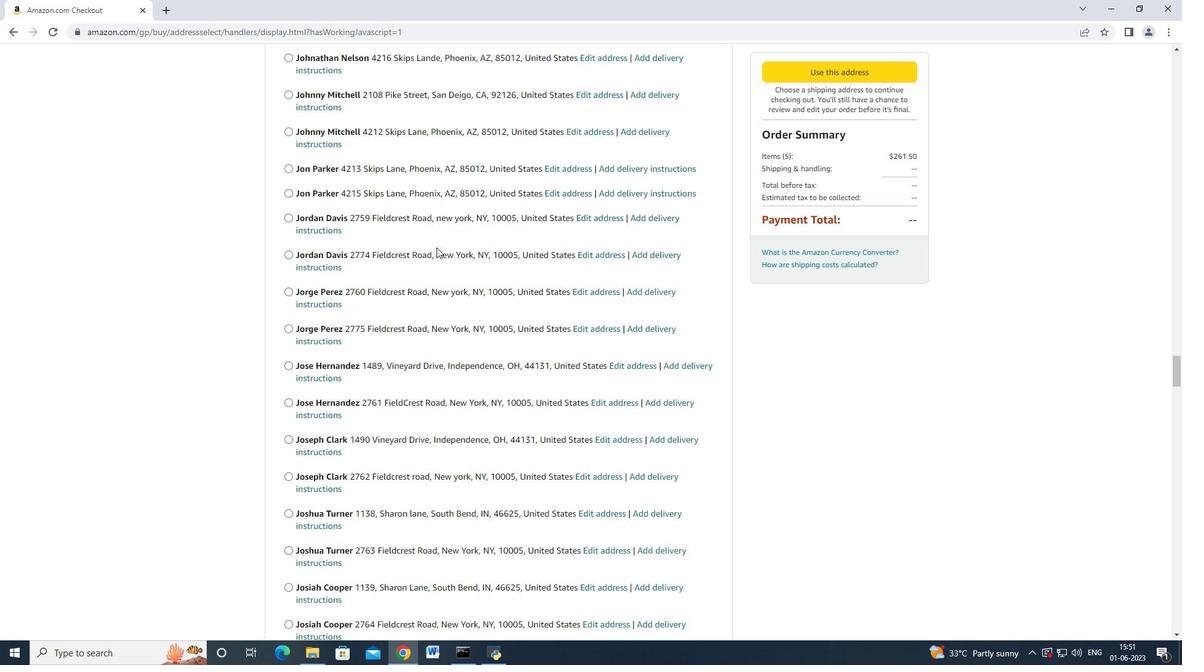 
Action: Mouse scrolled (436, 247) with delta (0, 0)
Screenshot: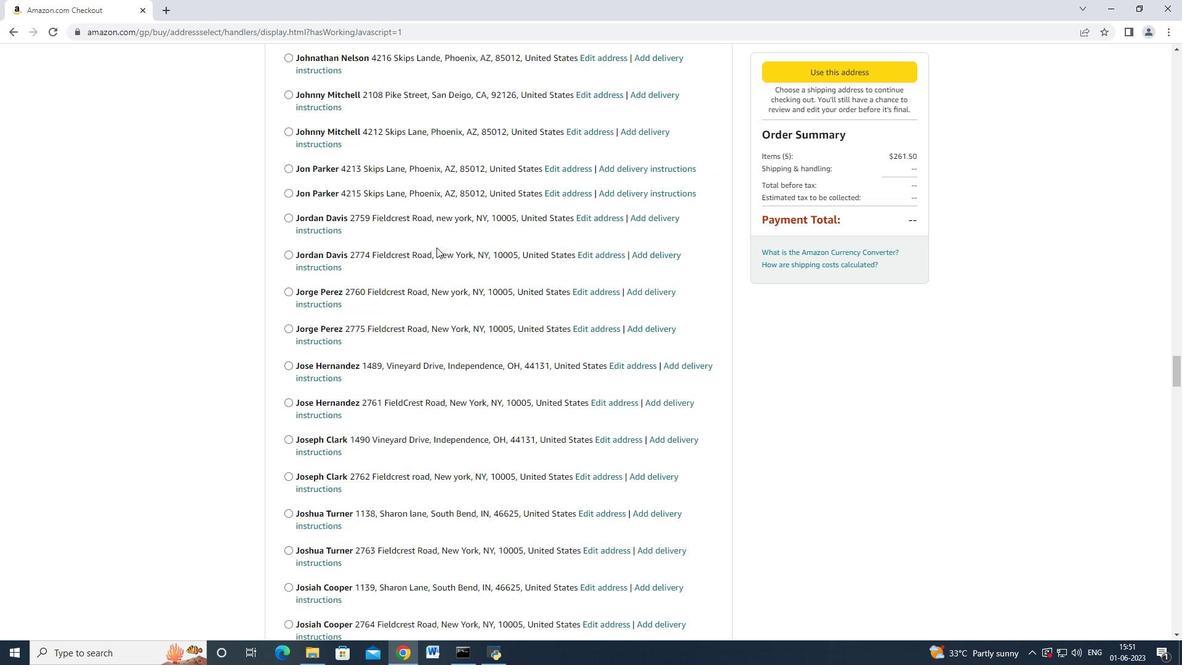 
Action: Mouse scrolled (436, 247) with delta (0, 0)
Screenshot: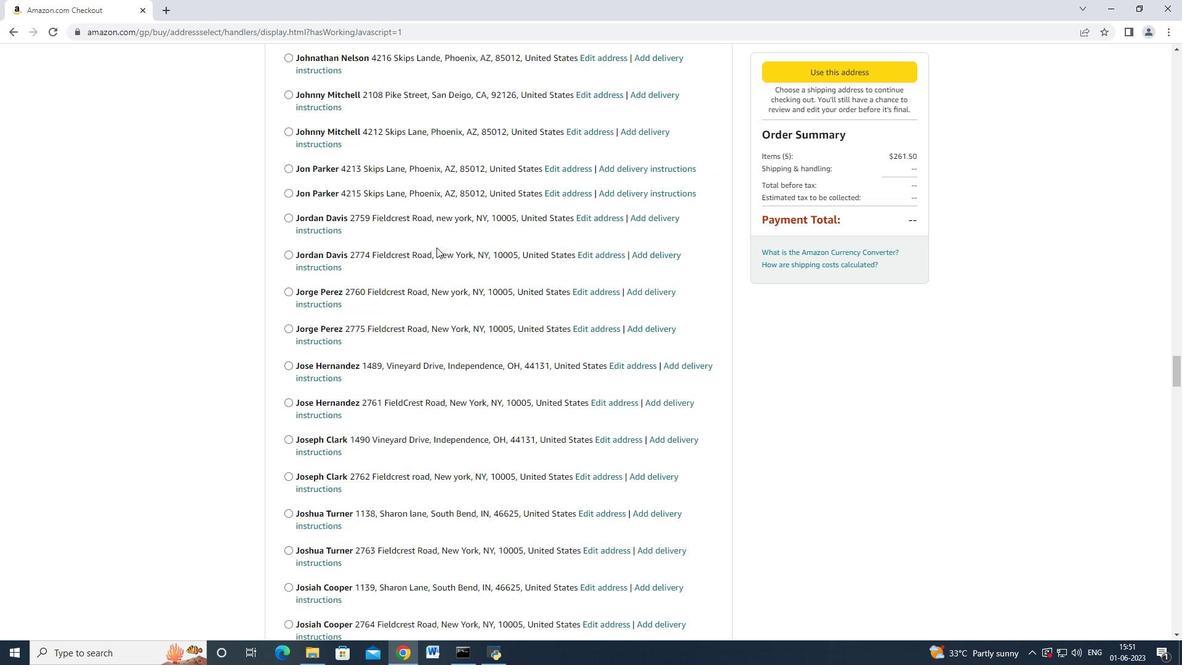 
Action: Mouse scrolled (436, 246) with delta (0, -1)
Screenshot: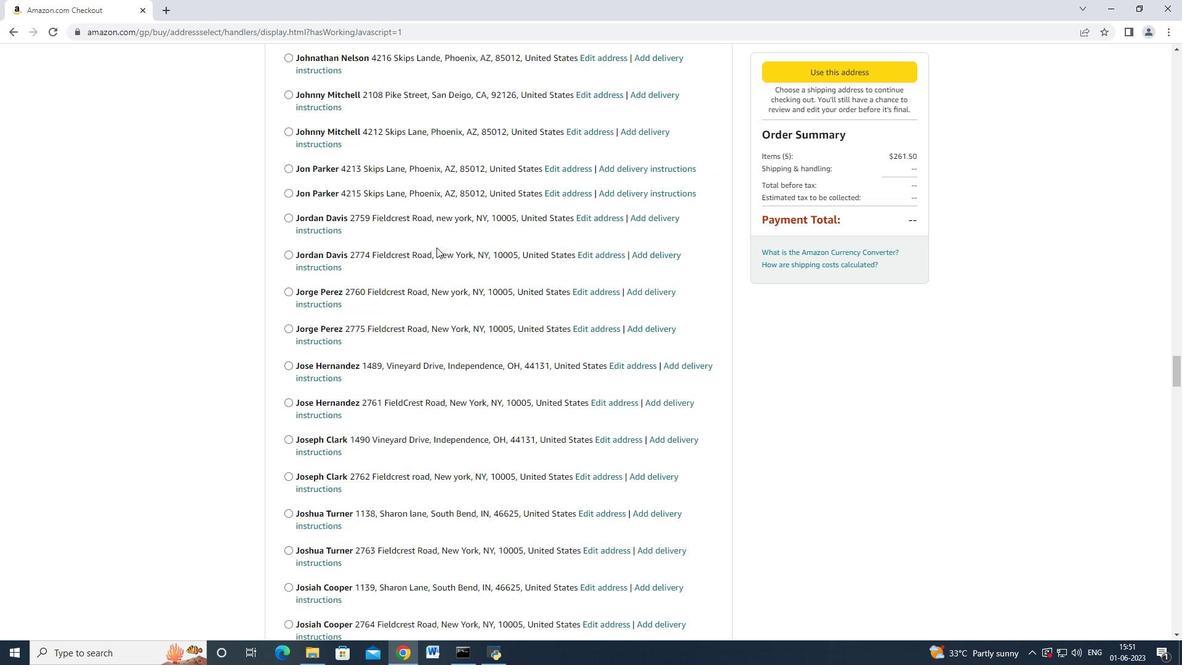 
Action: Mouse scrolled (436, 247) with delta (0, 0)
Screenshot: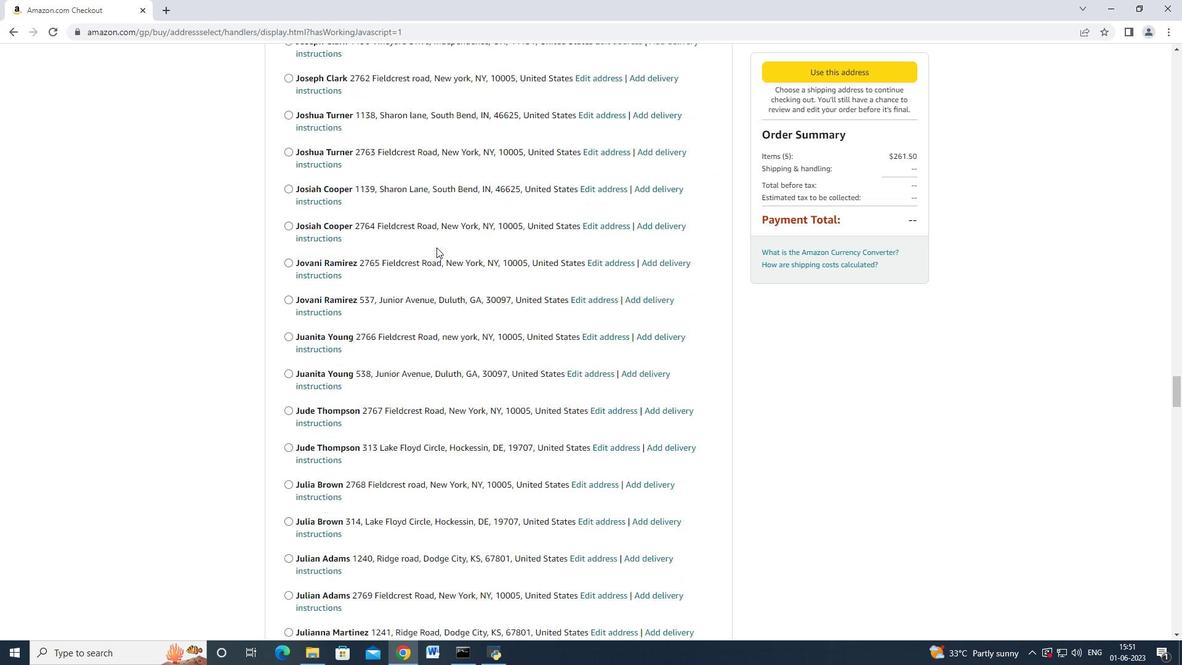 
Action: Mouse scrolled (436, 247) with delta (0, 0)
Screenshot: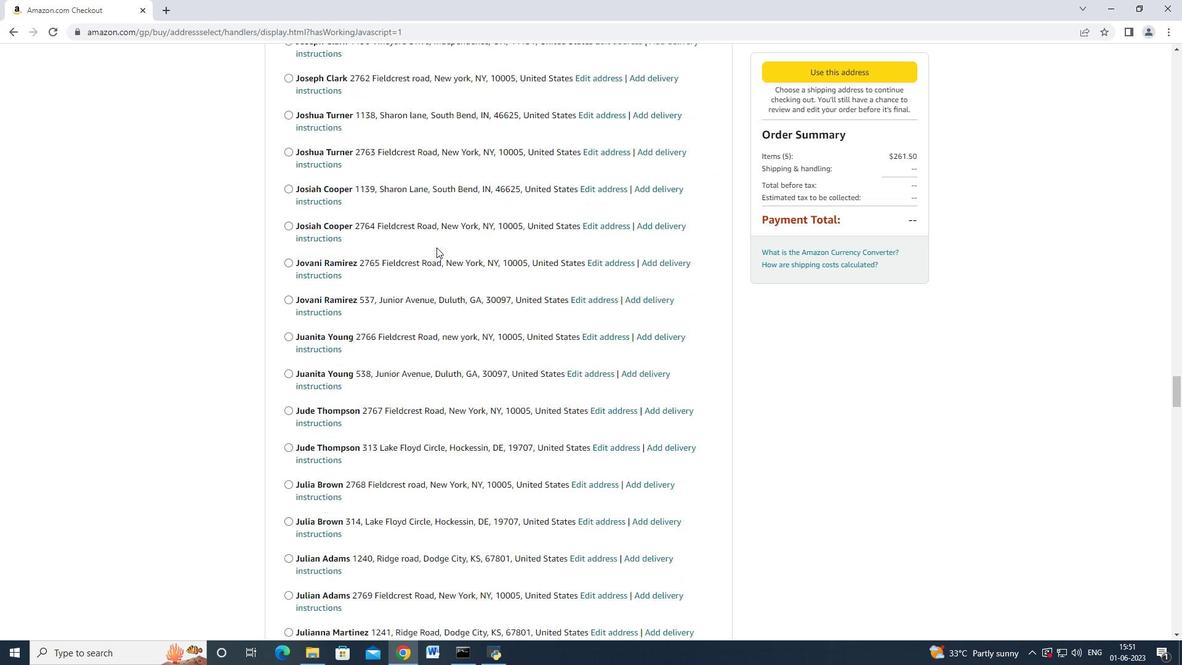 
Action: Mouse scrolled (436, 247) with delta (0, 0)
Screenshot: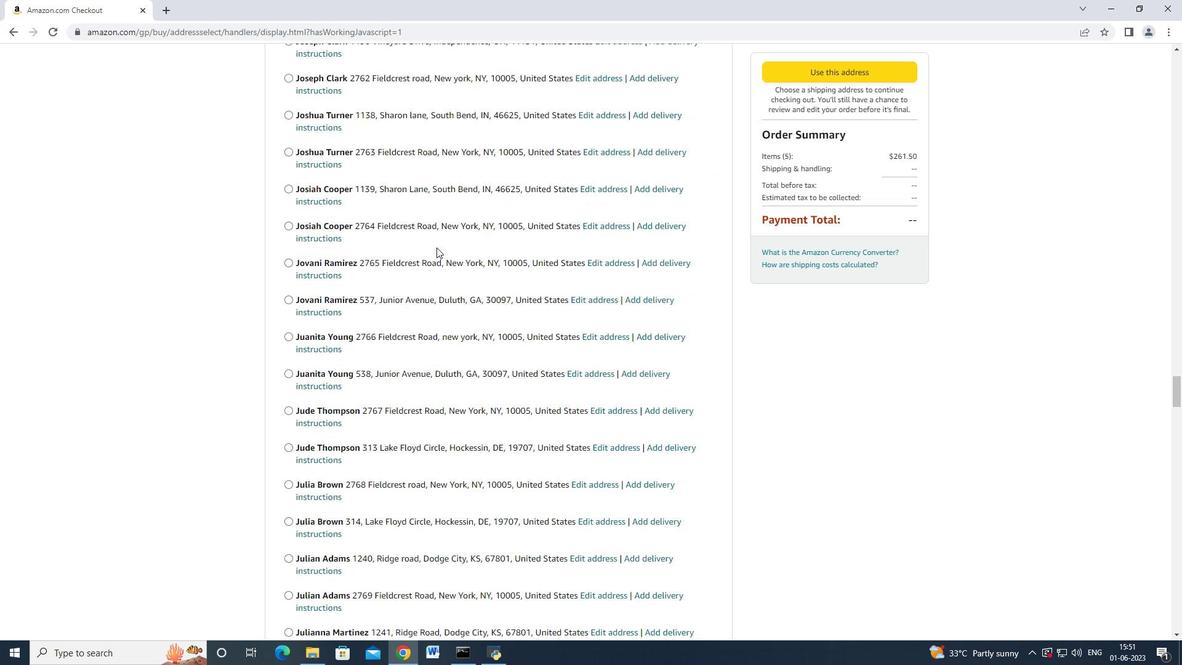 
Action: Mouse scrolled (436, 247) with delta (0, 0)
Screenshot: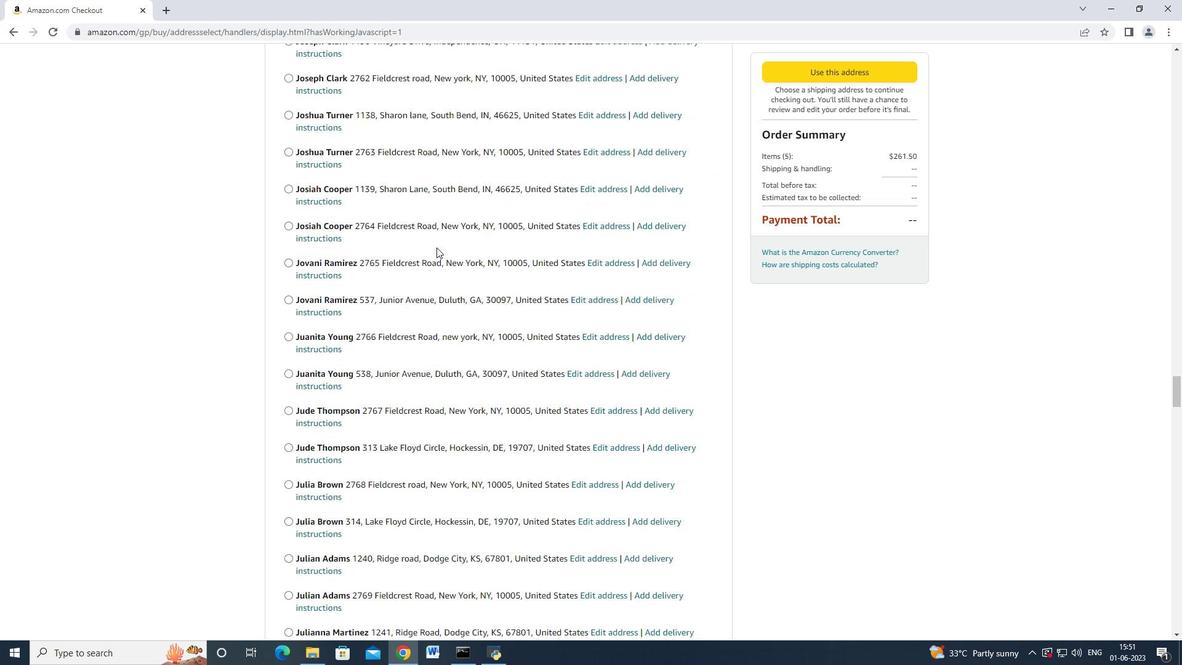 
Action: Mouse scrolled (436, 246) with delta (0, -1)
Screenshot: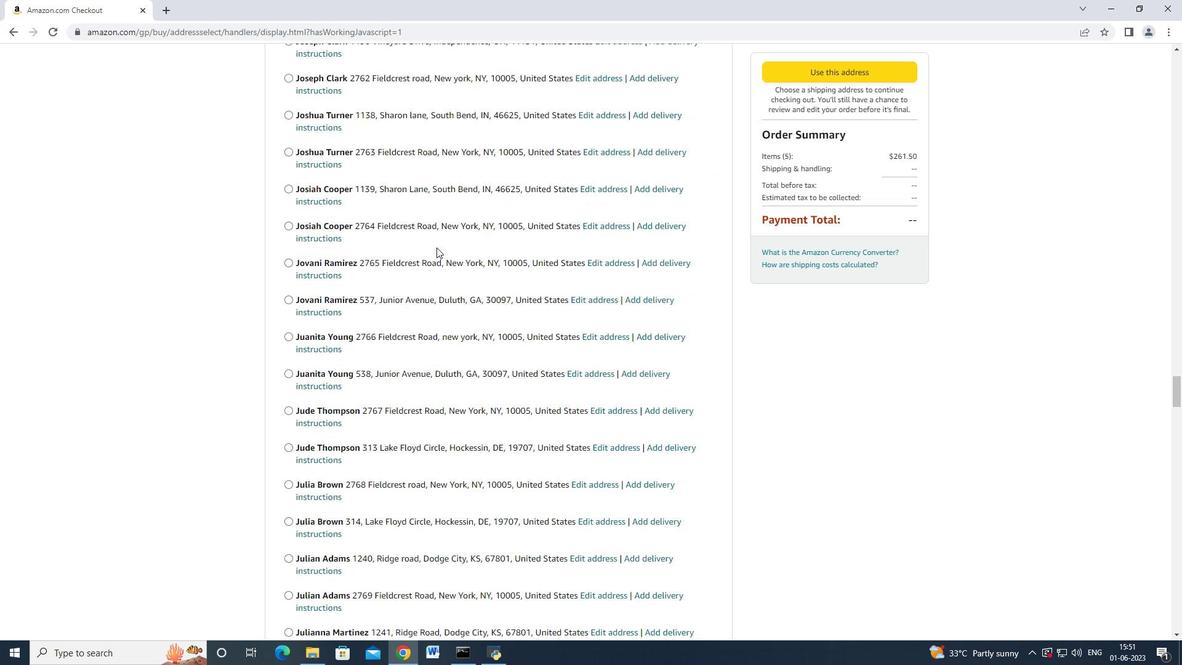 
Action: Mouse scrolled (436, 245) with delta (0, -1)
Screenshot: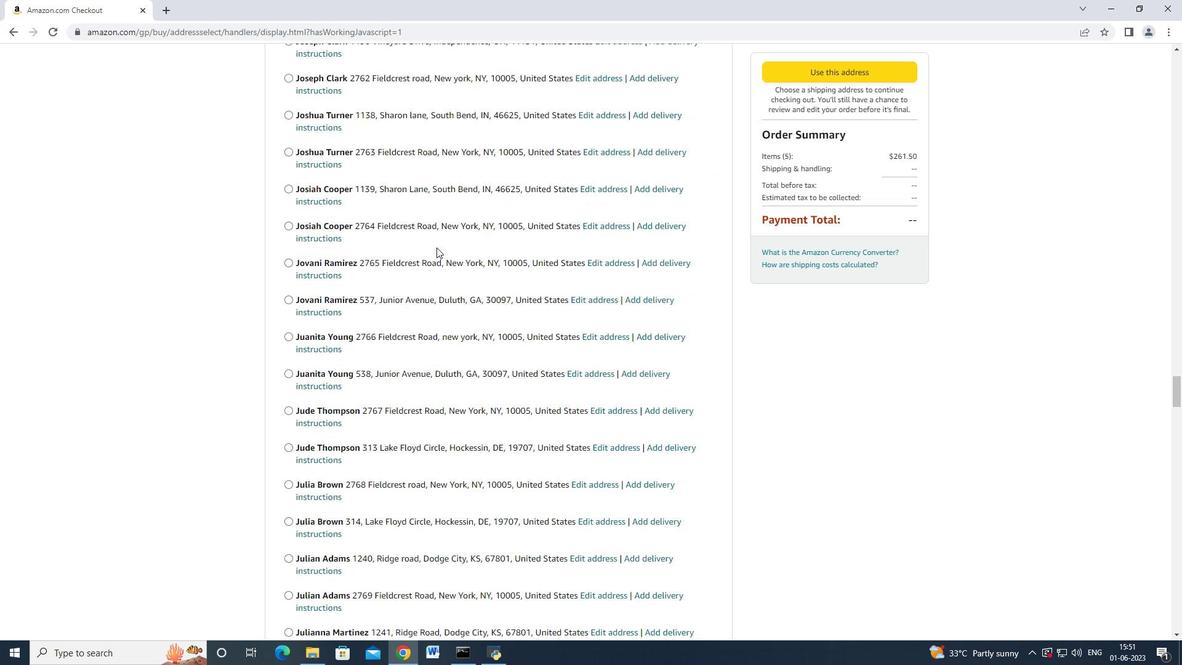 
Action: Mouse scrolled (436, 247) with delta (0, 0)
Screenshot: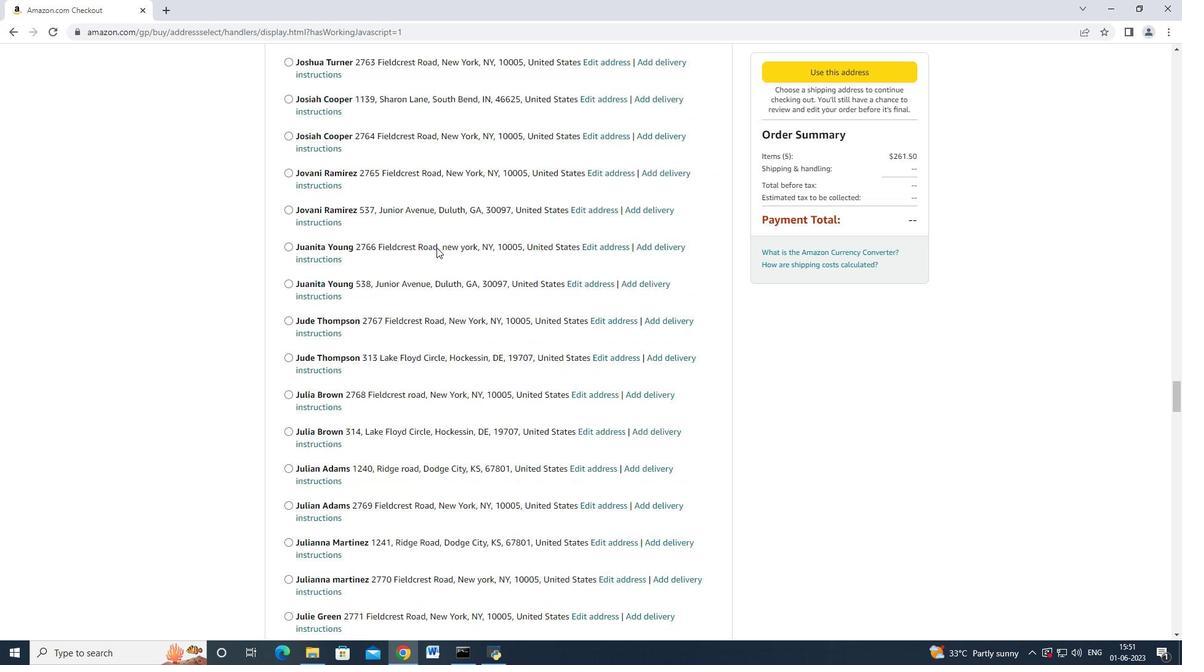 
Action: Mouse scrolled (436, 247) with delta (0, 0)
Screenshot: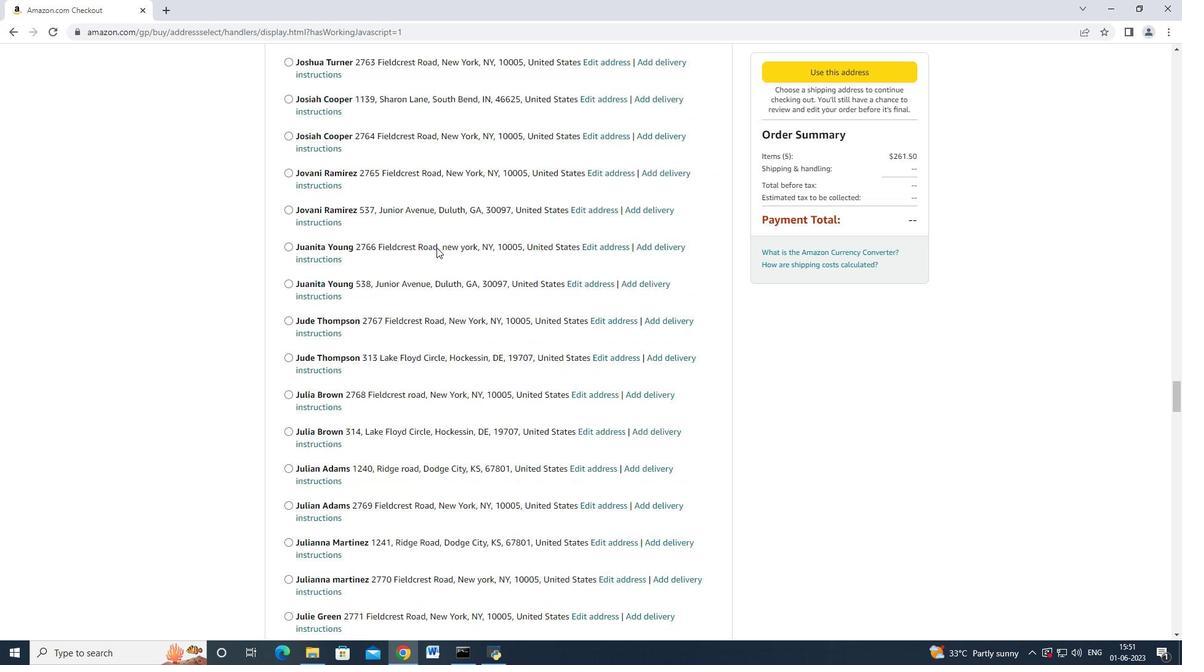 
Action: Mouse scrolled (436, 247) with delta (0, 0)
Screenshot: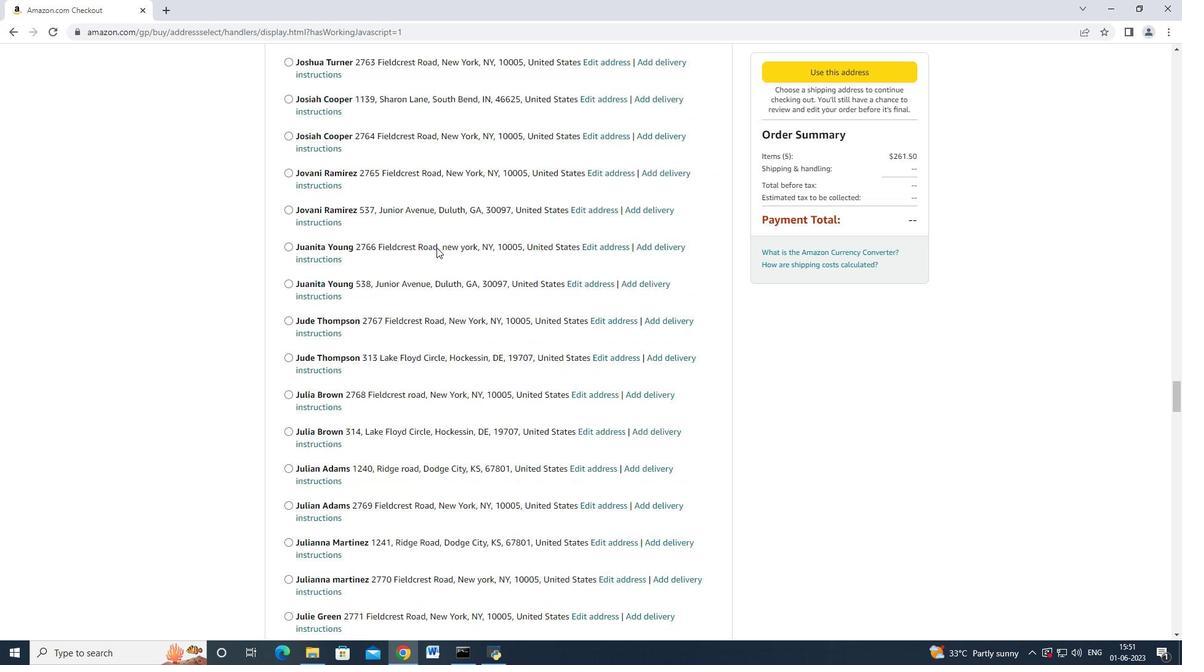 
Action: Mouse scrolled (436, 247) with delta (0, 0)
Screenshot: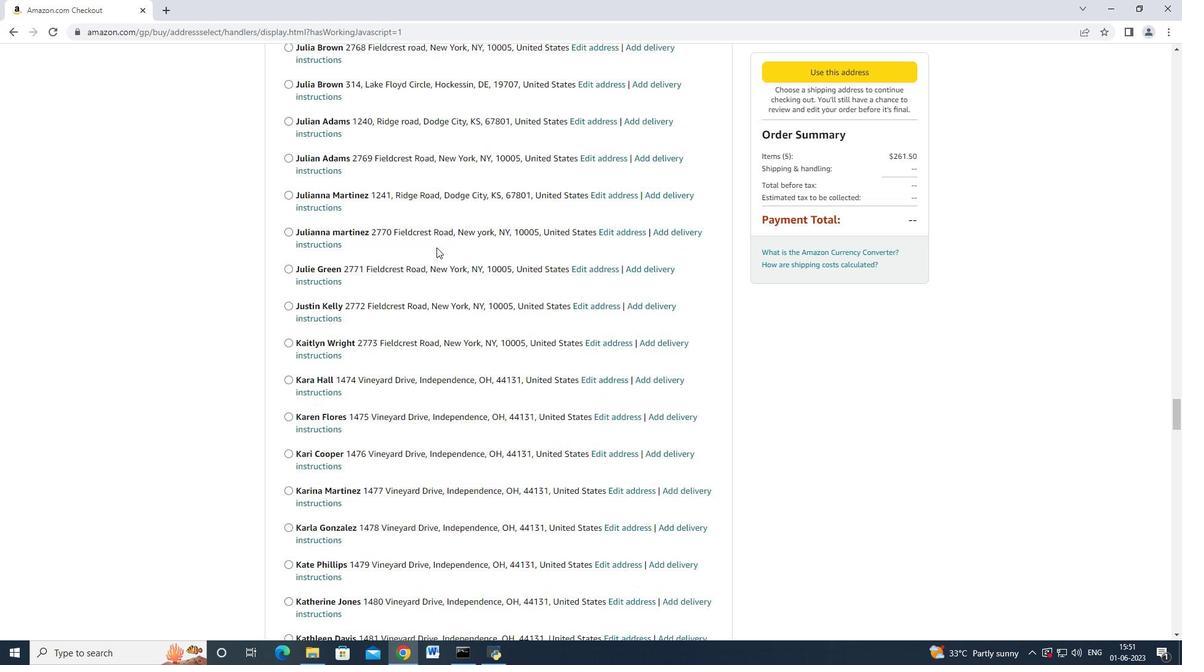 
Action: Mouse scrolled (436, 247) with delta (0, 0)
Screenshot: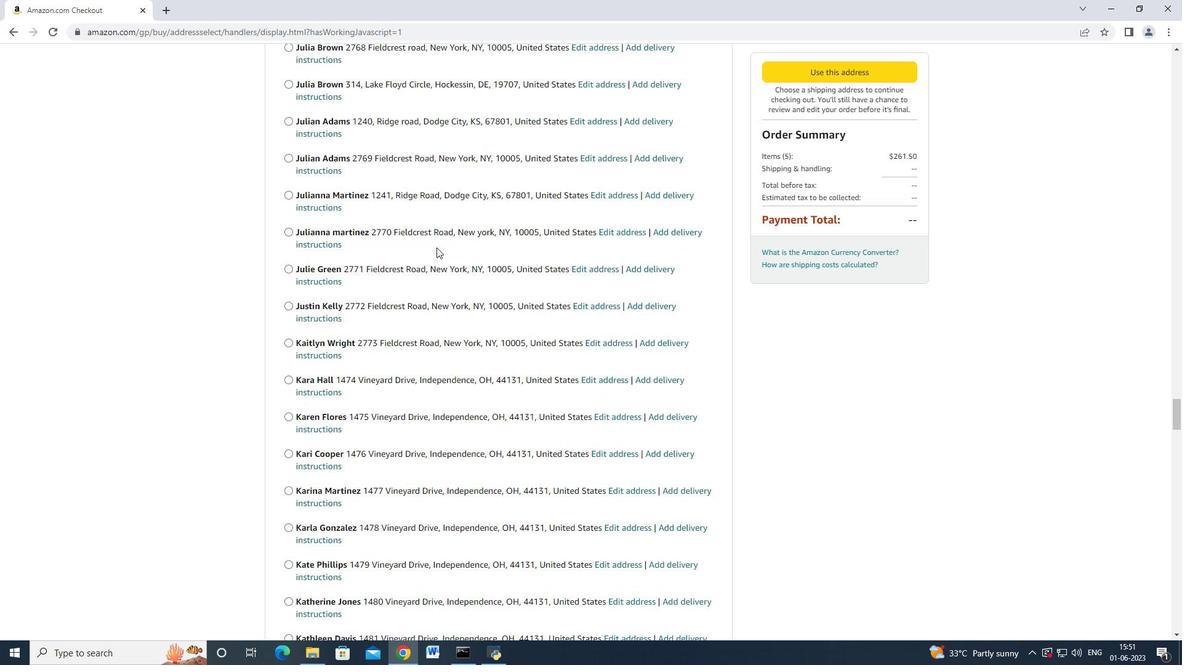 
Action: Mouse scrolled (436, 247) with delta (0, 0)
Screenshot: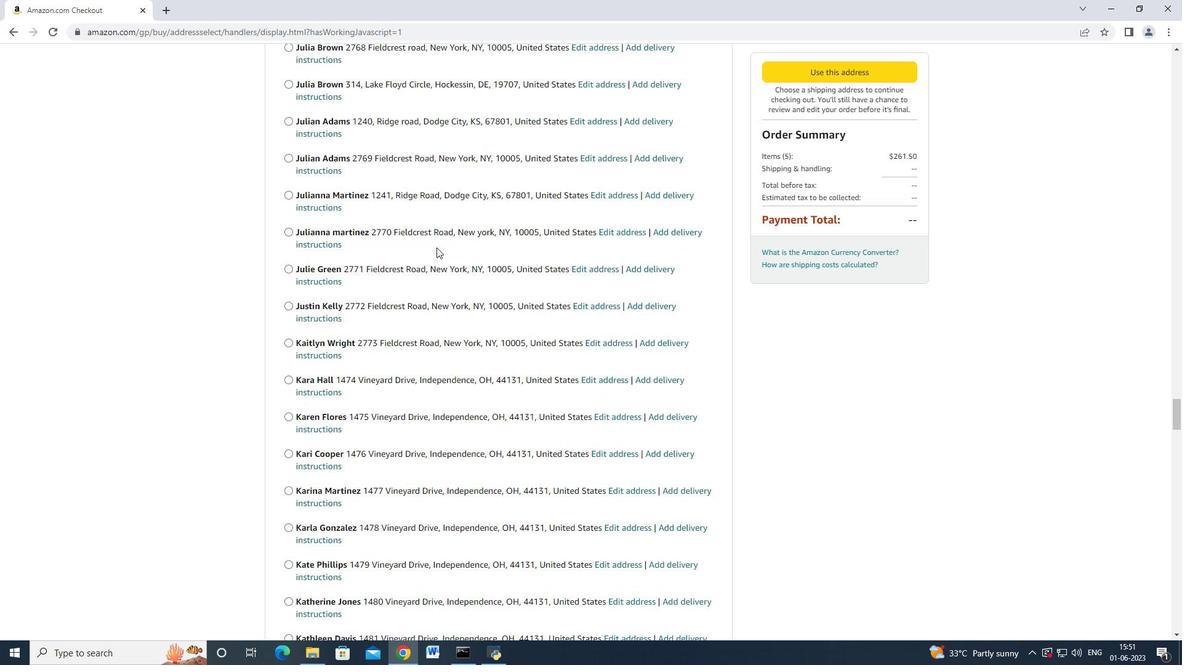 
Action: Mouse scrolled (436, 246) with delta (0, -1)
Screenshot: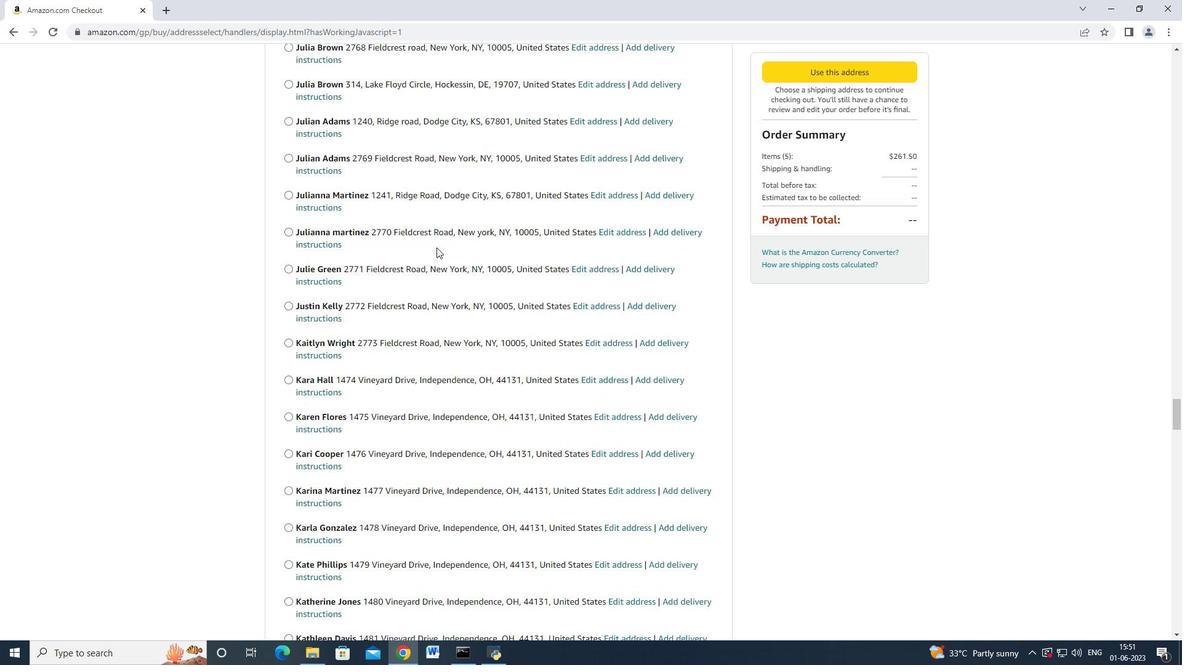 
Action: Mouse scrolled (436, 246) with delta (0, -1)
Screenshot: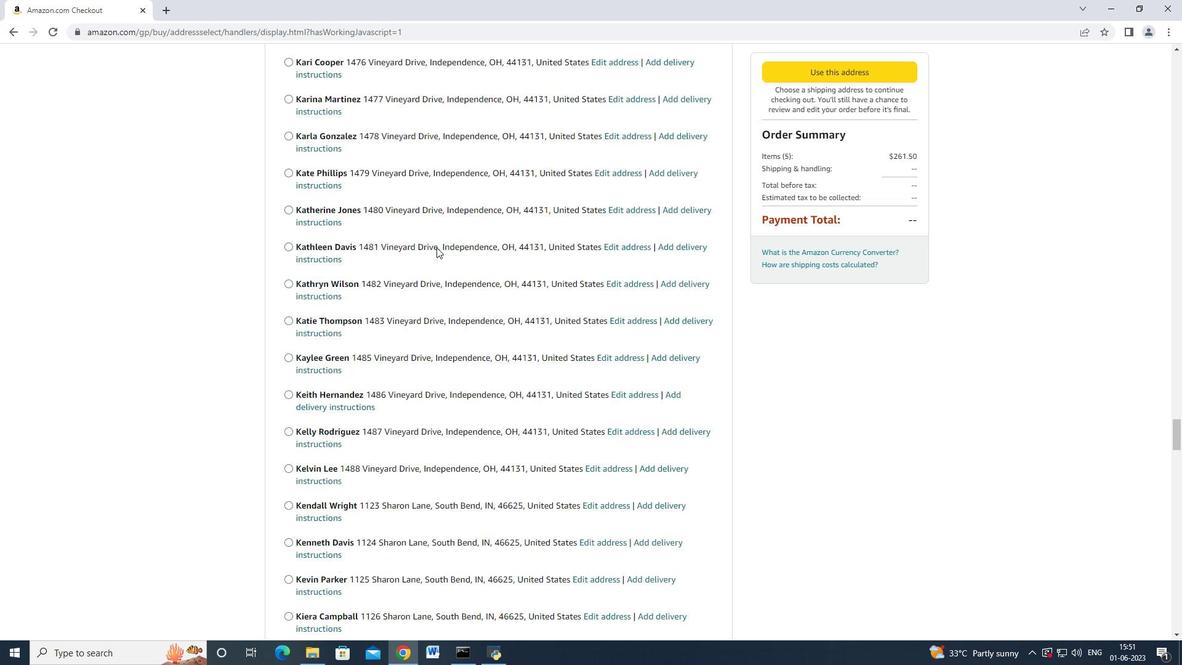 
Action: Mouse scrolled (436, 246) with delta (0, -1)
Screenshot: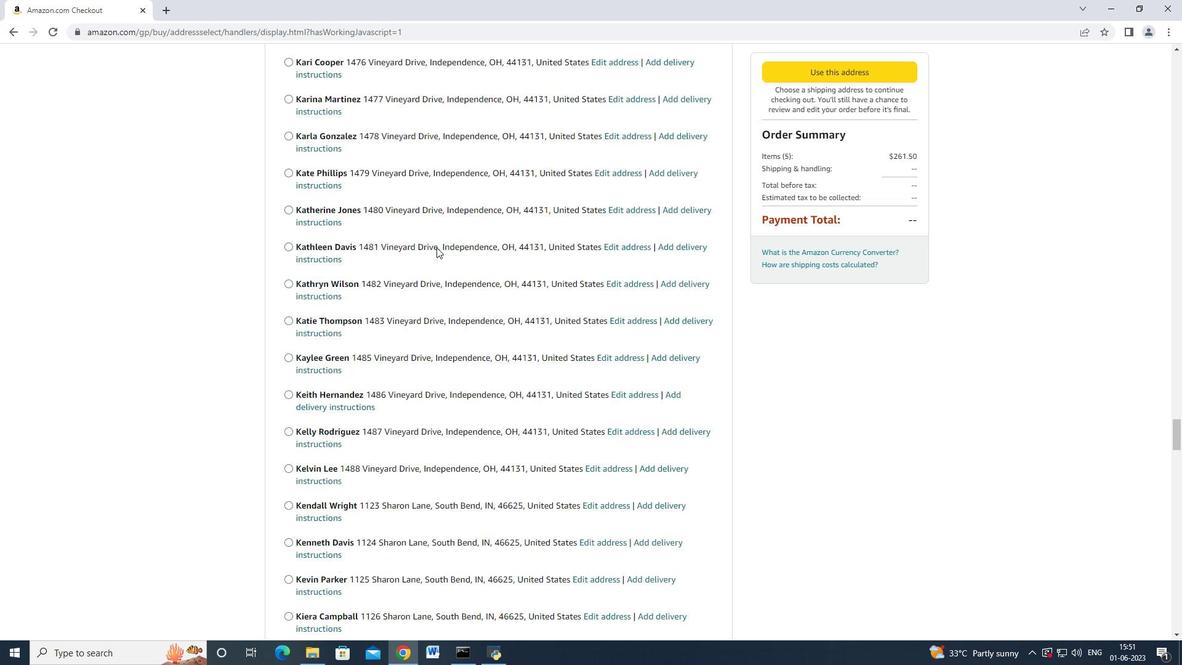 
Action: Mouse moved to (436, 248)
Screenshot: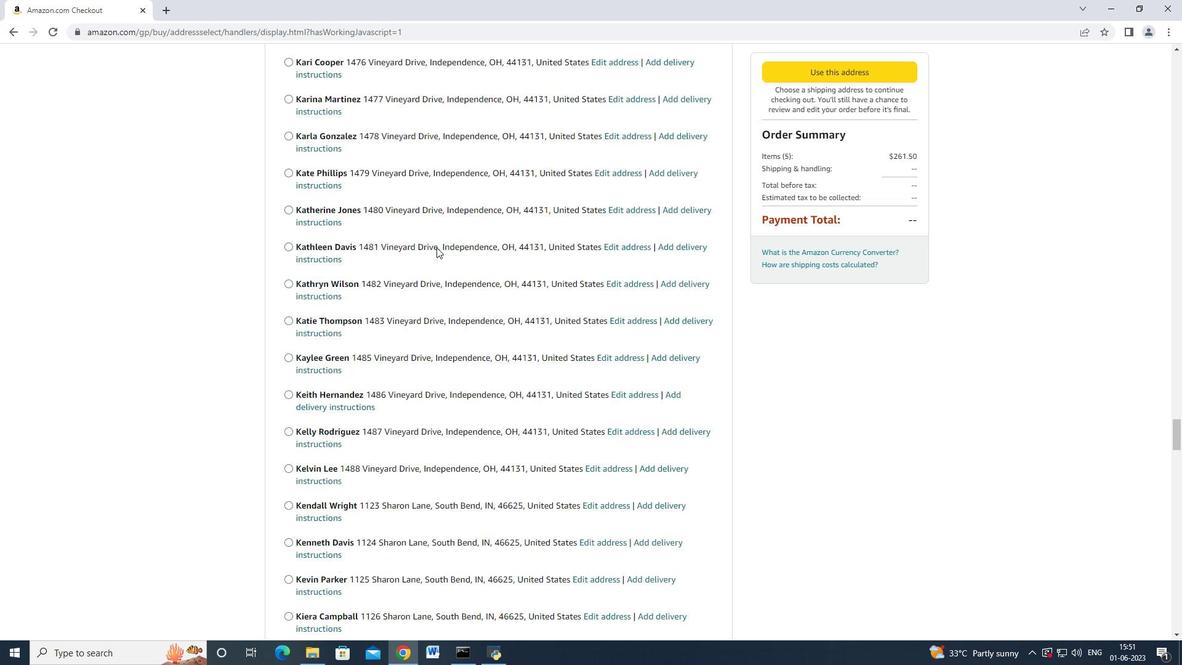 
Action: Mouse scrolled (436, 247) with delta (0, 0)
Screenshot: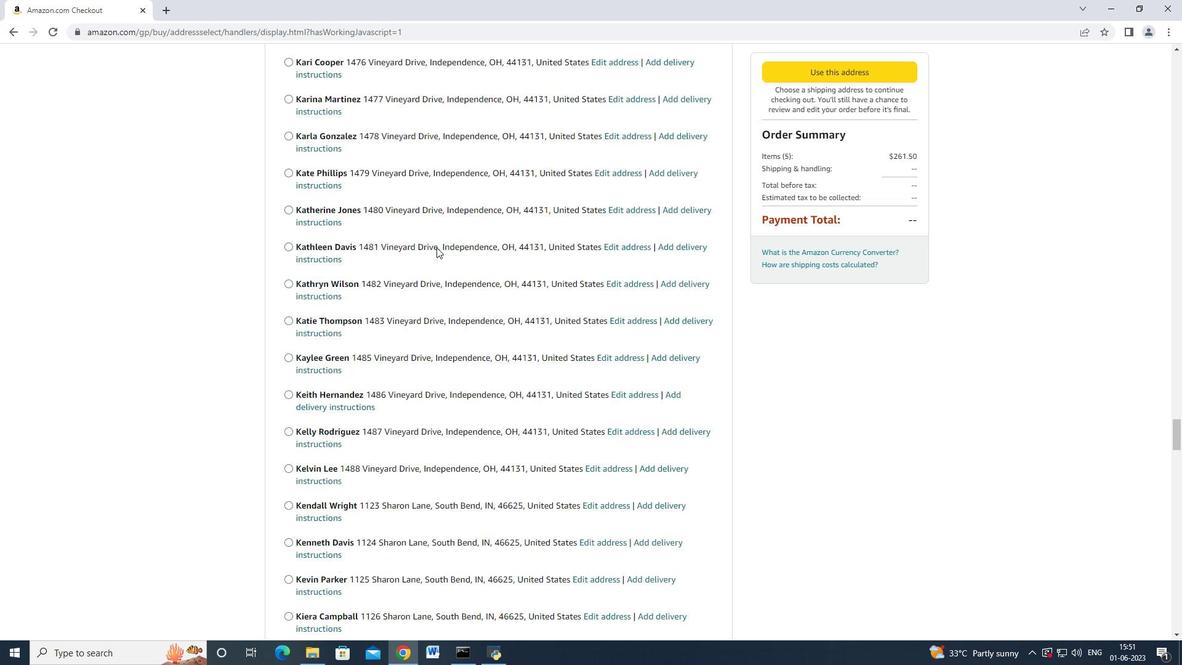 
Action: Mouse scrolled (436, 247) with delta (0, 0)
Screenshot: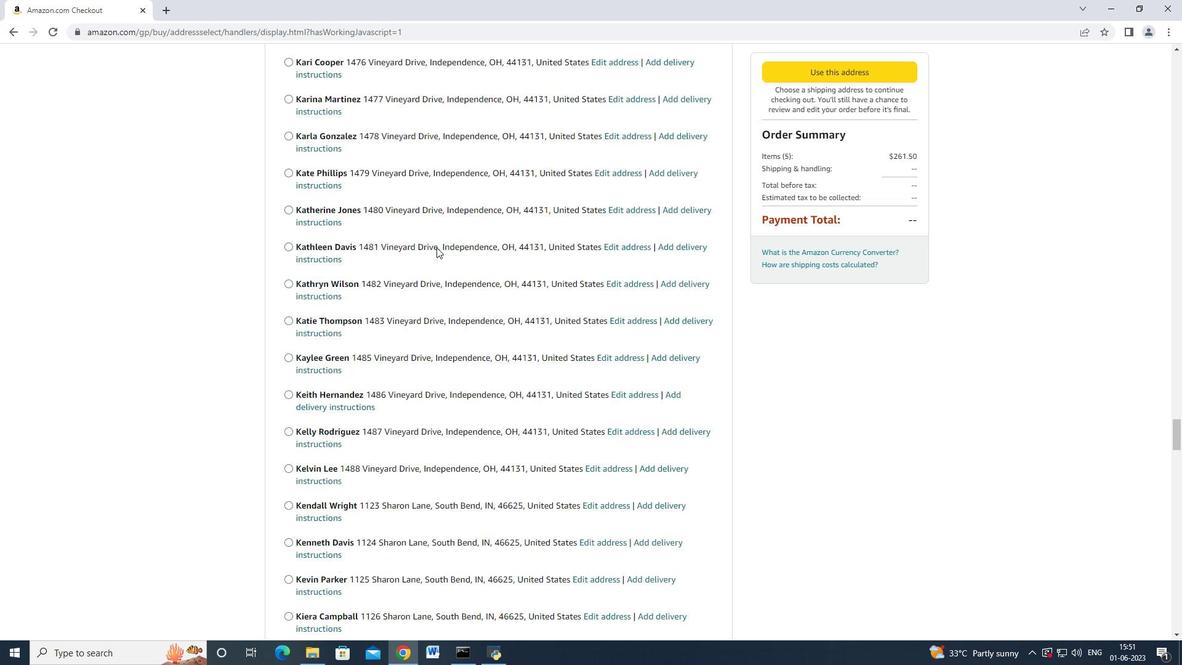 
Action: Mouse scrolled (436, 247) with delta (0, 0)
Screenshot: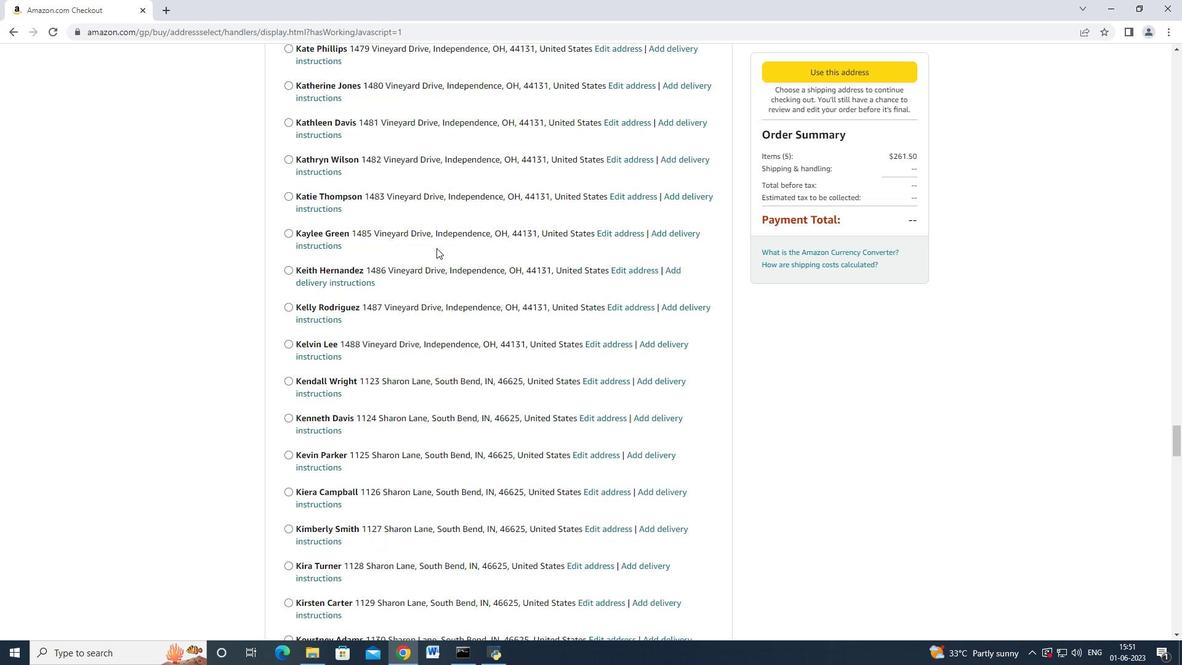 
Action: Mouse scrolled (436, 247) with delta (0, 0)
Screenshot: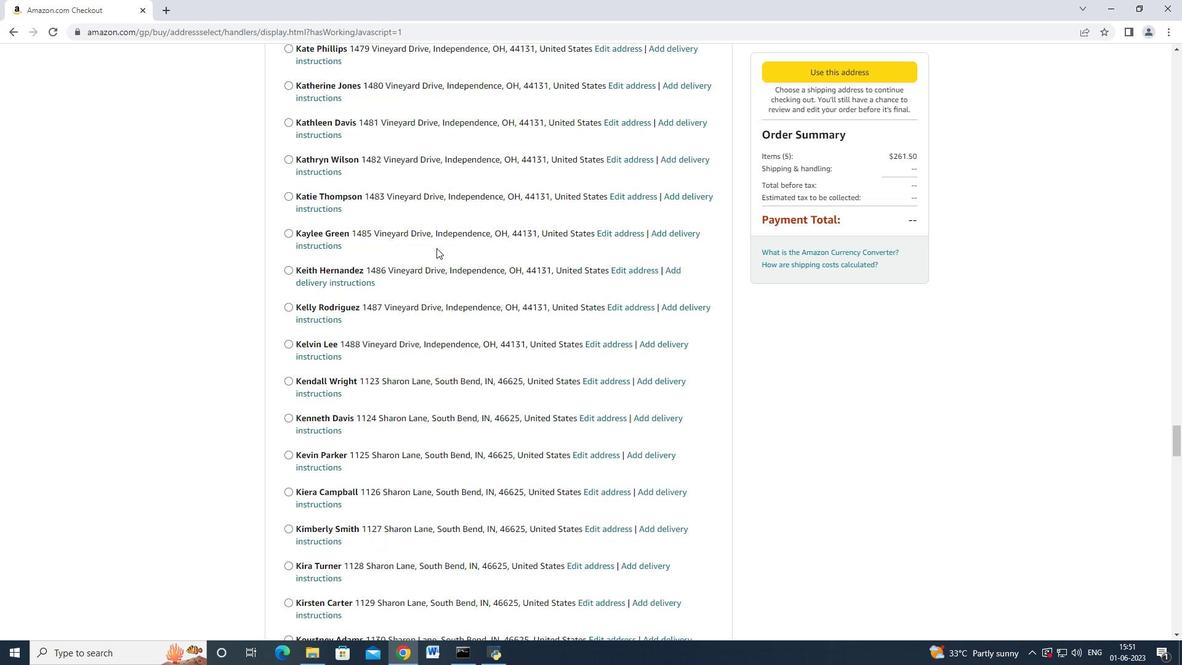 
Action: Mouse scrolled (436, 247) with delta (0, -1)
Screenshot: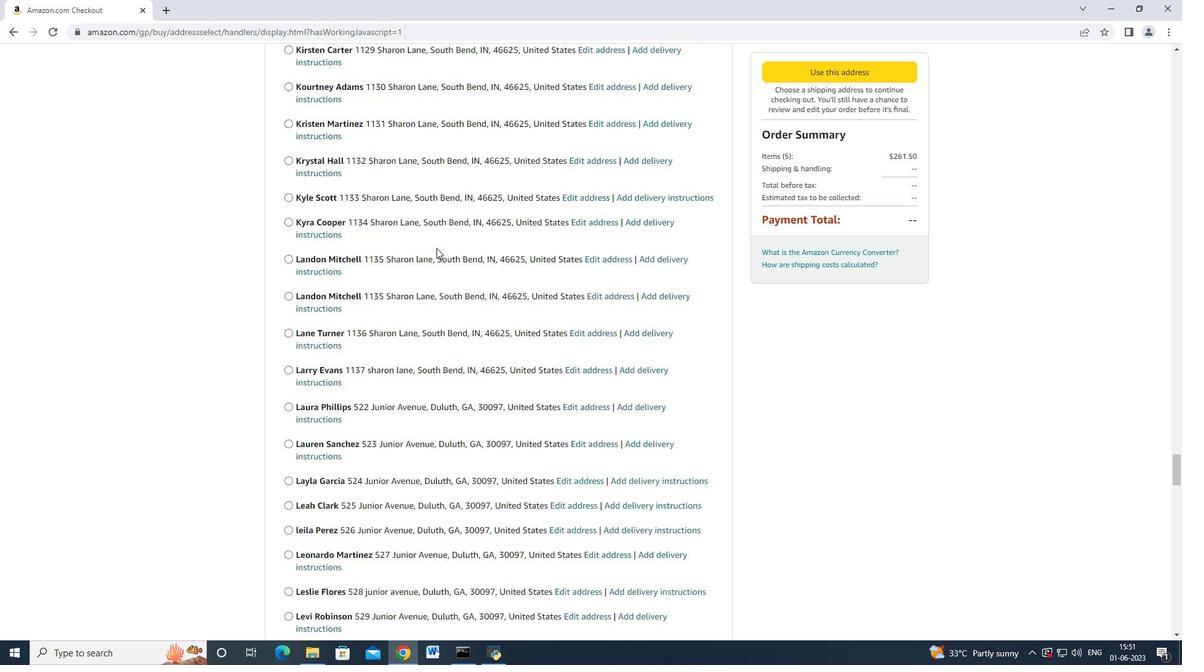 
Action: Mouse moved to (436, 248)
Screenshot: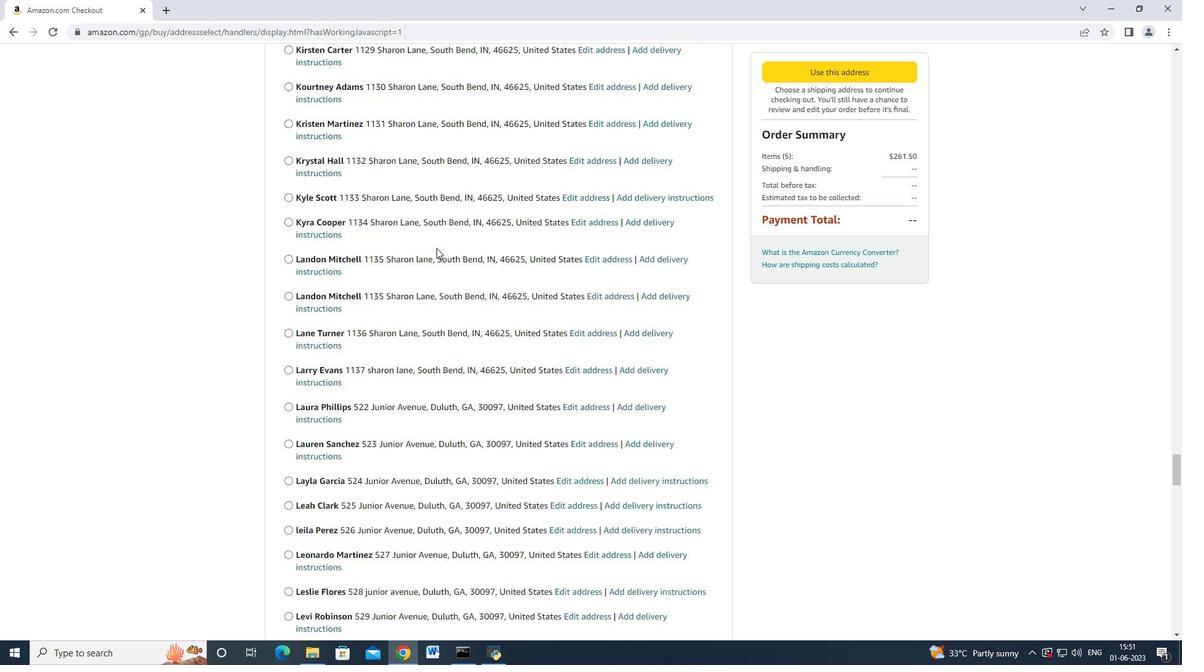 
Action: Mouse scrolled (436, 247) with delta (0, 0)
Screenshot: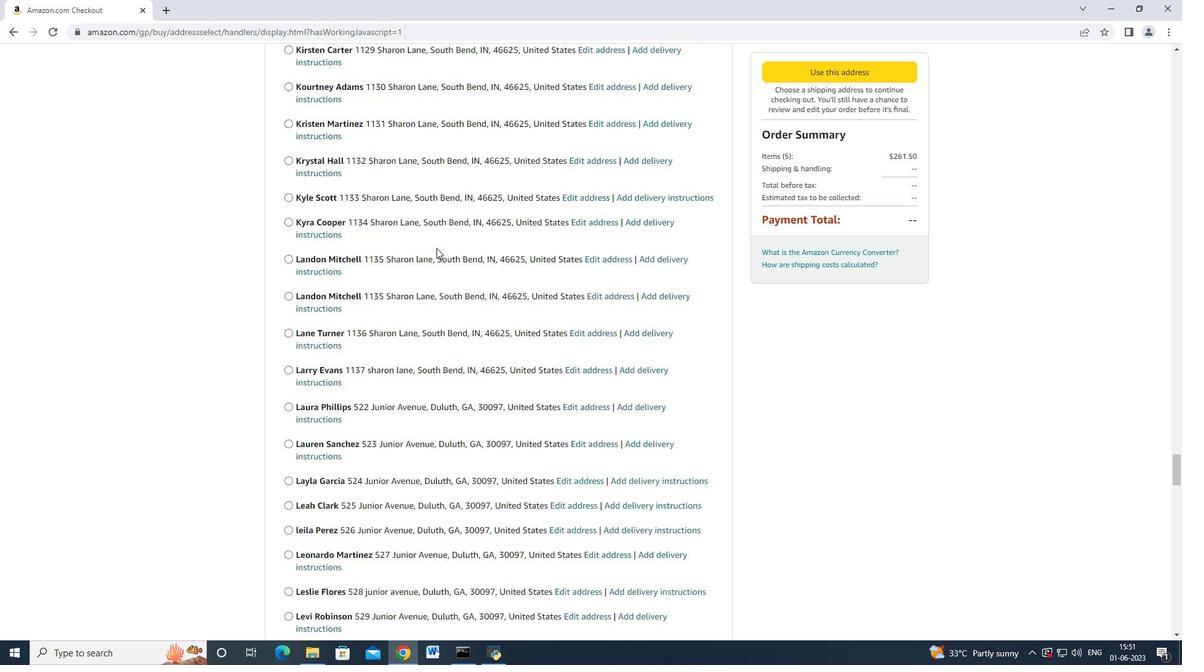 
Action: Mouse scrolled (436, 247) with delta (0, -1)
Screenshot: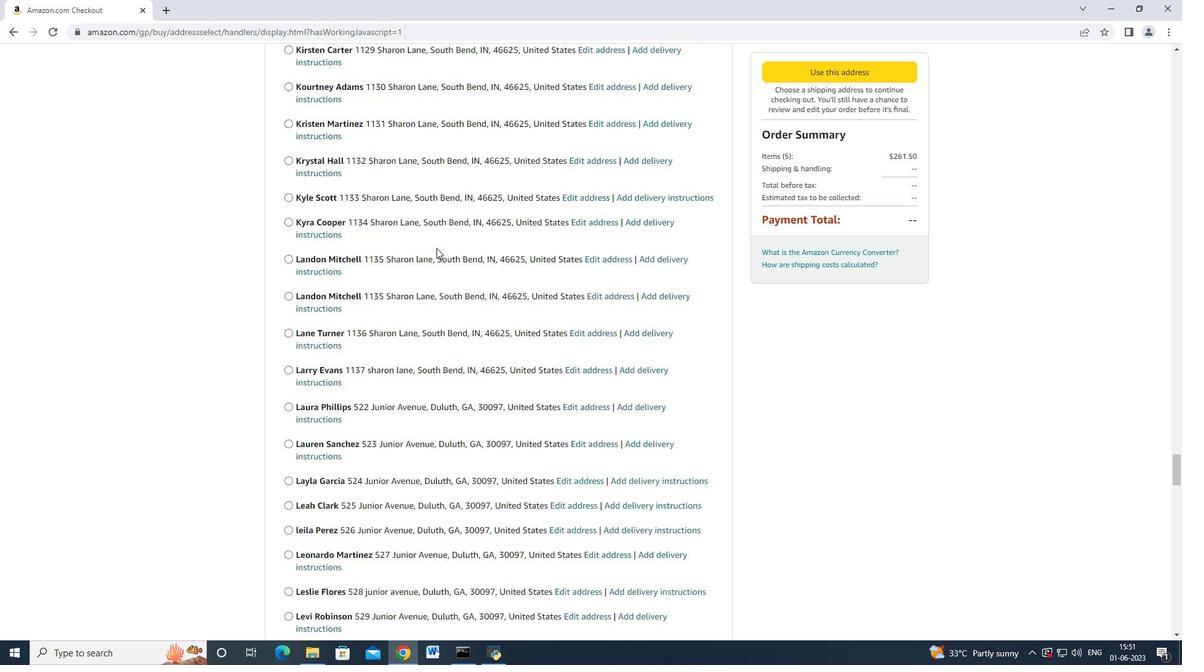 
Action: Mouse scrolled (436, 247) with delta (0, 0)
Screenshot: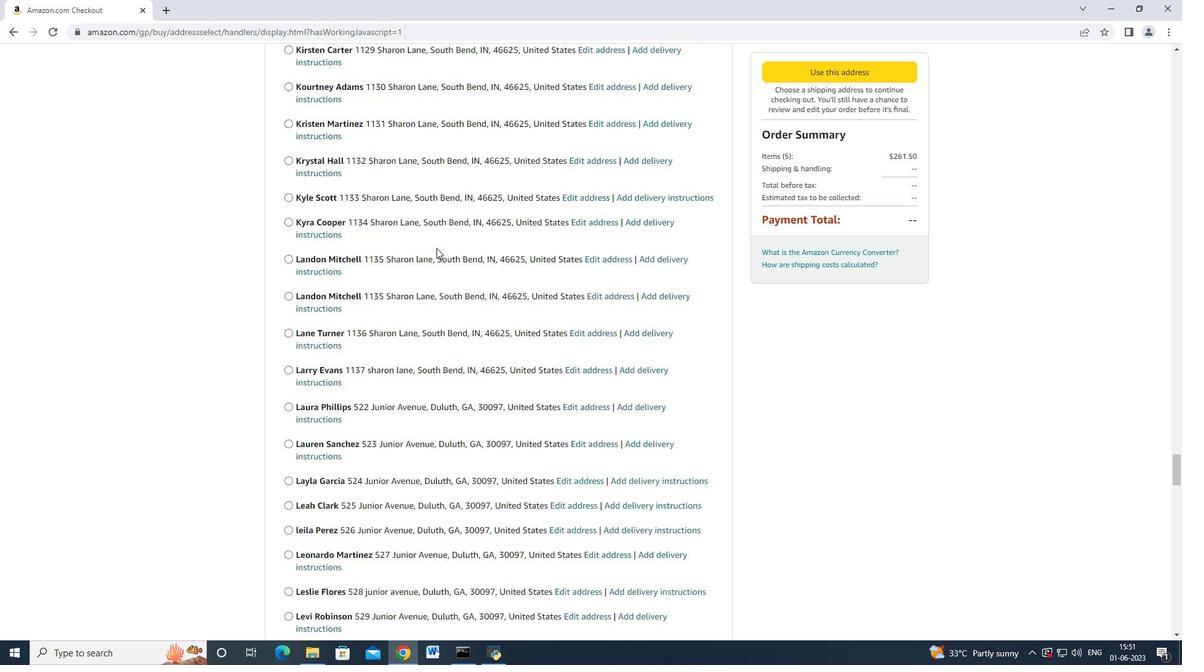 
Action: Mouse scrolled (436, 247) with delta (0, 0)
Screenshot: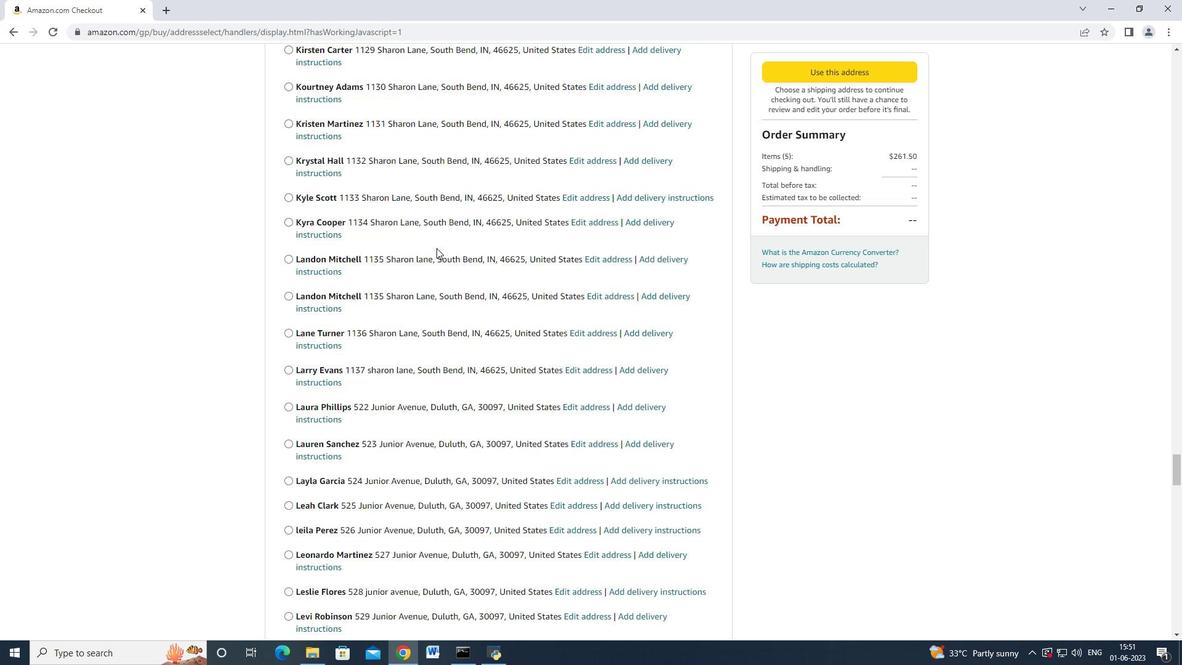 
Action: Mouse moved to (436, 248)
Screenshot: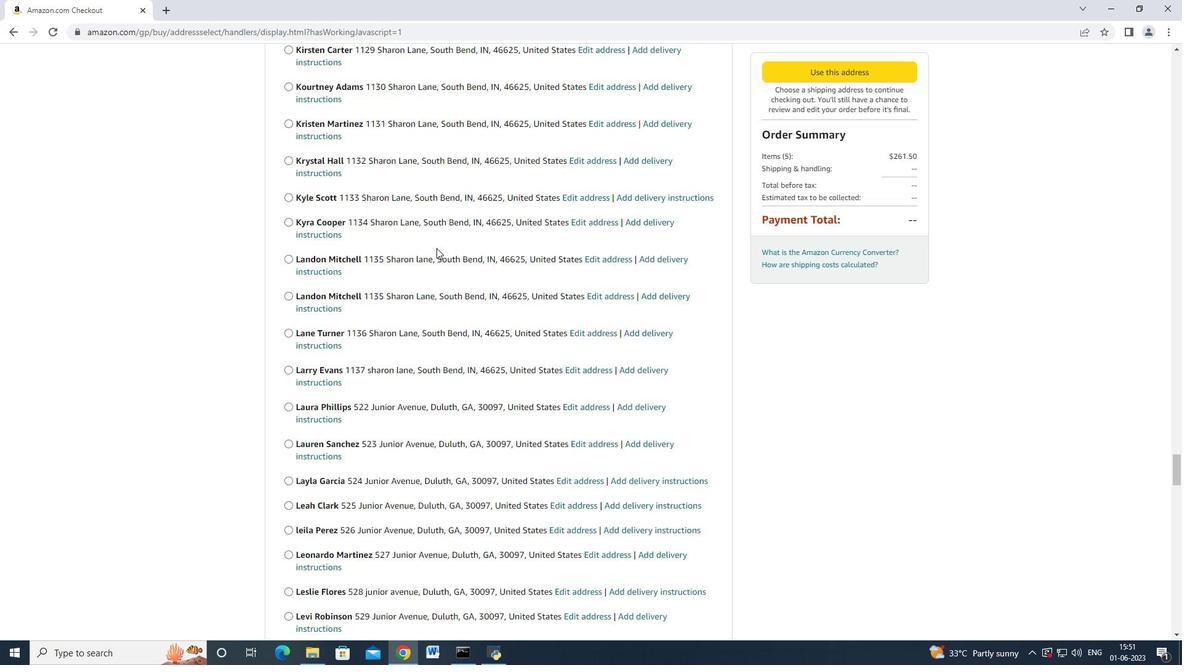 
Action: Mouse scrolled (436, 248) with delta (0, 0)
Screenshot: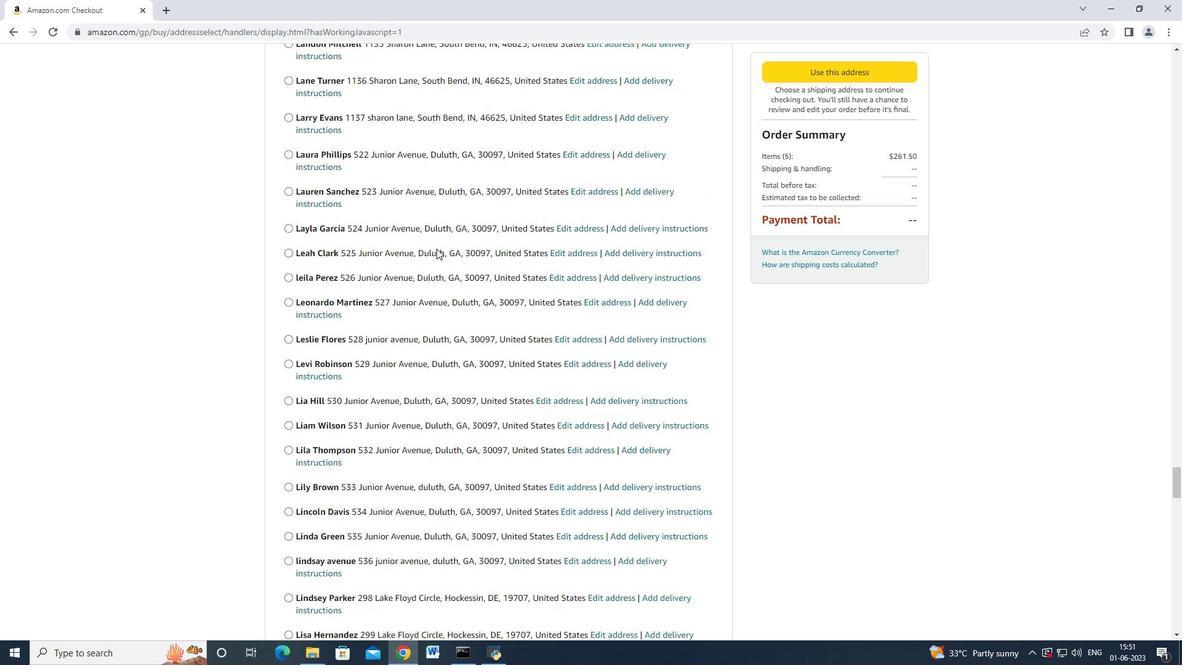 
Action: Mouse scrolled (436, 248) with delta (0, 0)
Screenshot: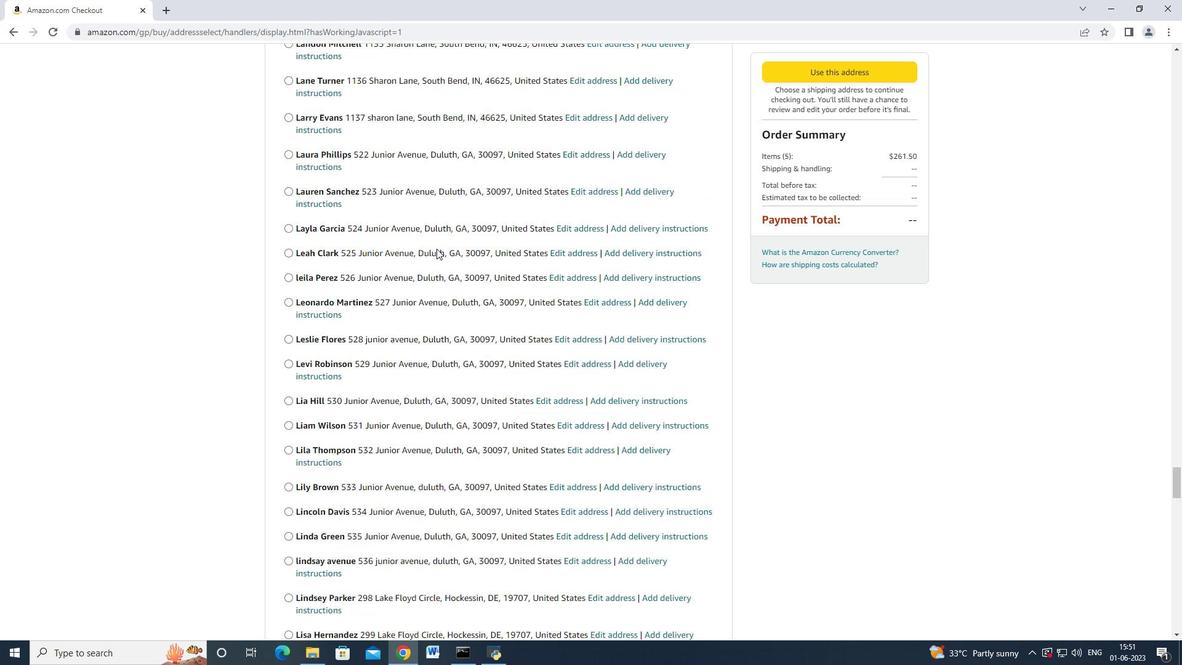 
Action: Mouse scrolled (436, 248) with delta (0, 0)
Screenshot: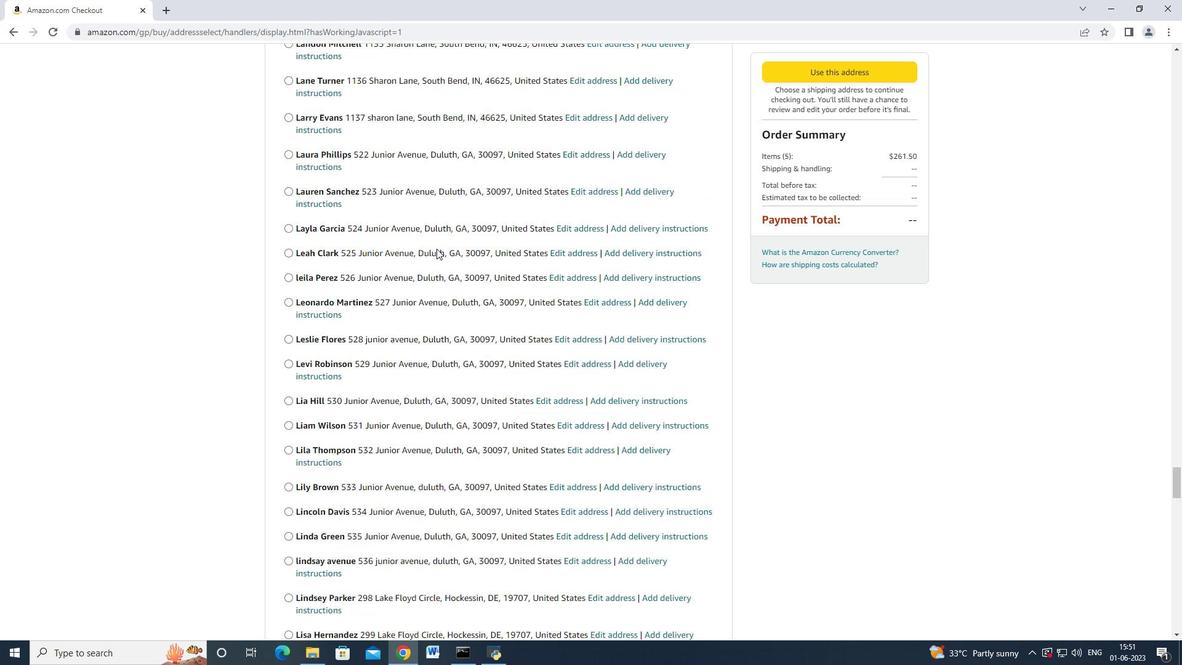 
Action: Mouse scrolled (436, 248) with delta (0, 0)
Screenshot: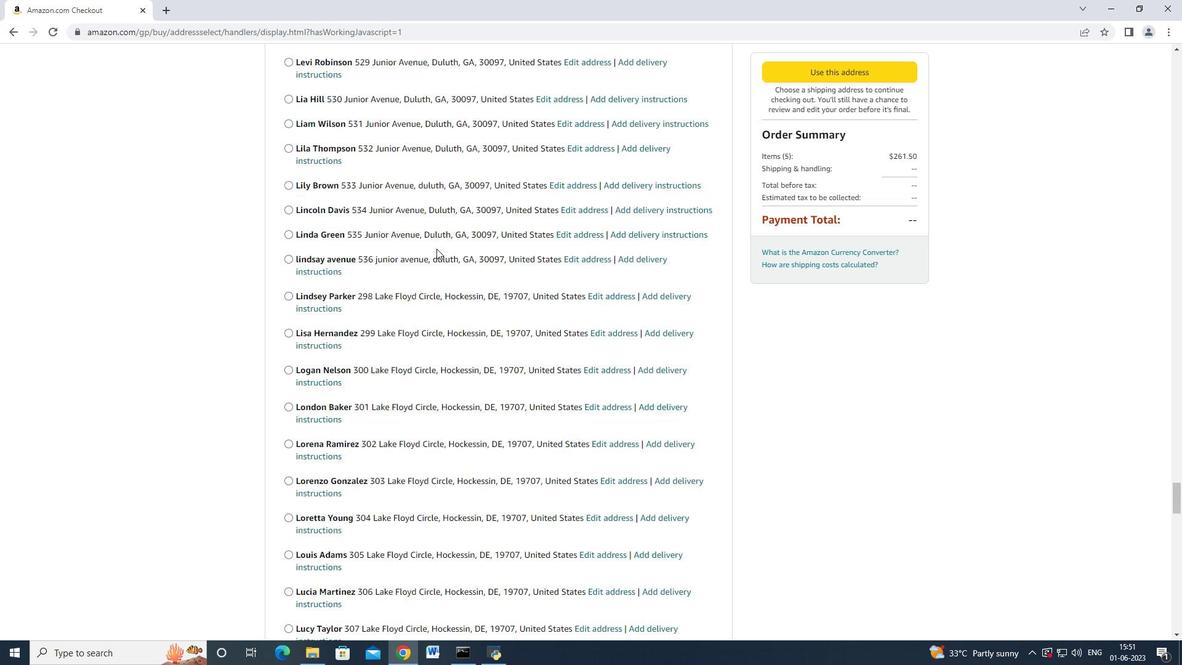 
Action: Mouse scrolled (436, 248) with delta (0, 0)
Screenshot: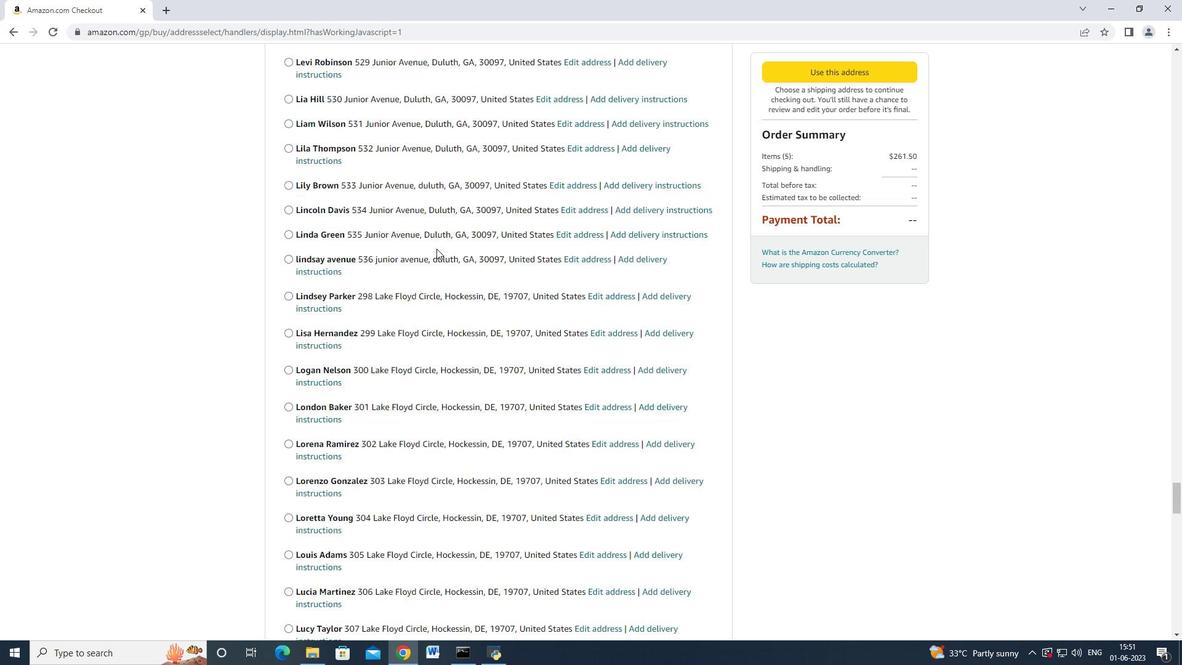 
Action: Mouse scrolled (436, 248) with delta (0, 0)
Screenshot: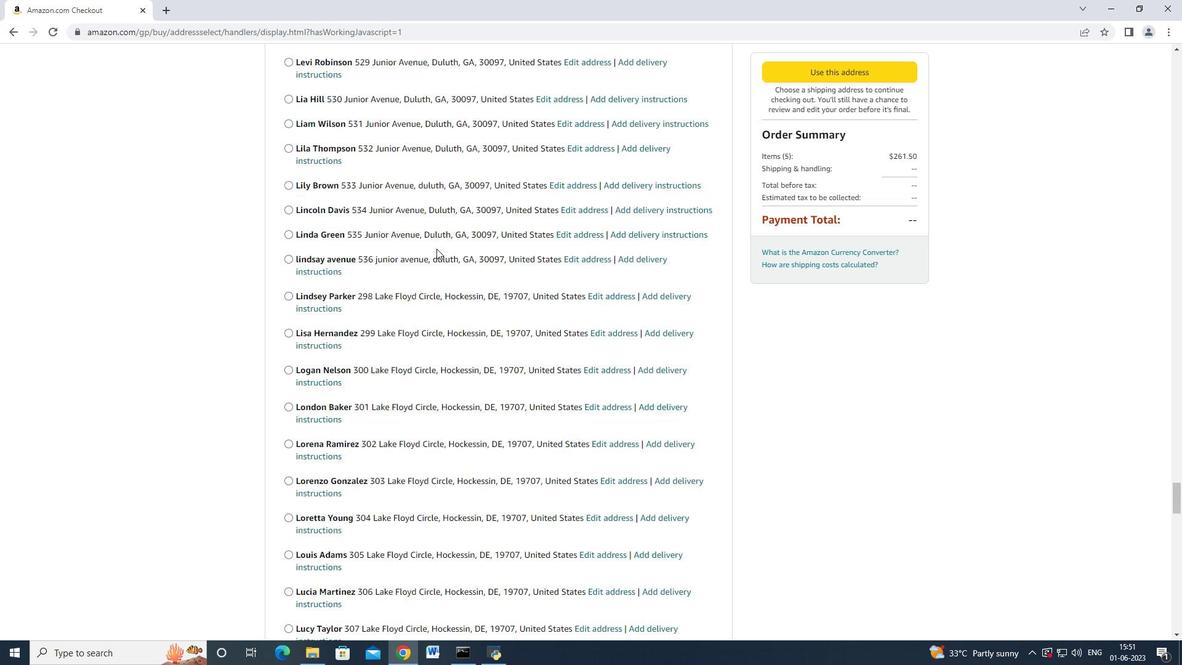 
Action: Mouse scrolled (436, 248) with delta (0, 0)
Screenshot: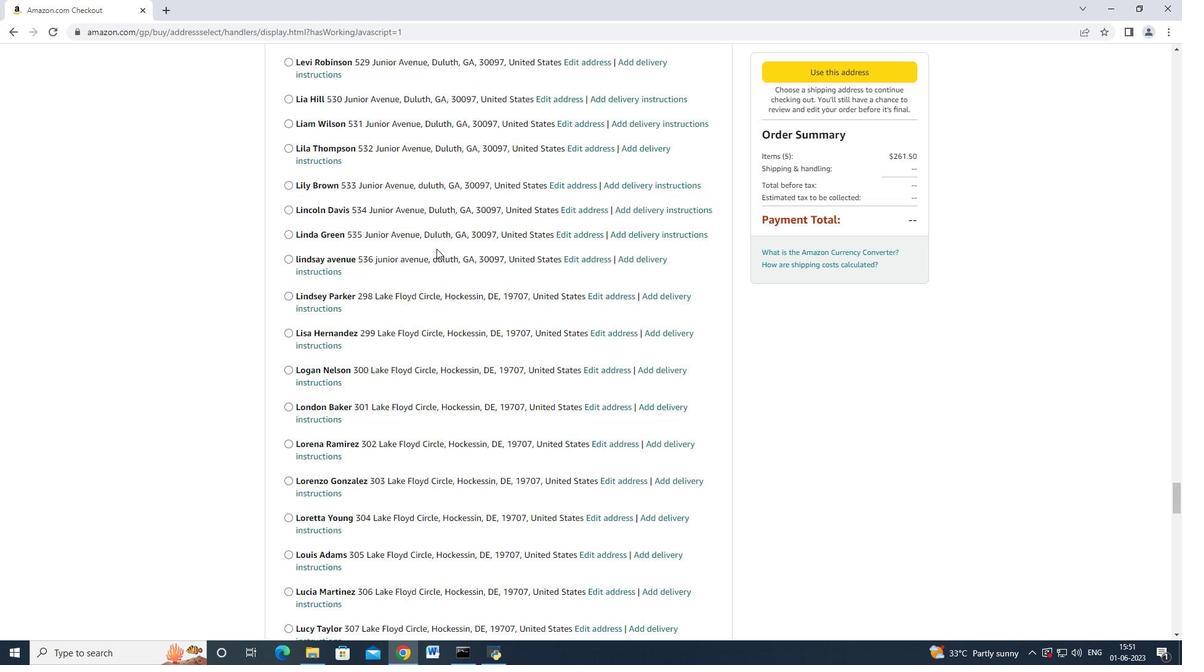 
Action: Mouse scrolled (436, 248) with delta (0, 0)
Screenshot: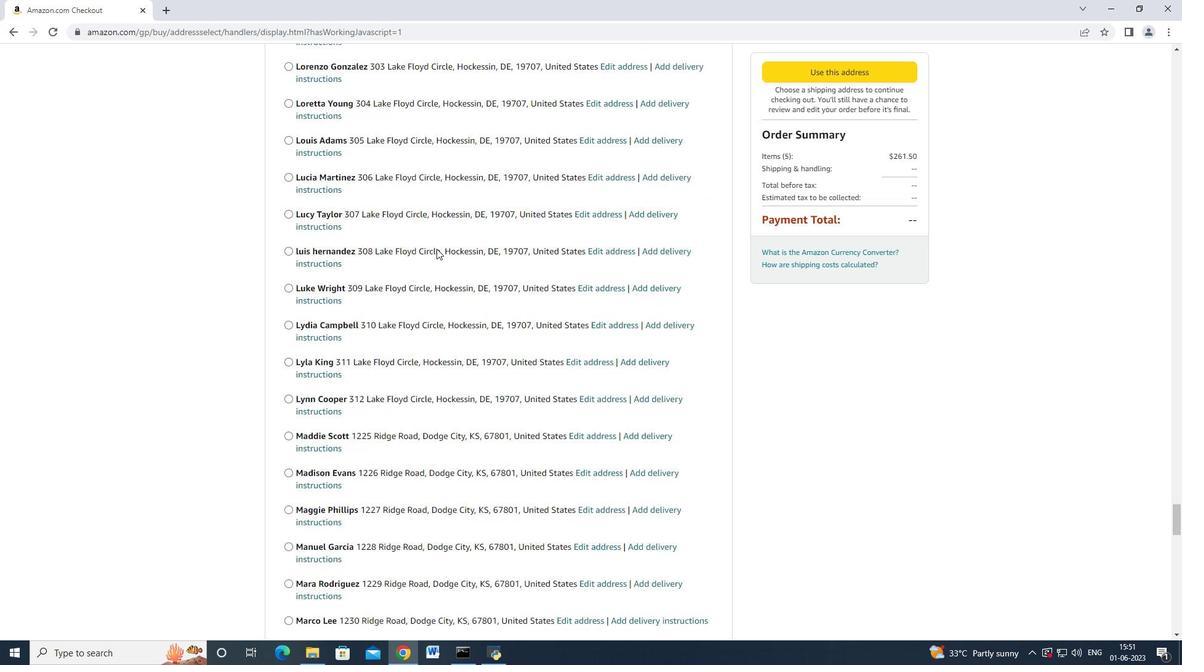 
Action: Mouse scrolled (436, 248) with delta (0, 0)
Screenshot: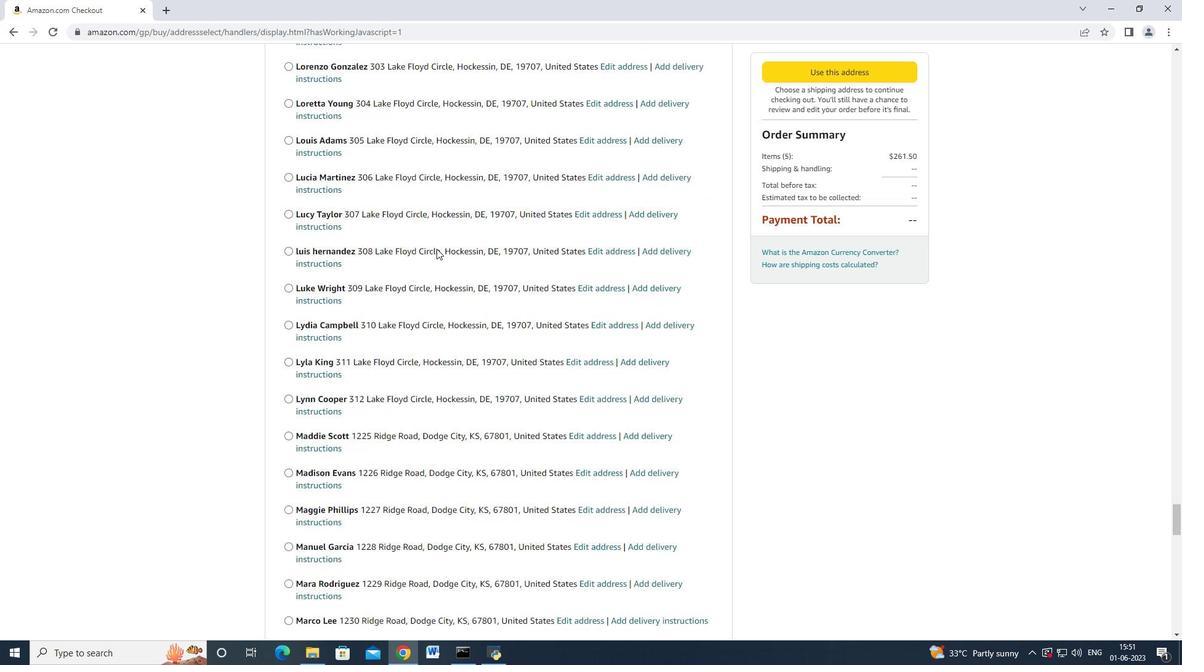 
Action: Mouse scrolled (436, 248) with delta (0, 0)
Screenshot: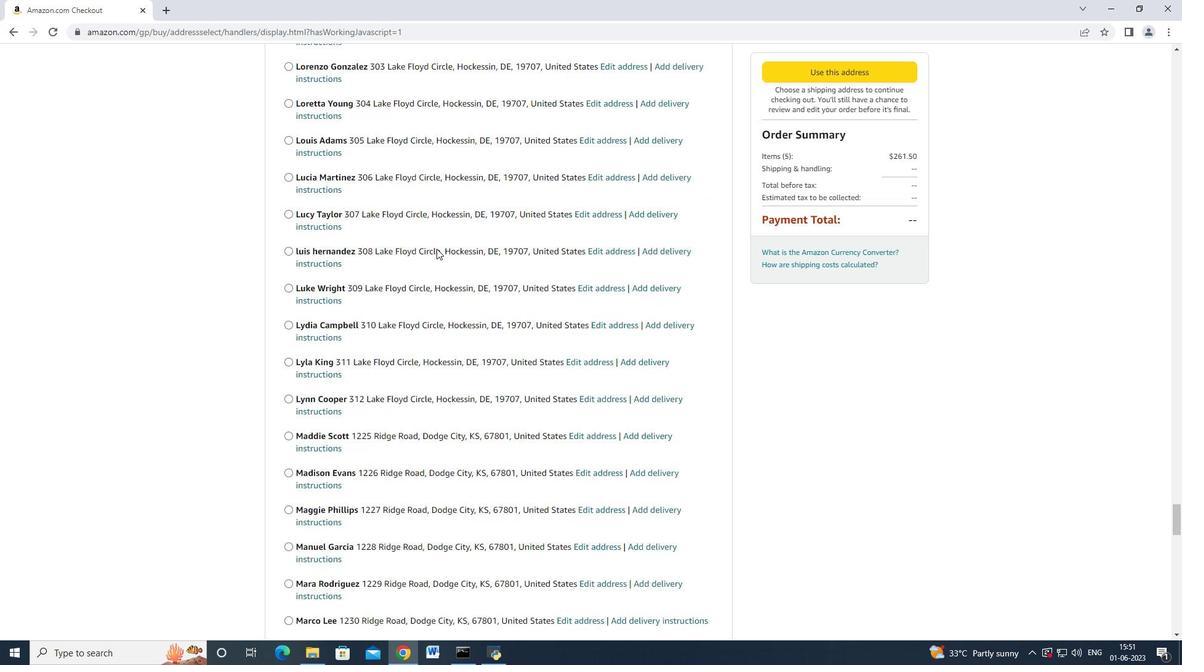 
Action: Mouse scrolled (436, 248) with delta (0, 0)
Screenshot: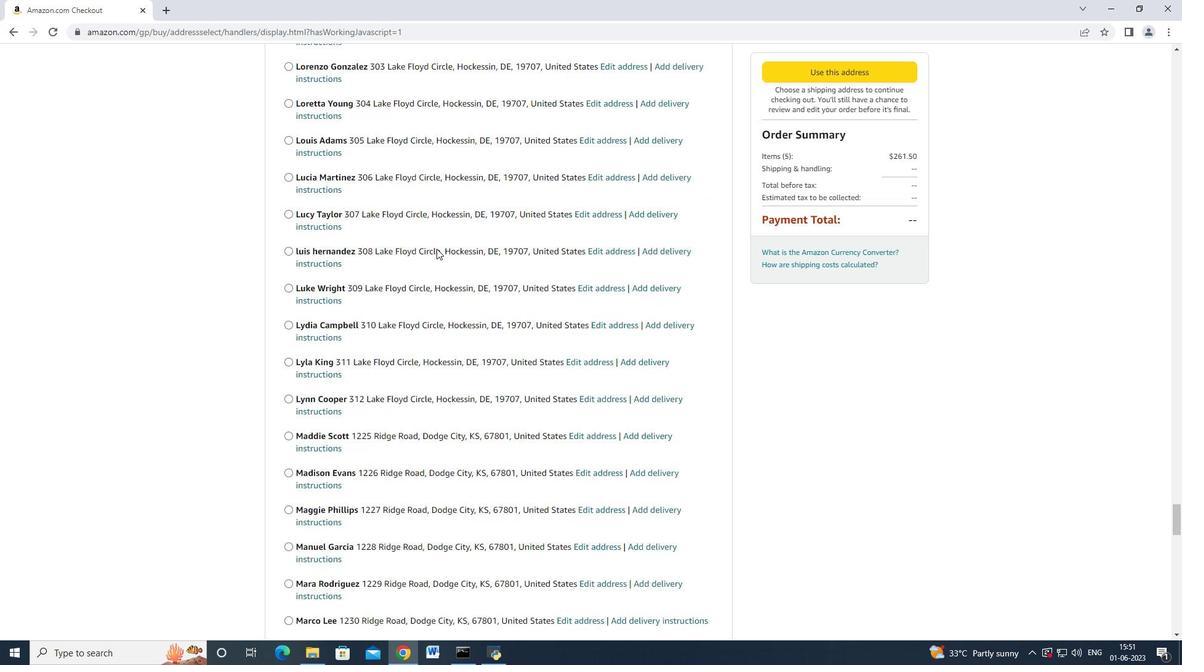
Action: Mouse scrolled (436, 248) with delta (0, 0)
Screenshot: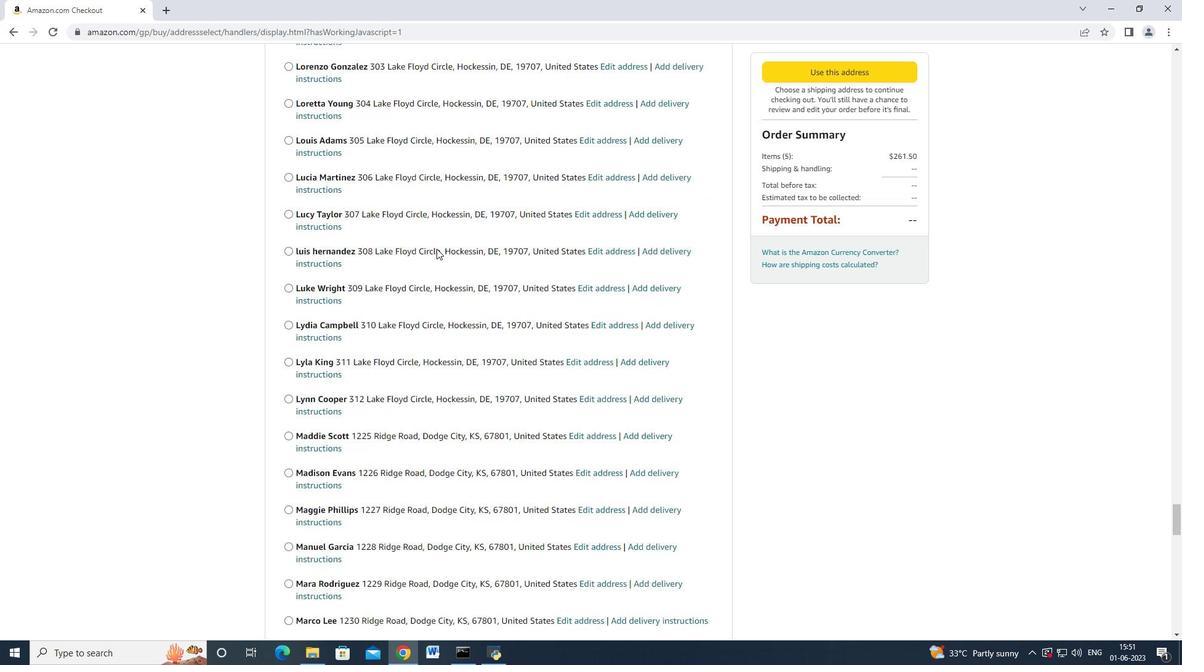 
Action: Mouse scrolled (436, 248) with delta (0, 0)
Screenshot: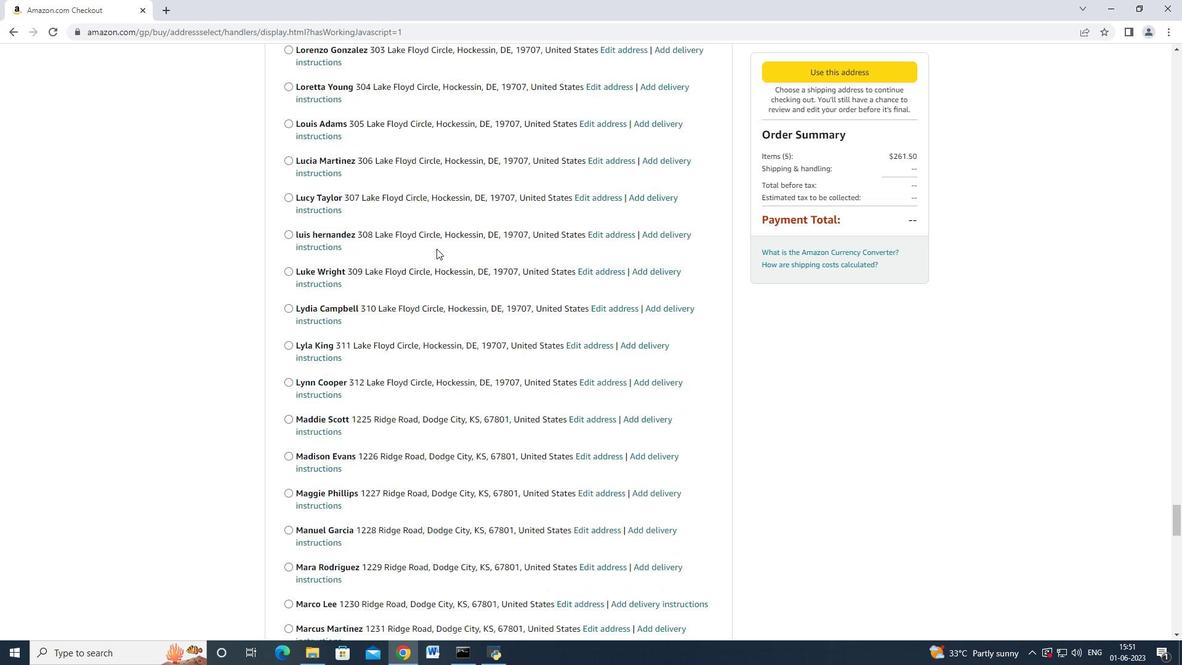 
Action: Mouse scrolled (436, 248) with delta (0, 0)
Screenshot: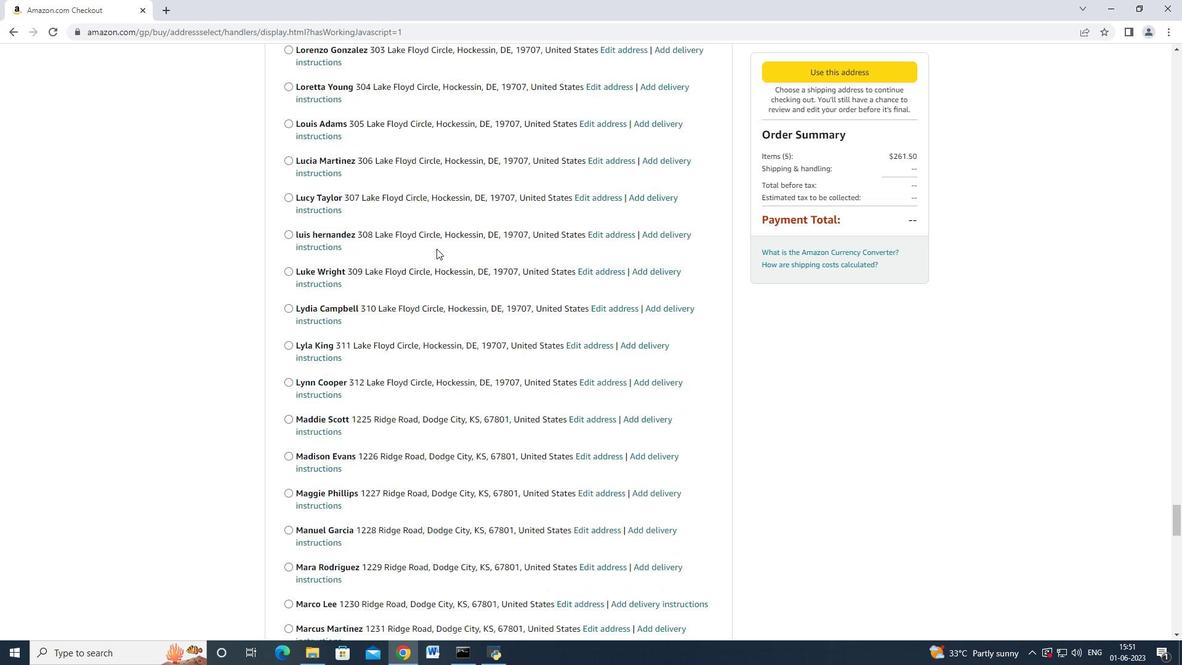 
Action: Mouse scrolled (436, 248) with delta (0, 0)
Screenshot: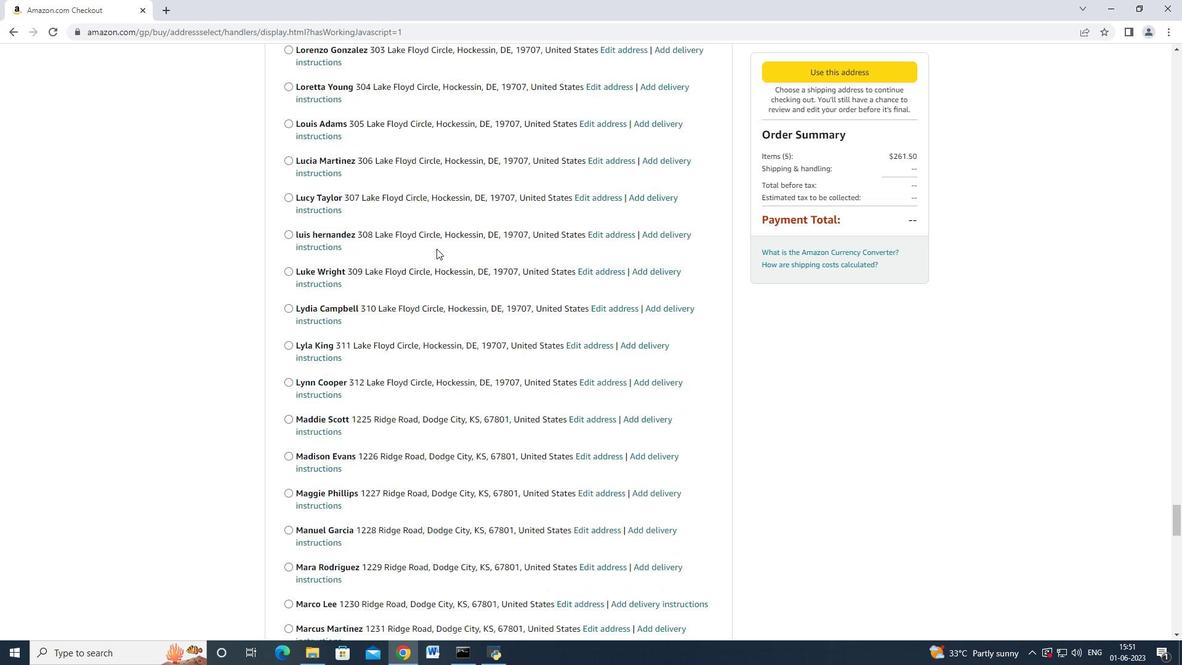 
Action: Mouse moved to (436, 249)
Screenshot: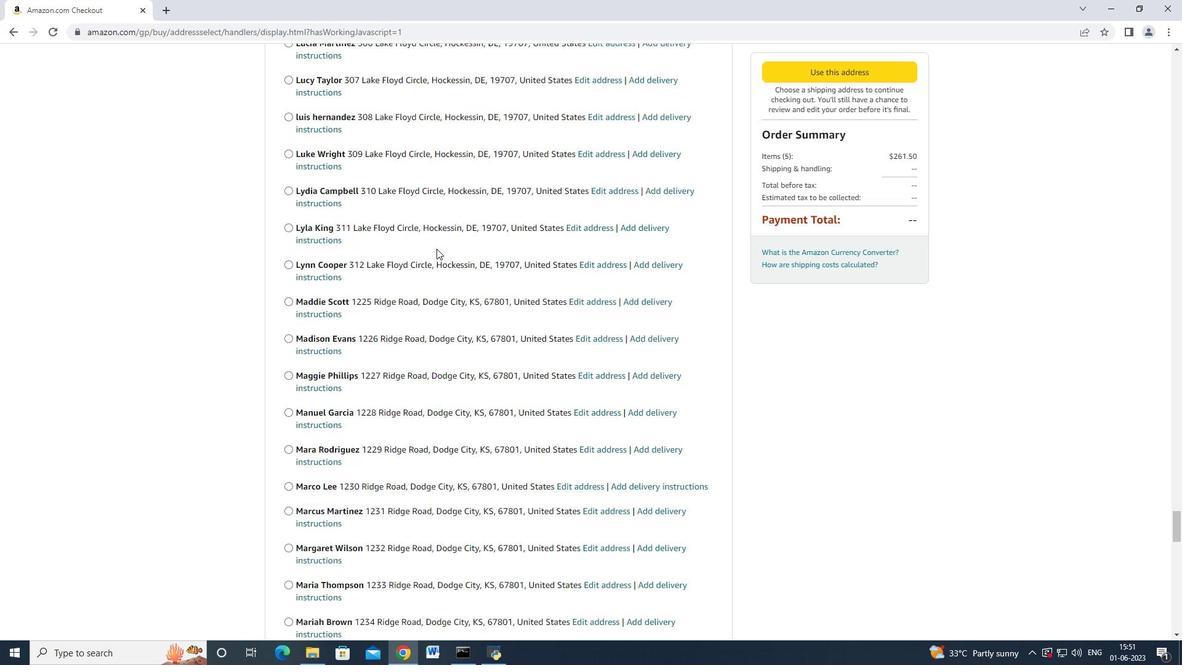 
Action: Mouse scrolled (436, 248) with delta (0, 0)
Screenshot: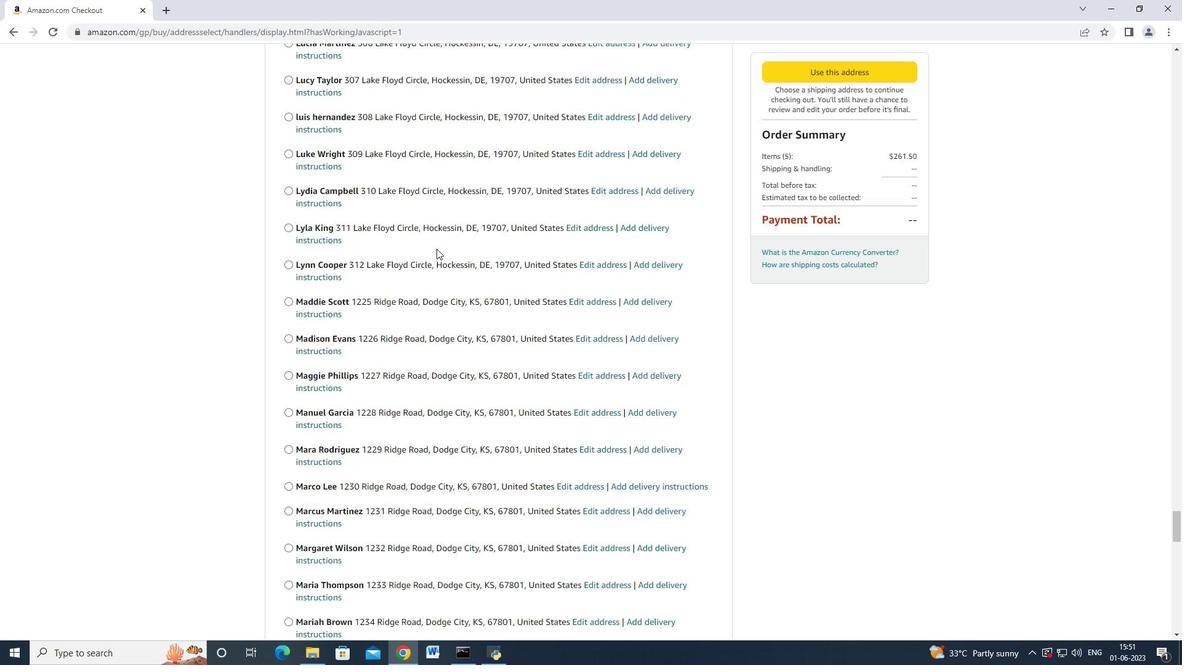 
Action: Mouse moved to (436, 250)
Screenshot: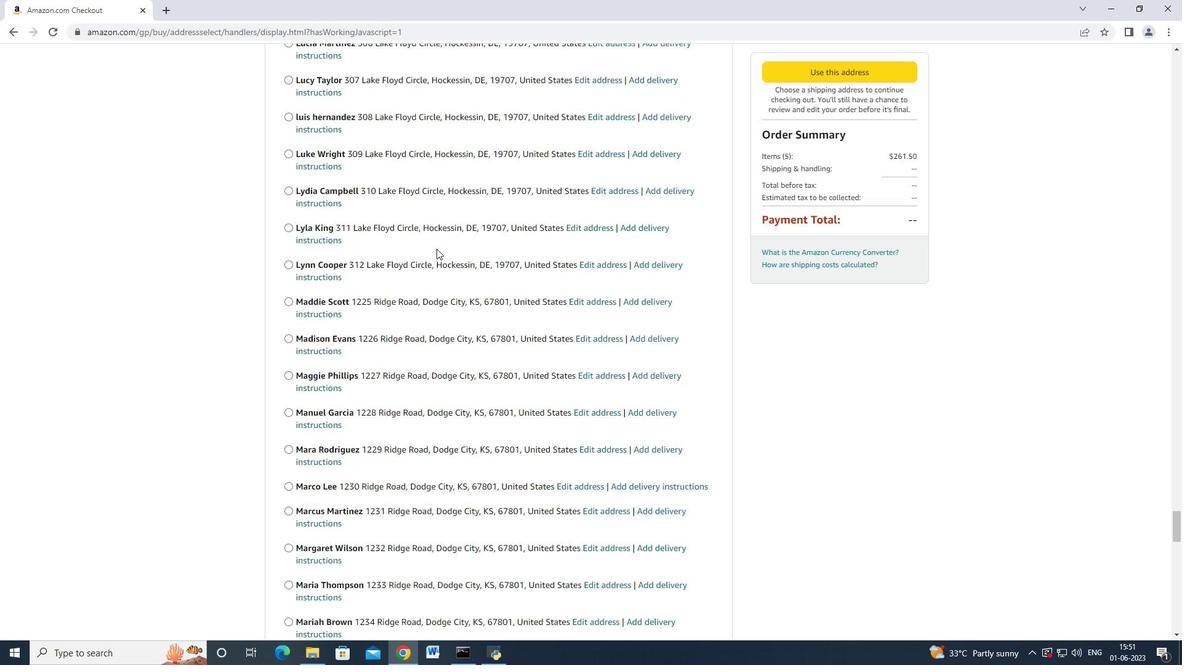 
Action: Mouse scrolled (436, 249) with delta (0, 0)
Screenshot: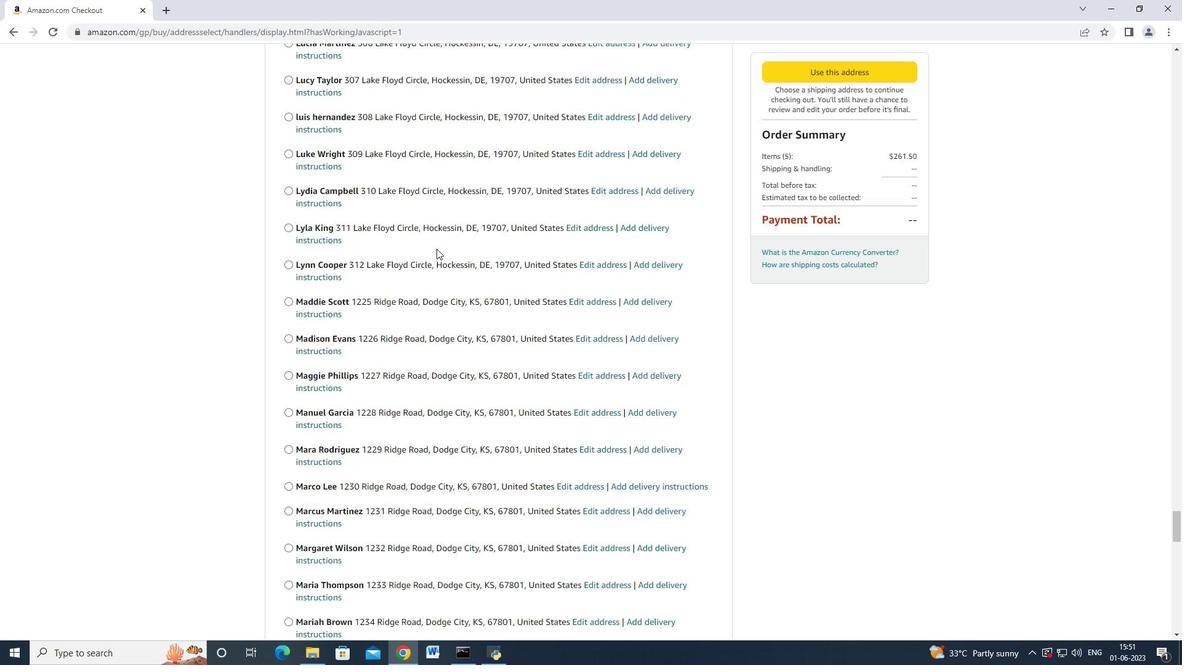 
Action: Mouse scrolled (436, 249) with delta (0, 0)
Screenshot: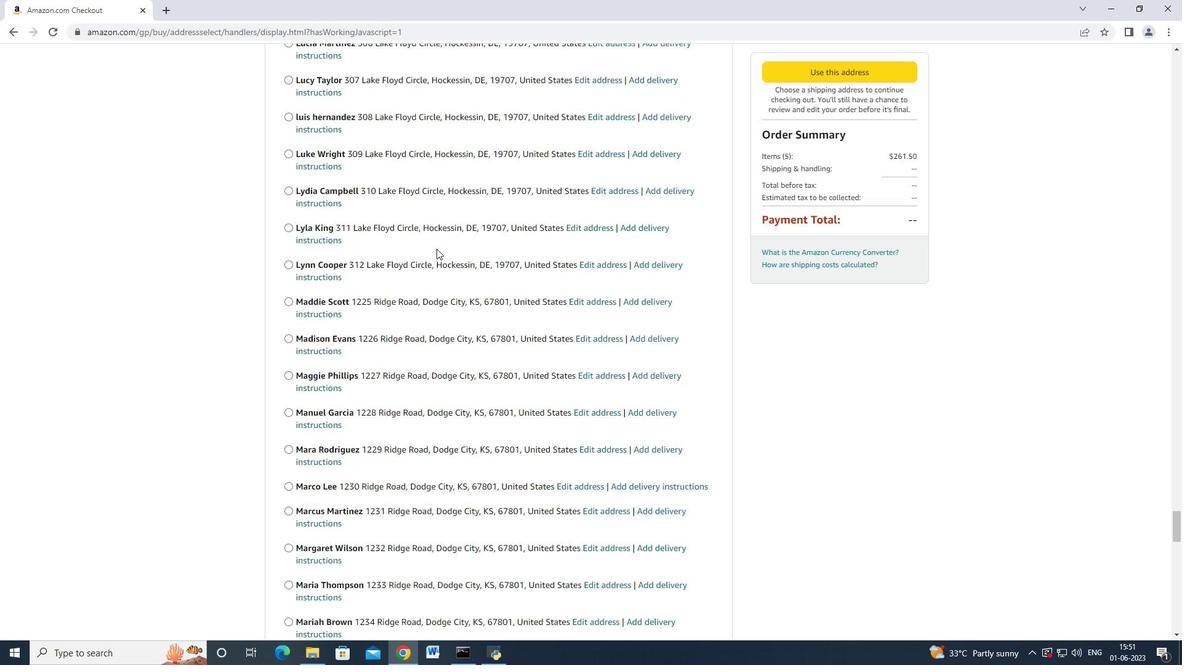 
Action: Mouse scrolled (436, 249) with delta (0, 0)
Screenshot: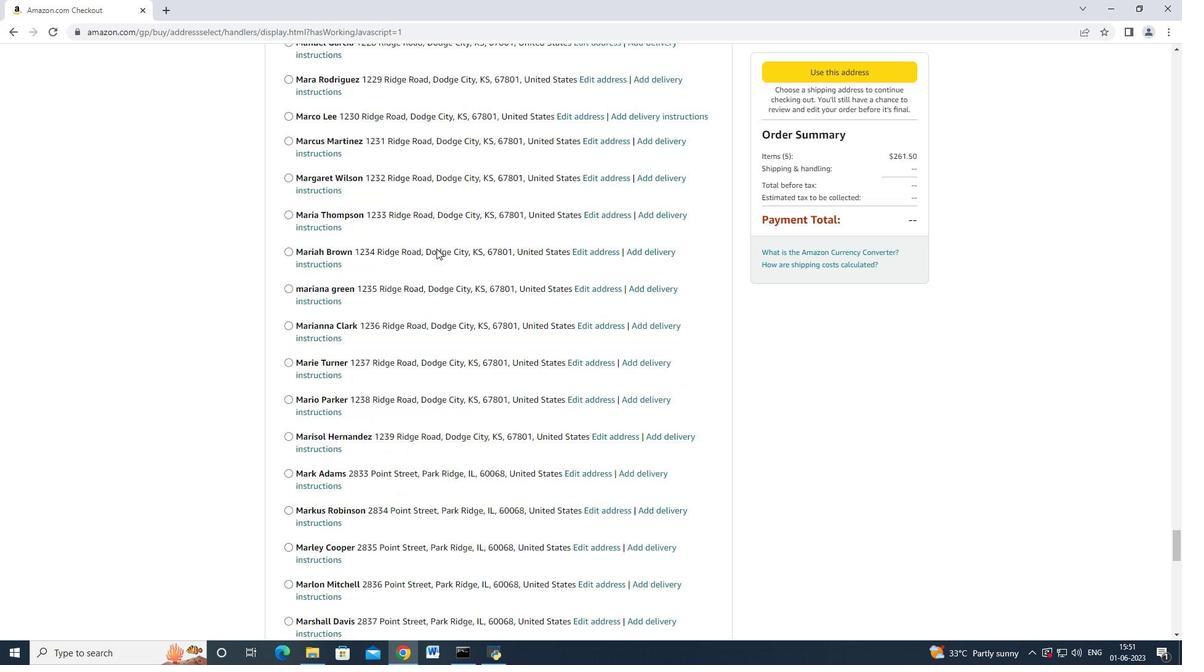 
Action: Mouse moved to (436, 250)
Screenshot: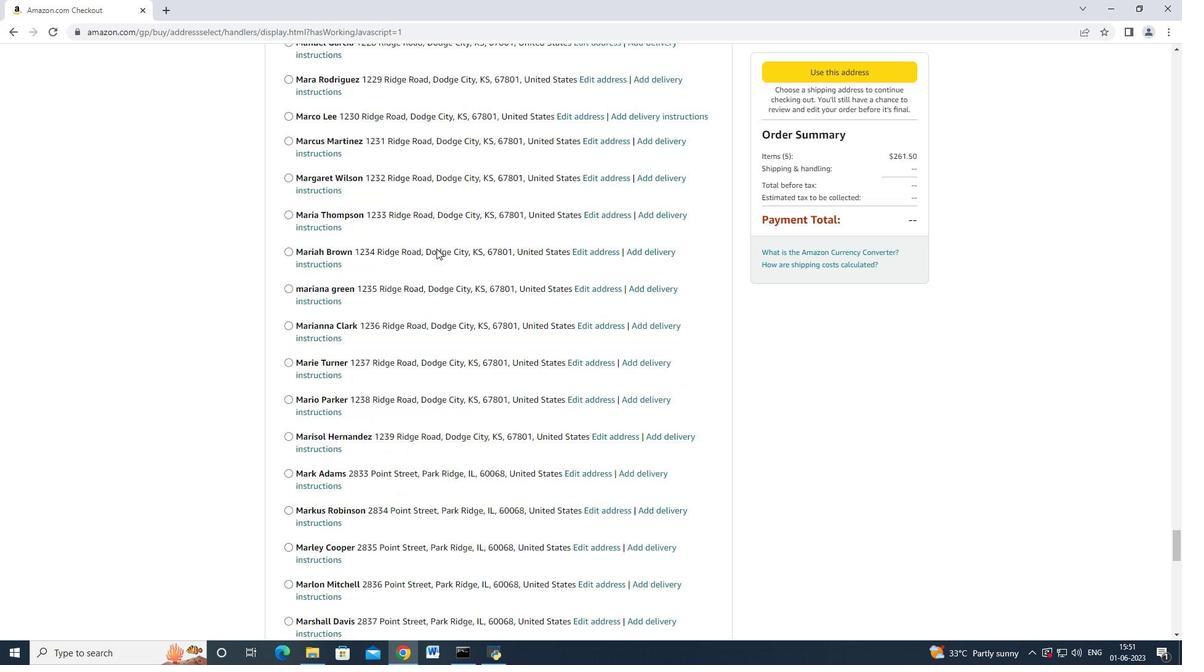 
Action: Mouse scrolled (436, 249) with delta (0, 0)
Screenshot: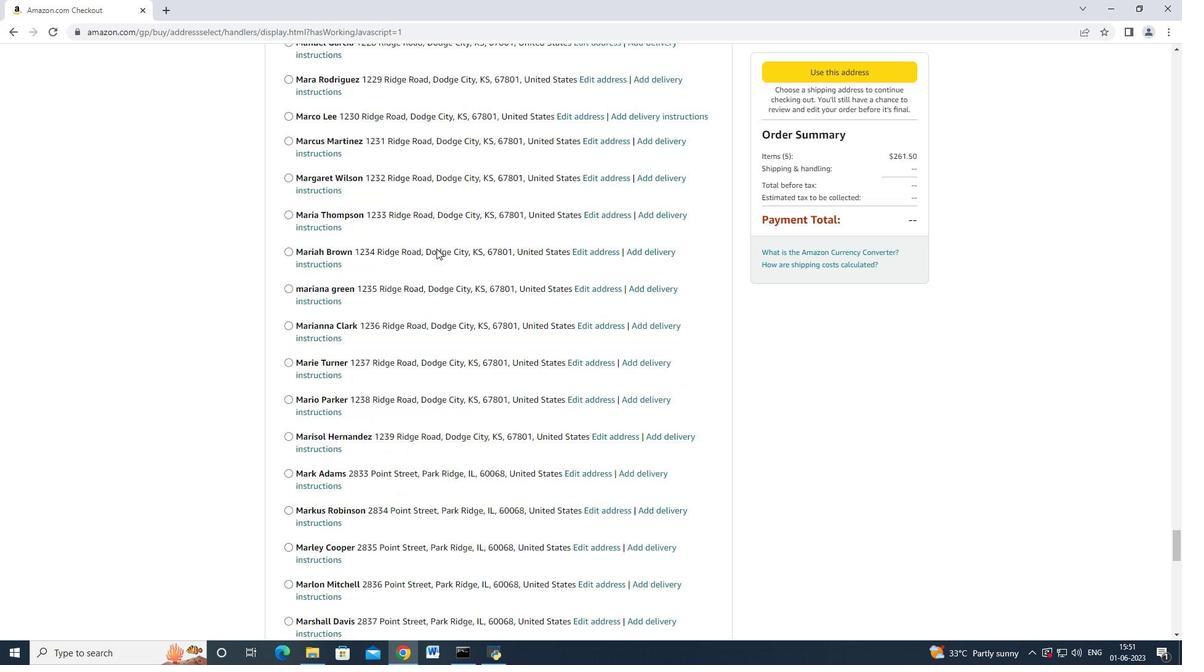 
Action: Mouse scrolled (436, 249) with delta (0, 0)
Screenshot: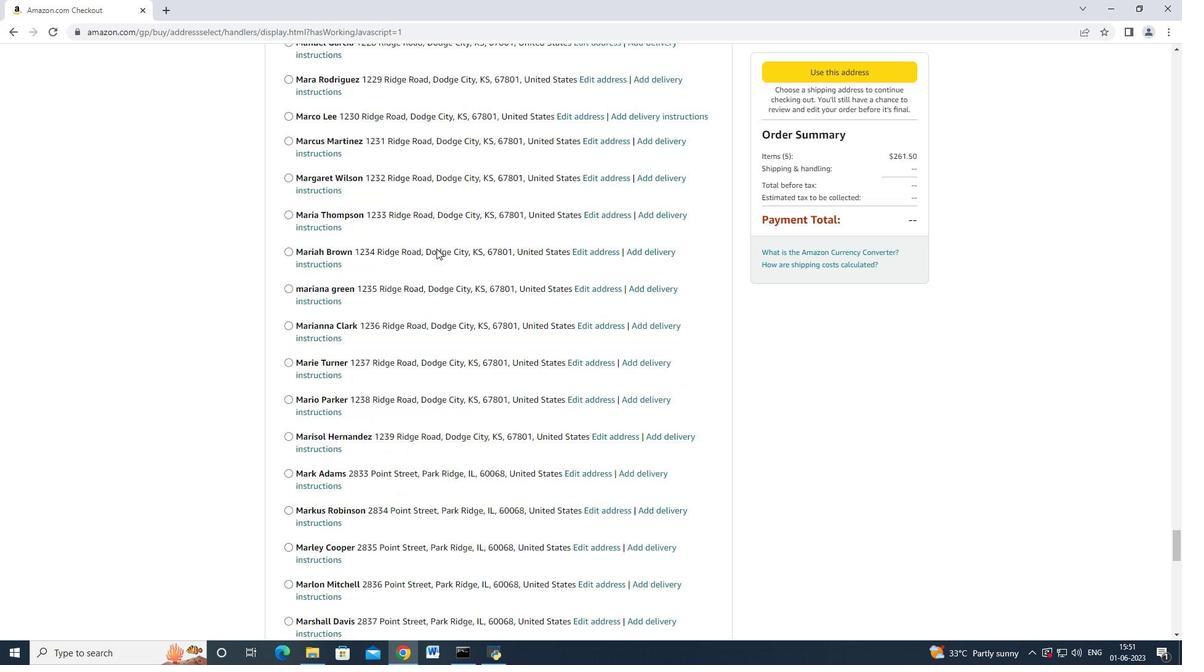 
Action: Mouse scrolled (436, 249) with delta (0, 0)
Screenshot: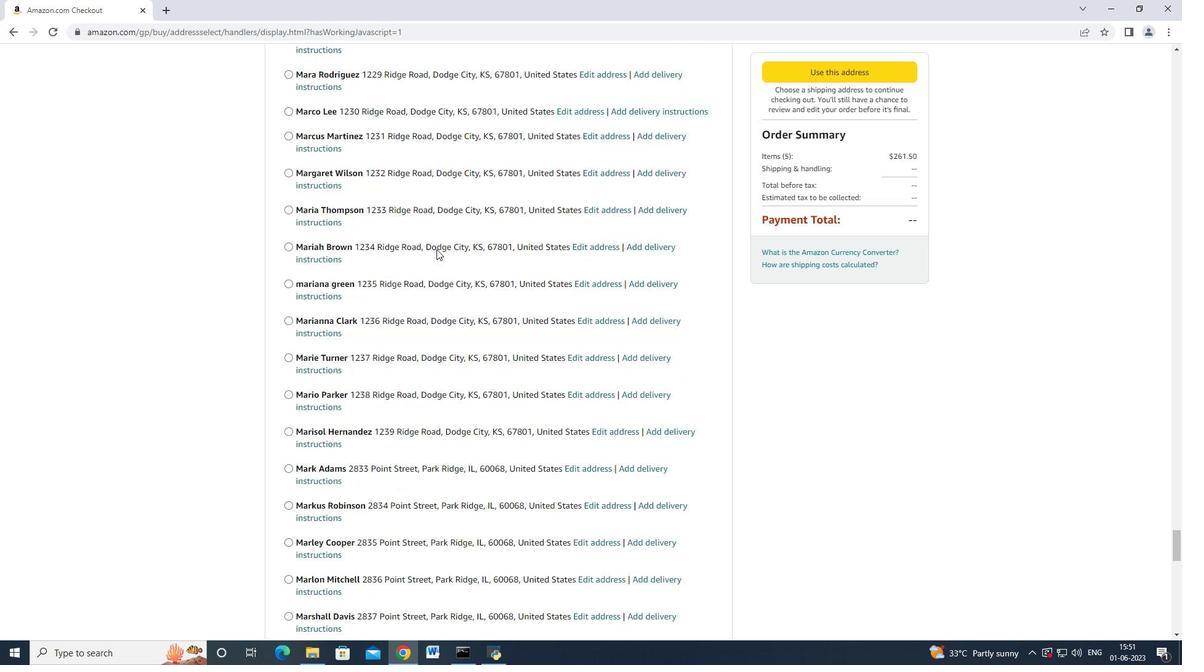
Action: Mouse moved to (436, 250)
Screenshot: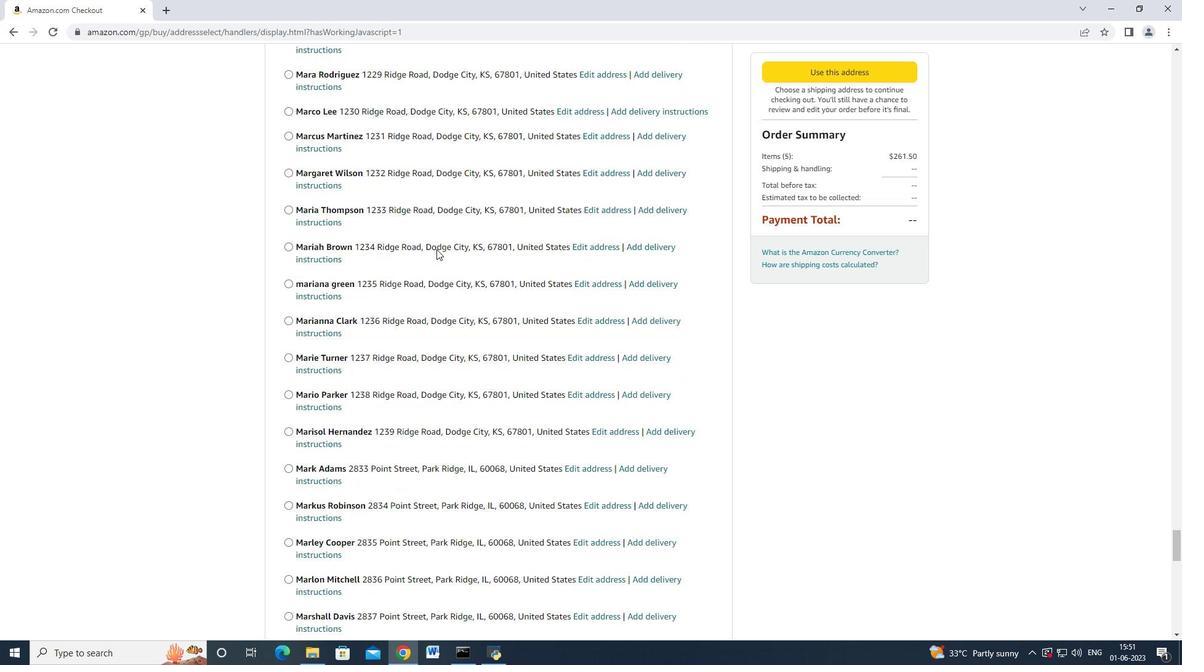 
Action: Mouse scrolled (436, 250) with delta (0, 0)
Screenshot: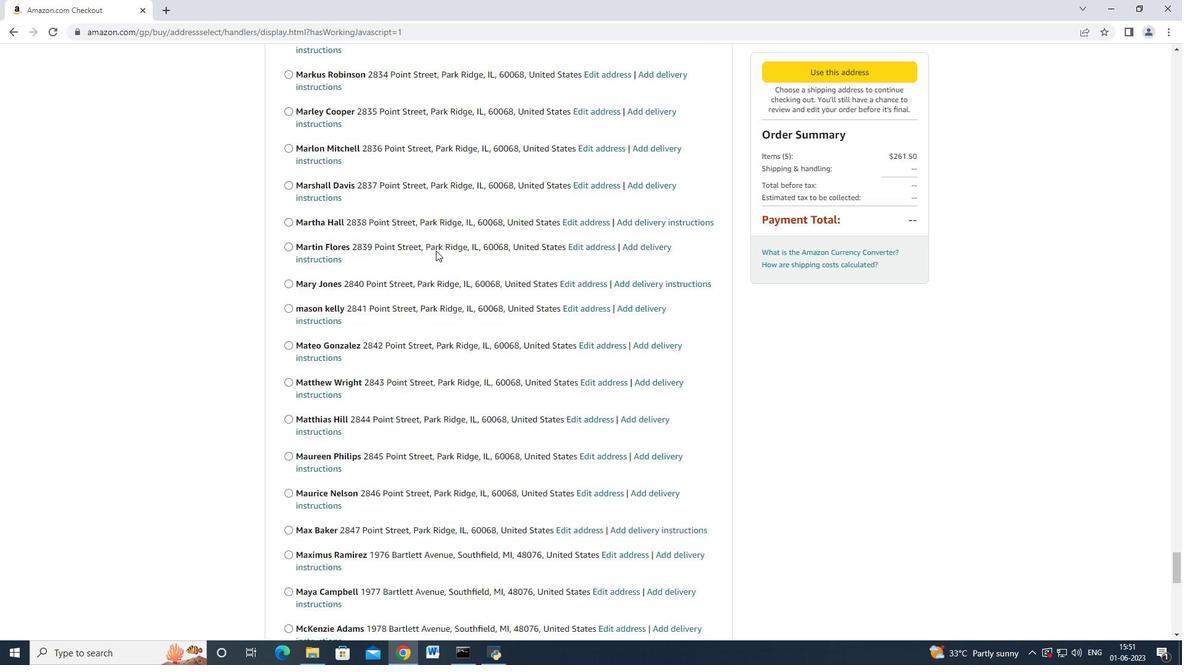 
Action: Mouse scrolled (436, 250) with delta (0, 0)
Screenshot: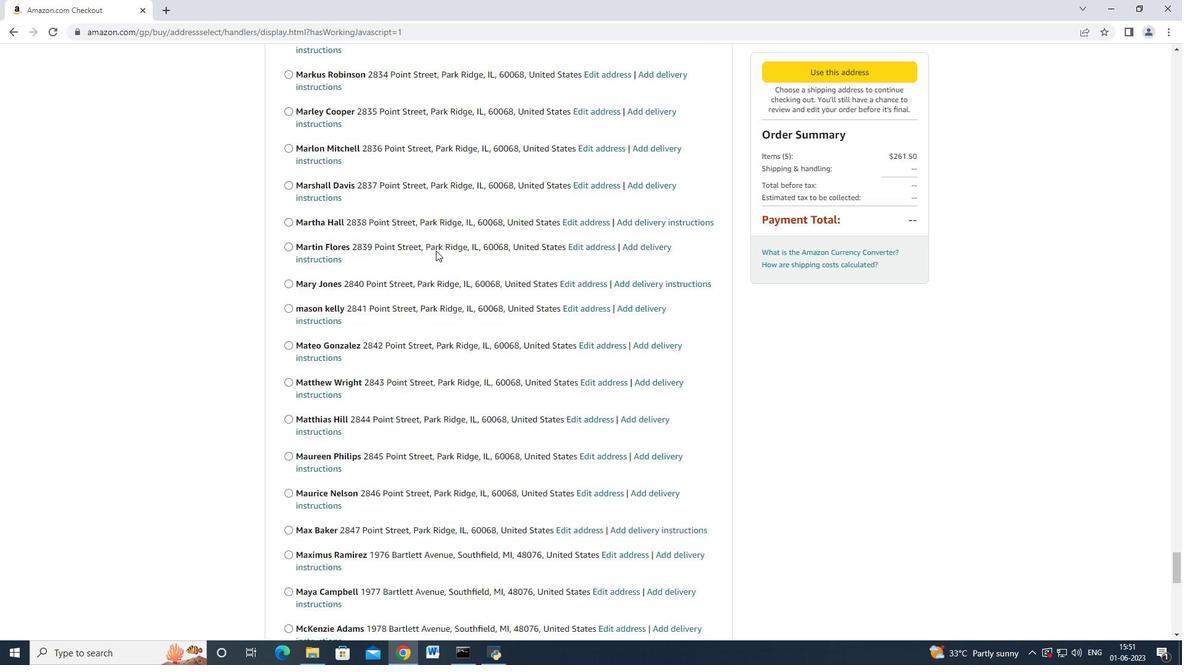 
Action: Mouse scrolled (436, 250) with delta (0, 0)
Screenshot: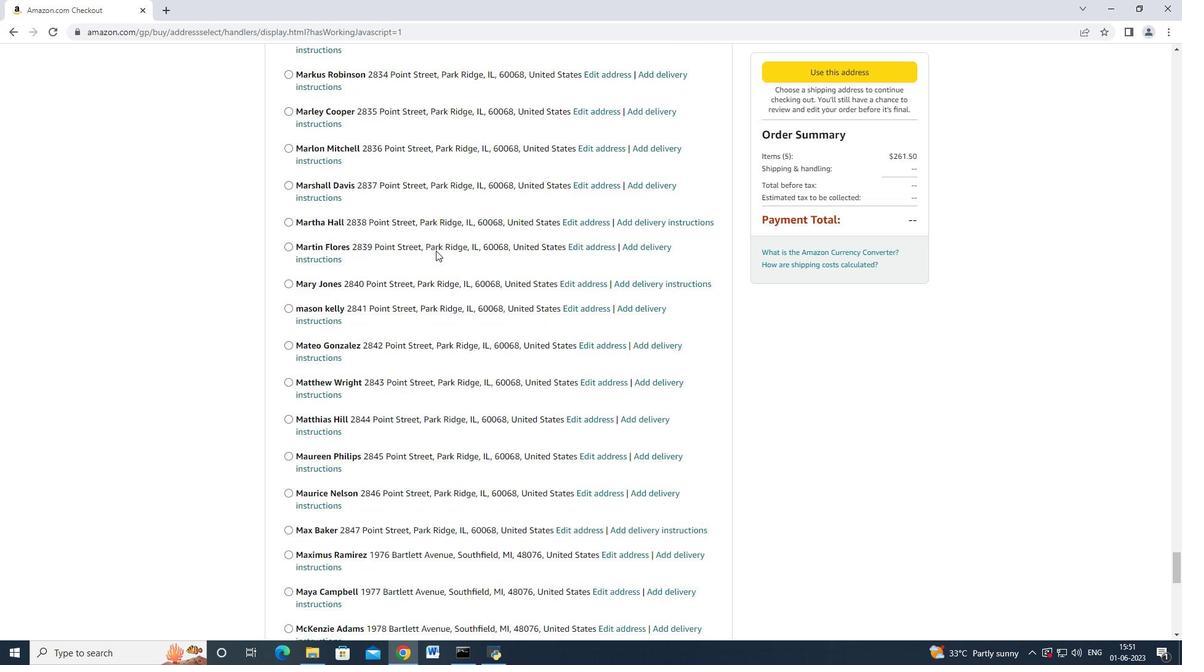 
Action: Mouse scrolled (436, 250) with delta (0, 0)
Screenshot: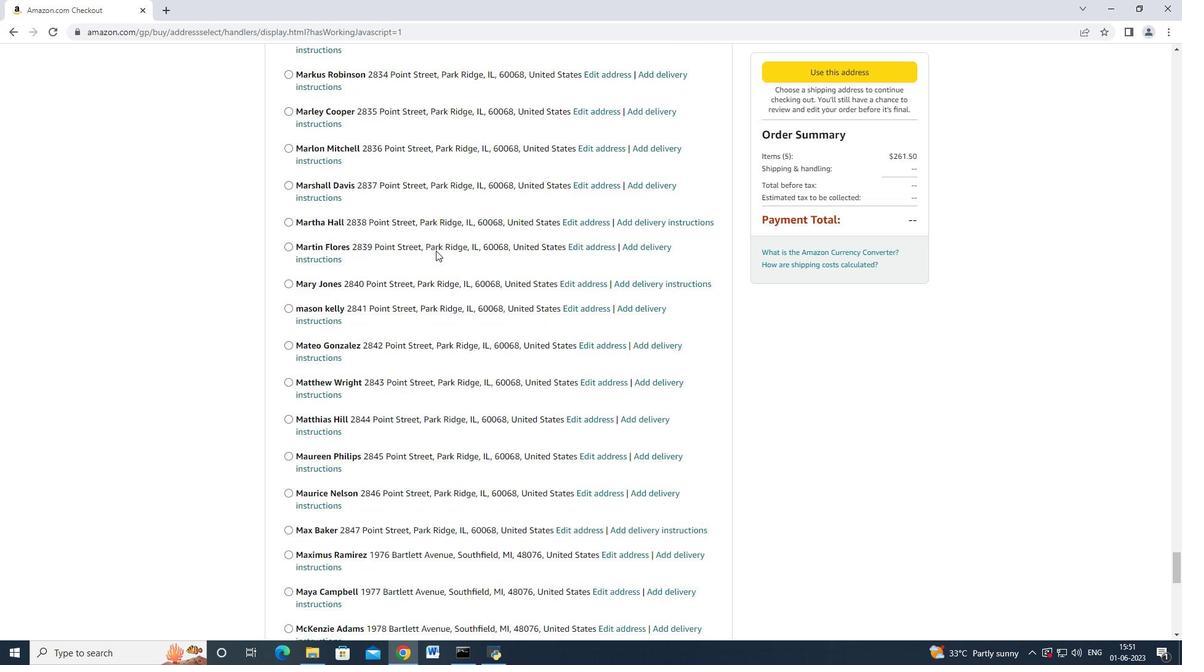 
Action: Mouse scrolled (436, 249) with delta (0, -1)
Screenshot: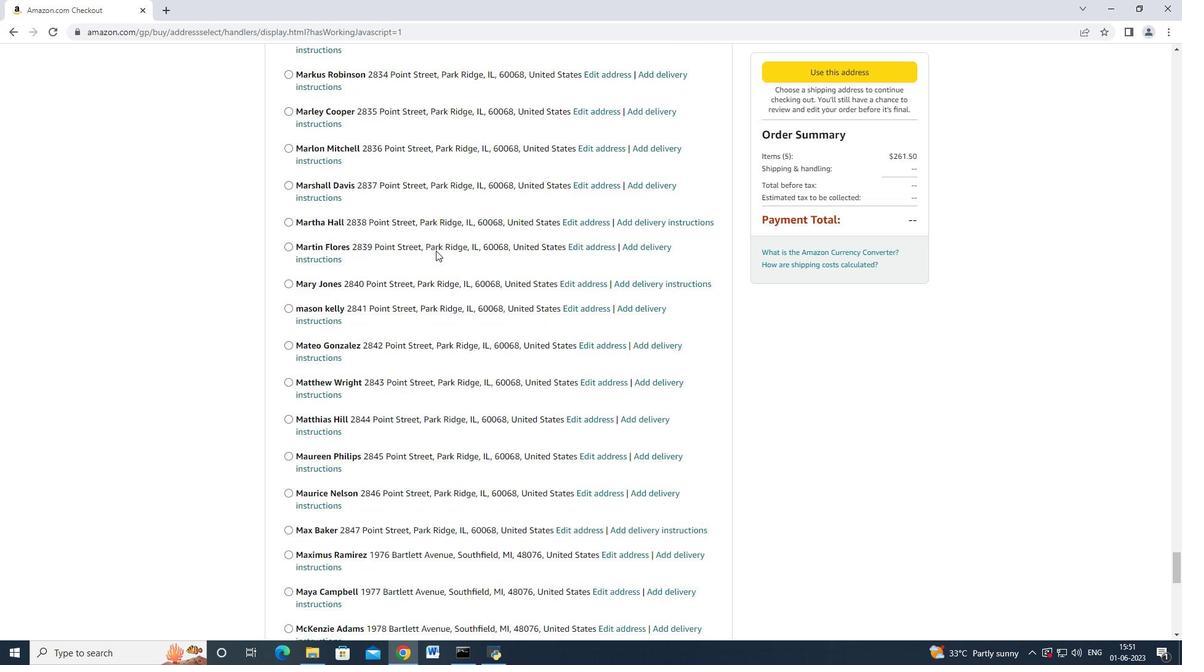 
Action: Mouse scrolled (436, 250) with delta (0, 0)
